 Task: Find connections with filter location Parung with filter topic #branding with filter profile language Potuguese with filter current company Hospitality Careers | Hotel Management Jobs with filter school FM University with filter industry IT System Testing and Evaluation with filter service category Outsourcing with filter keywords title Beautician
Action: Mouse moved to (702, 55)
Screenshot: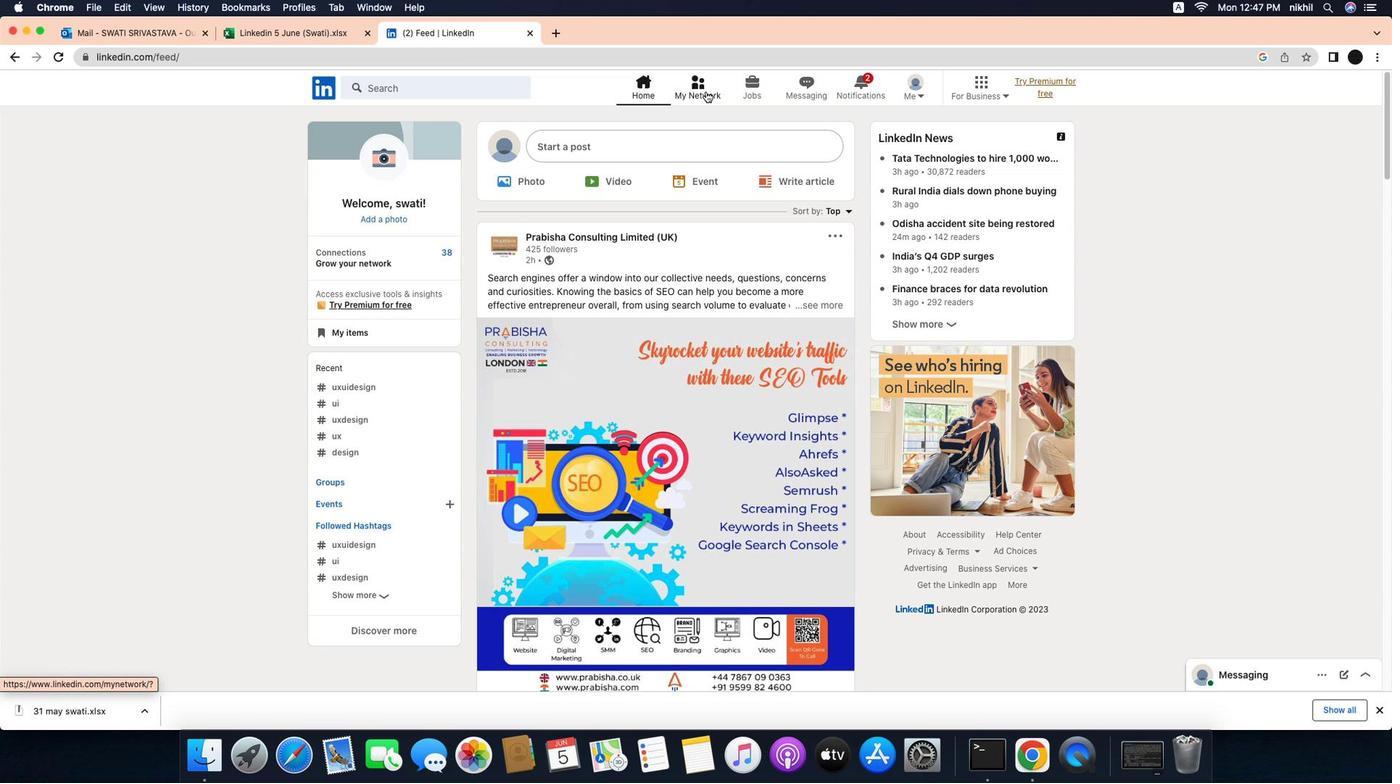 
Action: Mouse pressed left at (702, 55)
Screenshot: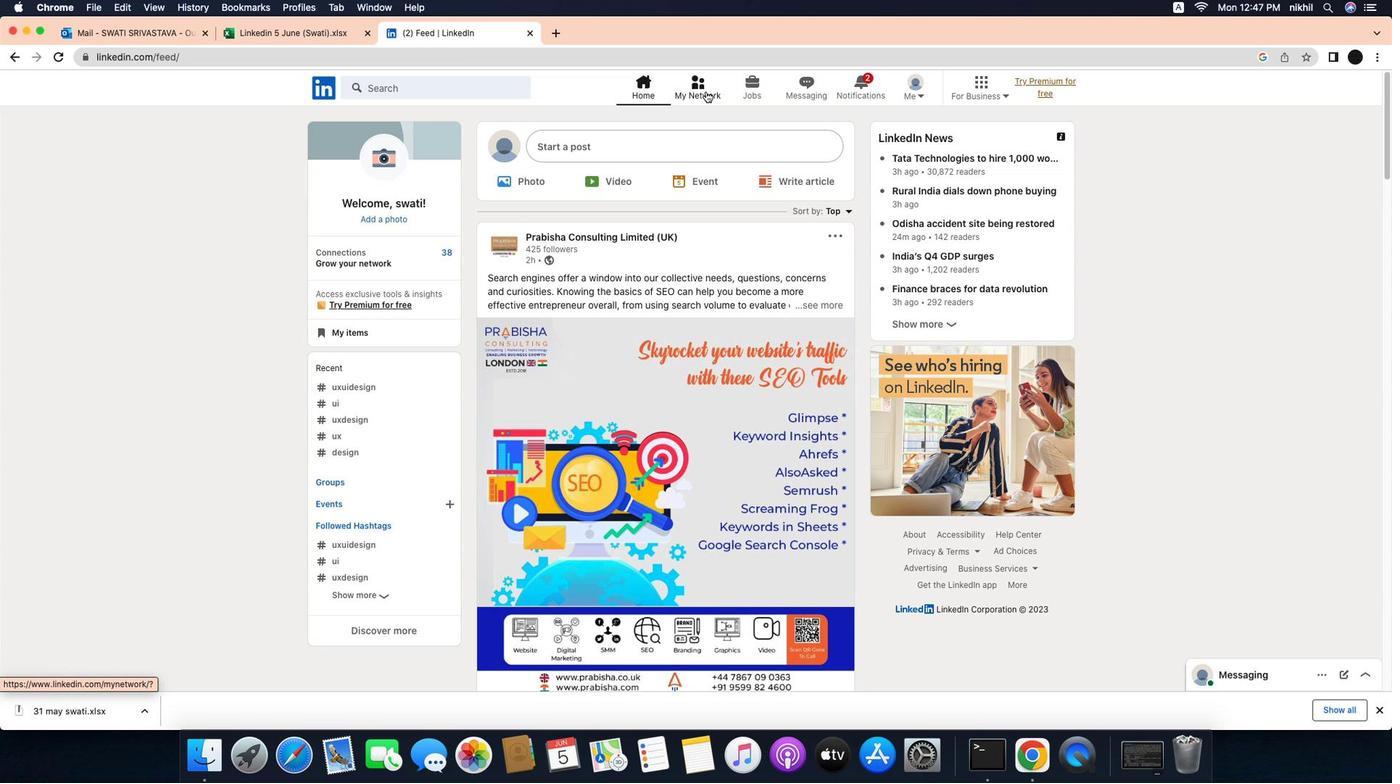 
Action: Mouse moved to (718, 61)
Screenshot: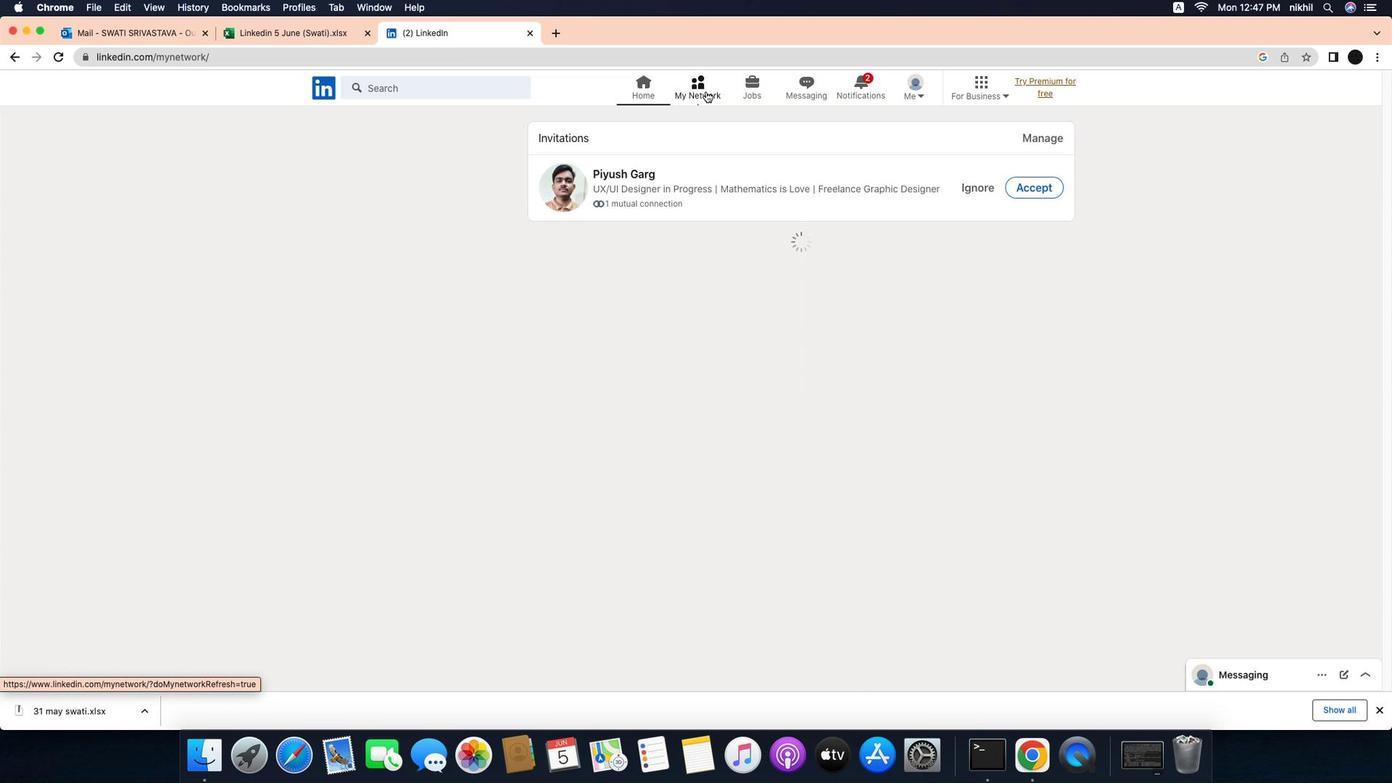 
Action: Mouse pressed left at (718, 61)
Screenshot: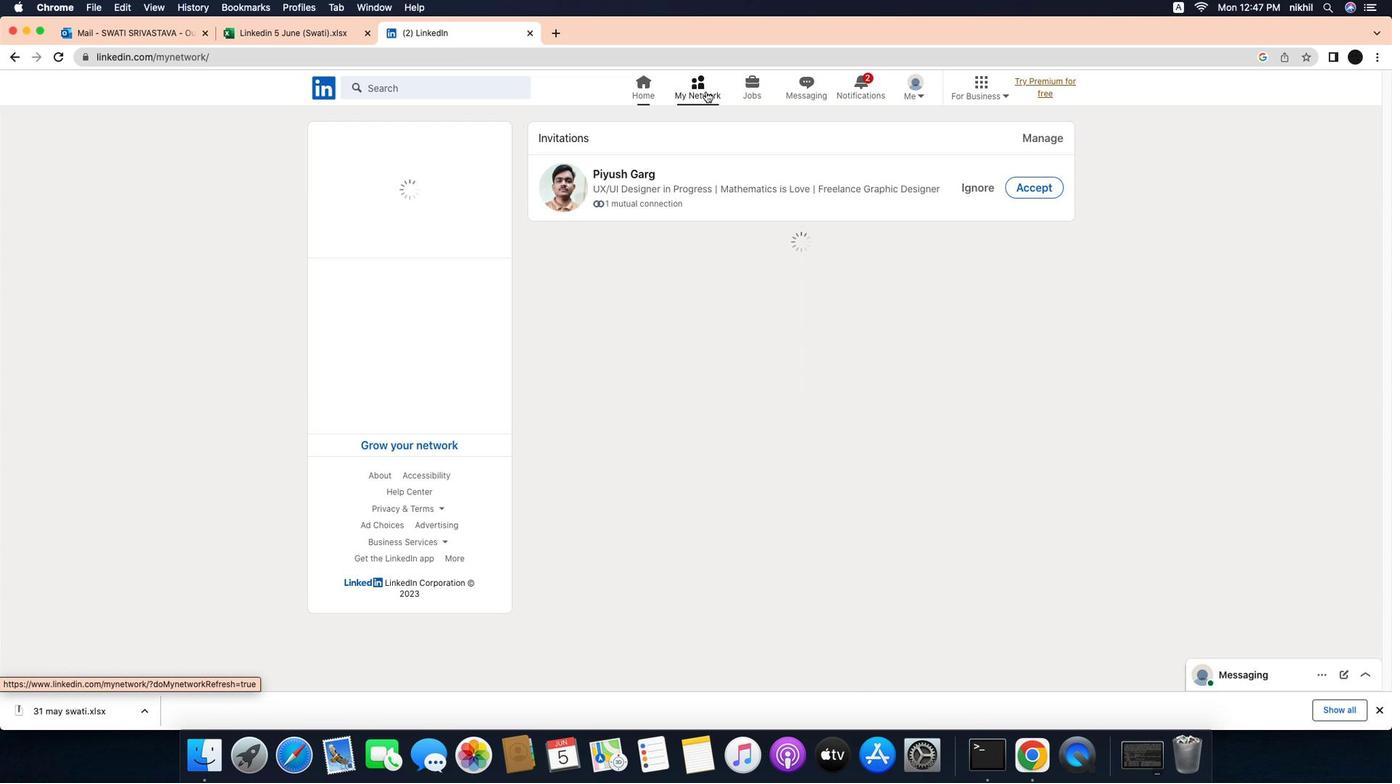
Action: Mouse moved to (460, 139)
Screenshot: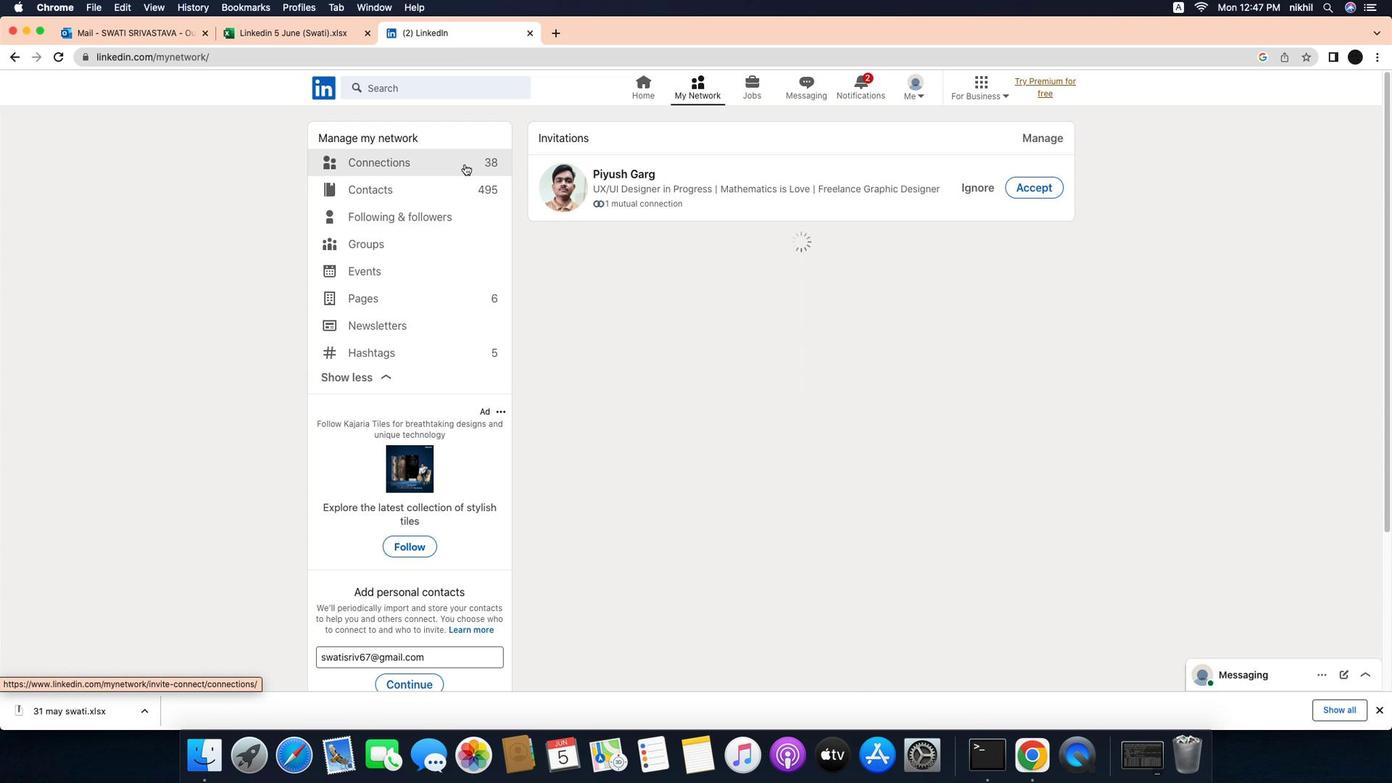 
Action: Mouse pressed left at (460, 139)
Screenshot: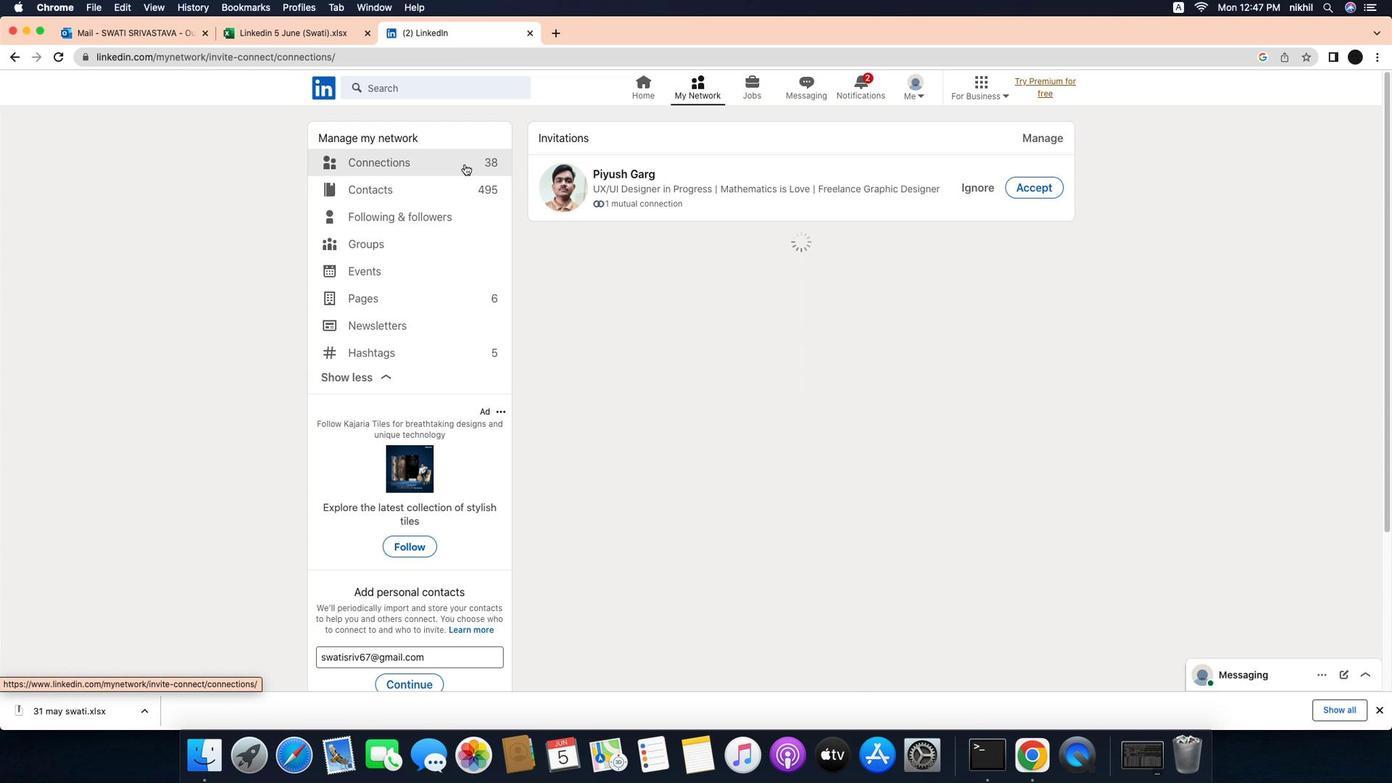 
Action: Mouse moved to (813, 142)
Screenshot: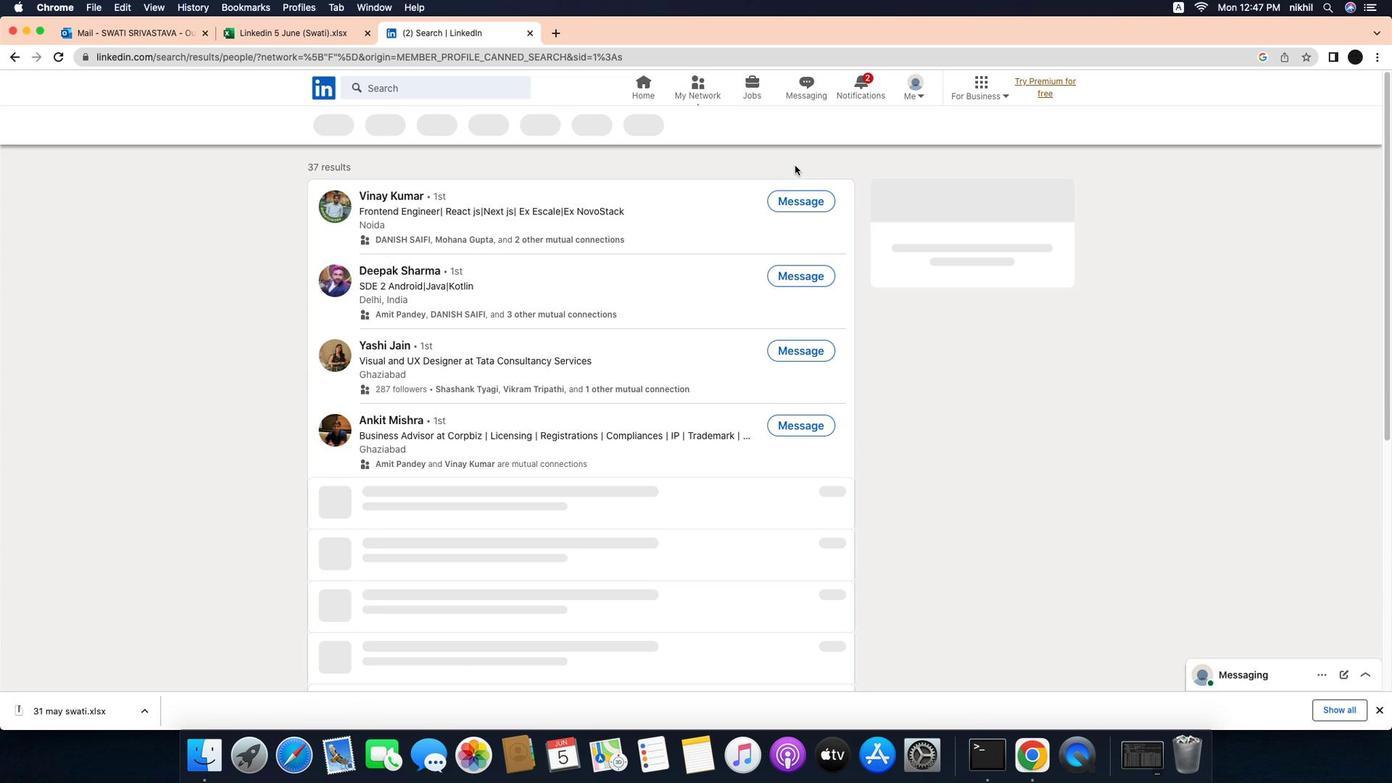 
Action: Mouse pressed left at (813, 142)
Screenshot: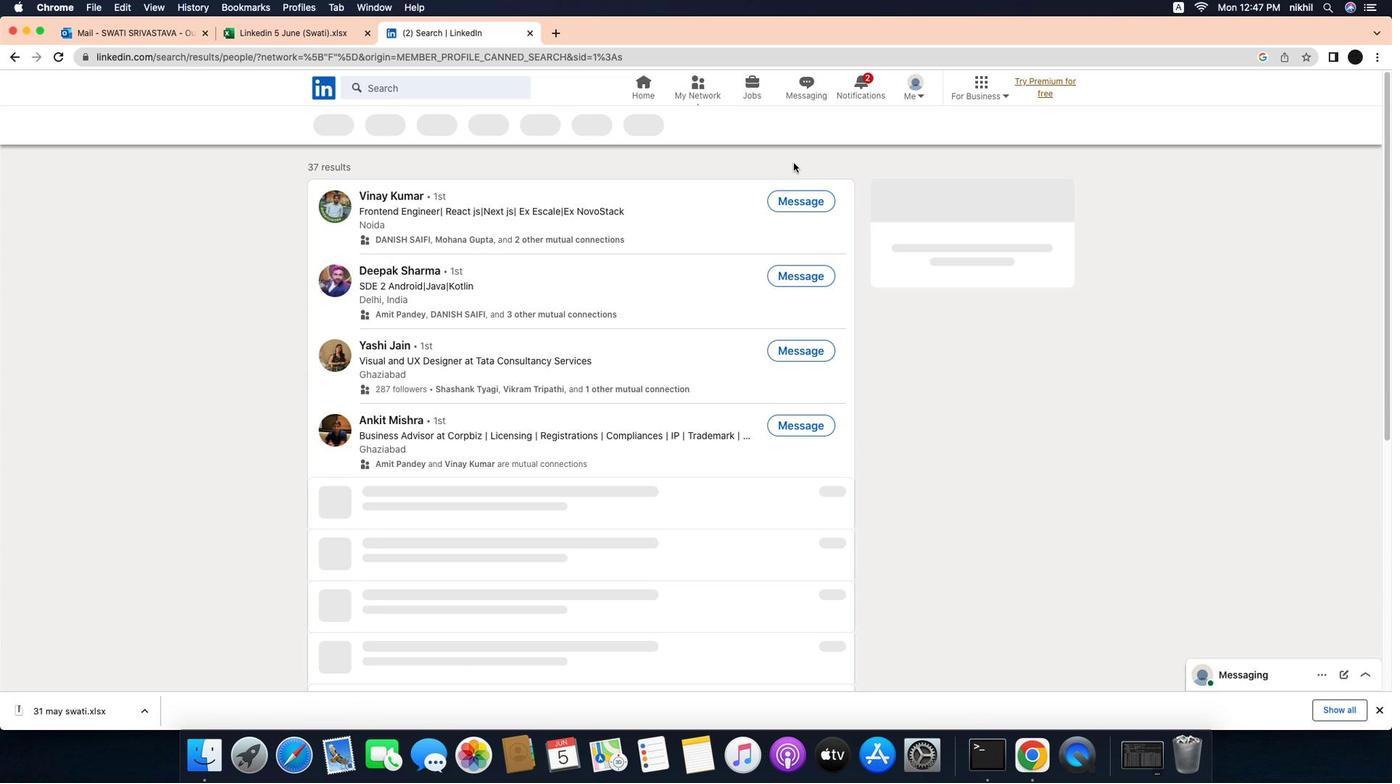 
Action: Mouse moved to (766, 100)
Screenshot: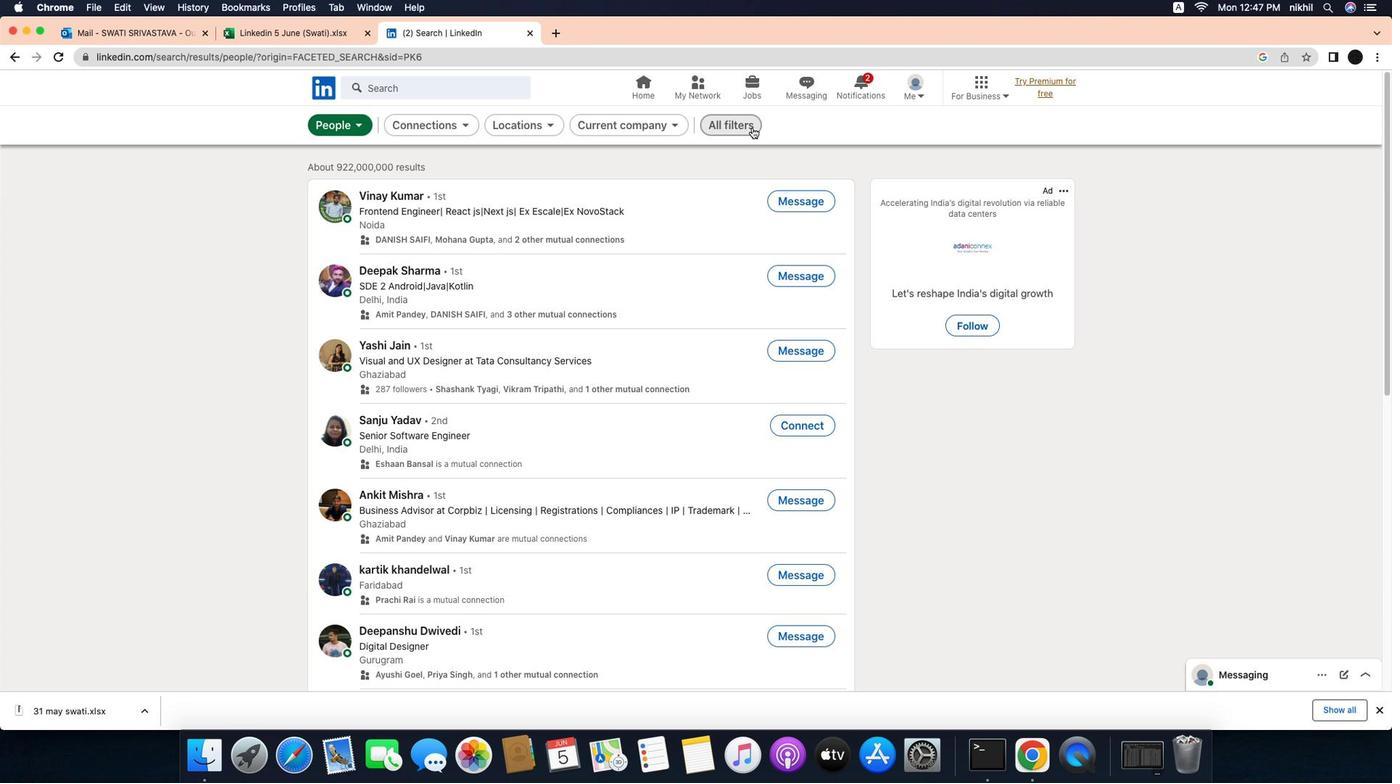 
Action: Mouse pressed left at (766, 100)
Screenshot: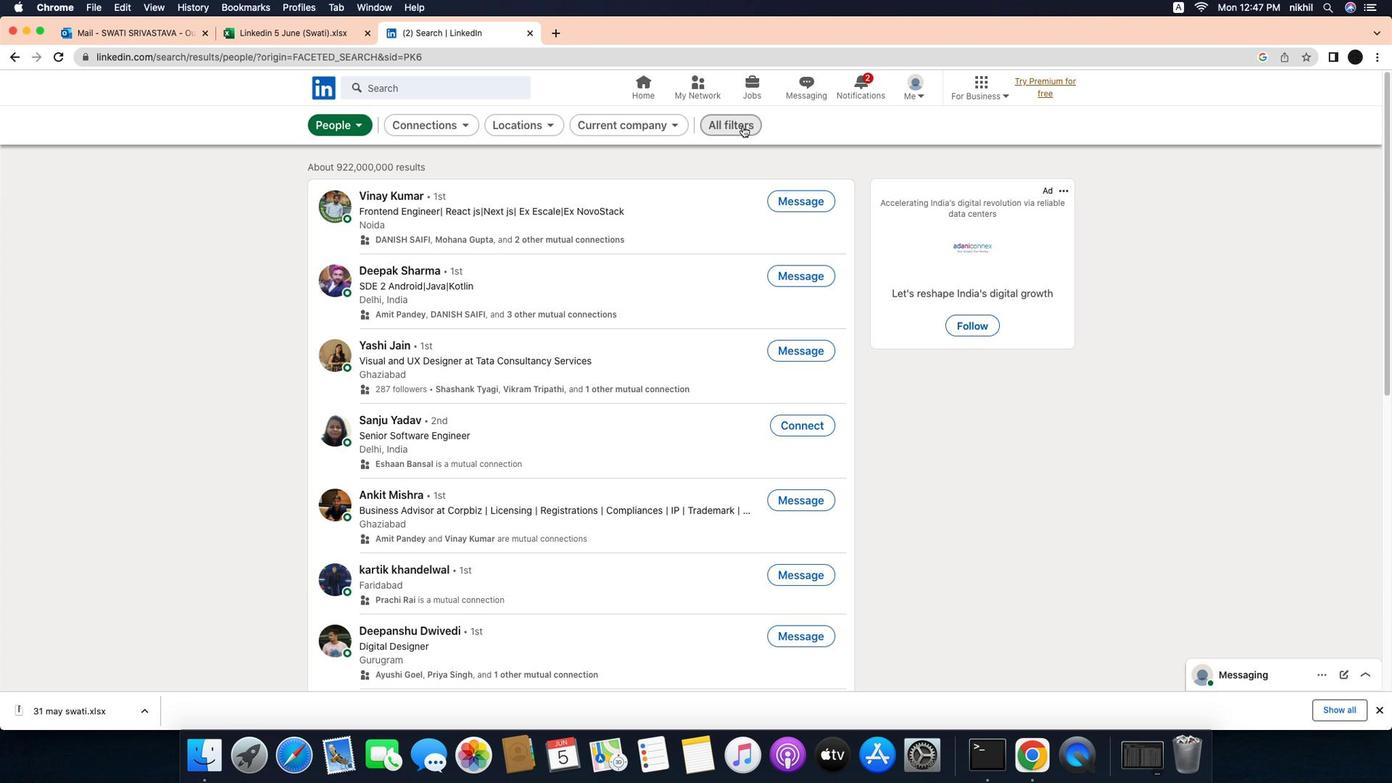 
Action: Mouse moved to (755, 98)
Screenshot: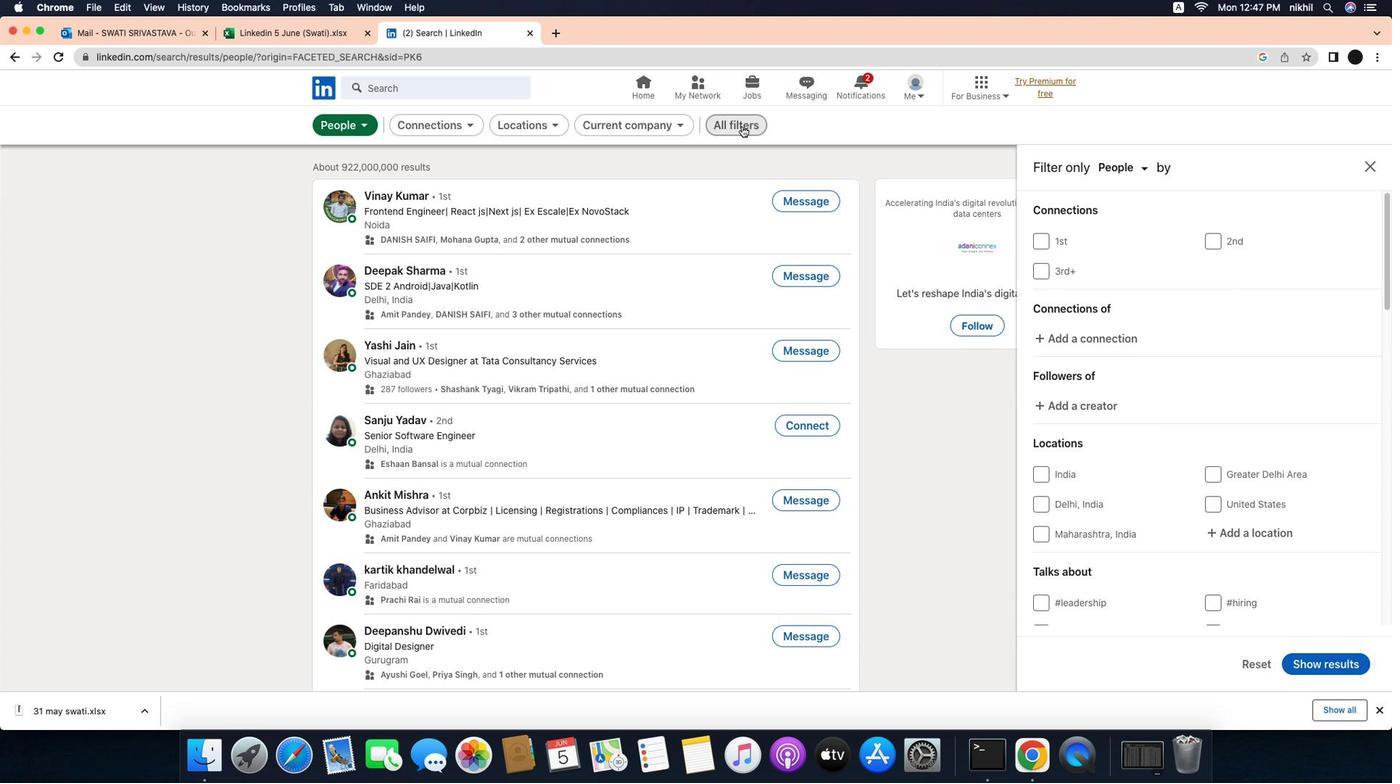 
Action: Mouse pressed left at (755, 98)
Screenshot: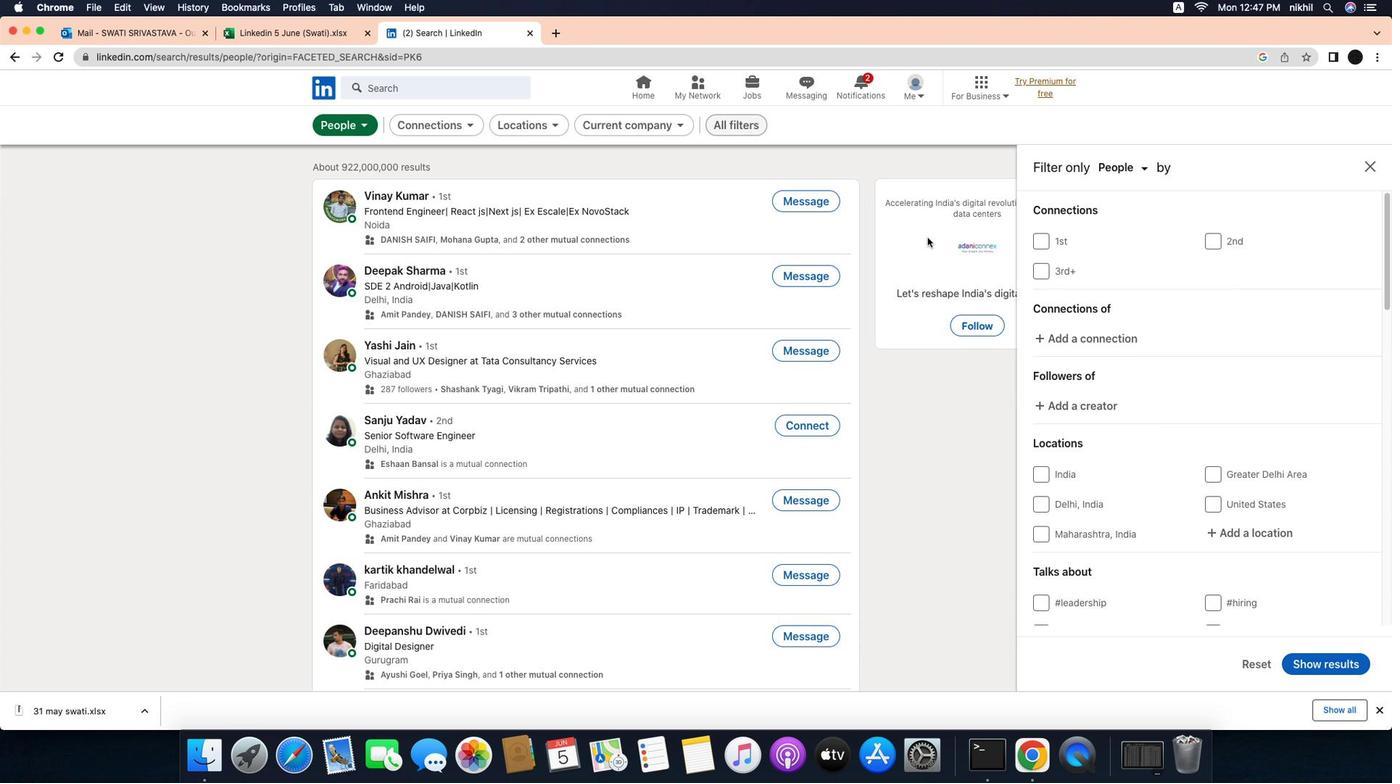 
Action: Mouse moved to (1190, 375)
Screenshot: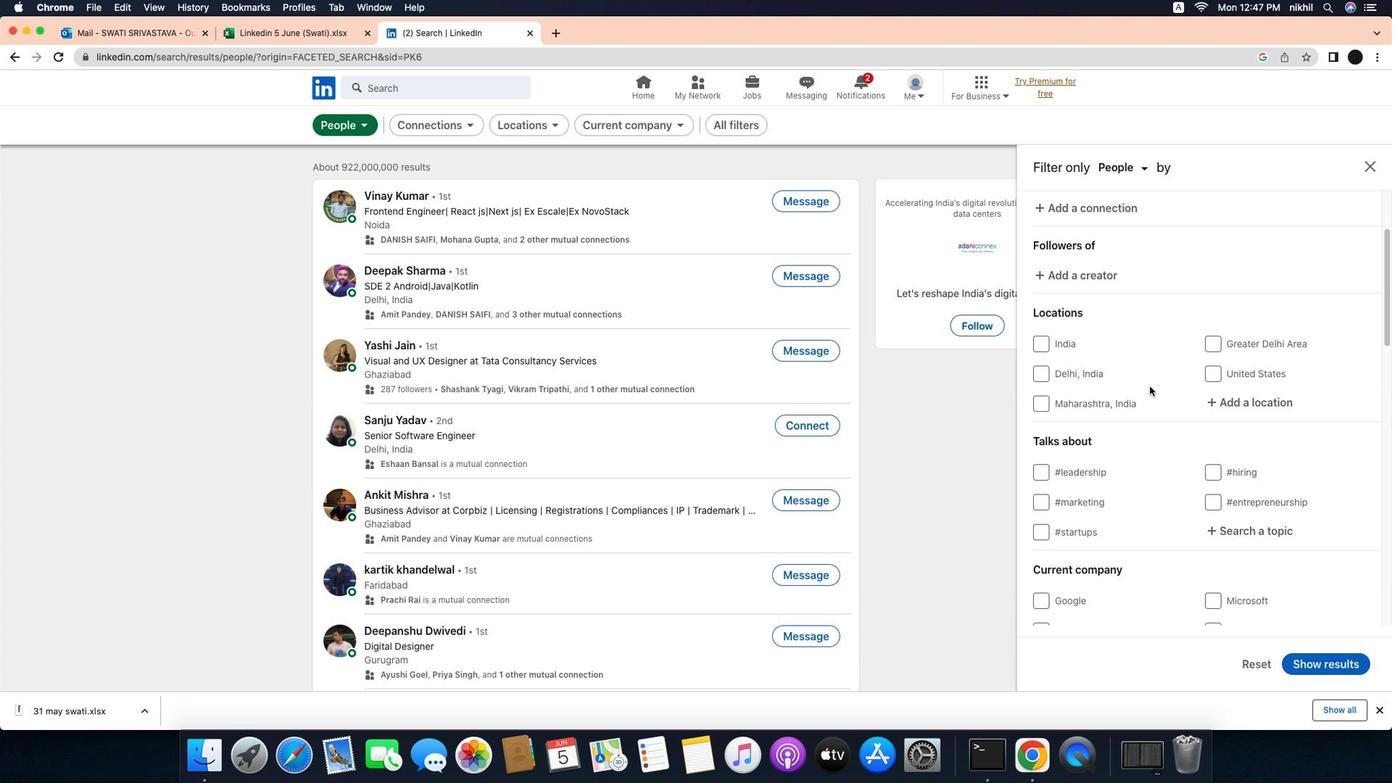 
Action: Mouse scrolled (1190, 375) with delta (-34, -35)
Screenshot: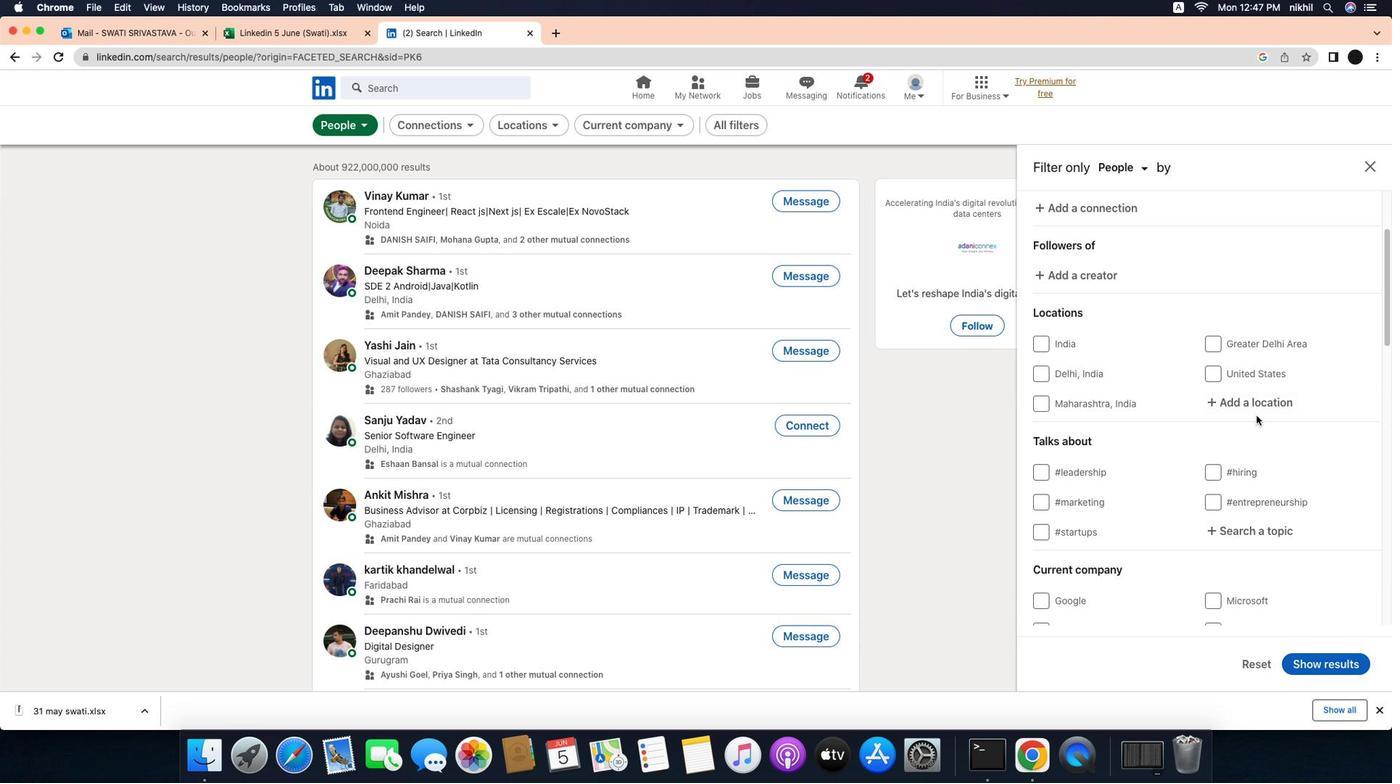 
Action: Mouse scrolled (1190, 375) with delta (-34, -35)
Screenshot: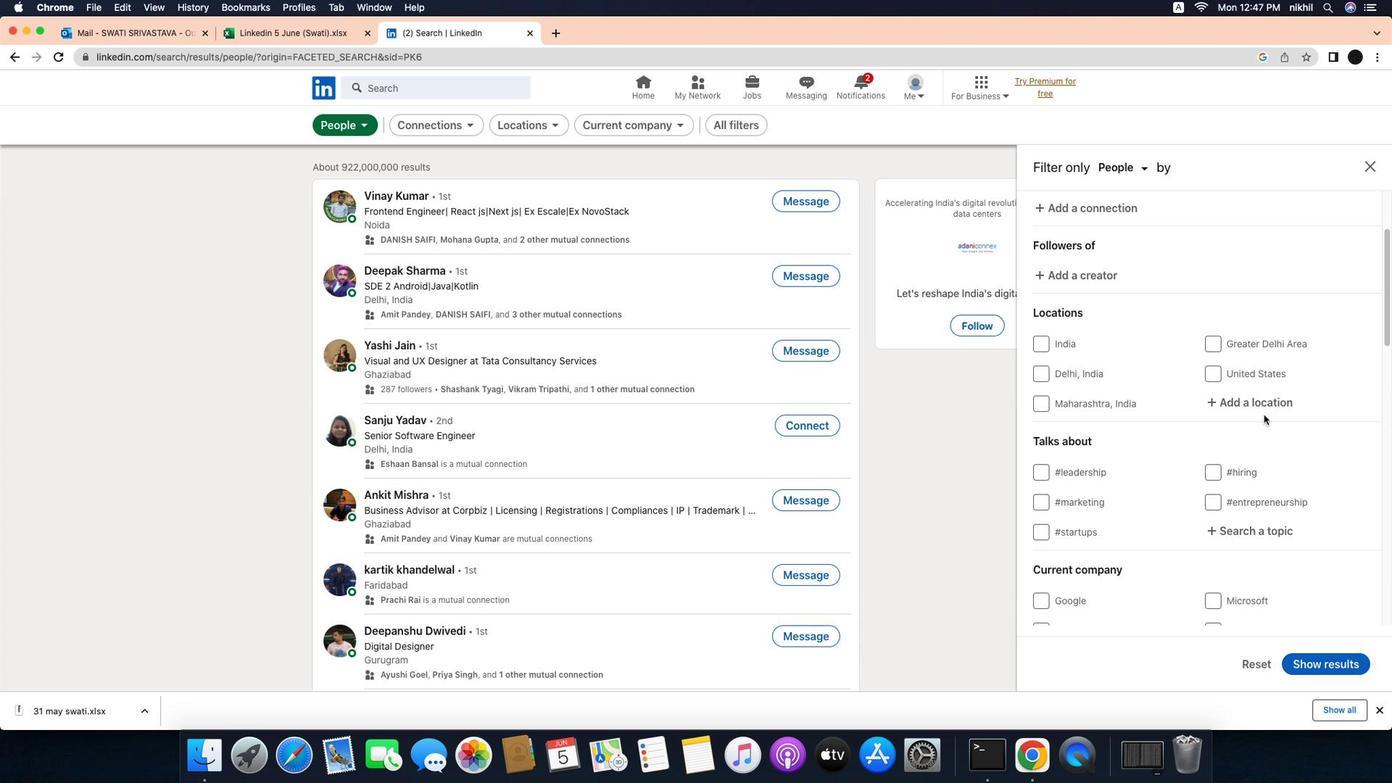 
Action: Mouse scrolled (1190, 375) with delta (-34, -36)
Screenshot: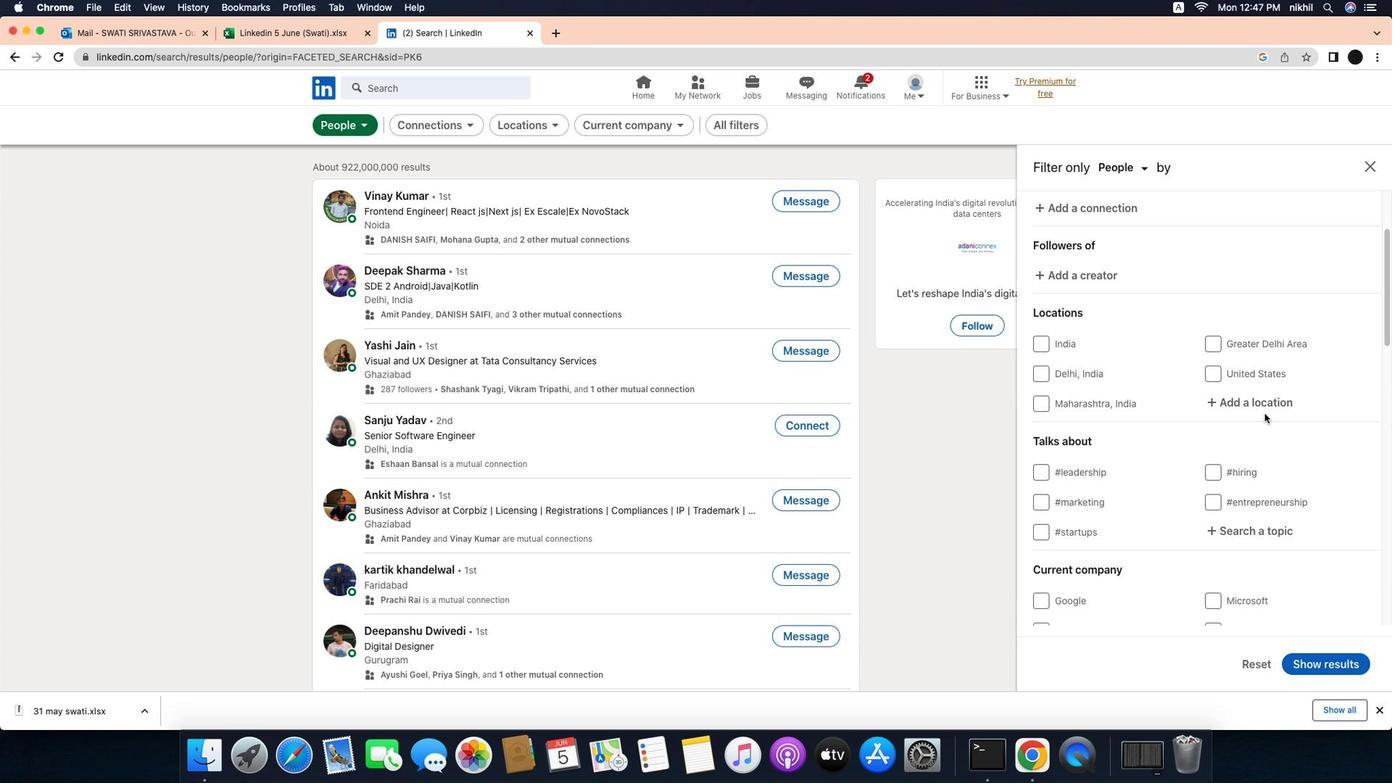 
Action: Mouse moved to (1191, 376)
Screenshot: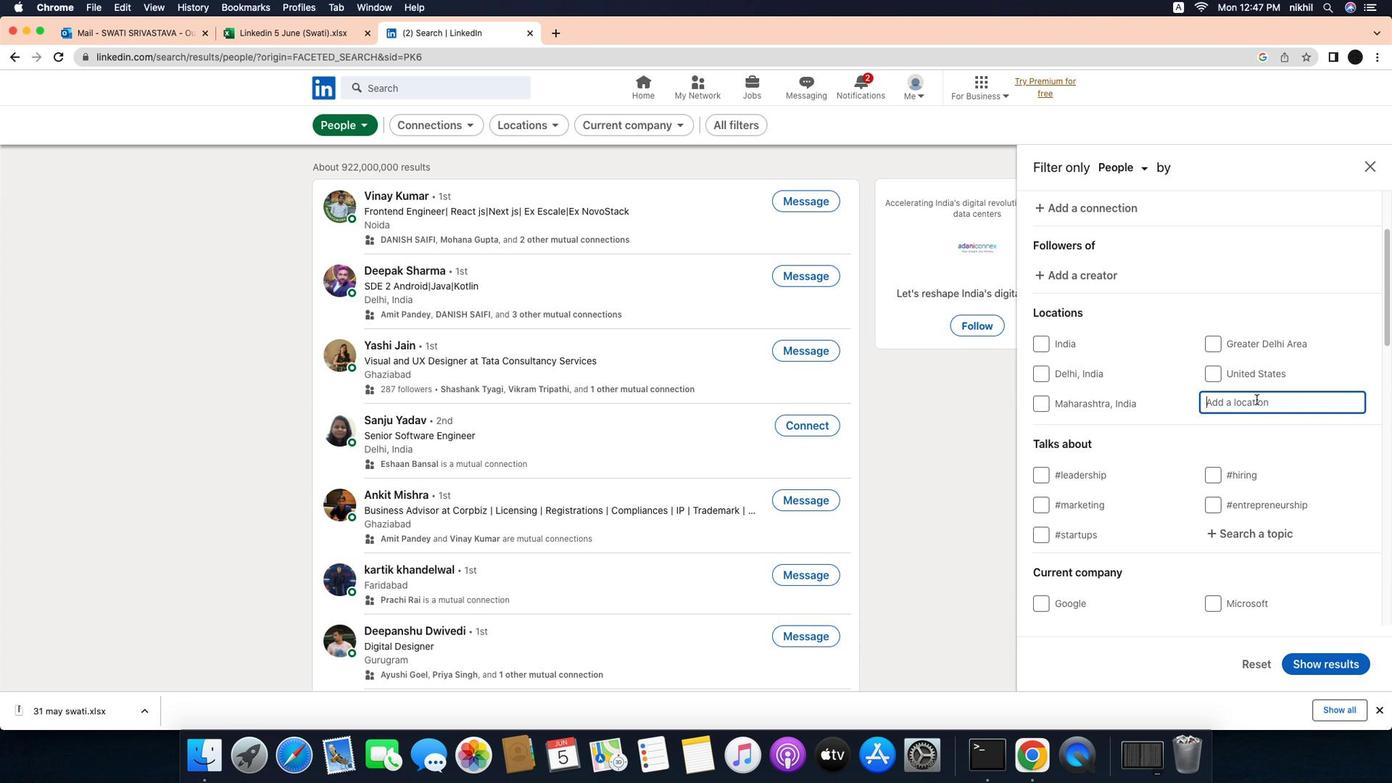 
Action: Mouse scrolled (1191, 376) with delta (-34, -35)
Screenshot: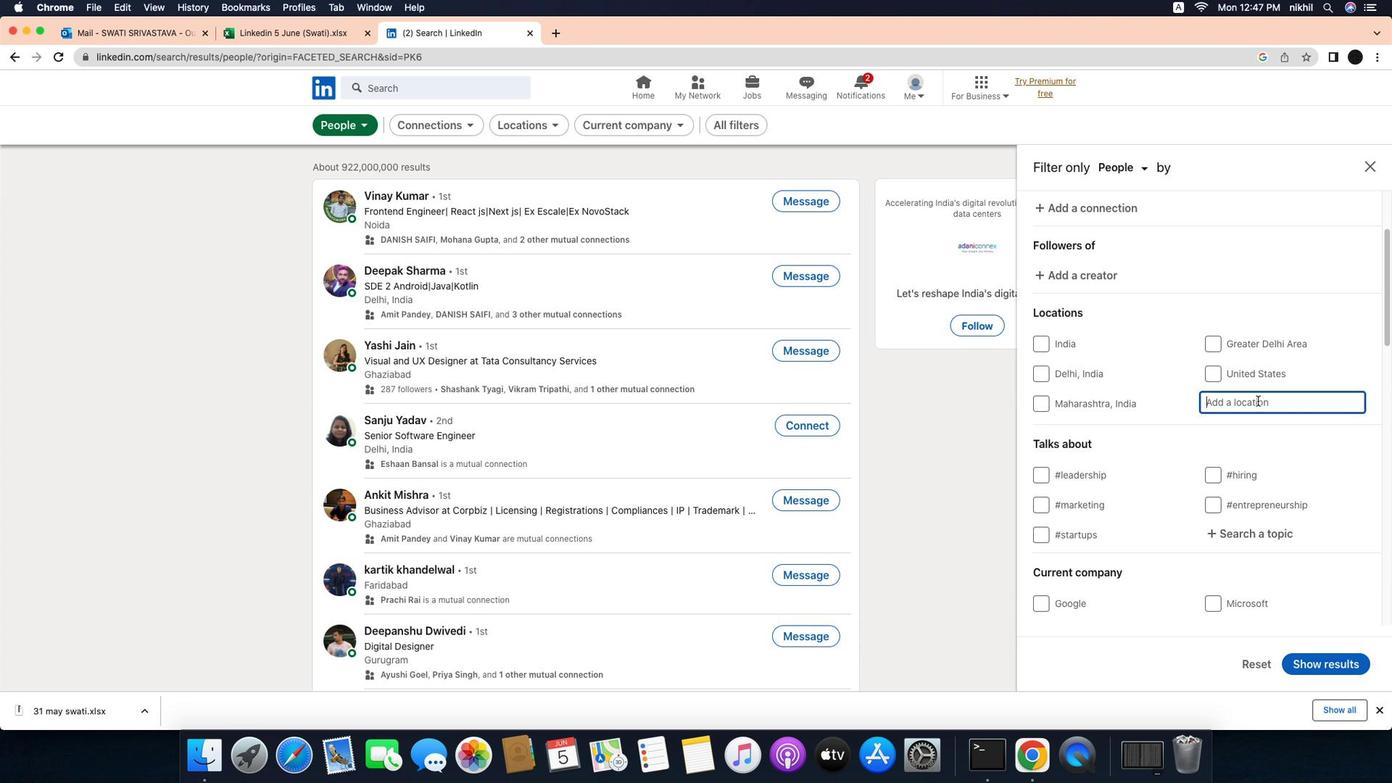 
Action: Mouse scrolled (1191, 376) with delta (-34, -35)
Screenshot: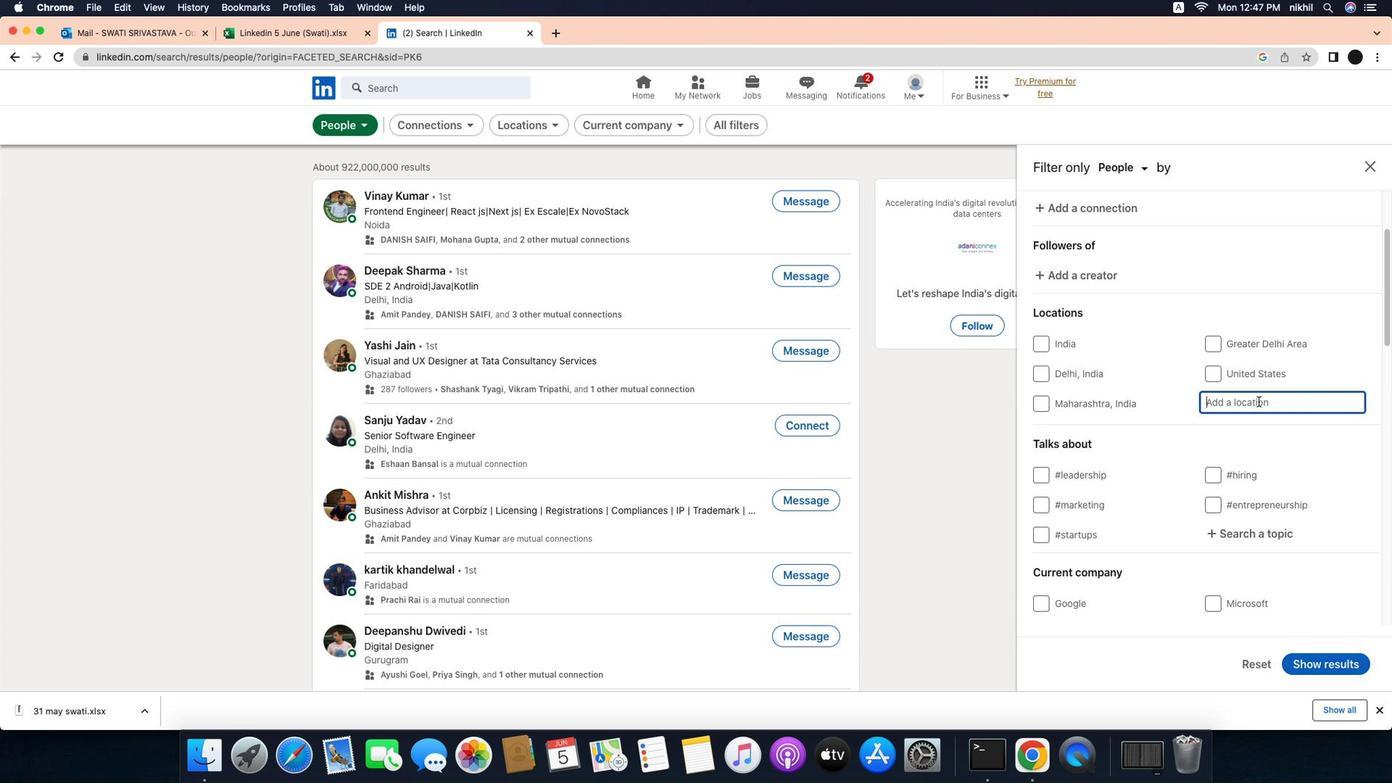 
Action: Mouse moved to (1304, 390)
Screenshot: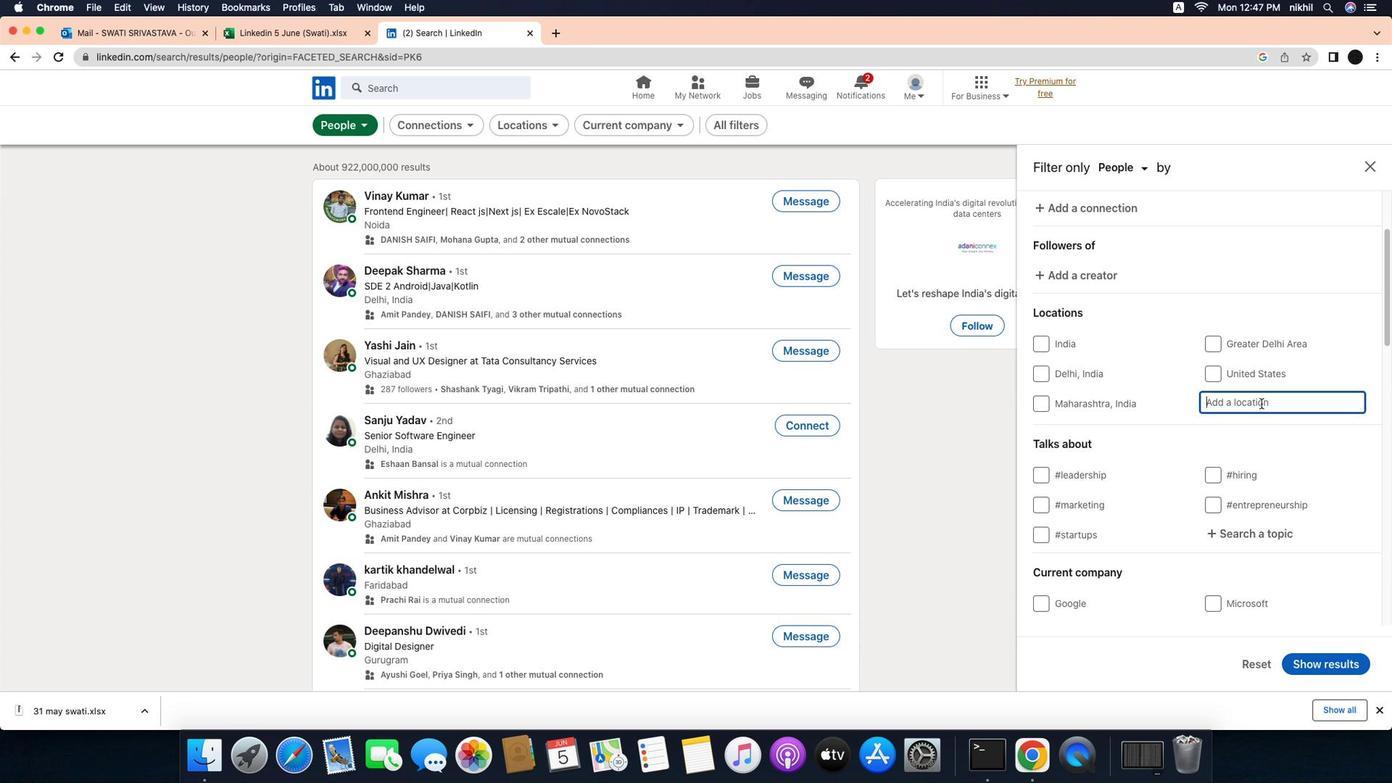 
Action: Mouse pressed left at (1304, 390)
Screenshot: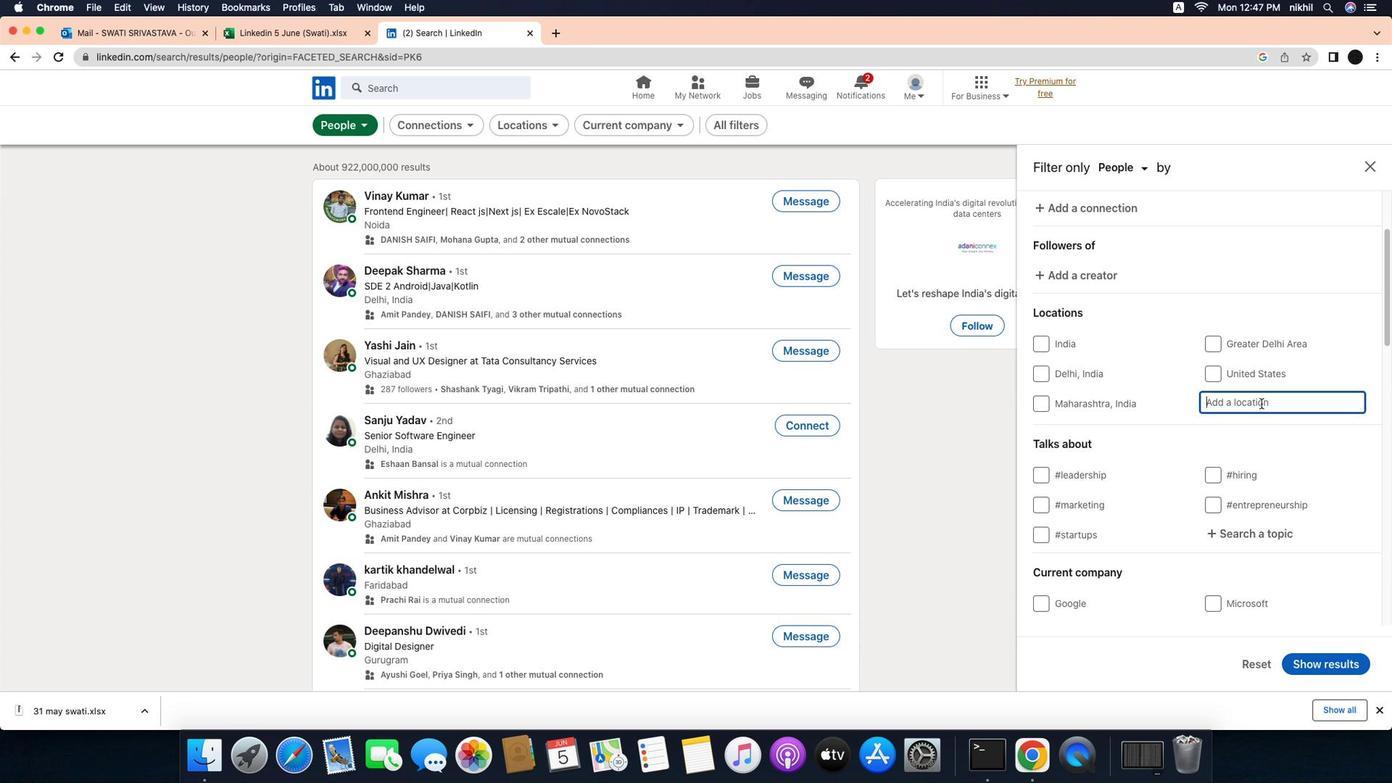 
Action: Mouse moved to (1310, 394)
Screenshot: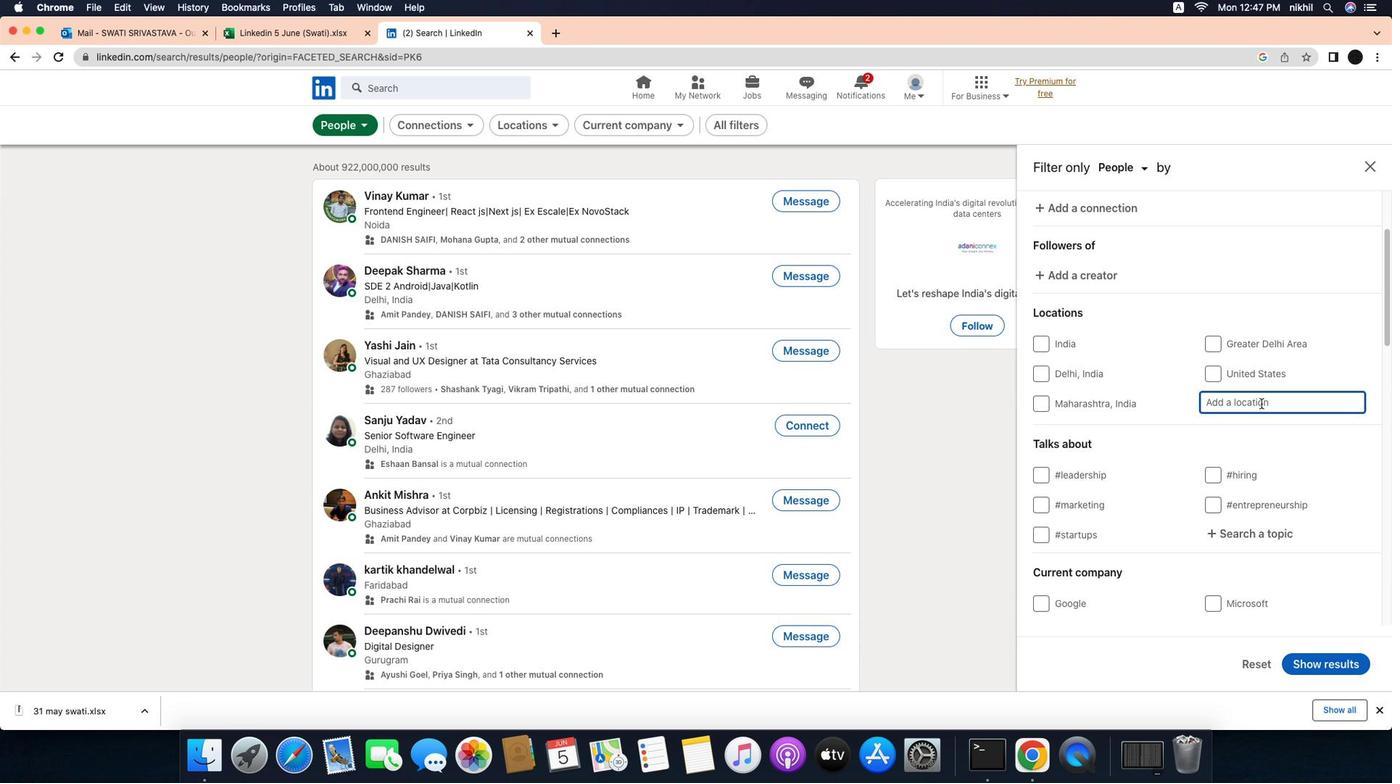 
Action: Mouse pressed left at (1310, 394)
Screenshot: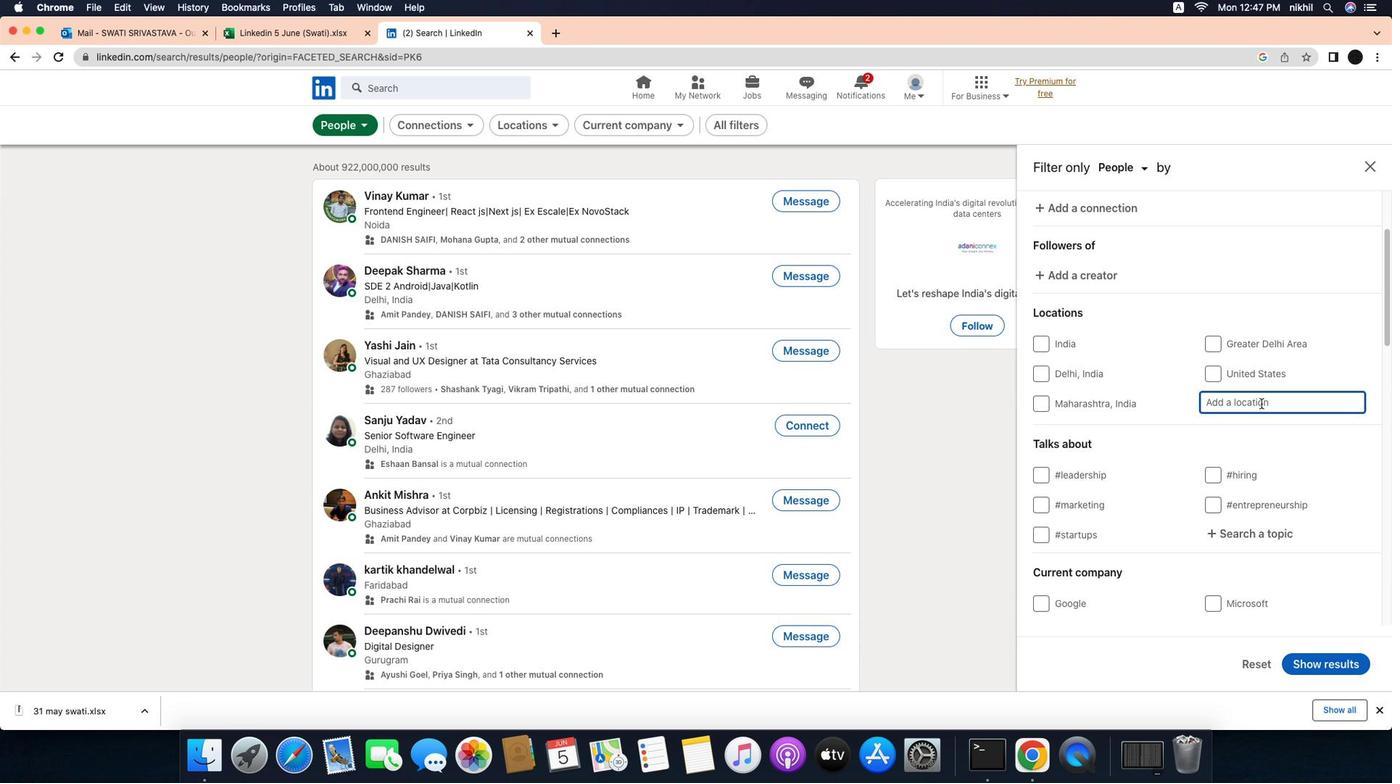 
Action: Mouse moved to (1310, 394)
Screenshot: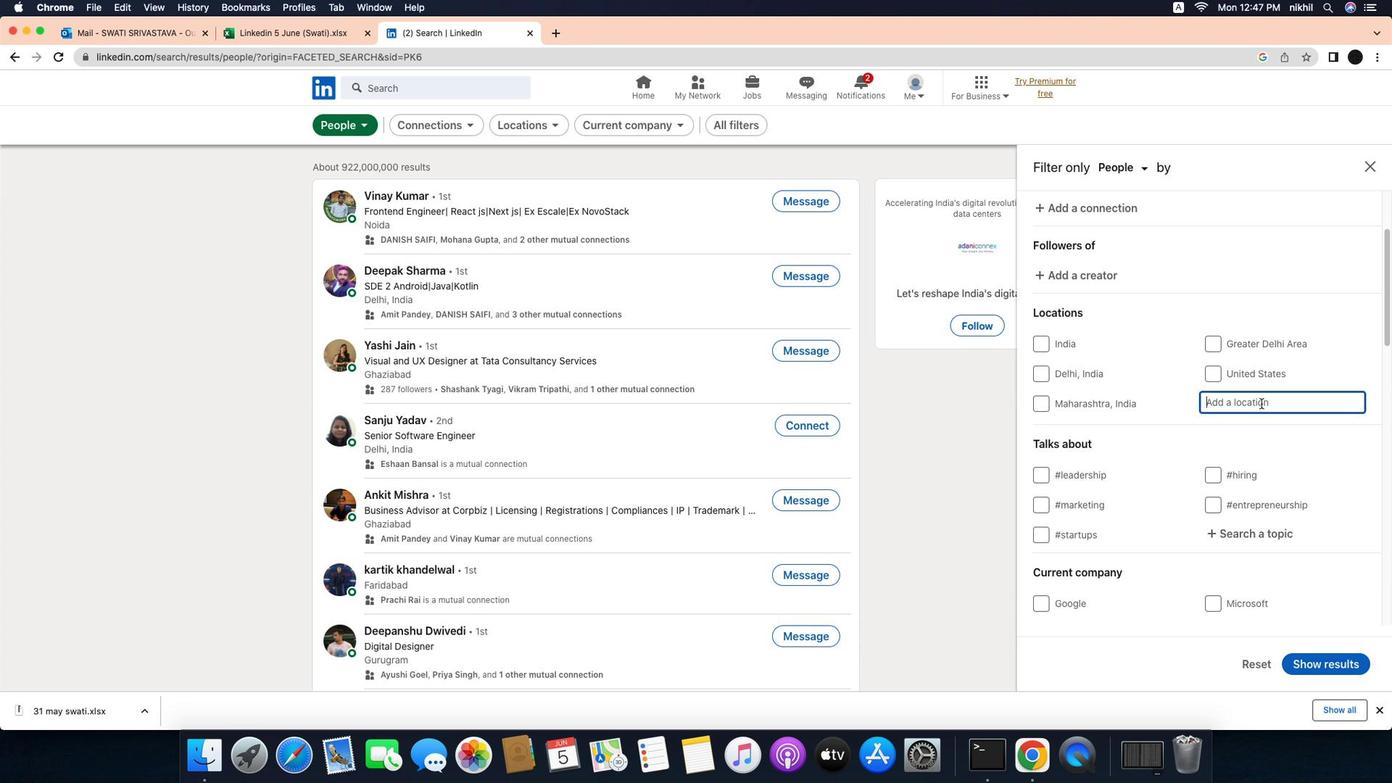 
Action: Key pressed Key.caps_lock'P'Key.caps_lock'a''r''u''n''g'Key.enter
Screenshot: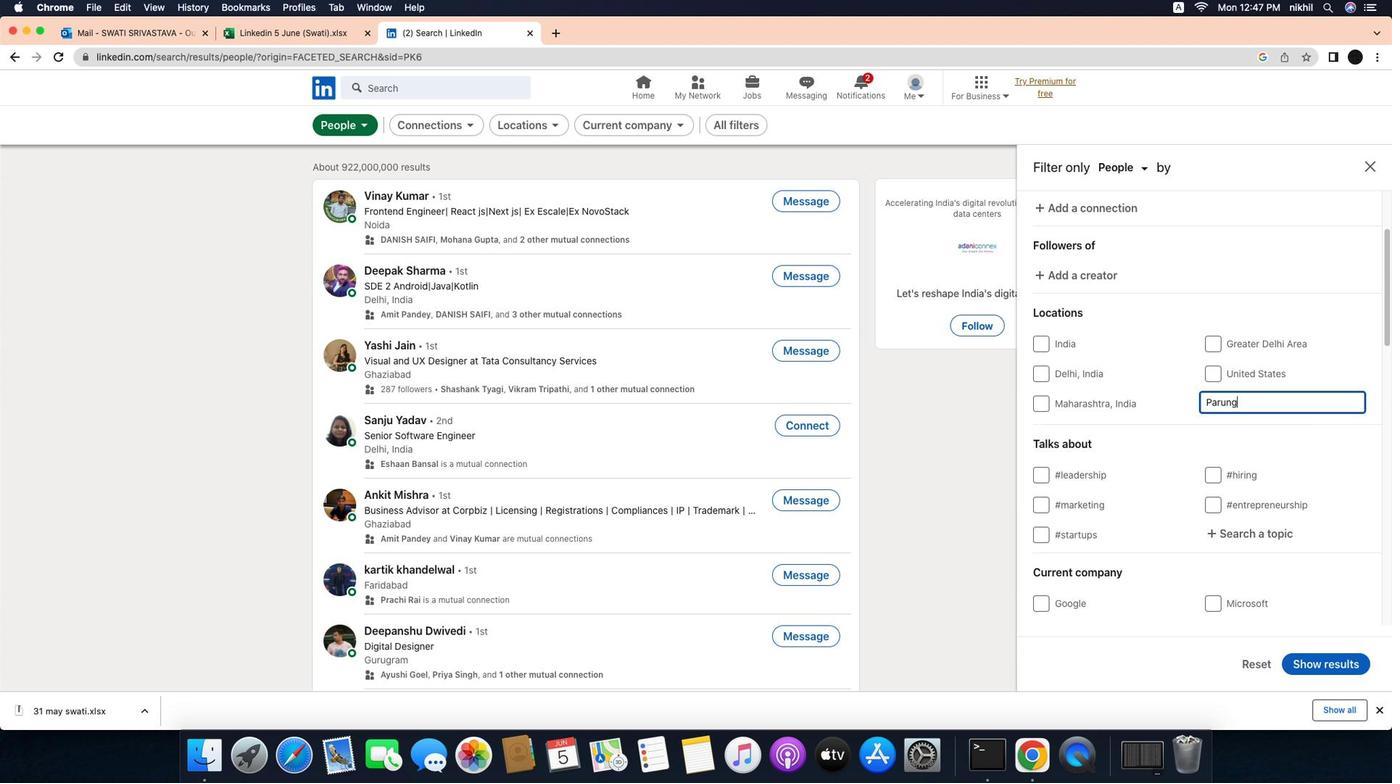 
Action: Mouse moved to (1288, 397)
Screenshot: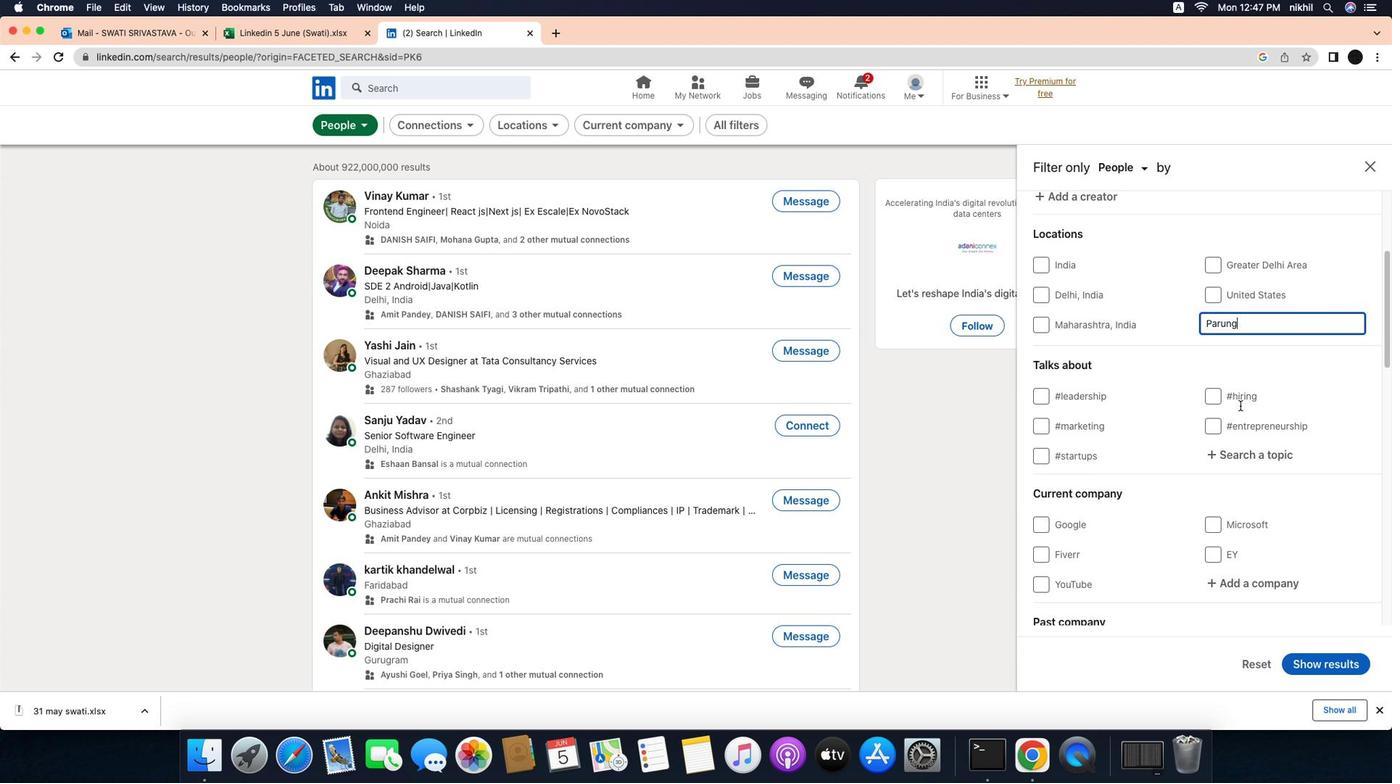 
Action: Mouse scrolled (1288, 397) with delta (-34, -35)
Screenshot: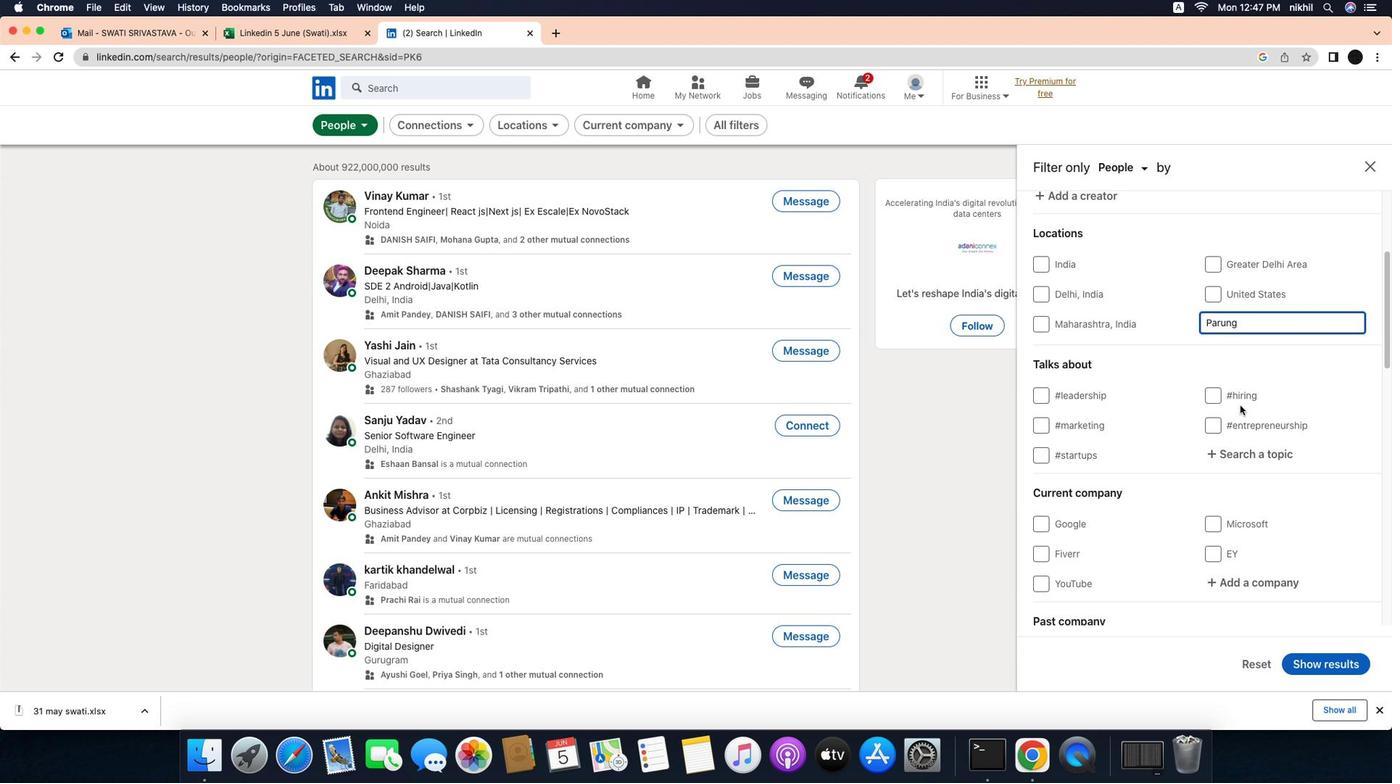 
Action: Mouse scrolled (1288, 397) with delta (-34, -35)
Screenshot: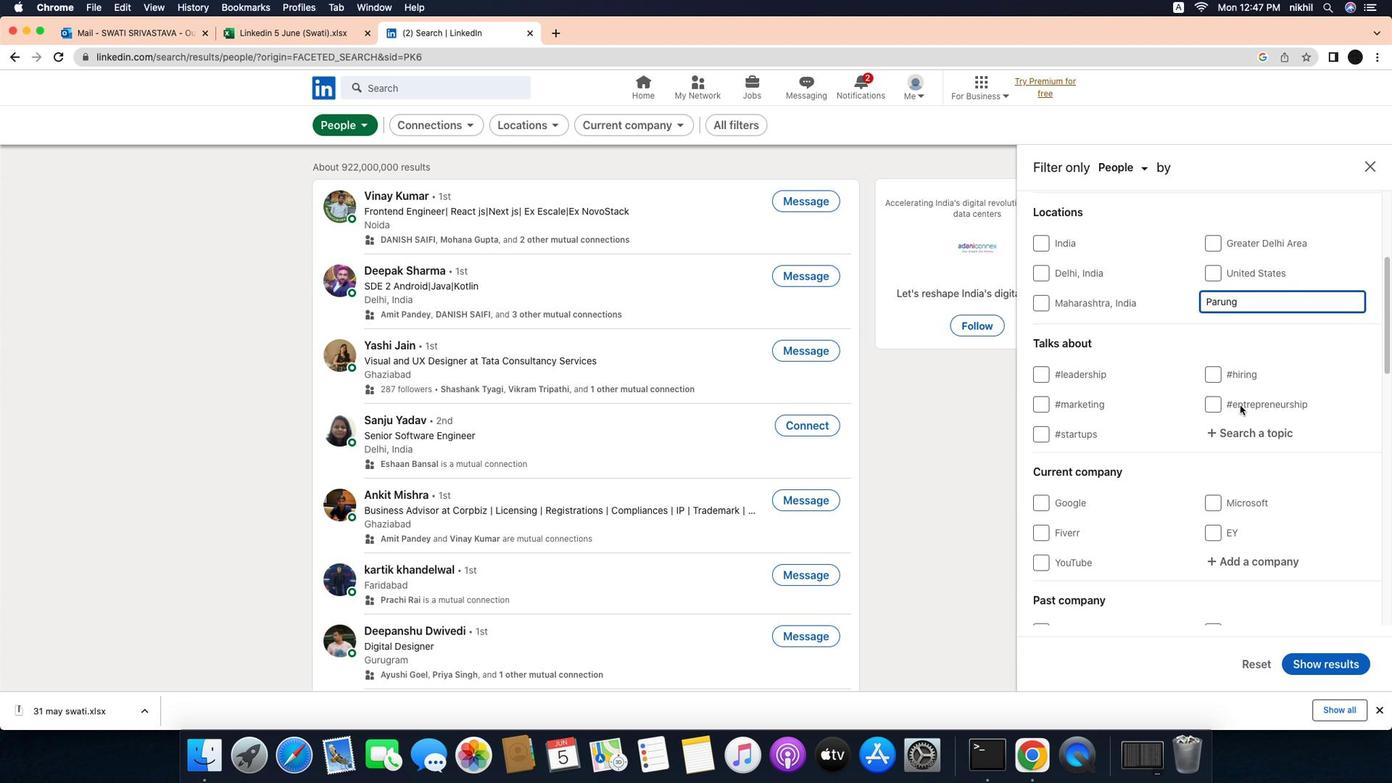 
Action: Mouse scrolled (1288, 397) with delta (-34, -35)
Screenshot: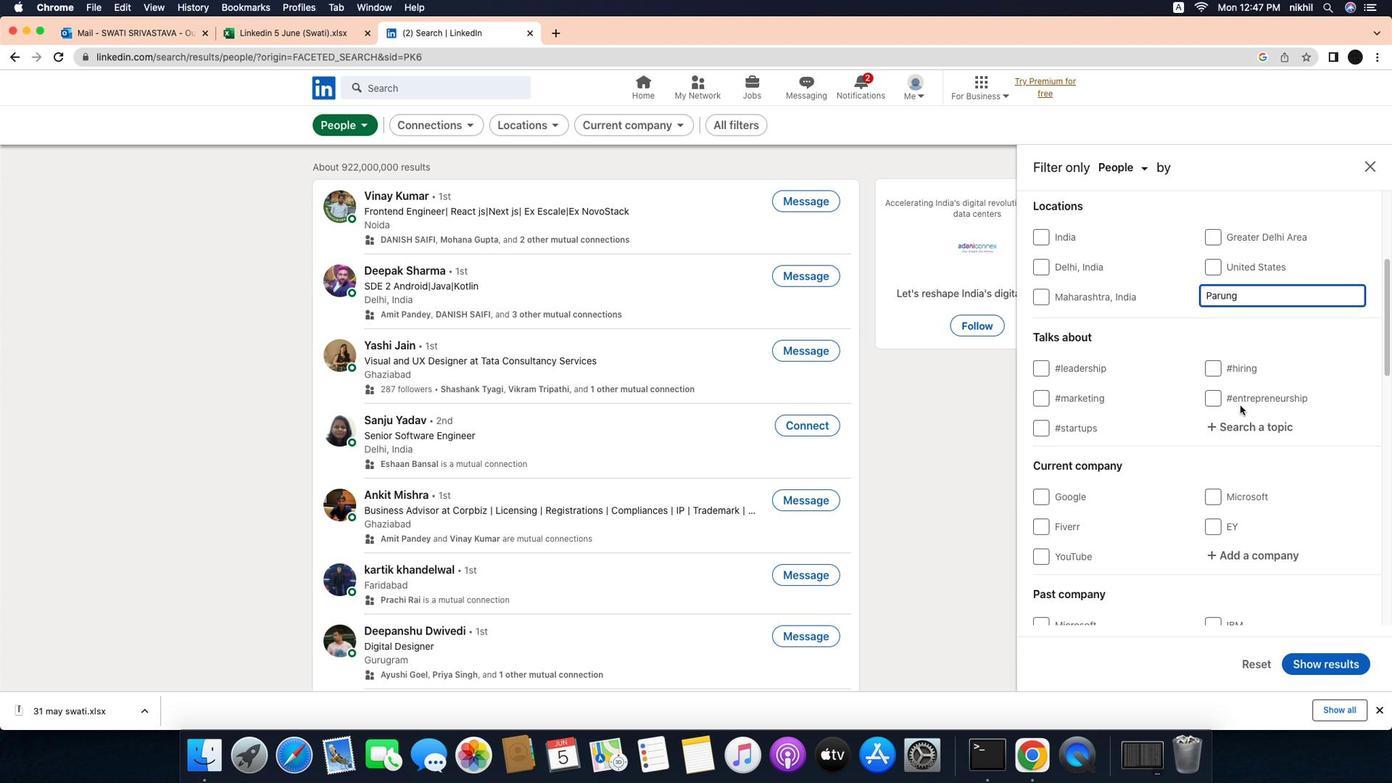 
Action: Mouse scrolled (1288, 397) with delta (-34, -36)
Screenshot: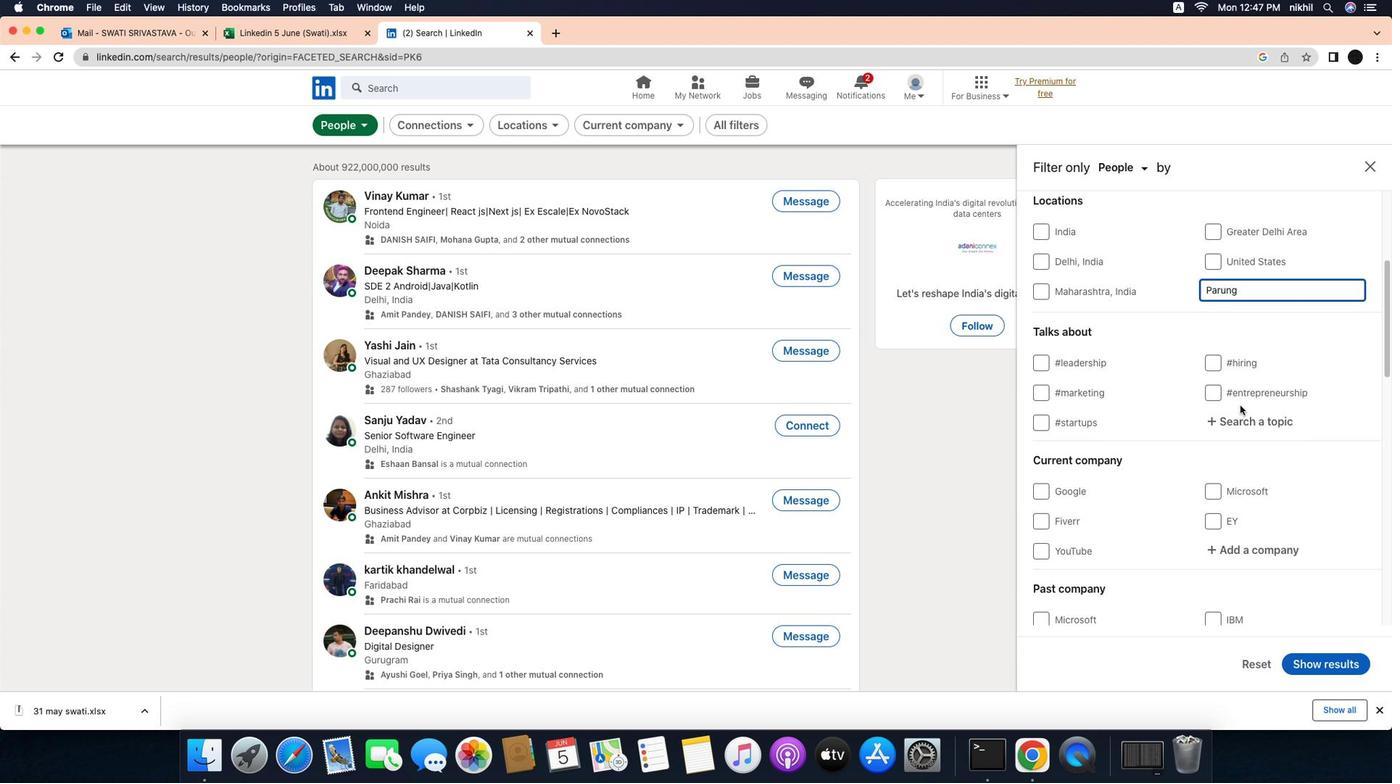 
Action: Mouse scrolled (1288, 397) with delta (-34, -35)
Screenshot: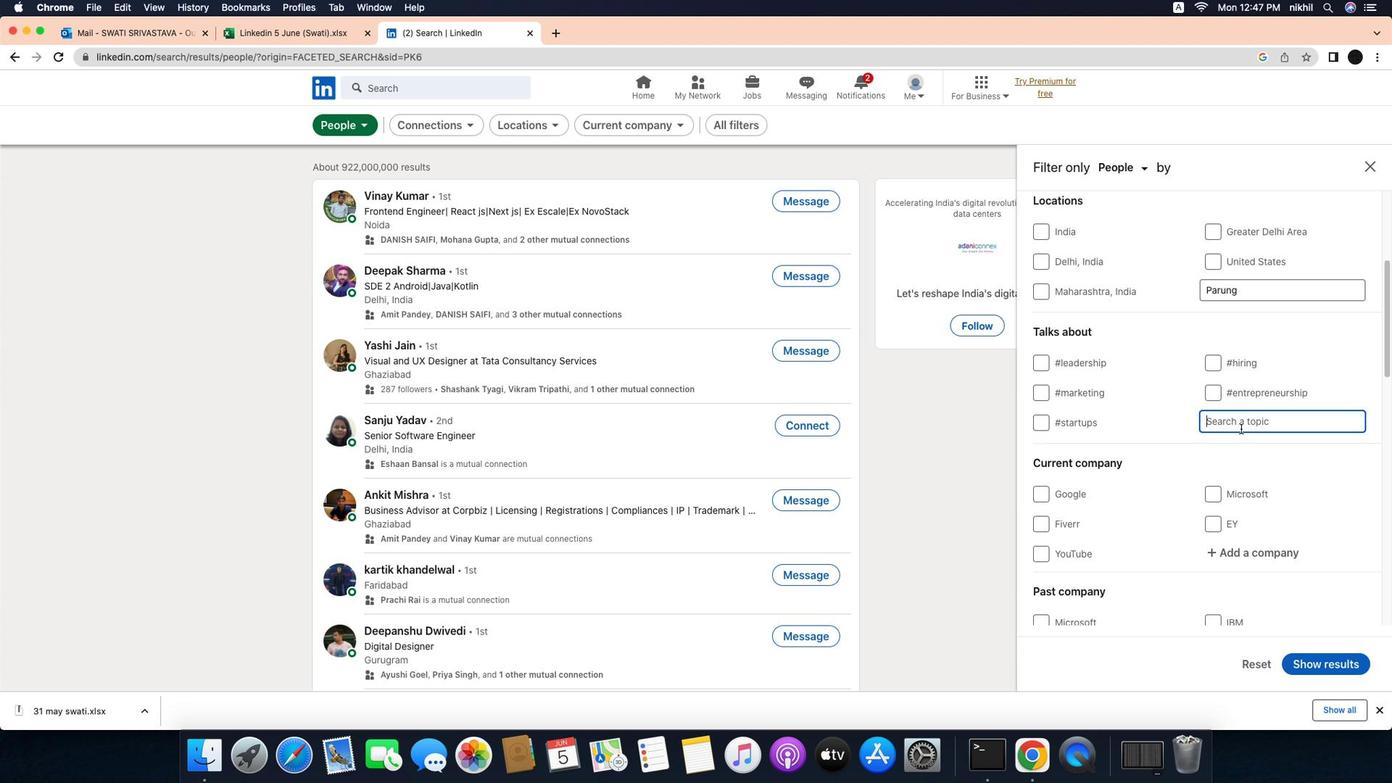 
Action: Mouse scrolled (1288, 397) with delta (-34, -35)
Screenshot: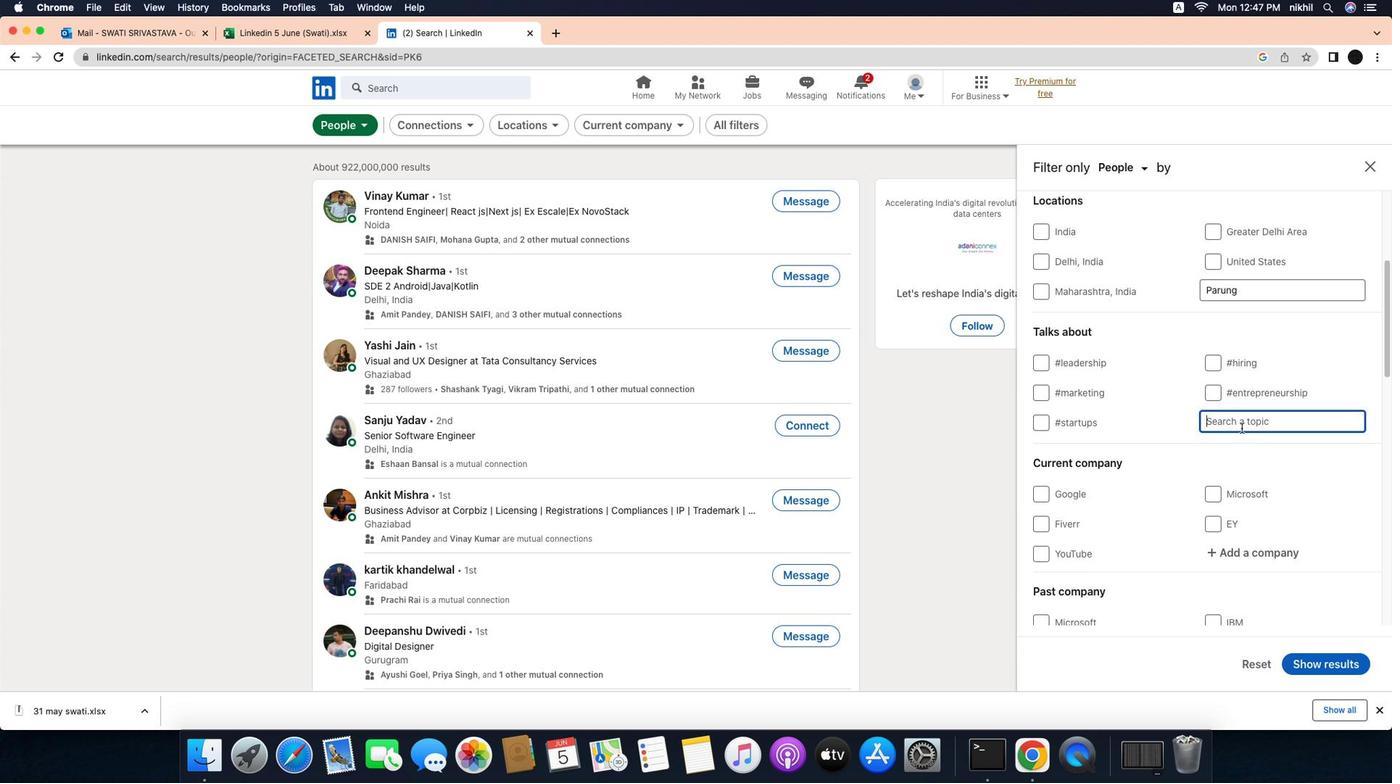 
Action: Mouse scrolled (1288, 397) with delta (-34, -35)
Screenshot: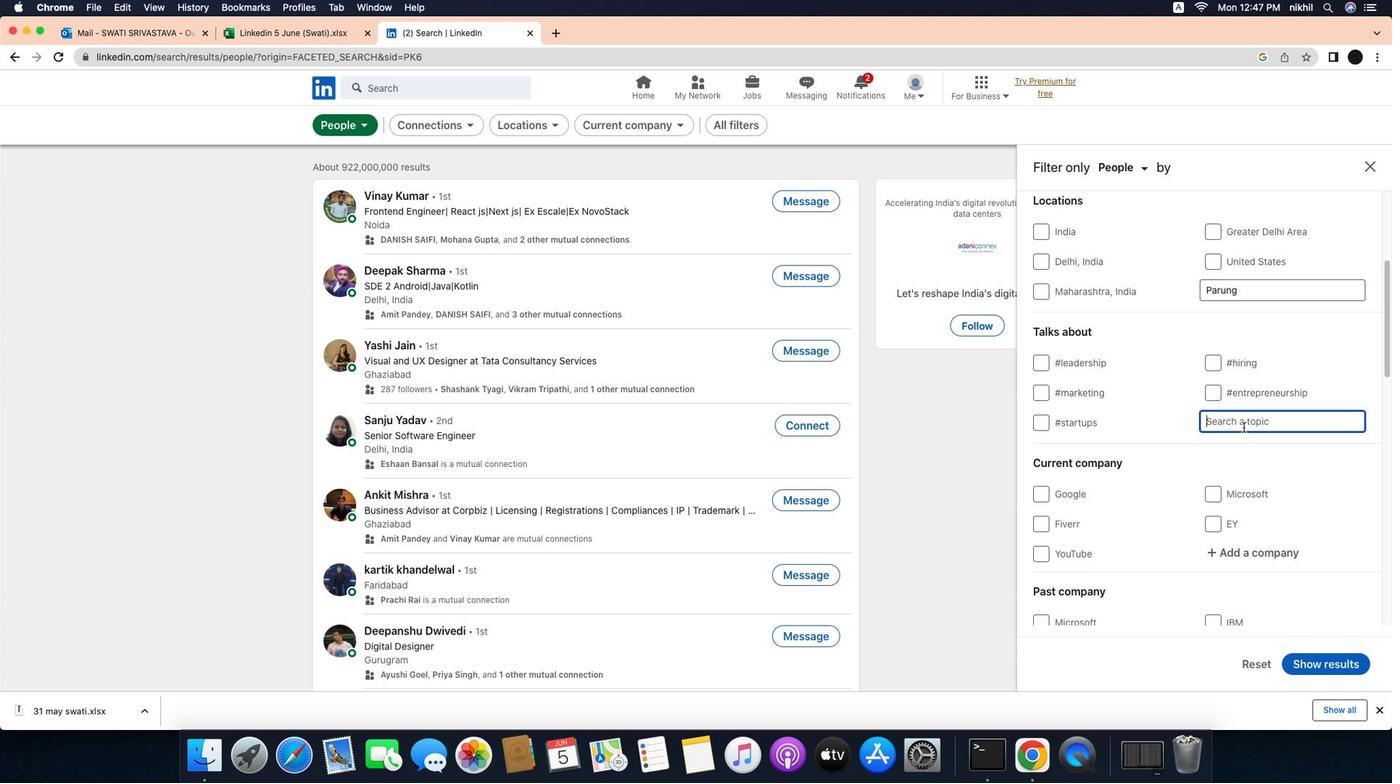 
Action: Mouse moved to (1289, 422)
Screenshot: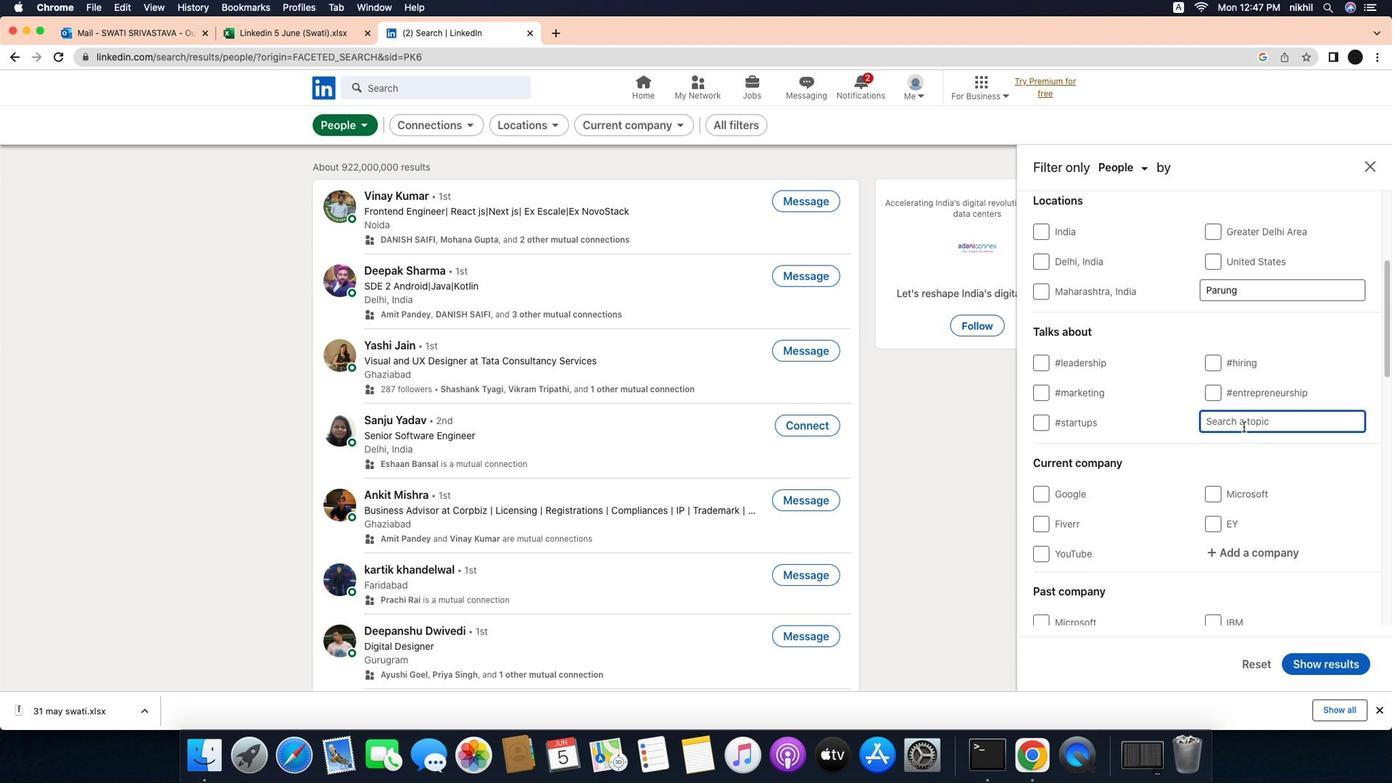 
Action: Mouse pressed left at (1289, 422)
Screenshot: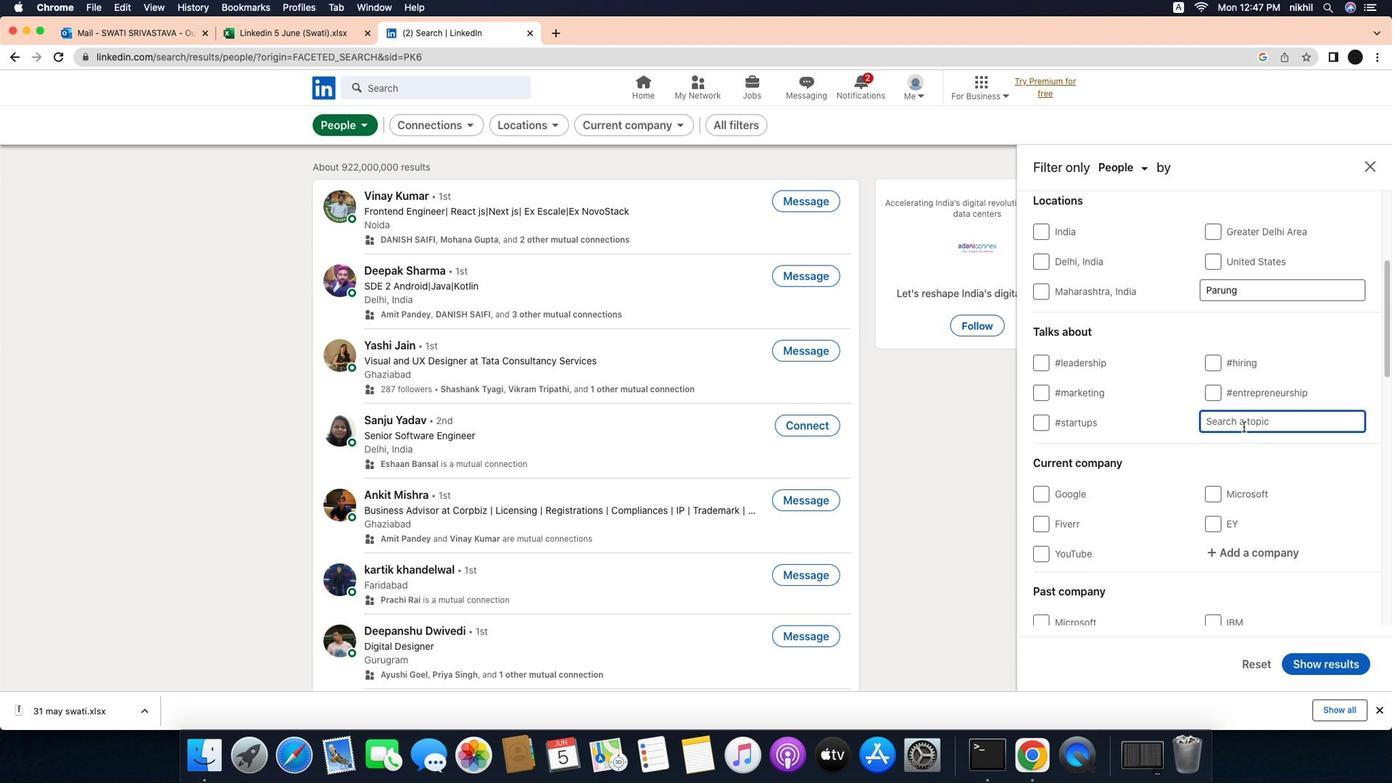 
Action: Mouse moved to (1291, 419)
Screenshot: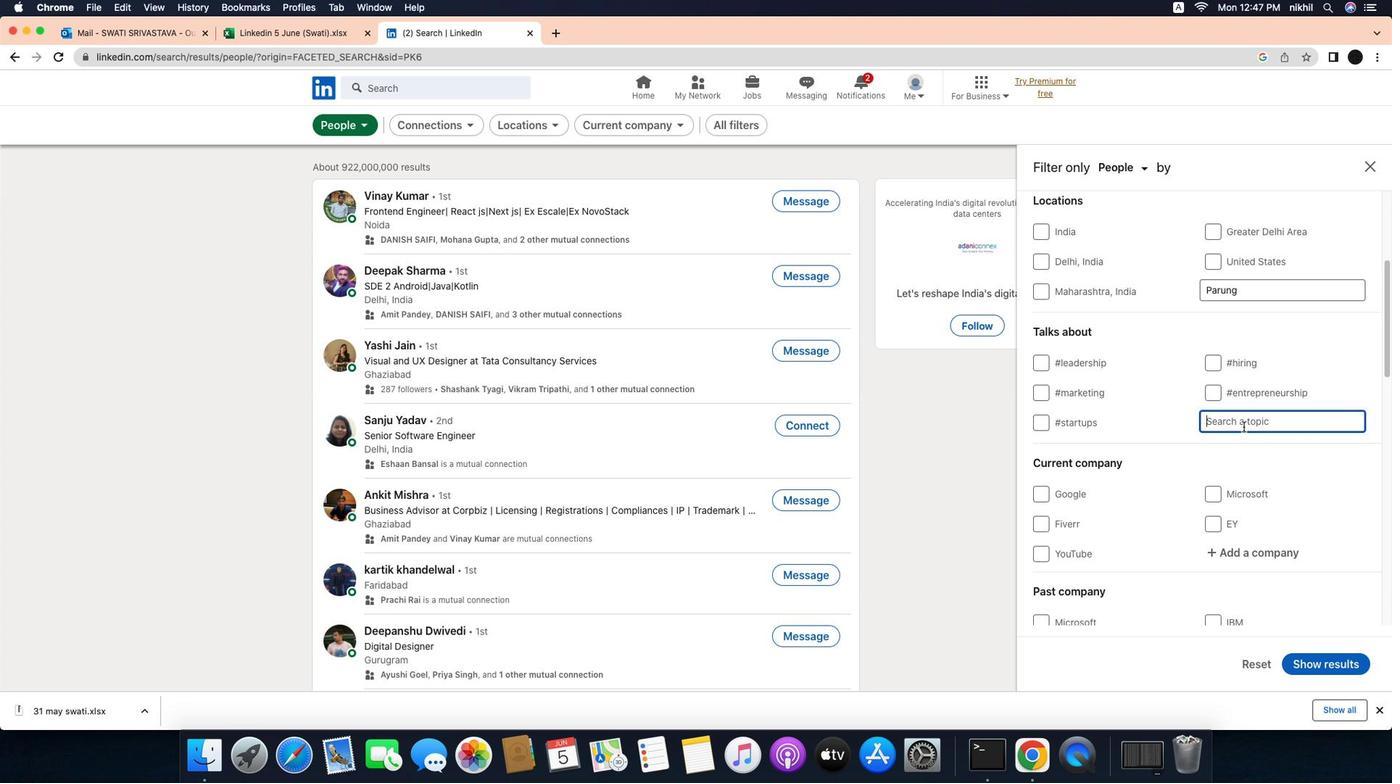 
Action: Mouse pressed left at (1291, 419)
Screenshot: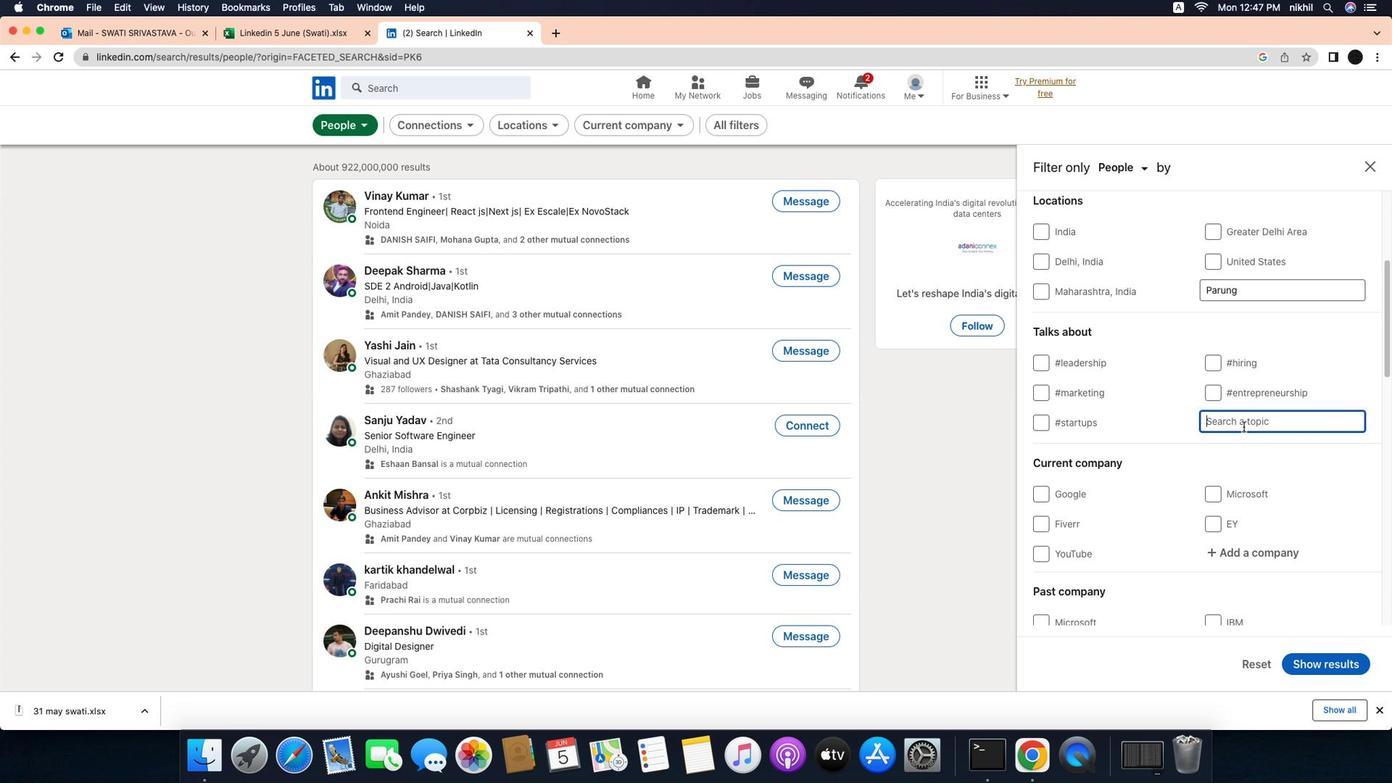 
Action: Key pressed 'b''r''a''n''d''i''n''g'
Screenshot: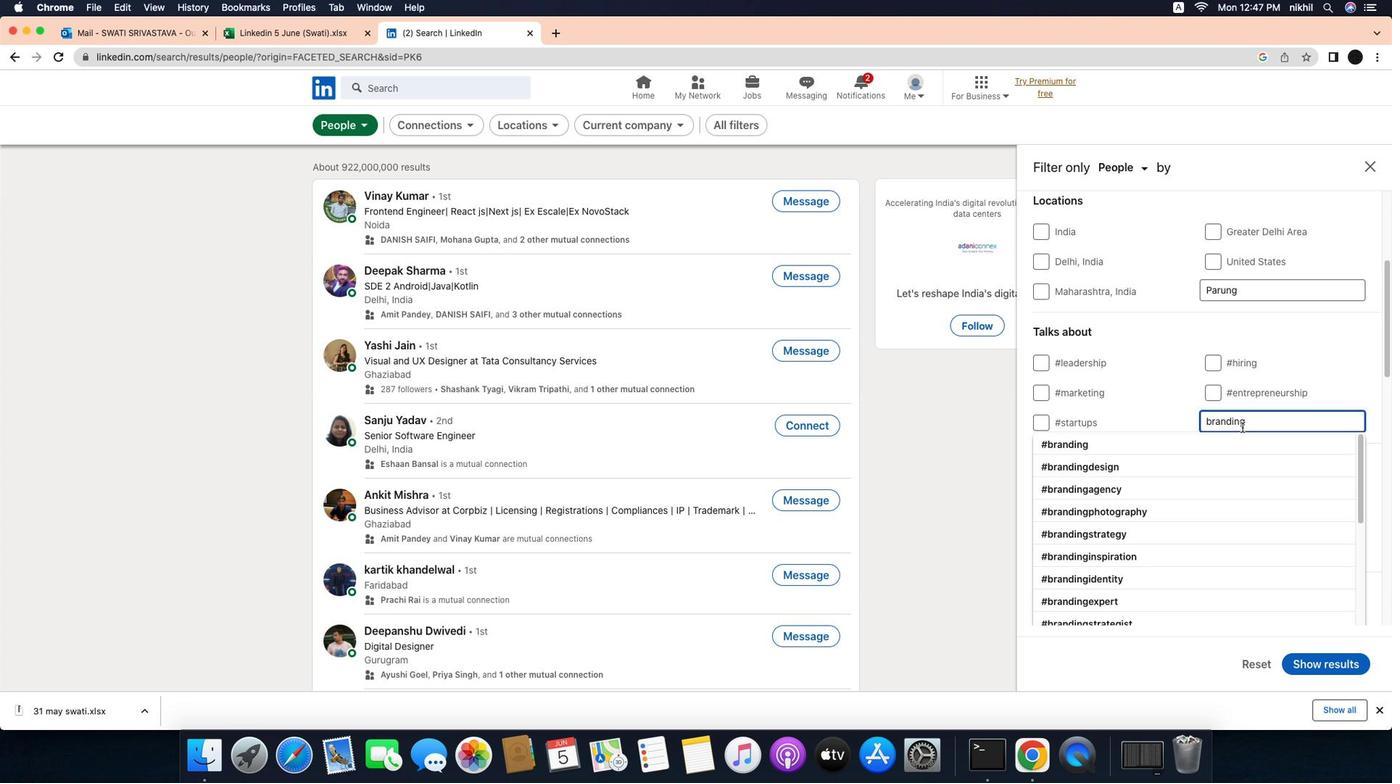 
Action: Mouse moved to (1200, 433)
Screenshot: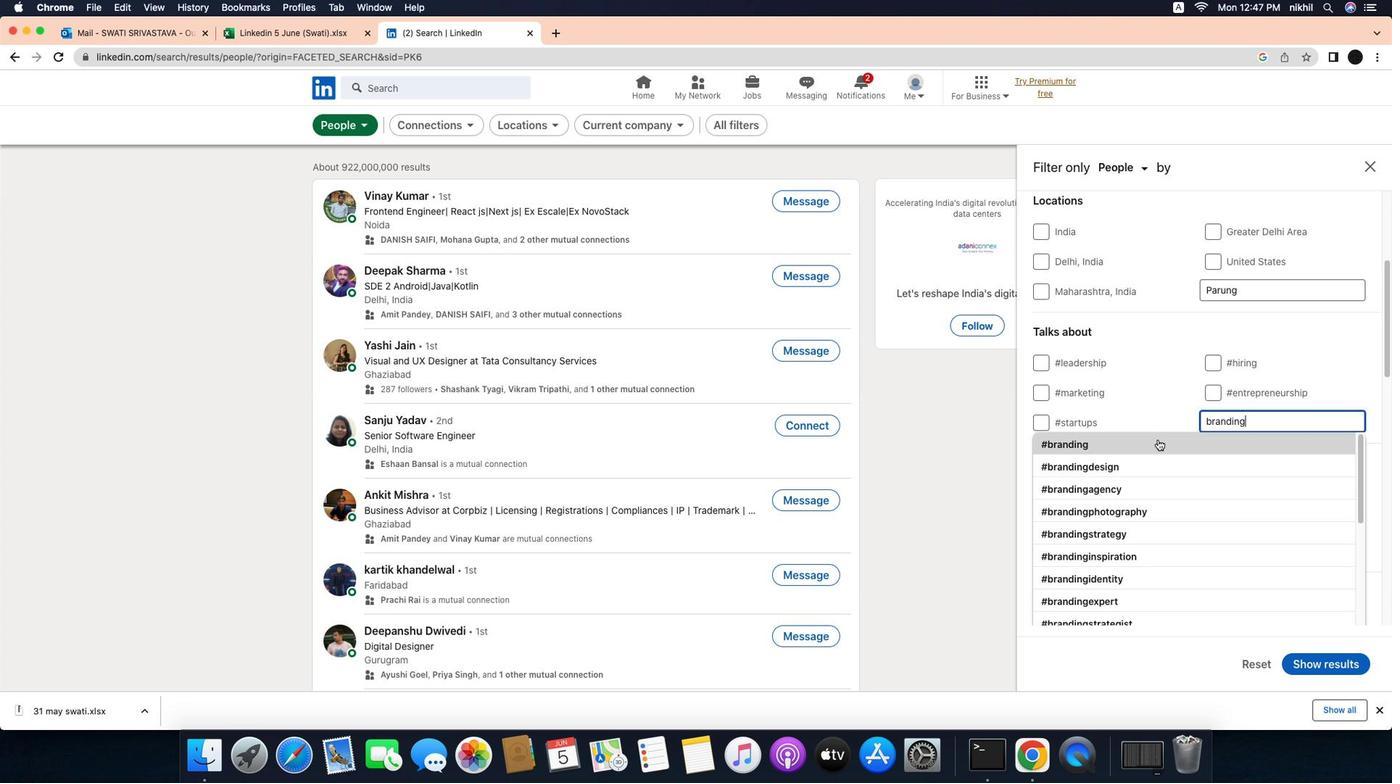 
Action: Mouse pressed left at (1200, 433)
Screenshot: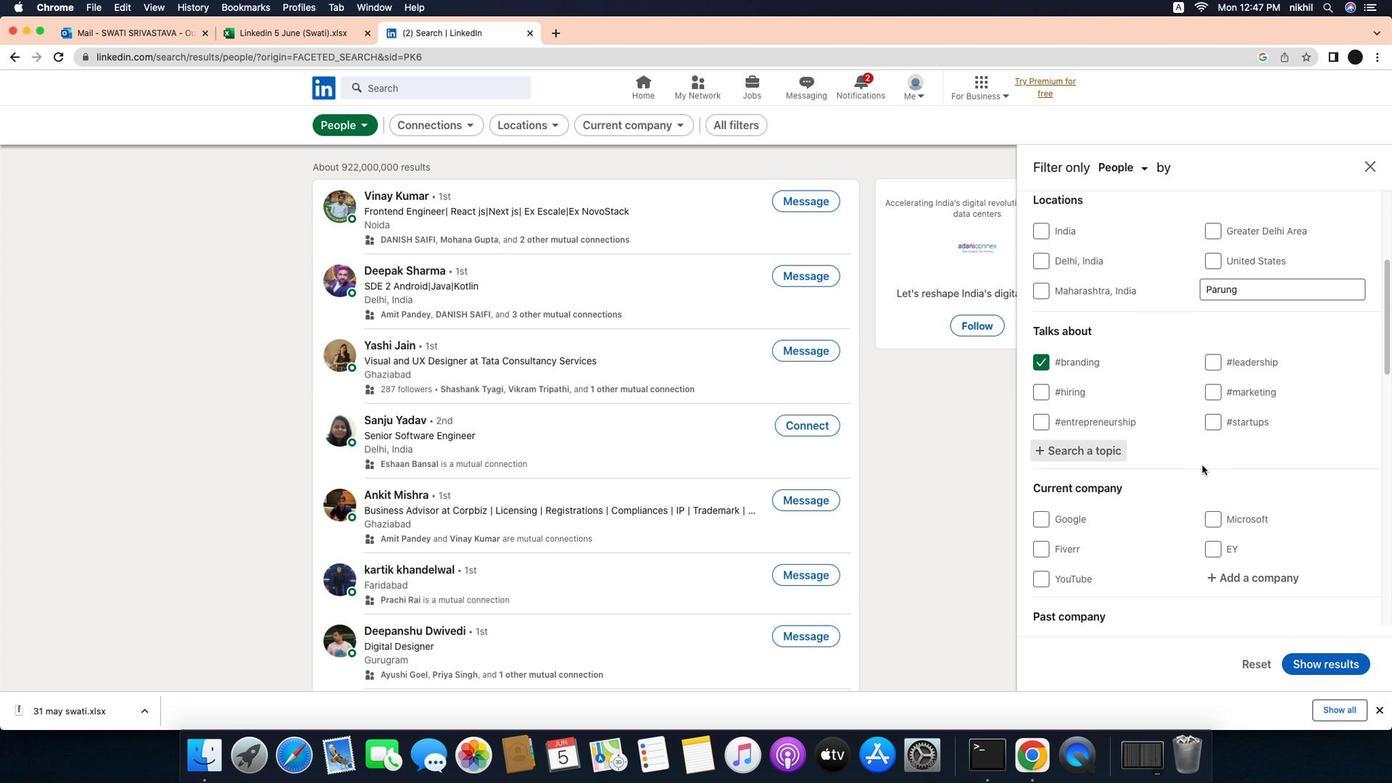 
Action: Mouse moved to (1247, 460)
Screenshot: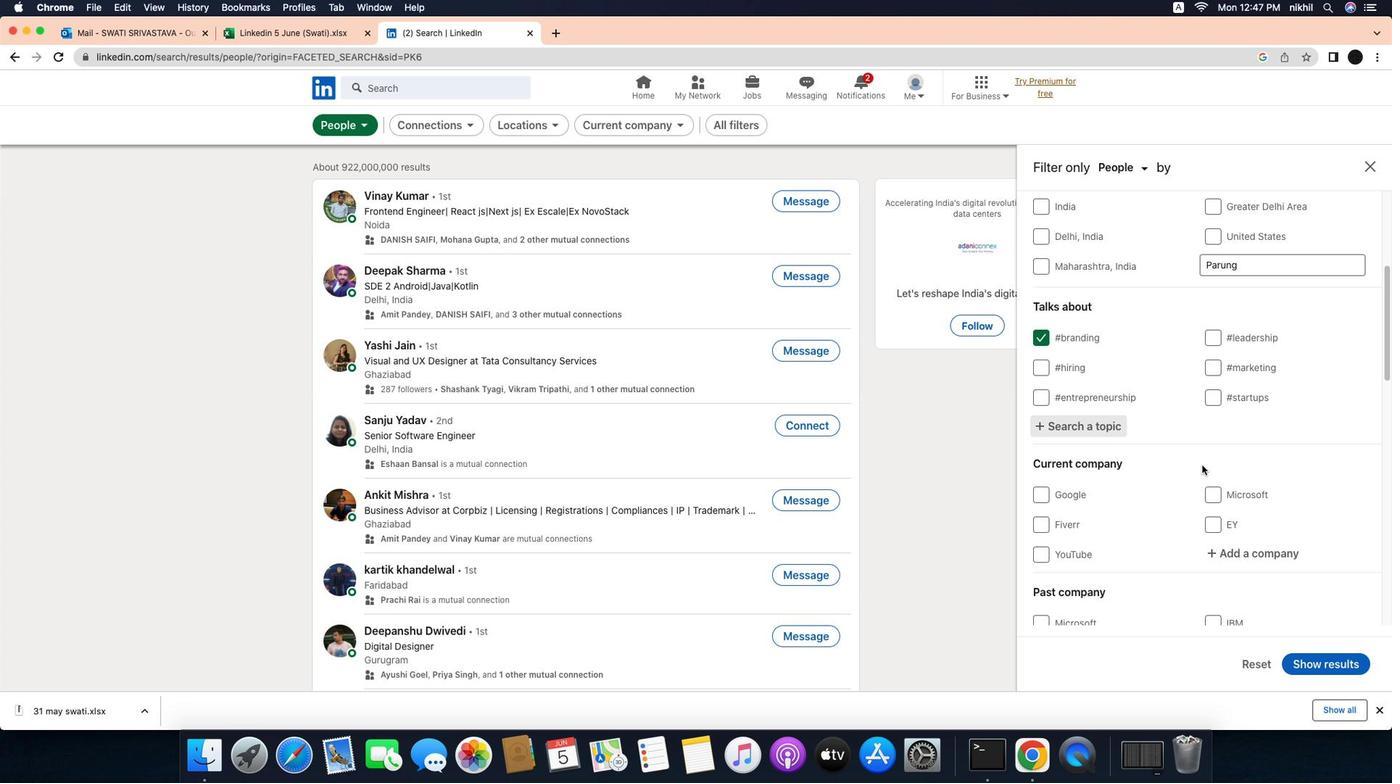 
Action: Mouse scrolled (1247, 460) with delta (-34, -35)
Screenshot: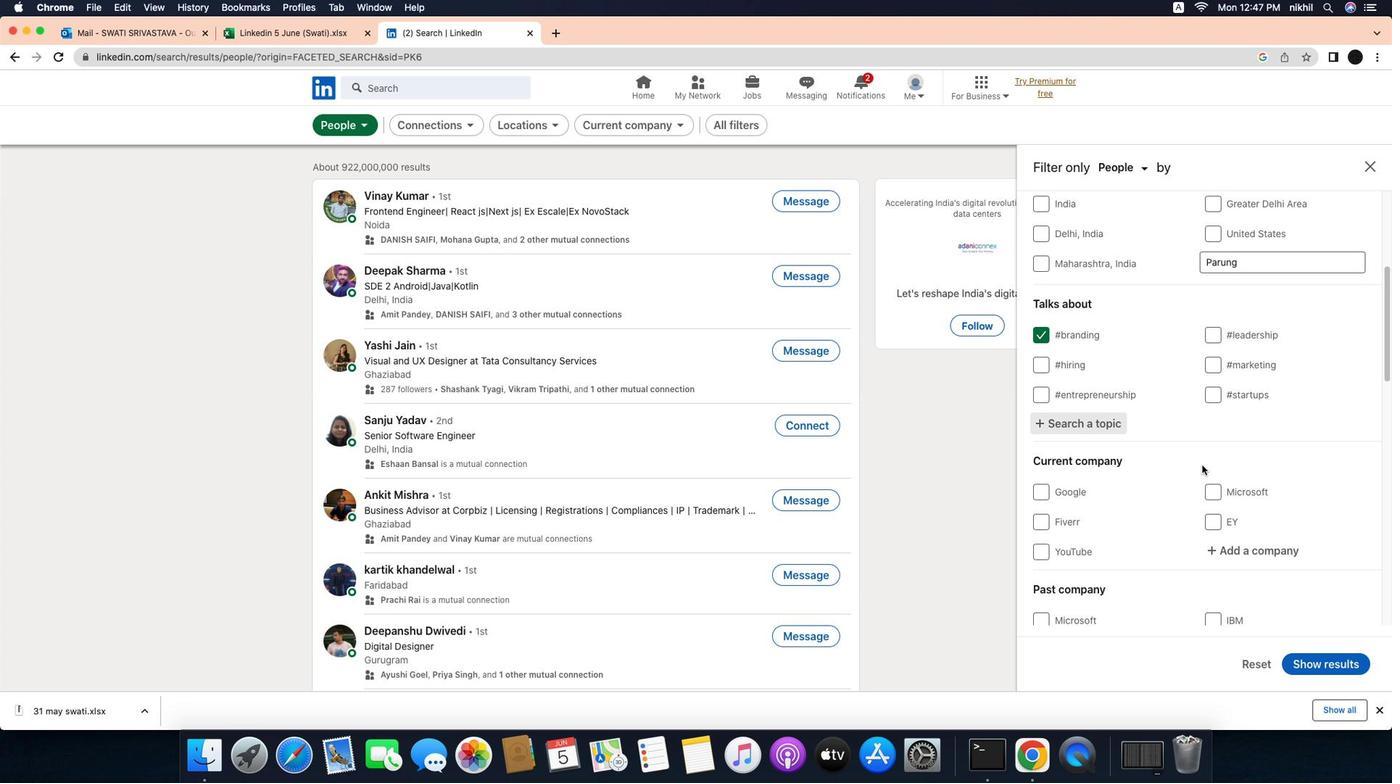 
Action: Mouse scrolled (1247, 460) with delta (-34, -35)
Screenshot: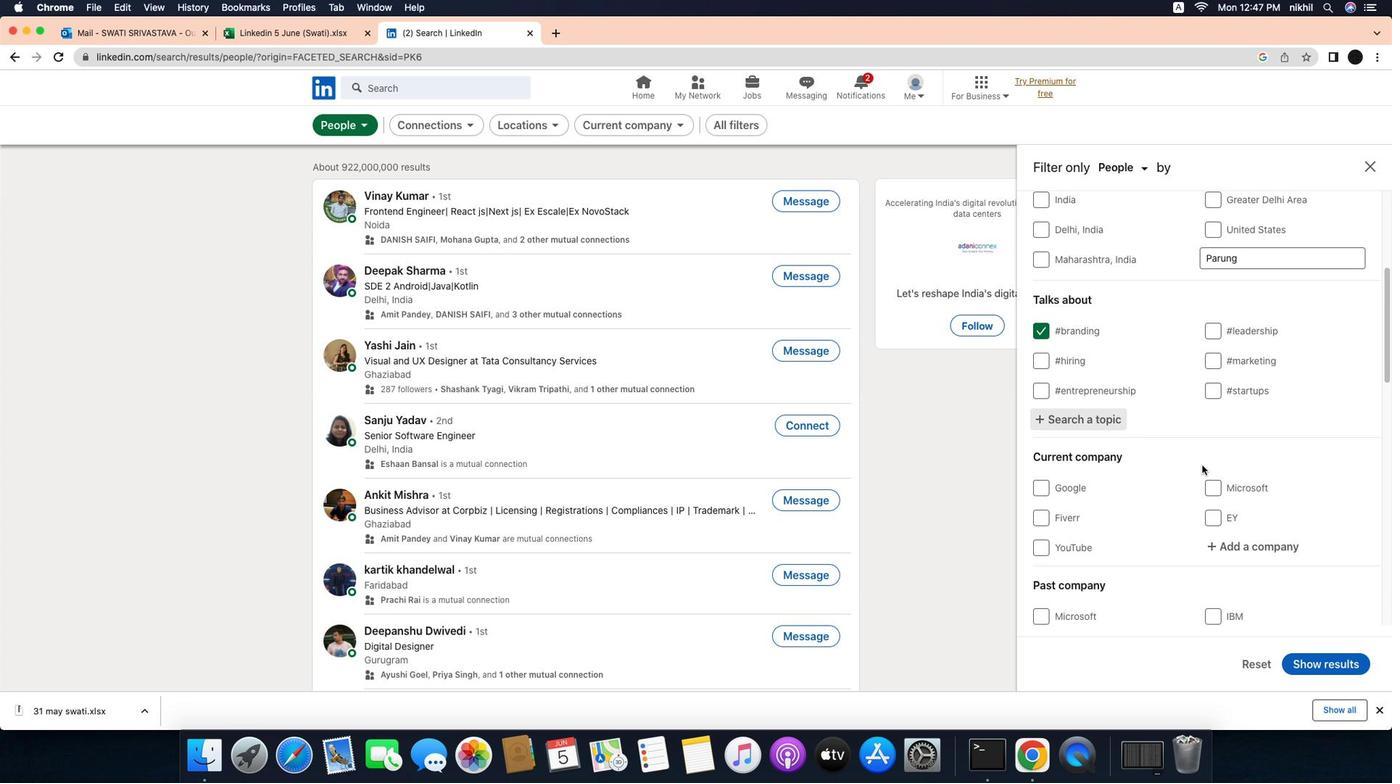
Action: Mouse scrolled (1247, 460) with delta (-34, -35)
Screenshot: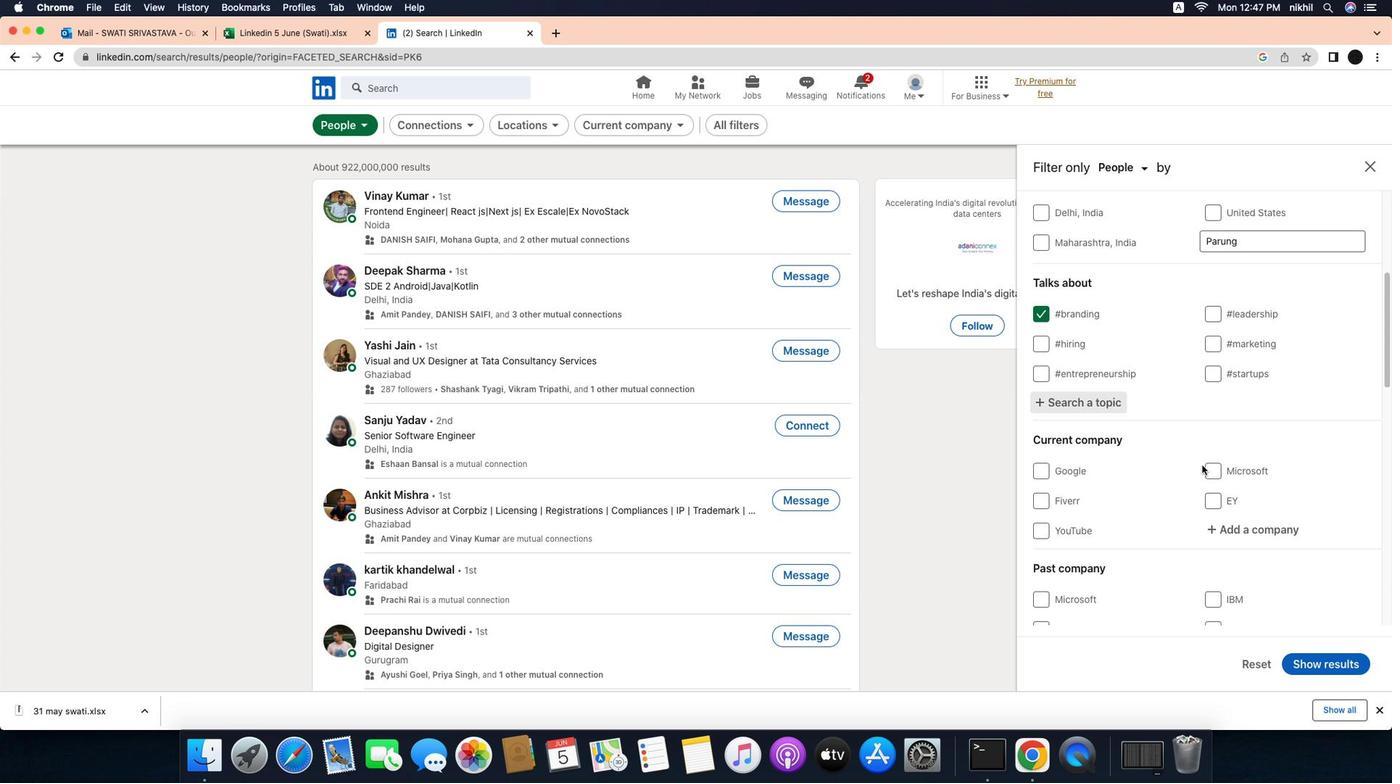 
Action: Mouse scrolled (1247, 460) with delta (-34, -35)
Screenshot: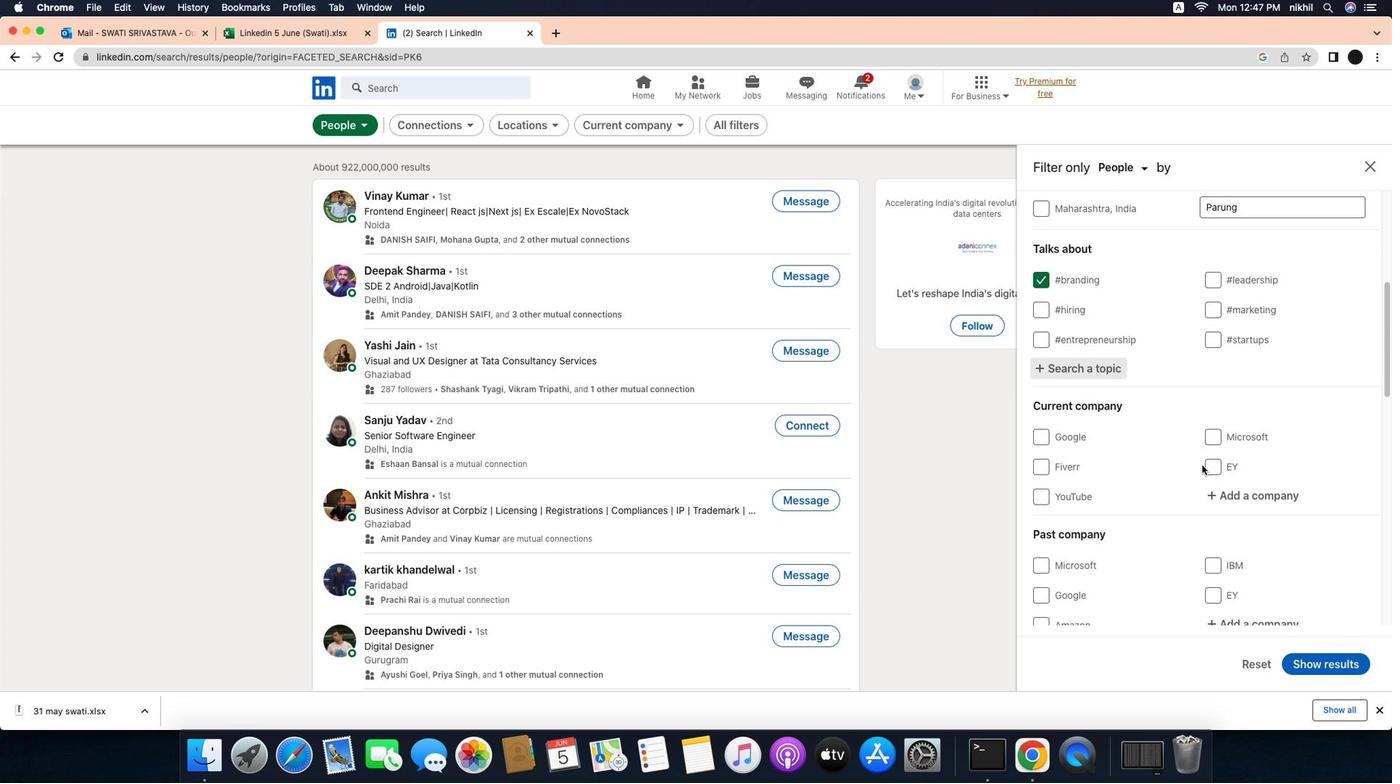 
Action: Mouse scrolled (1247, 460) with delta (-34, -35)
Screenshot: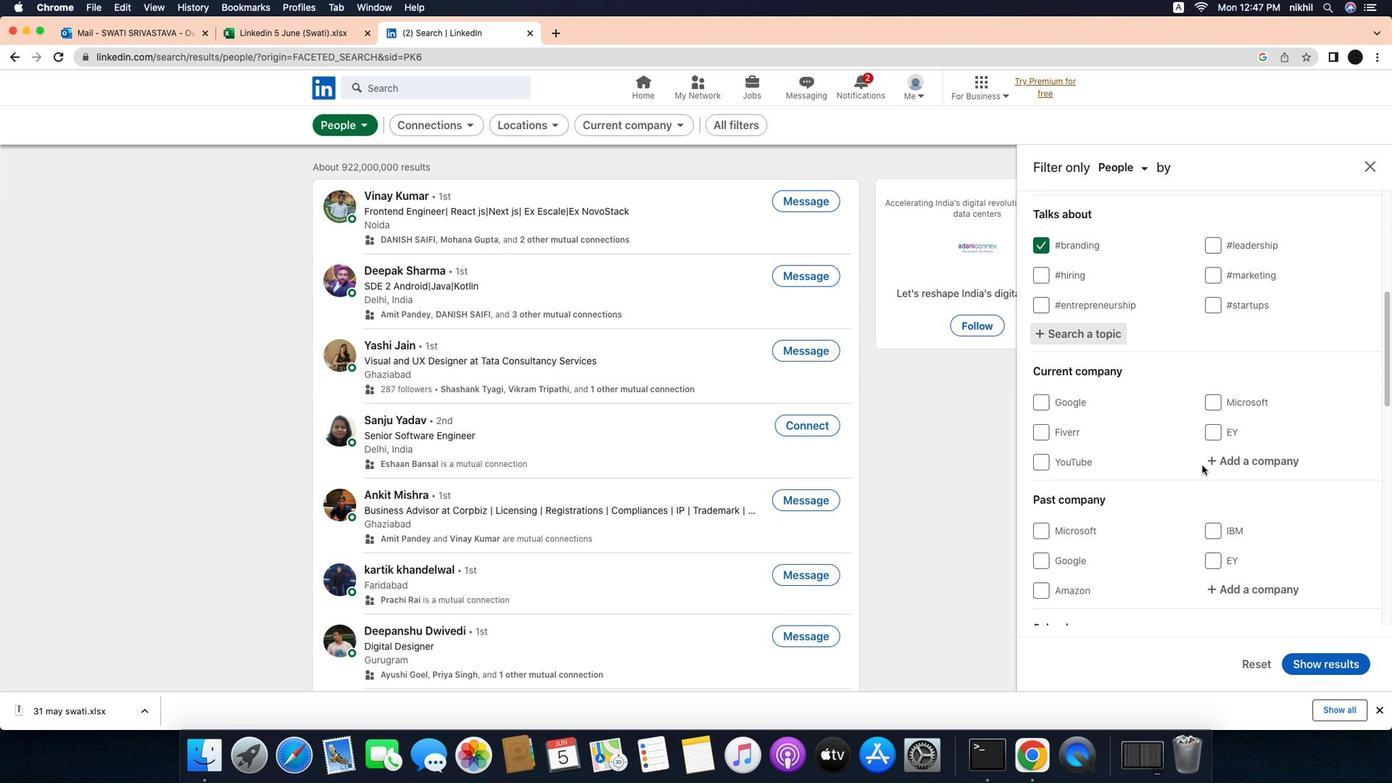 
Action: Mouse scrolled (1247, 460) with delta (-34, -35)
Screenshot: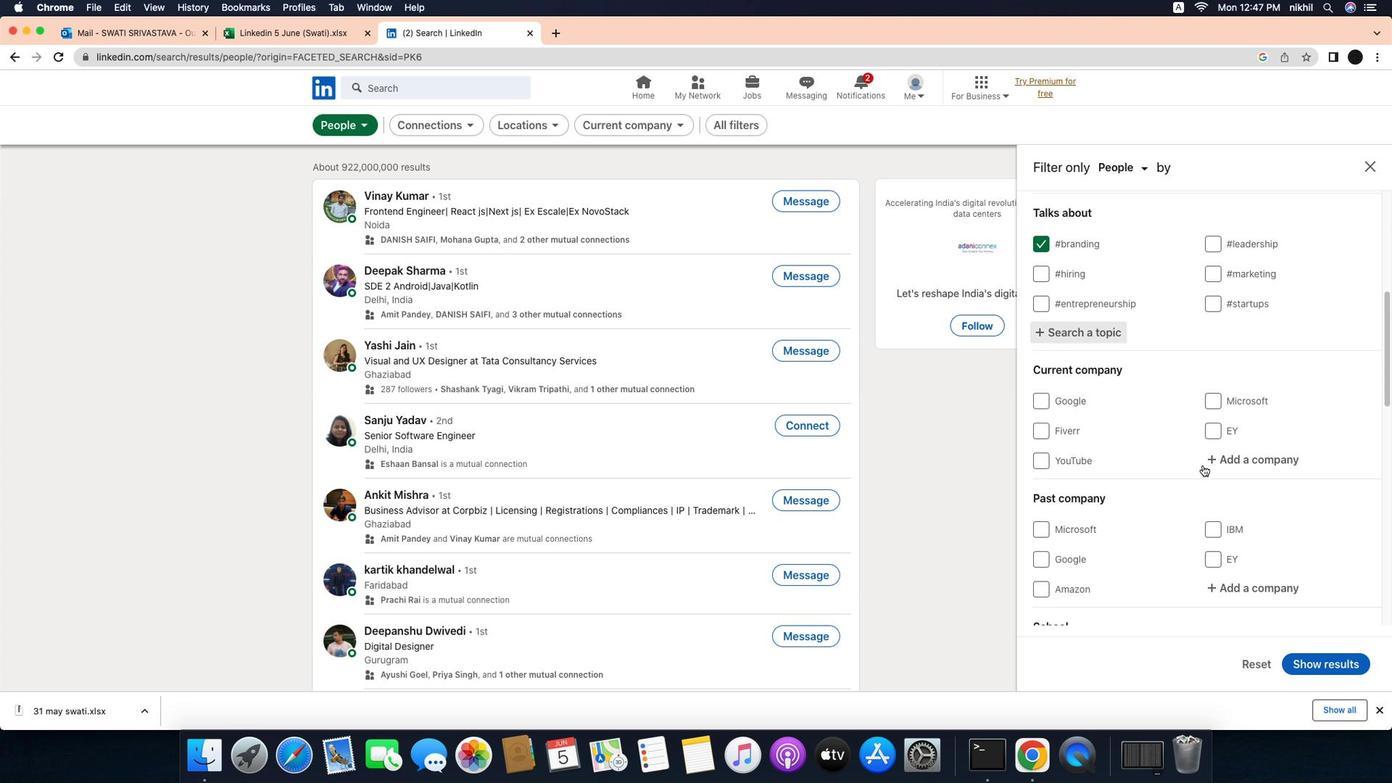
Action: Mouse scrolled (1247, 460) with delta (-34, -35)
Screenshot: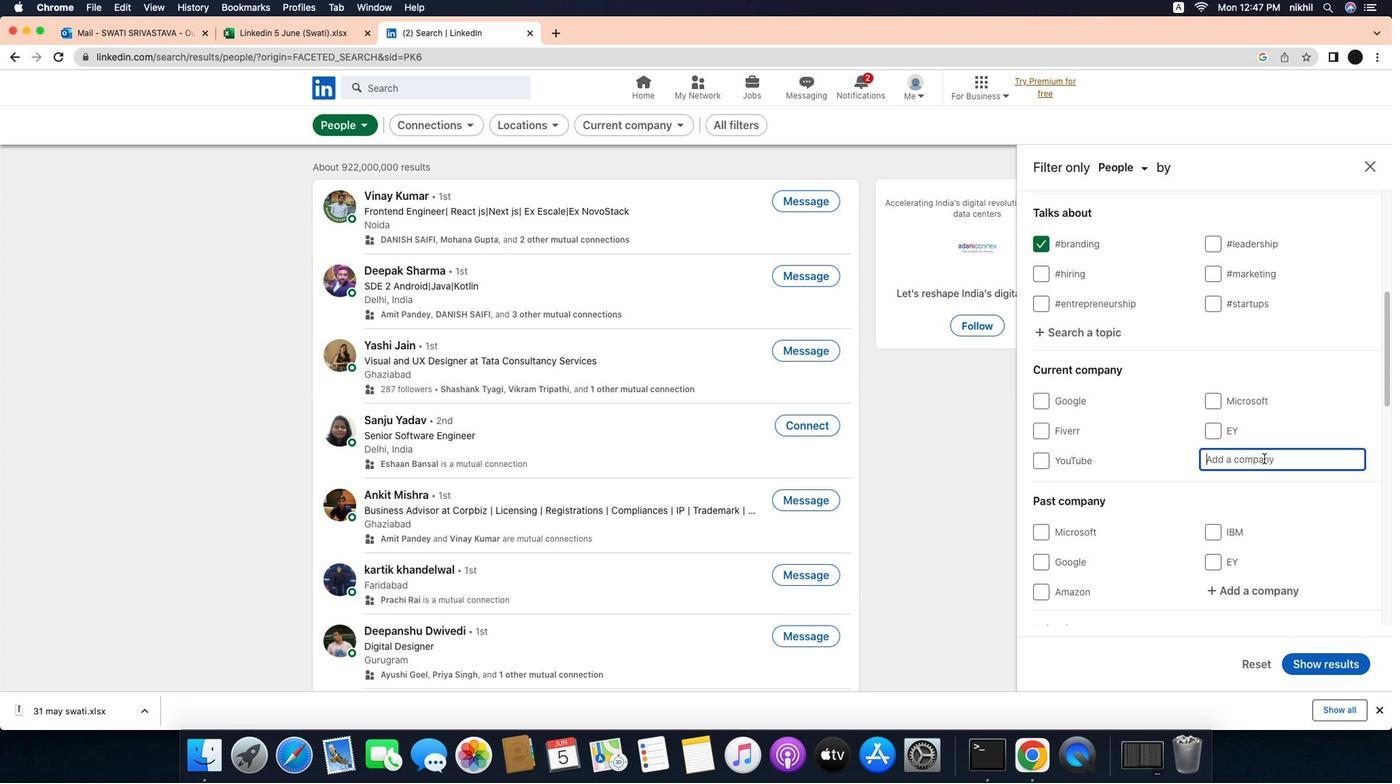 
Action: Mouse scrolled (1247, 460) with delta (-34, -35)
Screenshot: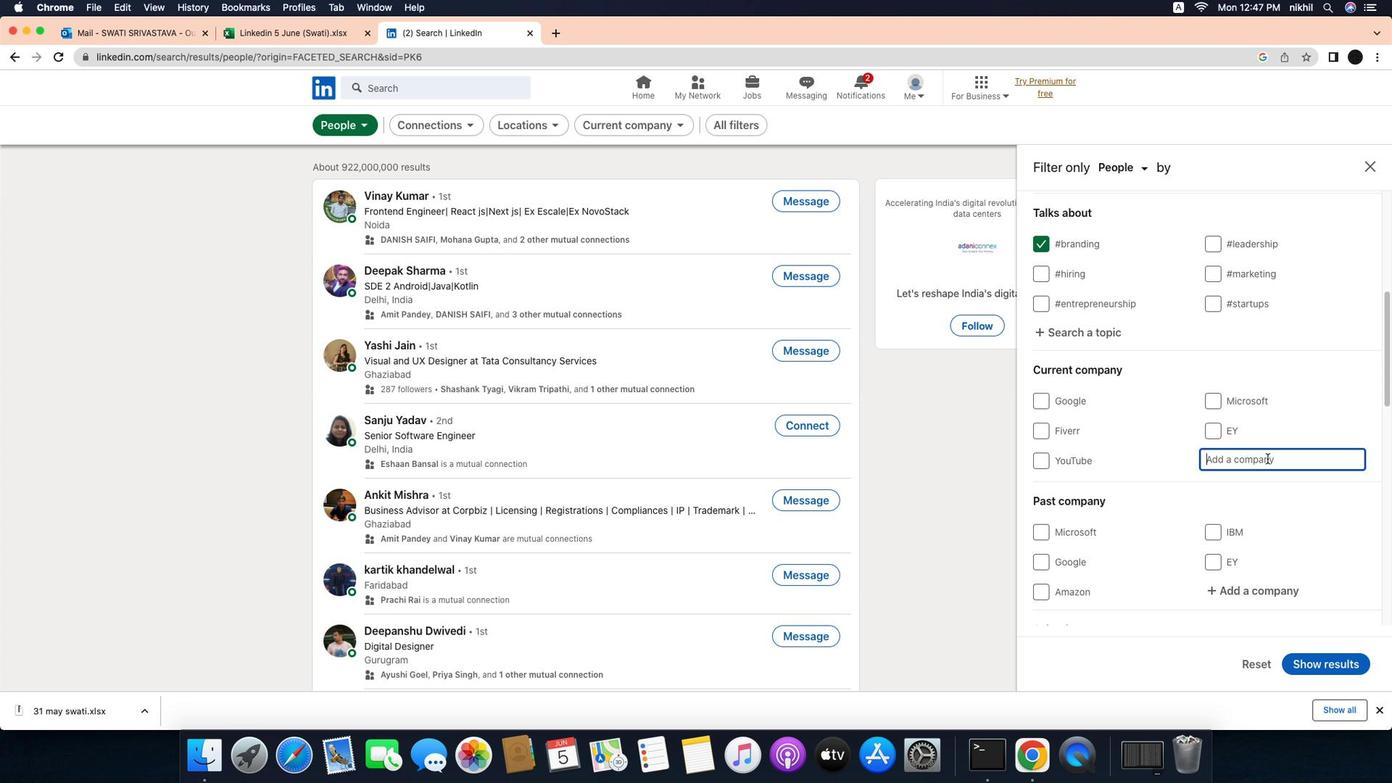 
Action: Mouse scrolled (1247, 460) with delta (-34, -35)
Screenshot: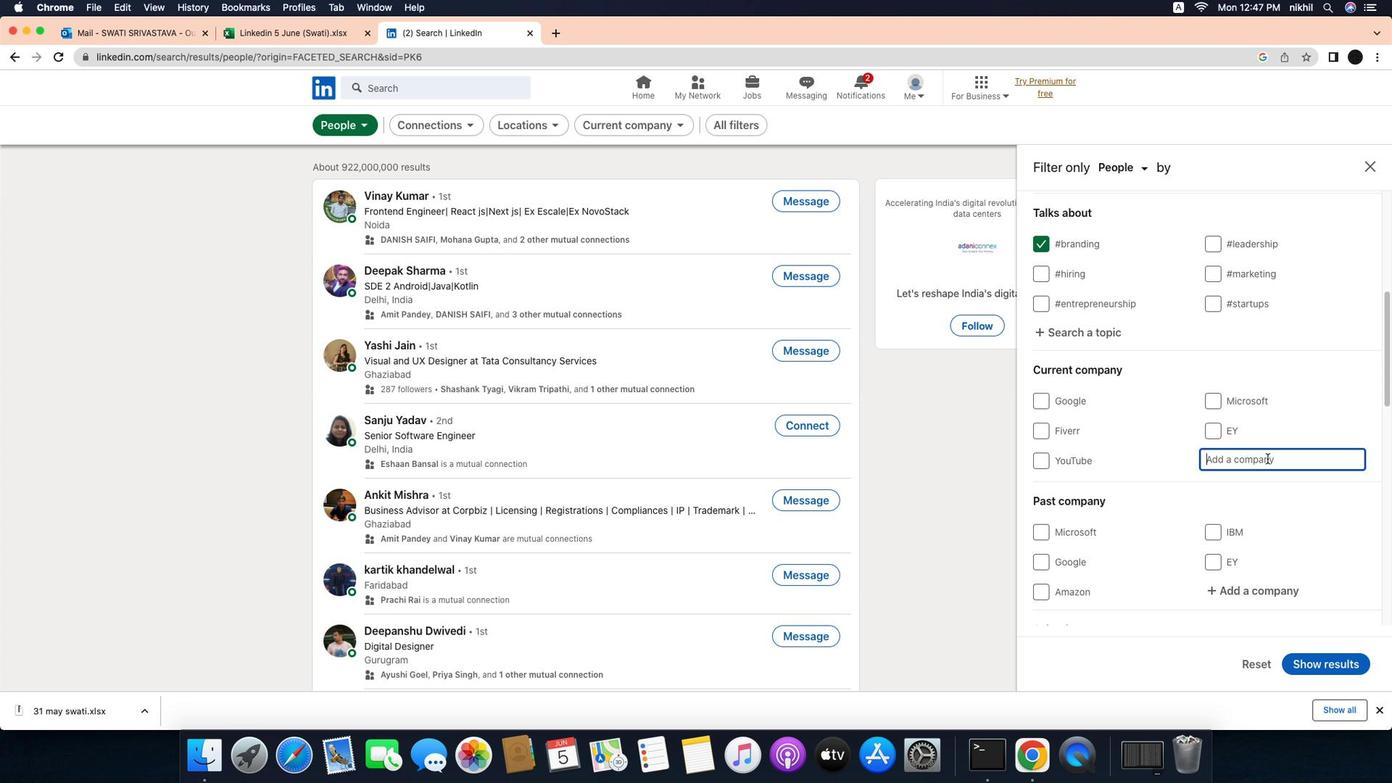 
Action: Mouse moved to (1304, 454)
Screenshot: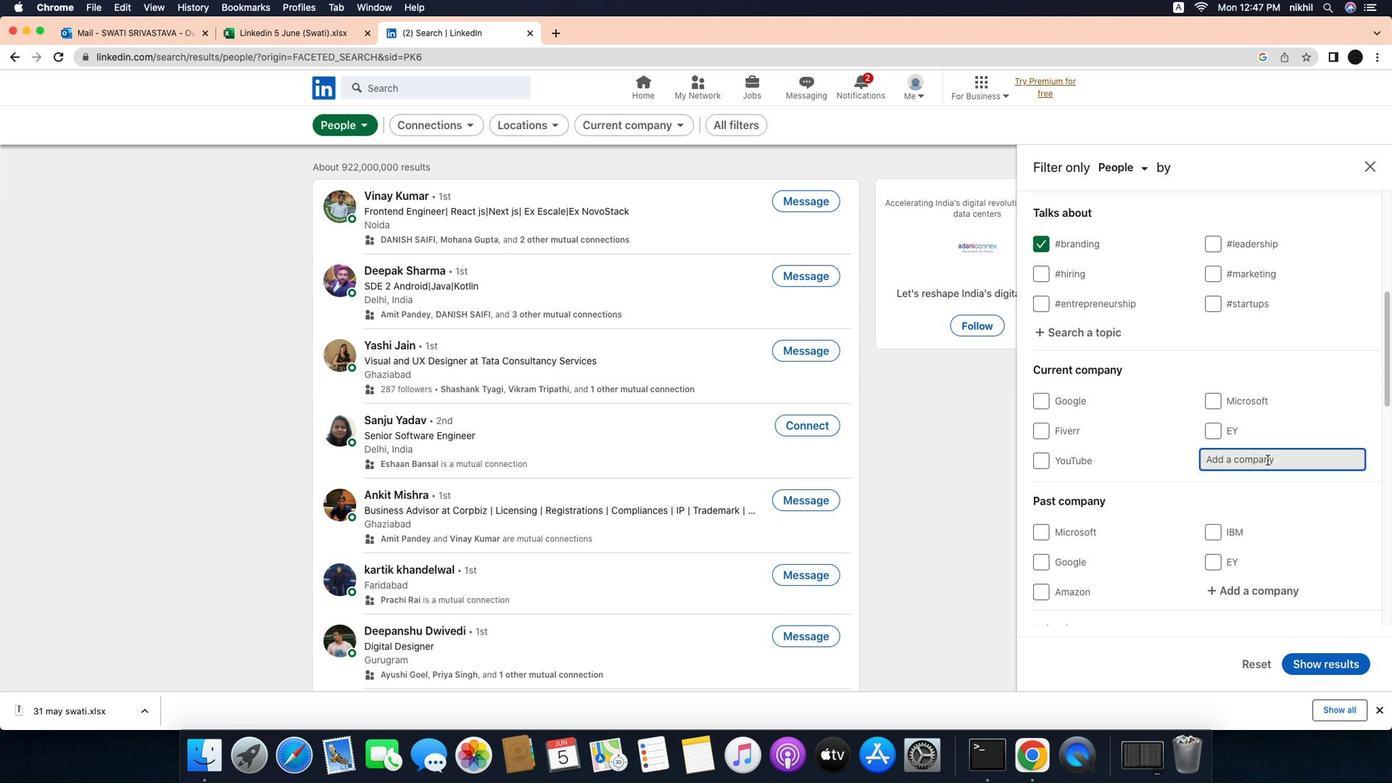 
Action: Mouse pressed left at (1304, 454)
Screenshot: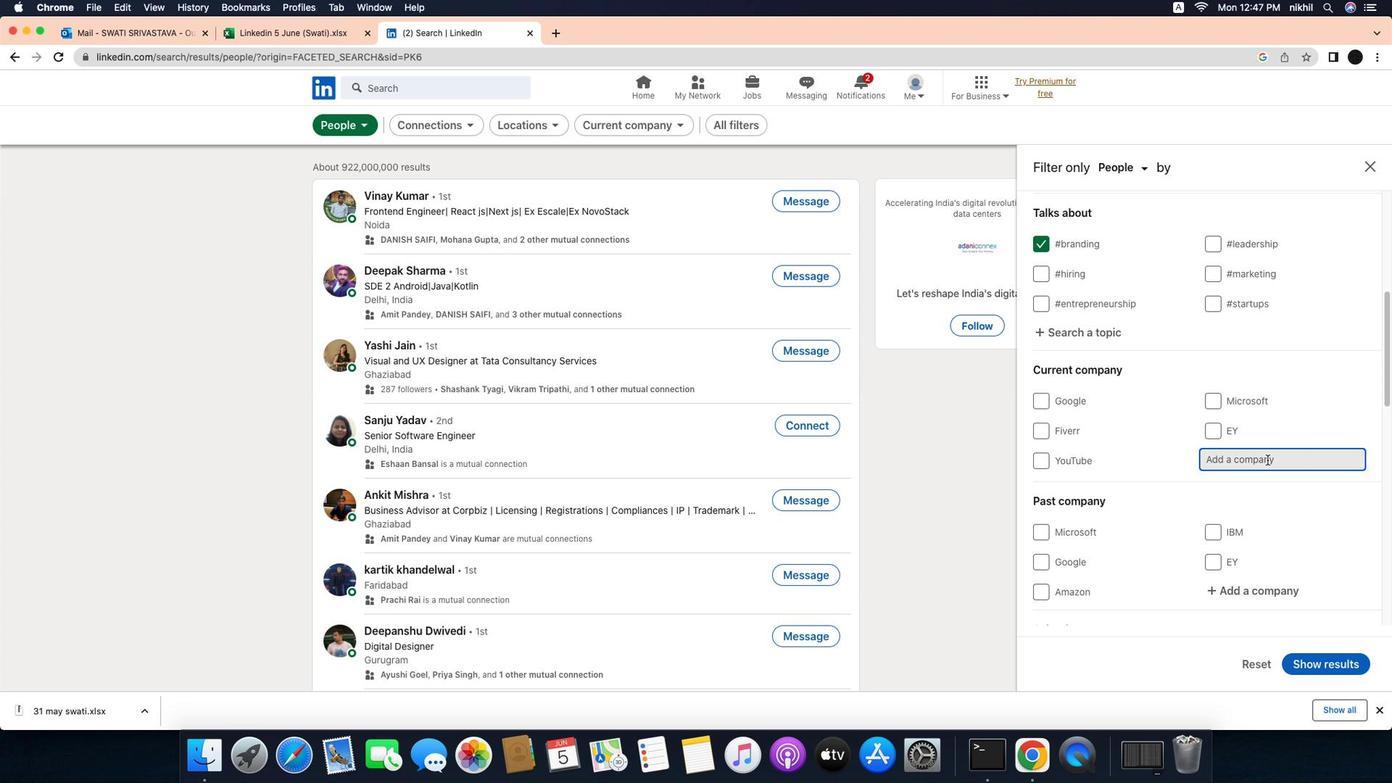 
Action: Mouse moved to (1316, 454)
Screenshot: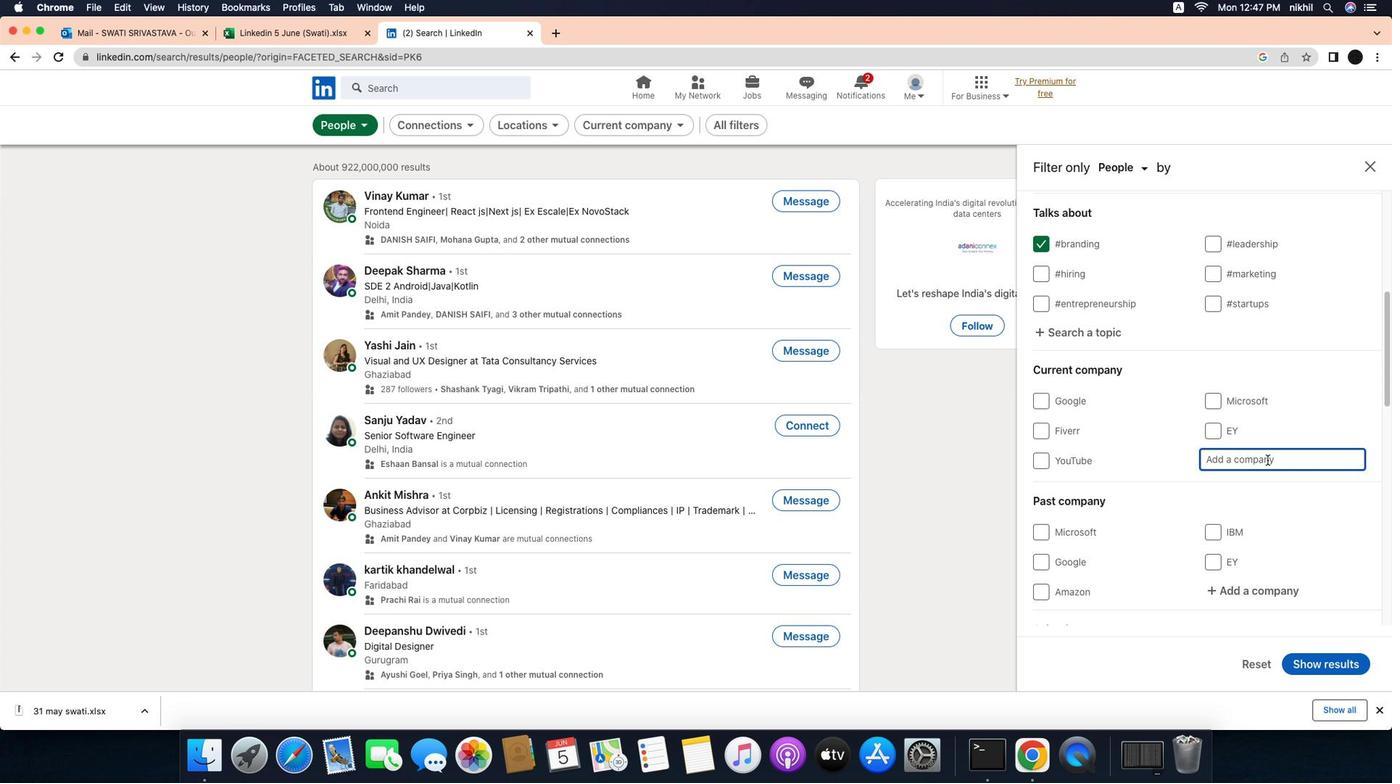 
Action: Mouse pressed left at (1316, 454)
Screenshot: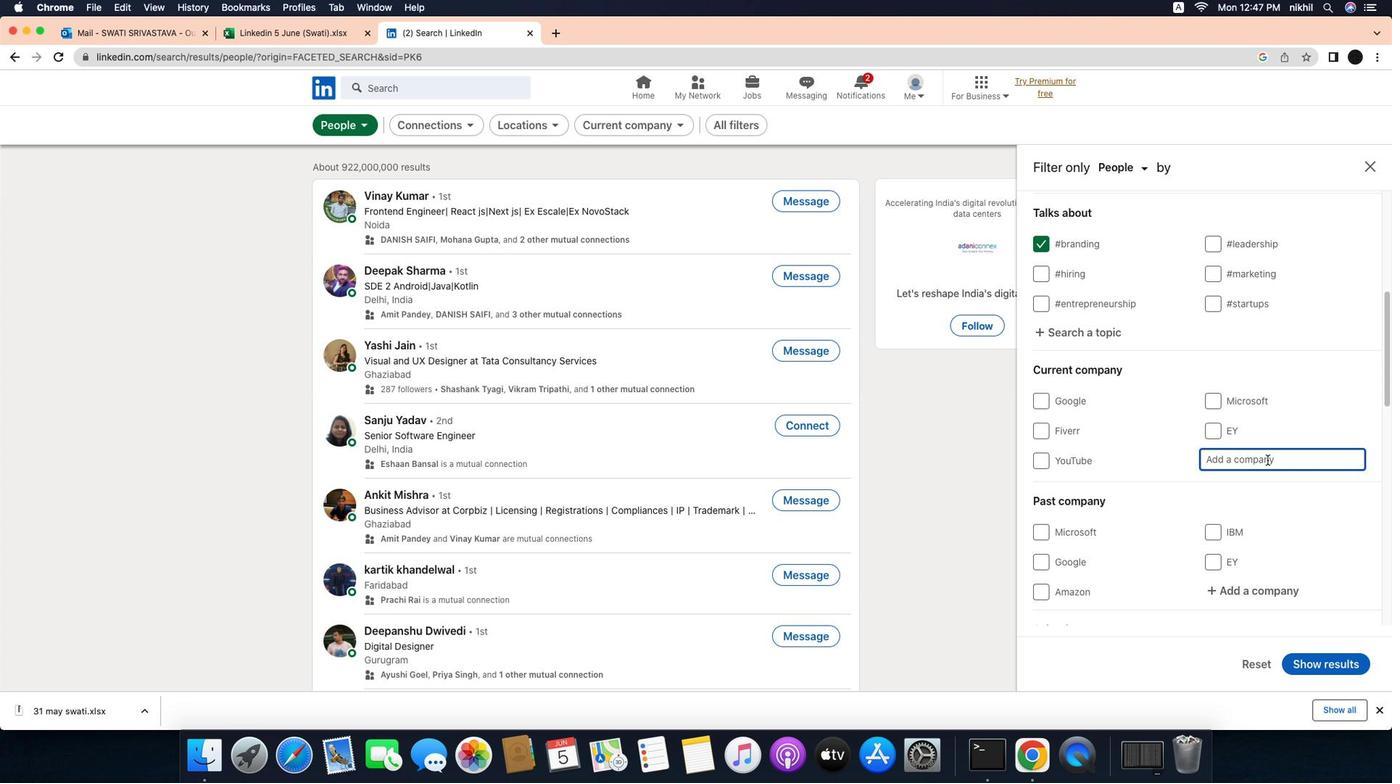 
Action: Key pressed Key.caps_lock'H'Key.caps_lock'o''s''p''i''t''a''l''i''t''y'Key.spaceKey.caps_lock'C'Key.caps_lock'a''r''e''e''r''s'
Screenshot: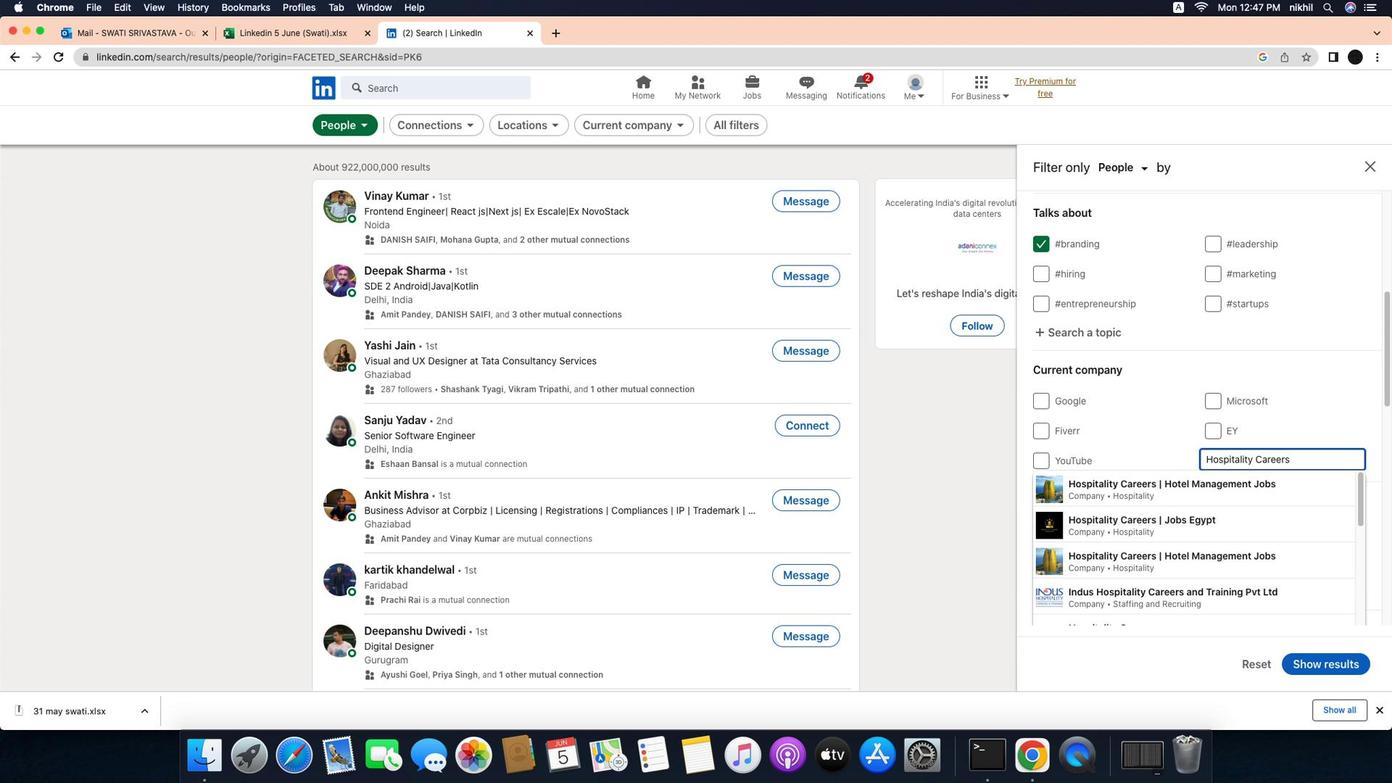 
Action: Mouse moved to (1289, 487)
Screenshot: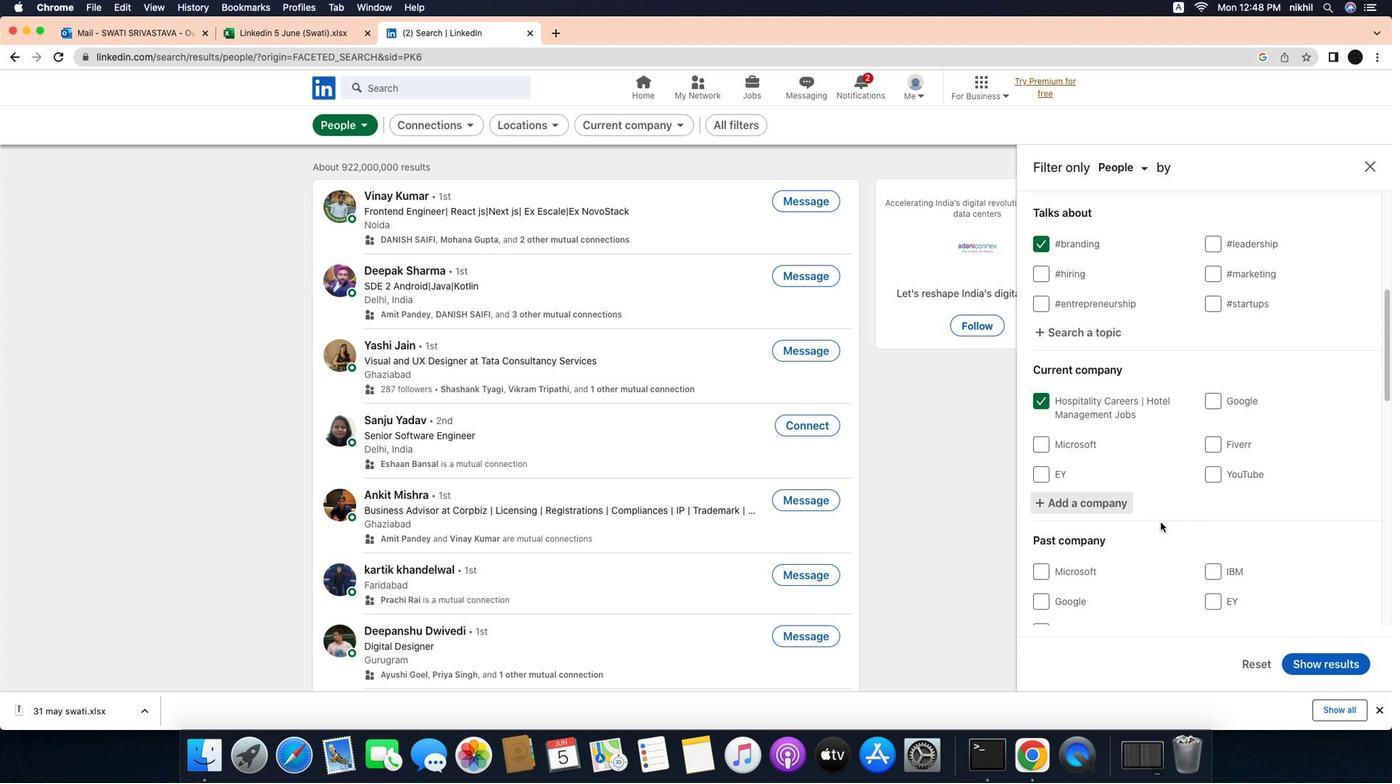 
Action: Mouse pressed left at (1289, 487)
Screenshot: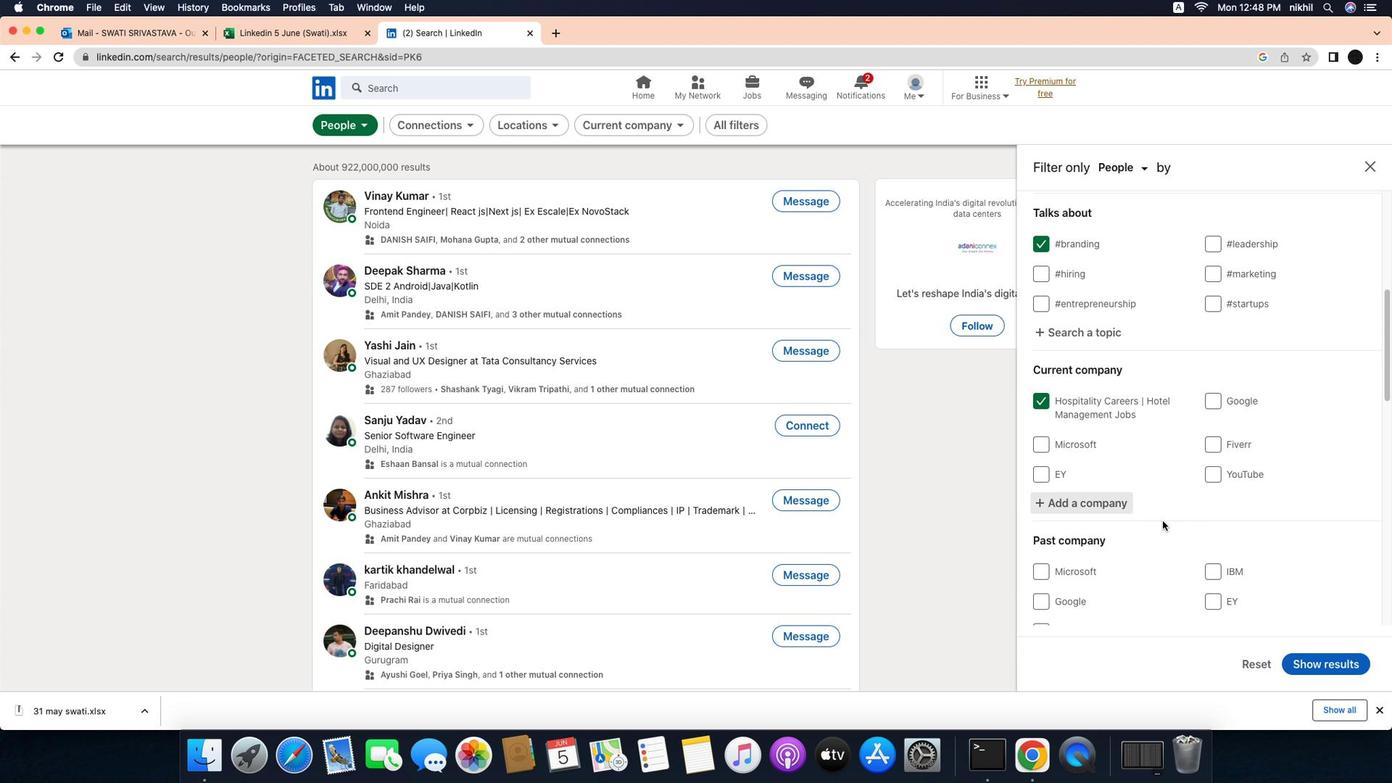 
Action: Mouse moved to (1205, 520)
Screenshot: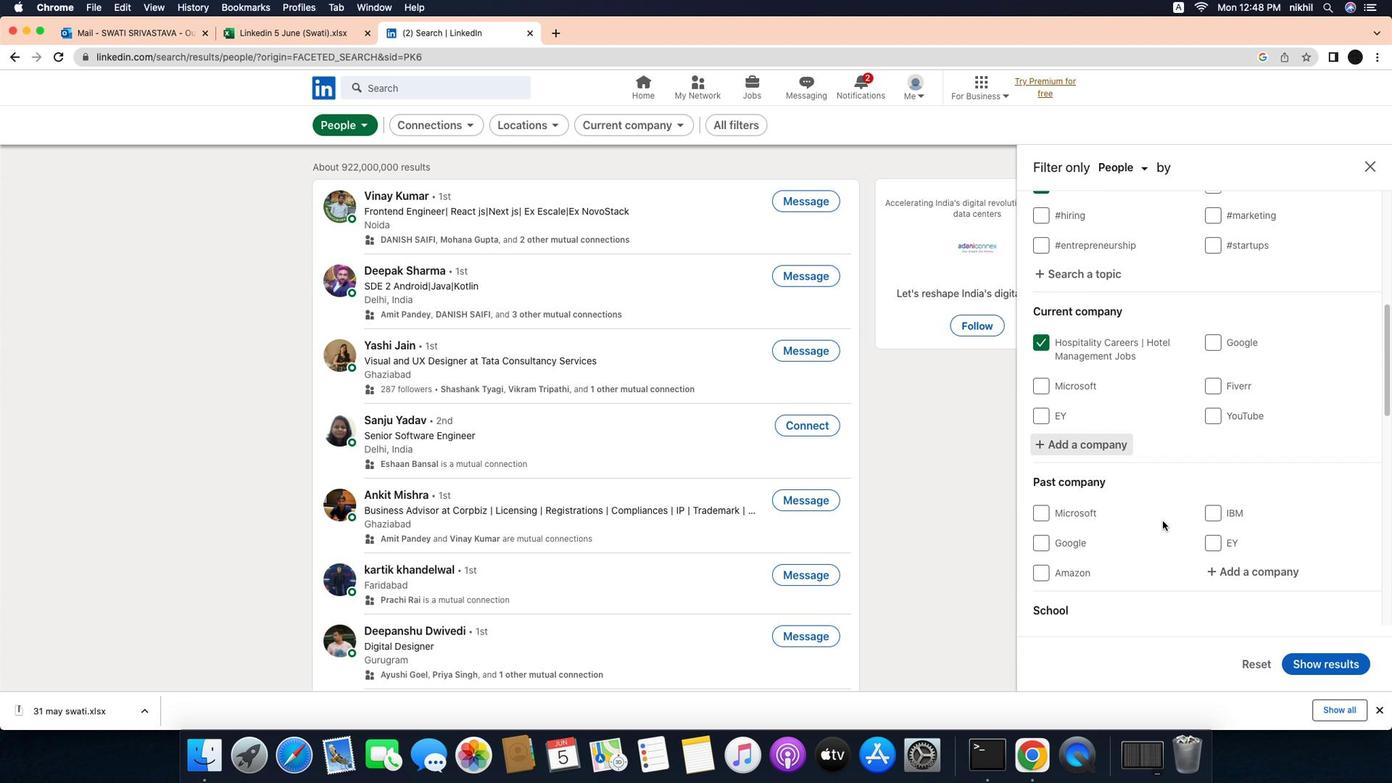 
Action: Mouse scrolled (1205, 520) with delta (-34, -35)
Screenshot: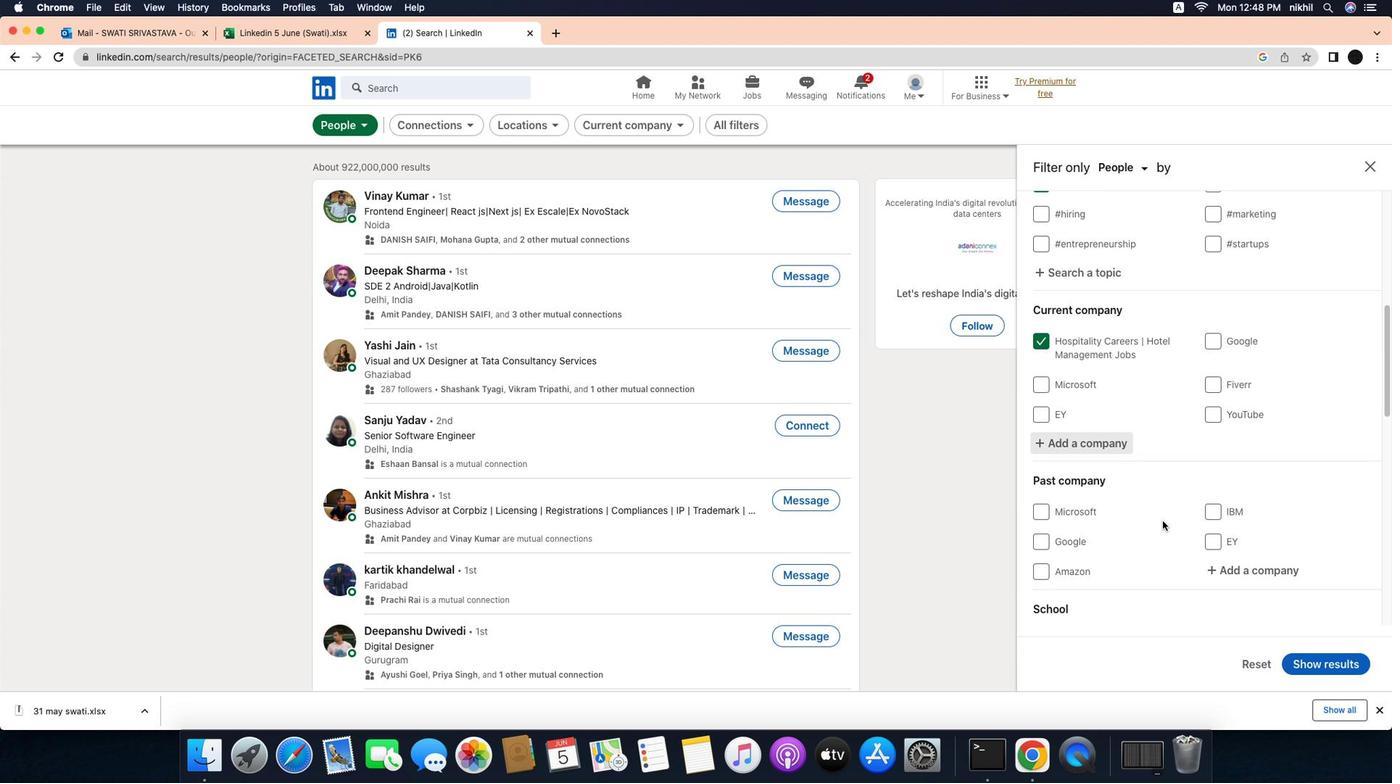 
Action: Mouse scrolled (1205, 520) with delta (-34, -35)
Screenshot: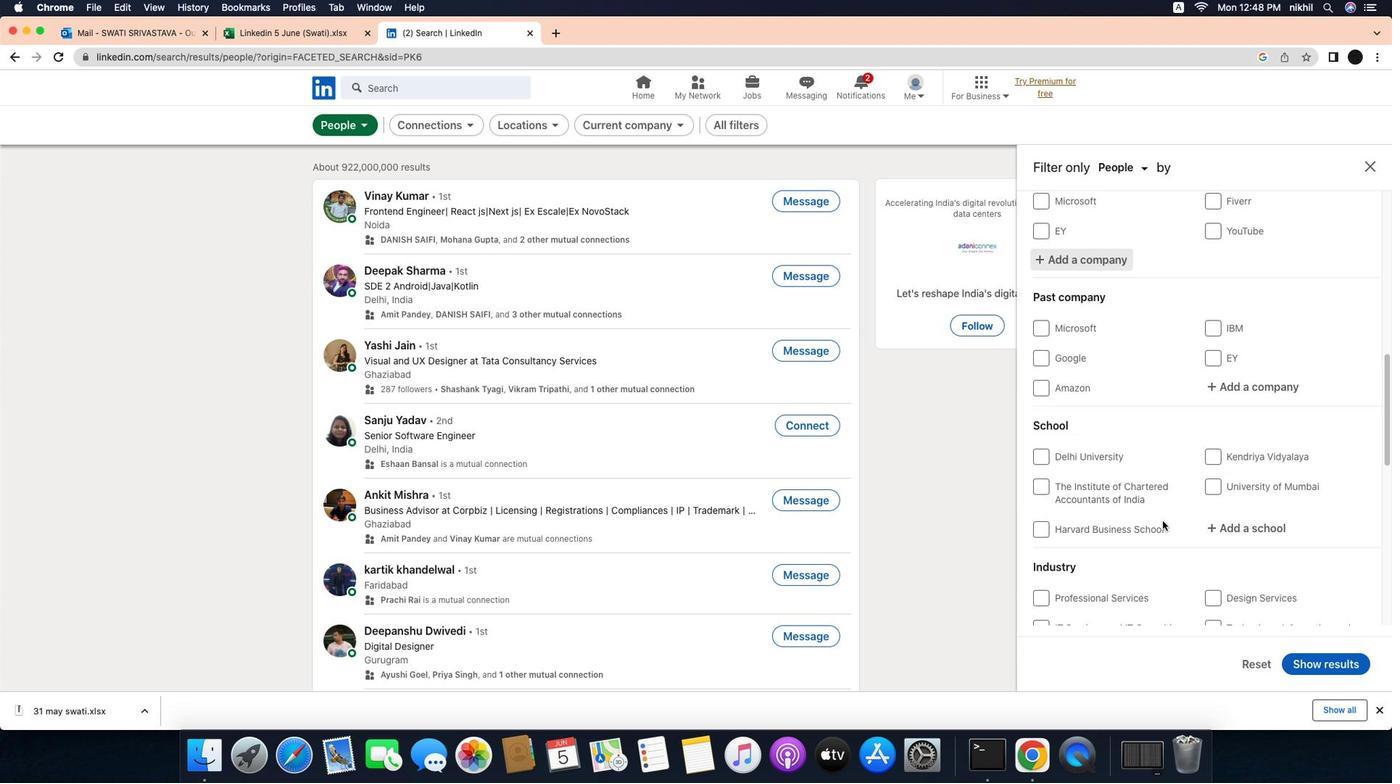 
Action: Mouse scrolled (1205, 520) with delta (-34, -35)
Screenshot: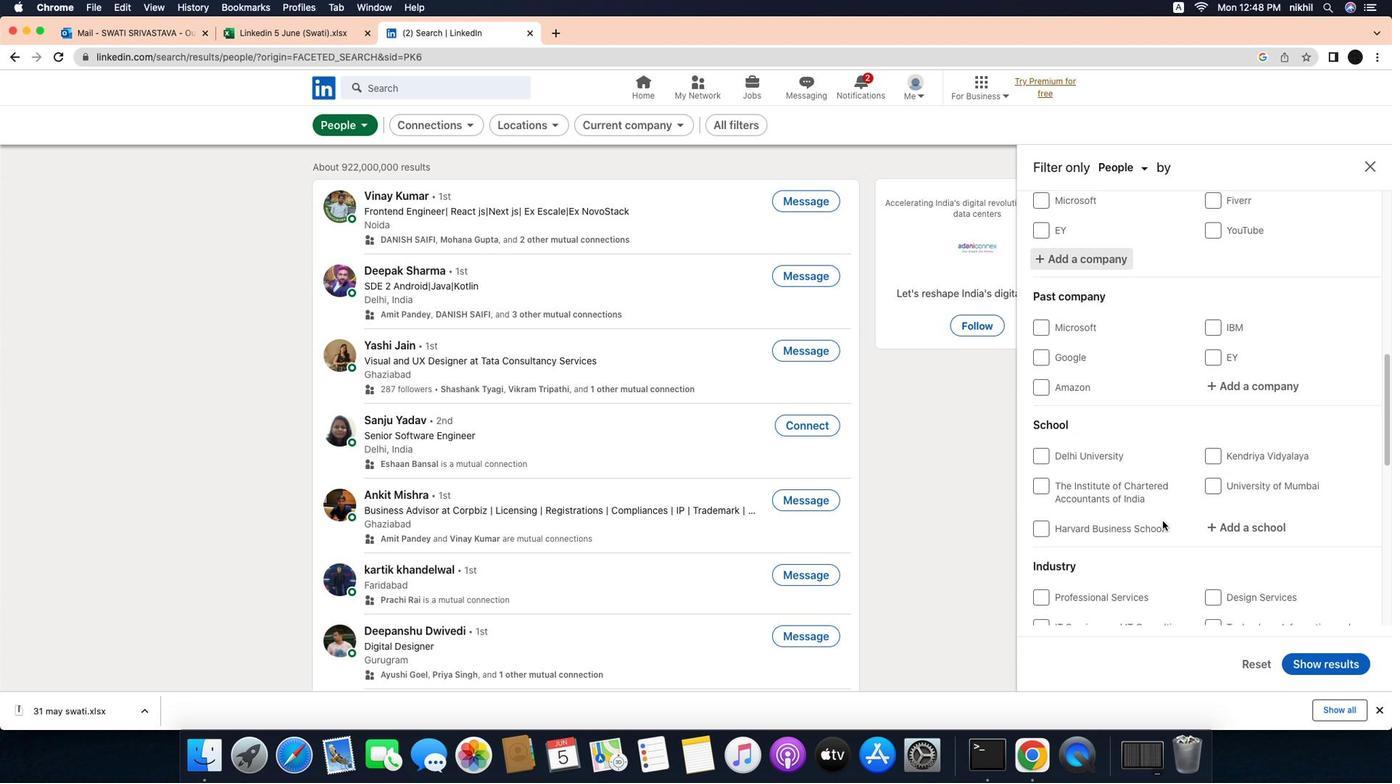 
Action: Mouse scrolled (1205, 520) with delta (-34, -35)
Screenshot: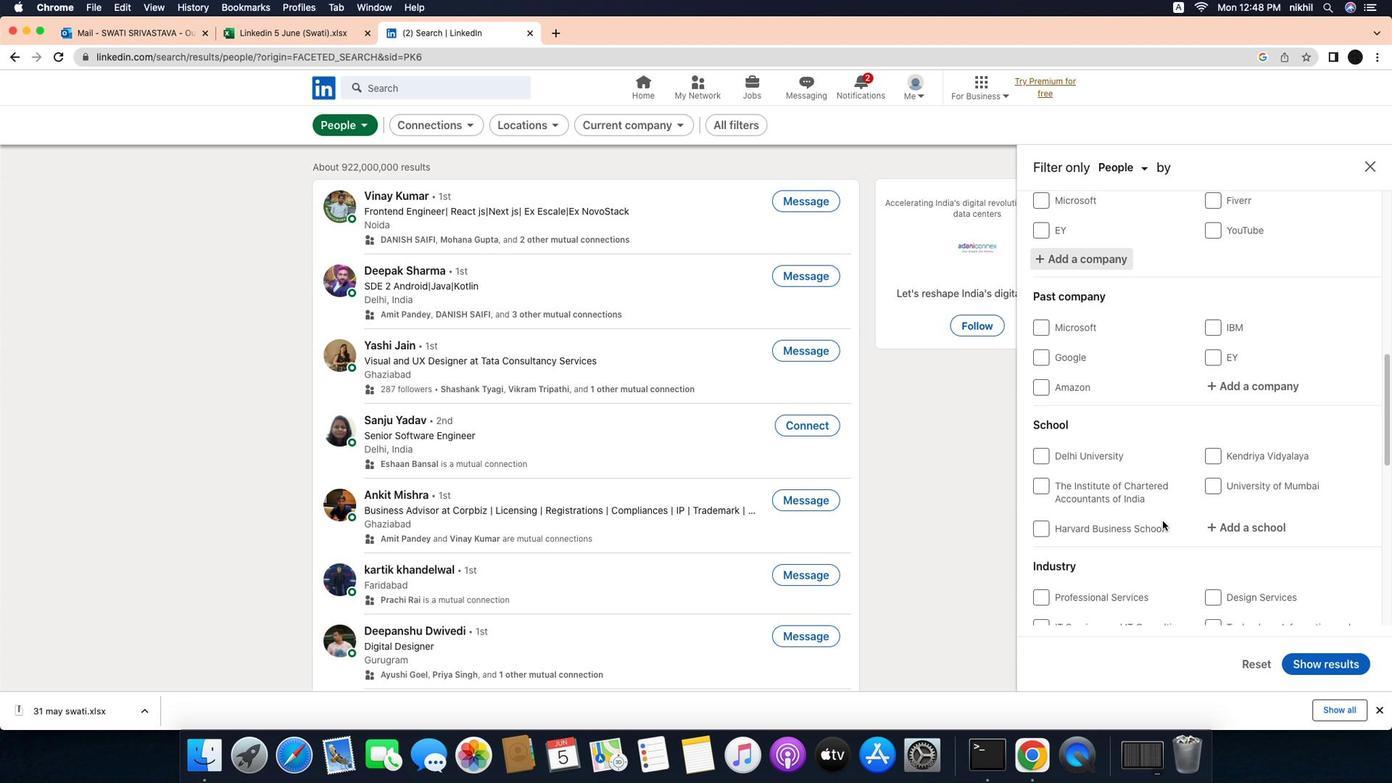 
Action: Mouse scrolled (1205, 520) with delta (-34, -35)
Screenshot: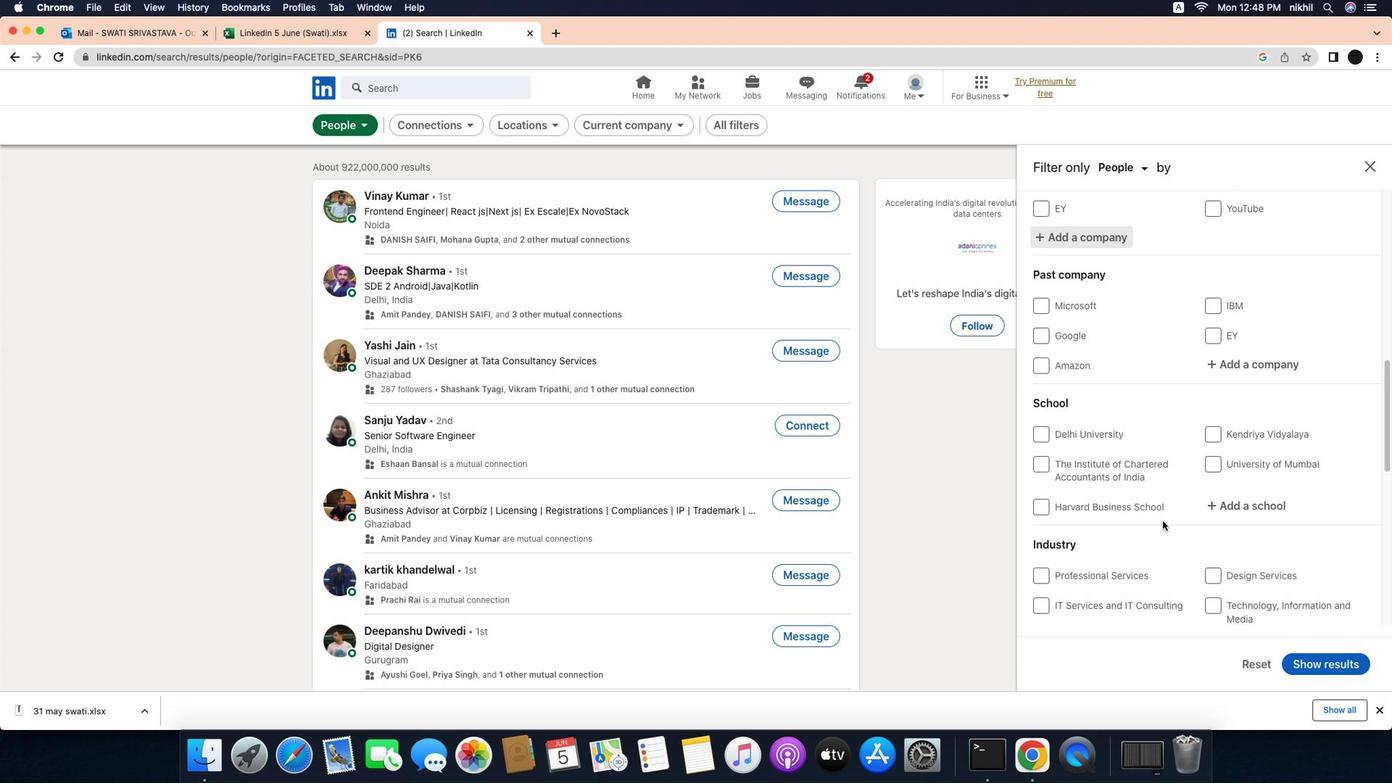 
Action: Mouse scrolled (1205, 520) with delta (-34, -35)
Screenshot: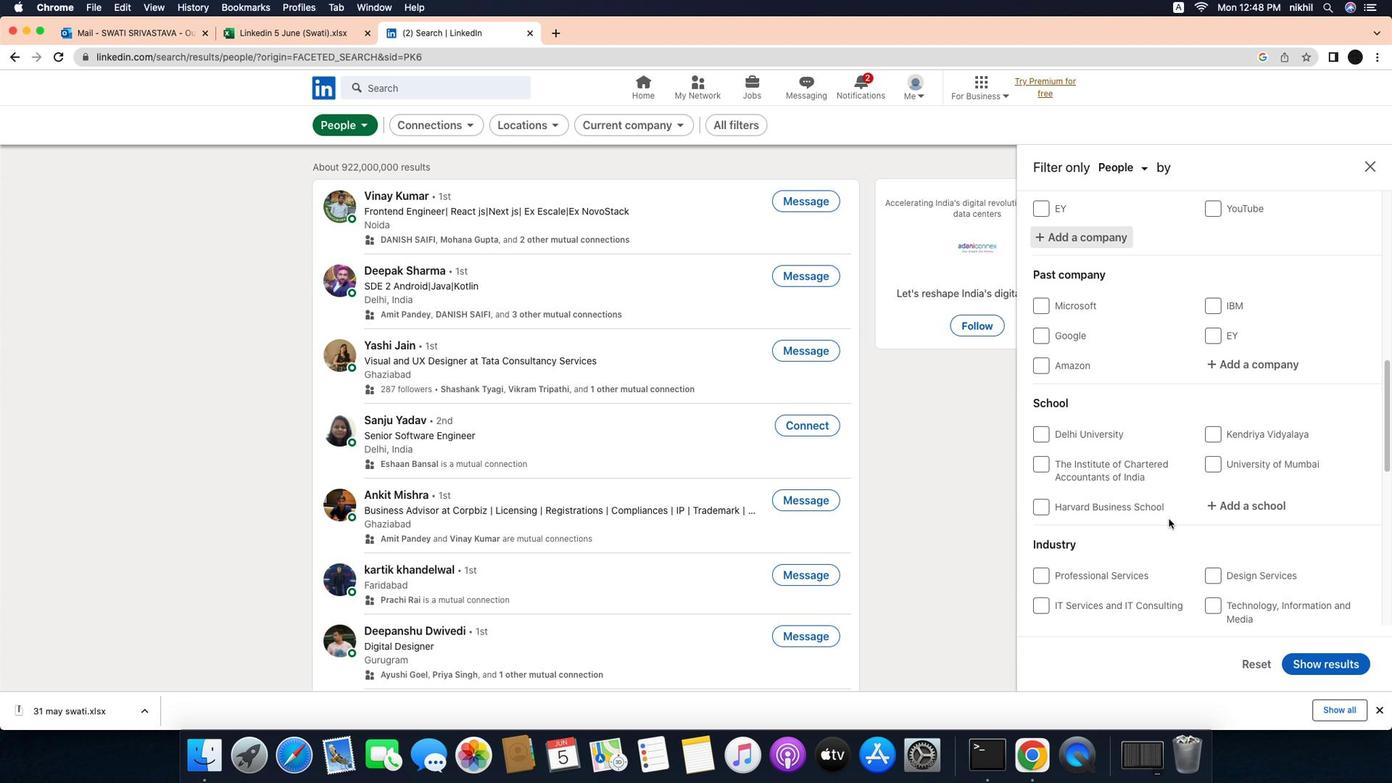 
Action: Mouse scrolled (1205, 520) with delta (-34, -36)
Screenshot: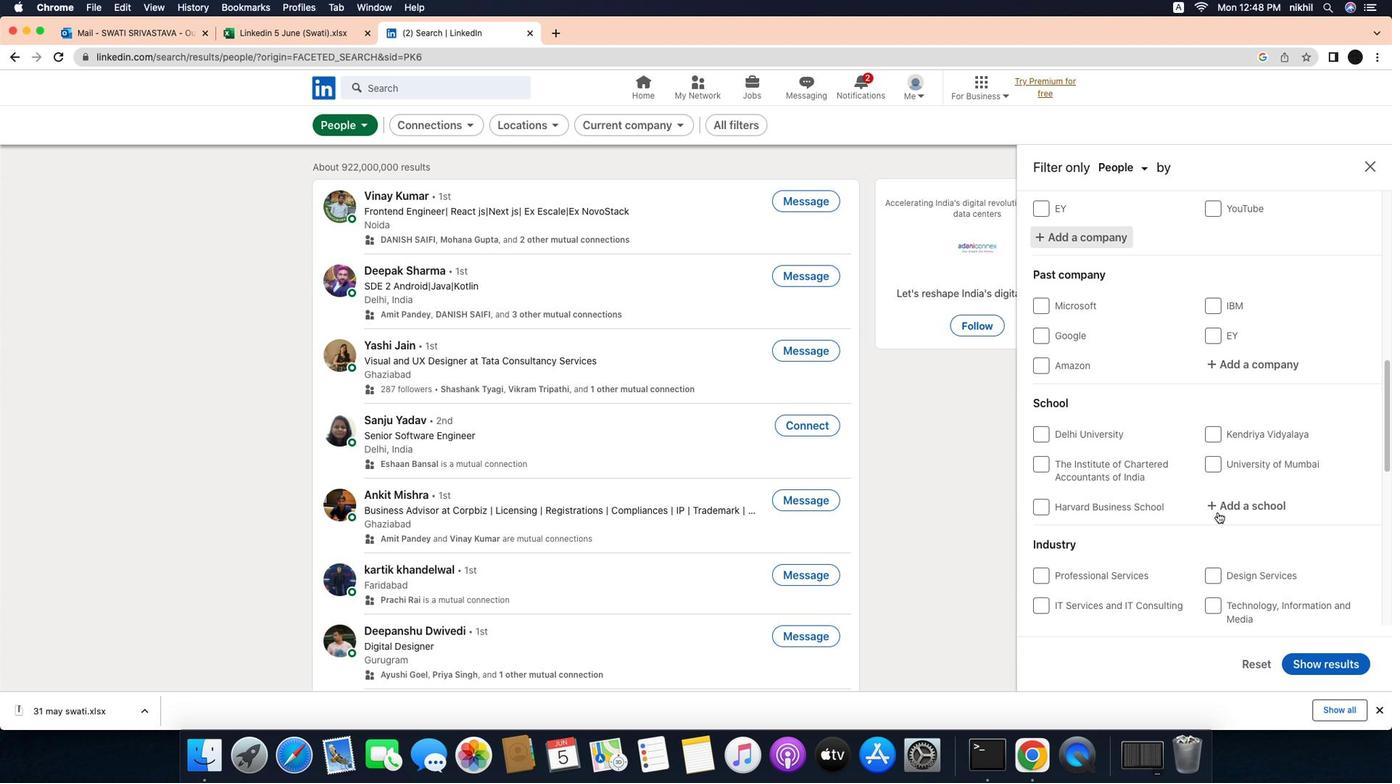 
Action: Mouse scrolled (1205, 520) with delta (-34, -36)
Screenshot: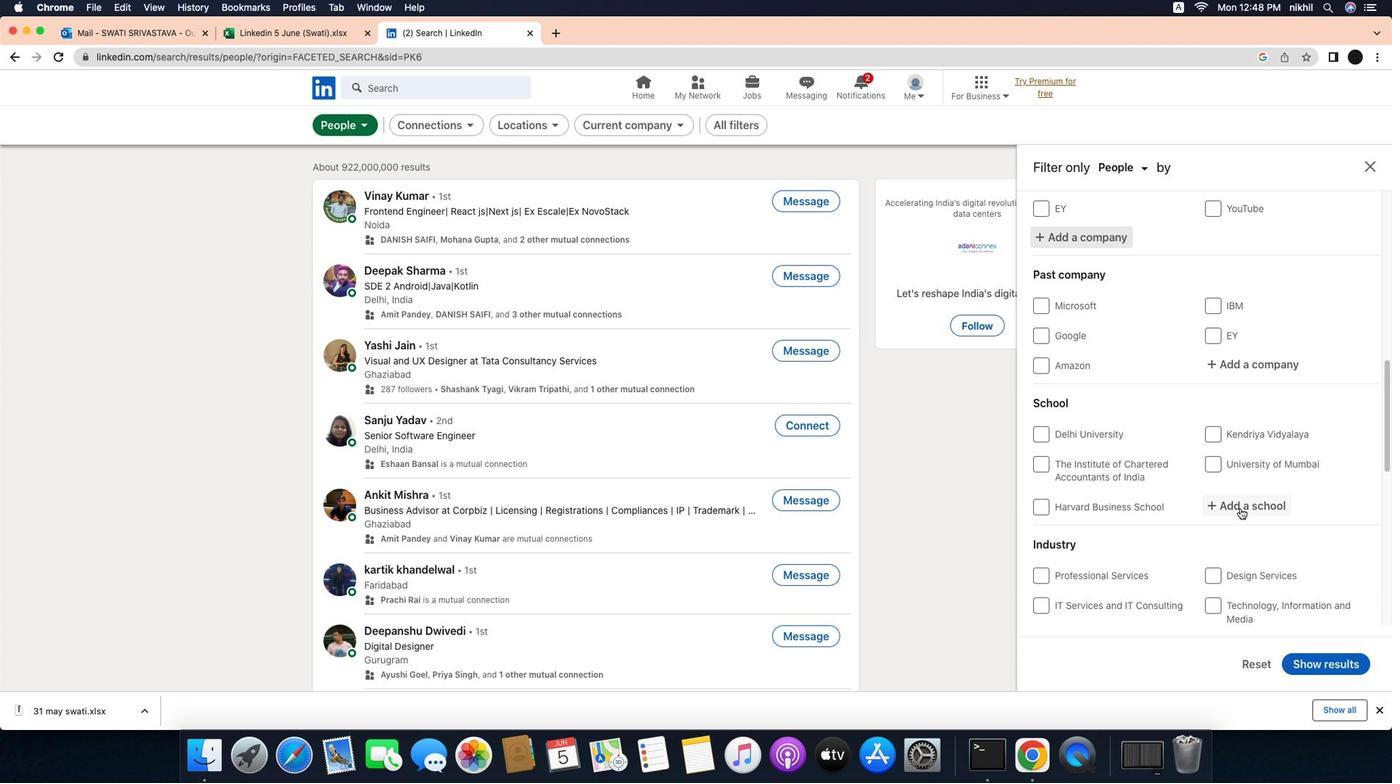 
Action: Mouse scrolled (1205, 520) with delta (-34, -35)
Screenshot: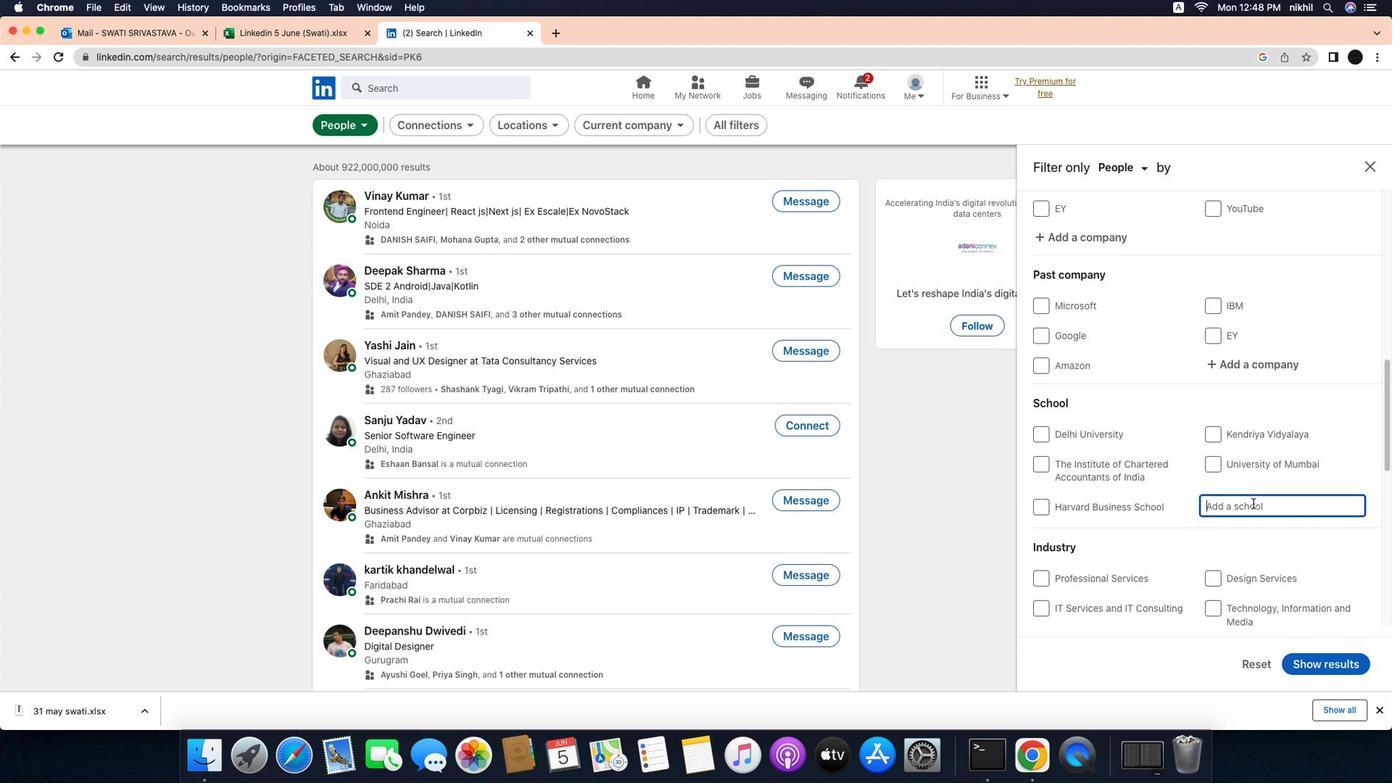 
Action: Mouse scrolled (1205, 520) with delta (-34, -35)
Screenshot: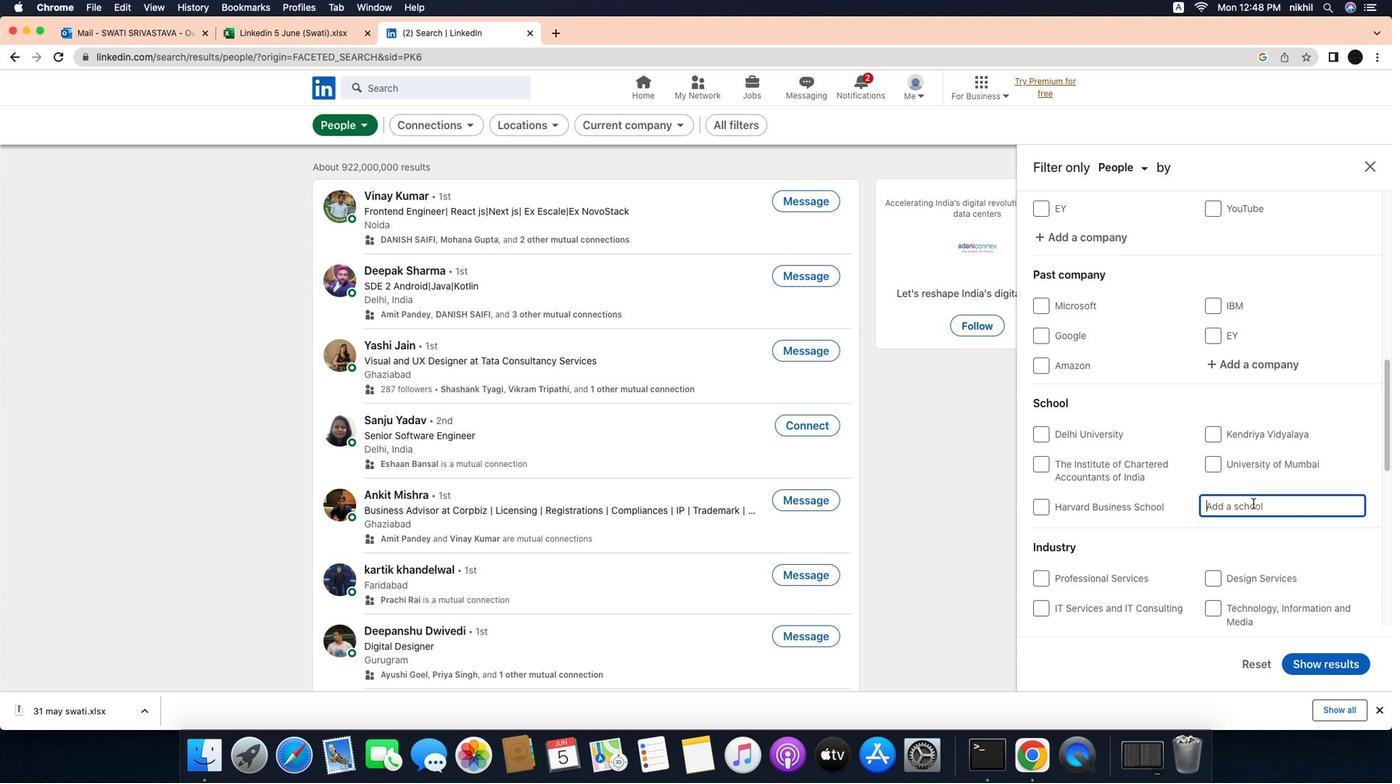 
Action: Mouse moved to (1302, 501)
Screenshot: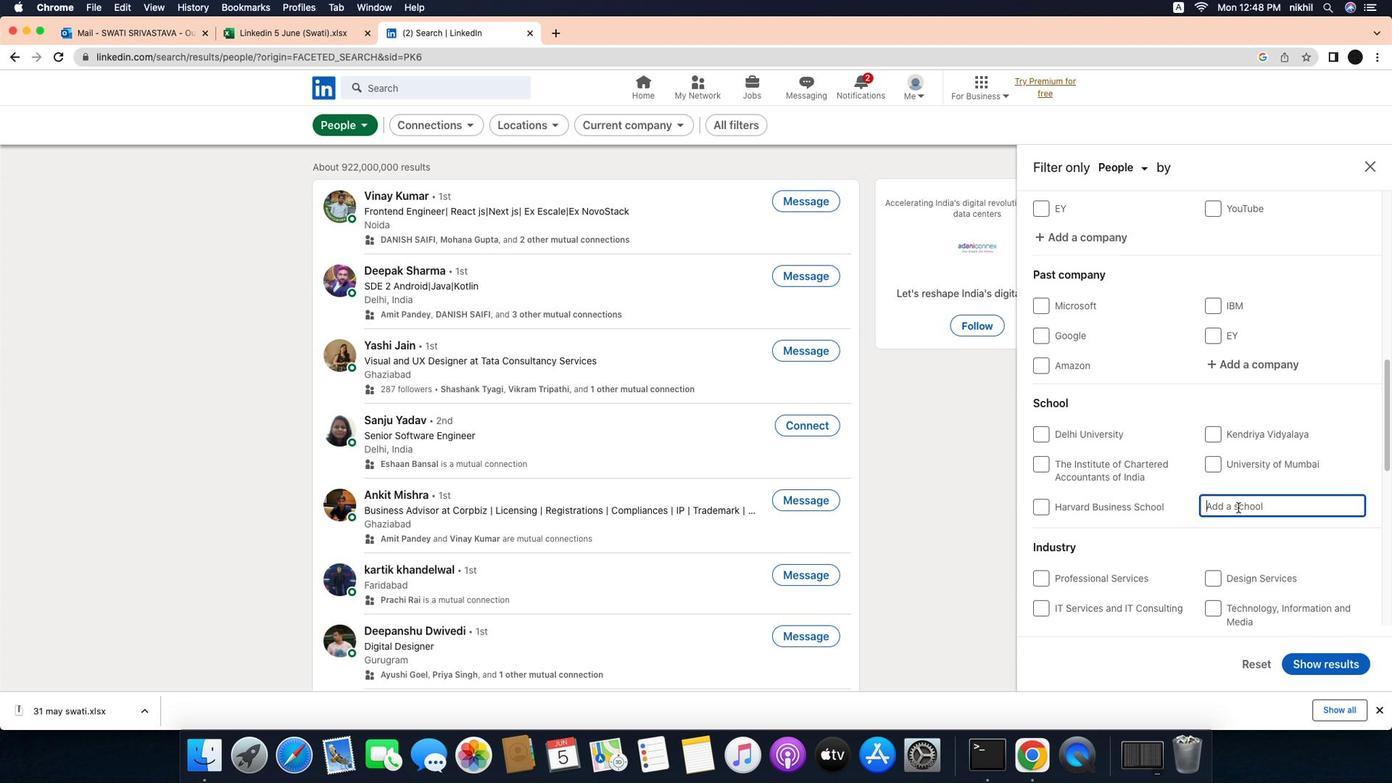 
Action: Mouse pressed left at (1302, 501)
Screenshot: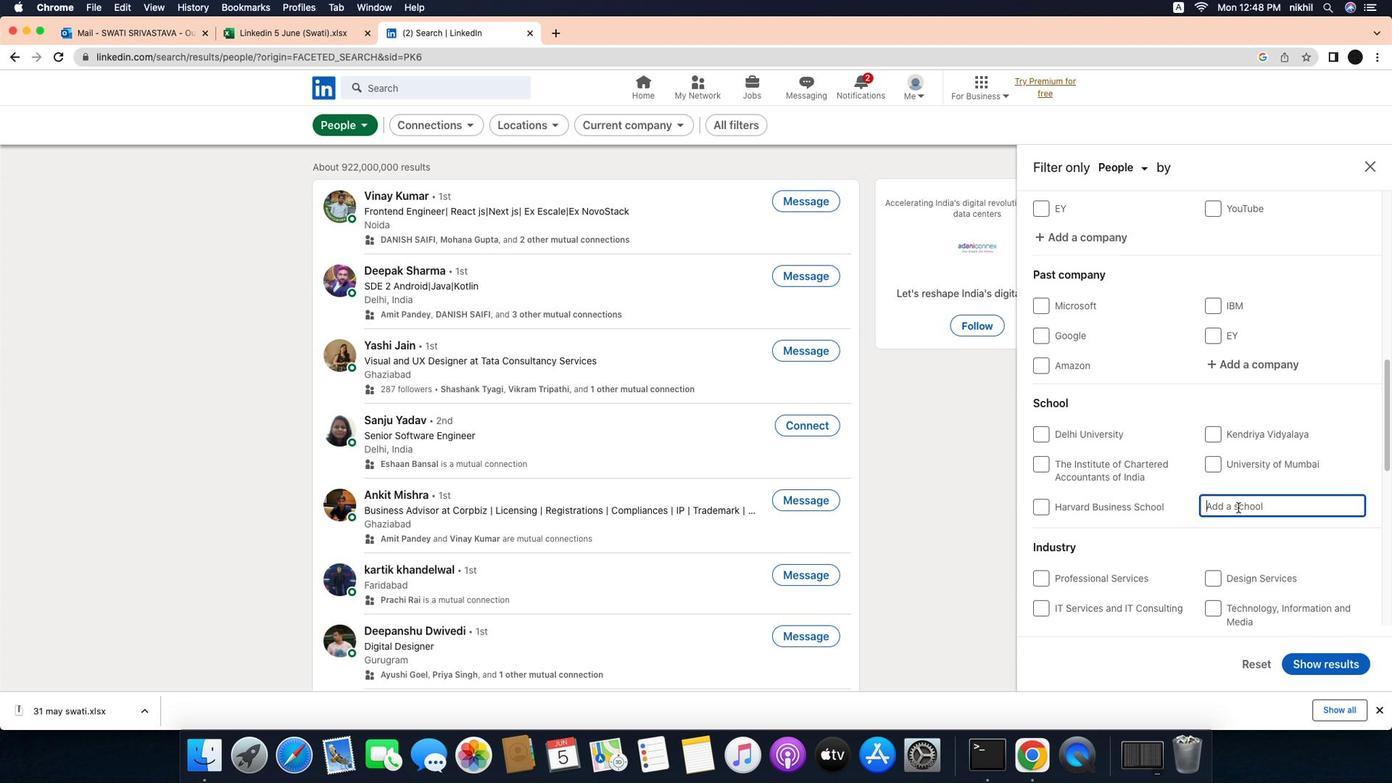
Action: Mouse moved to (1286, 506)
Screenshot: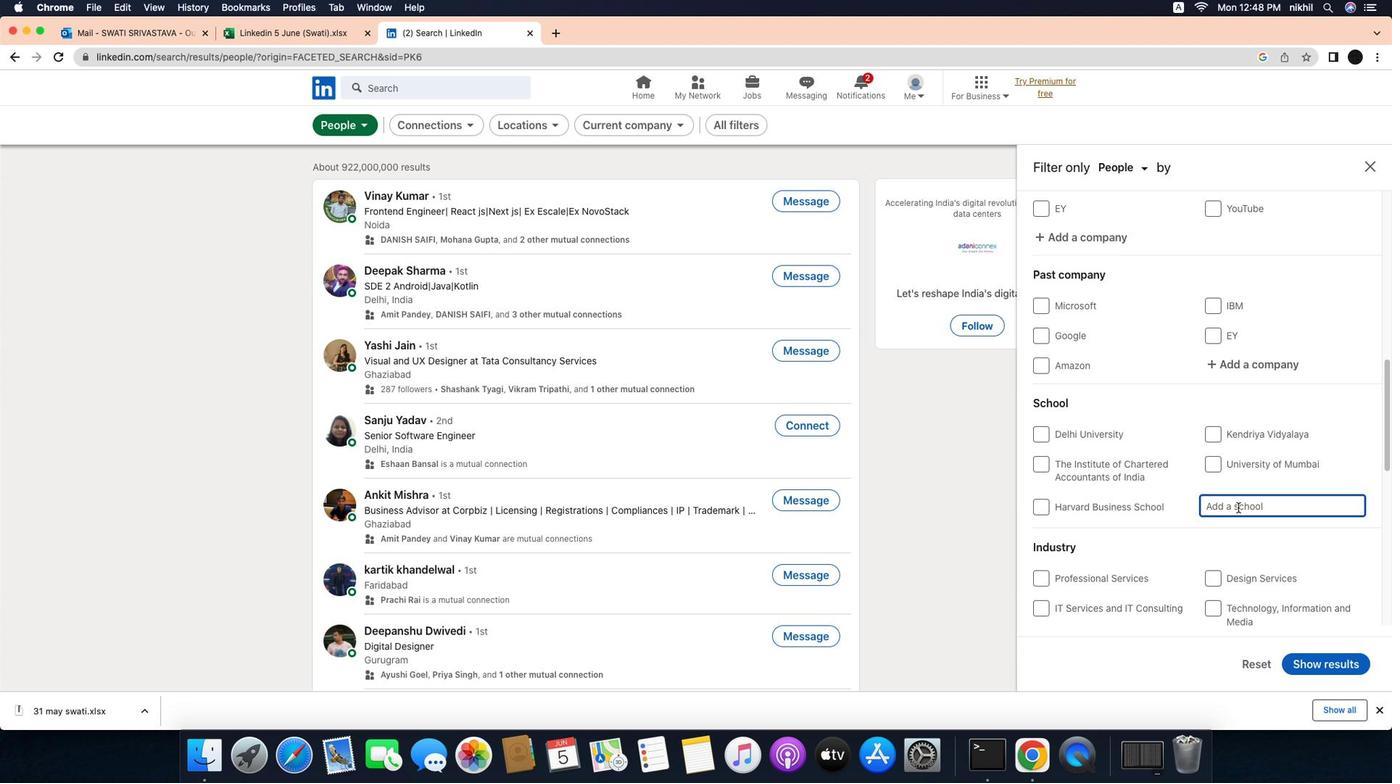 
Action: Mouse pressed left at (1286, 506)
Screenshot: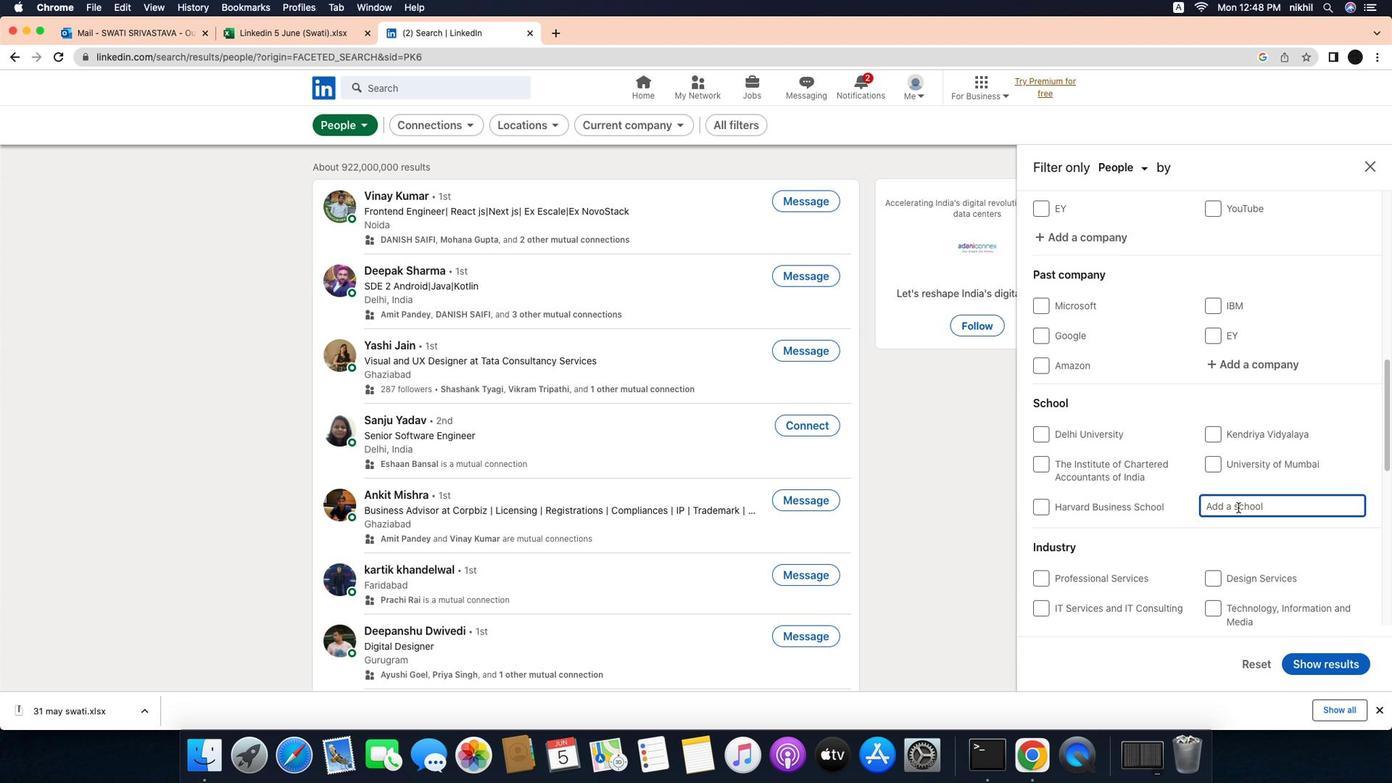 
Action: Key pressed Key.caps_lock'F''M'Key.space'U'Key.caps_lock'n''i''v''e''r''s''i''t''y'
Screenshot: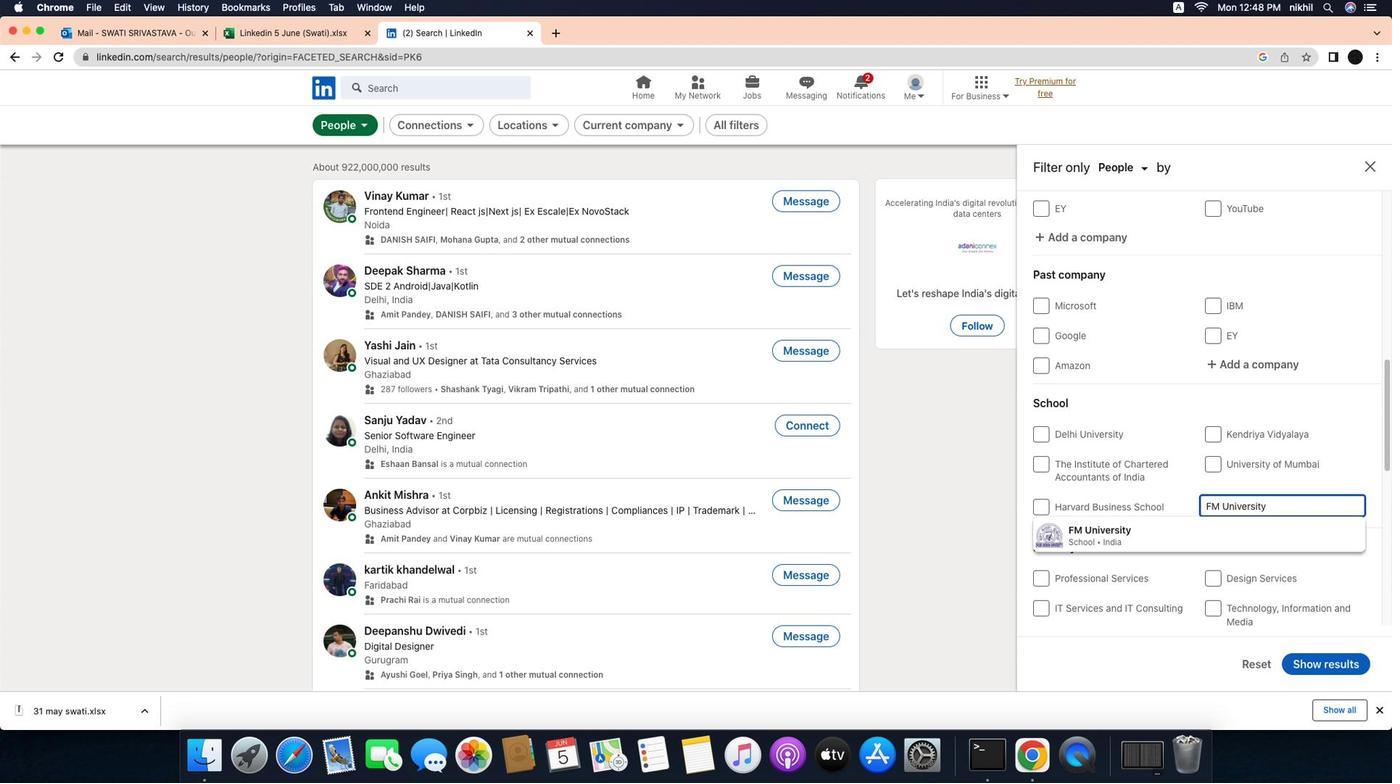 
Action: Mouse moved to (1235, 528)
Screenshot: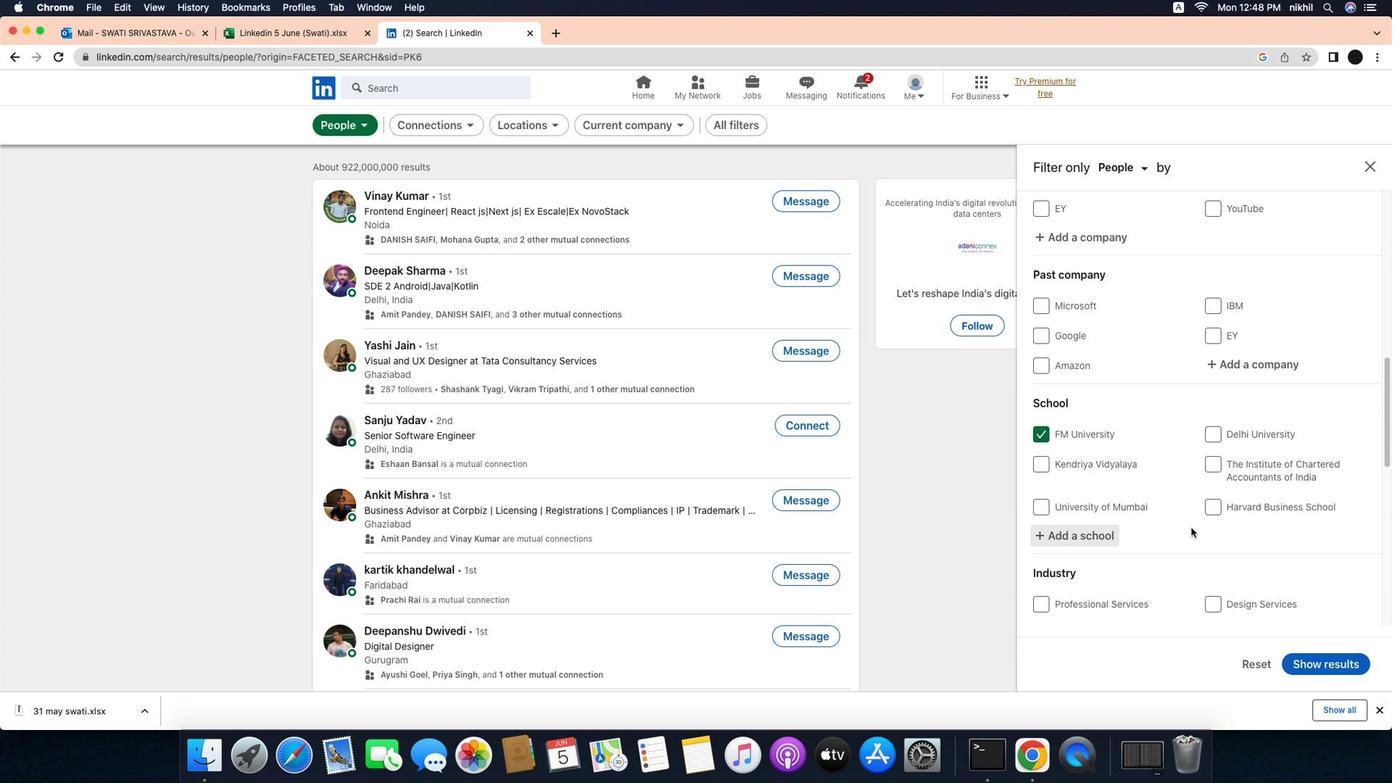 
Action: Mouse pressed left at (1235, 528)
Screenshot: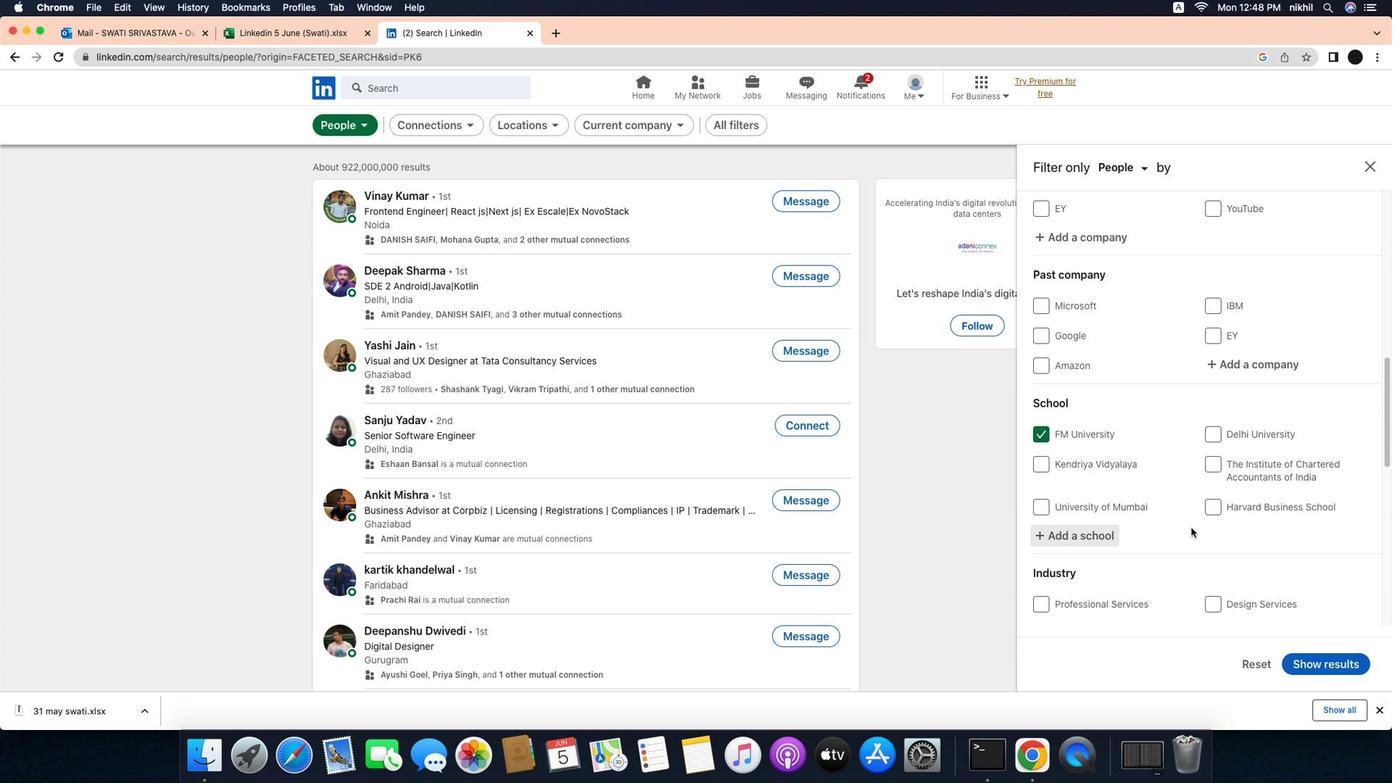 
Action: Mouse moved to (1220, 517)
Screenshot: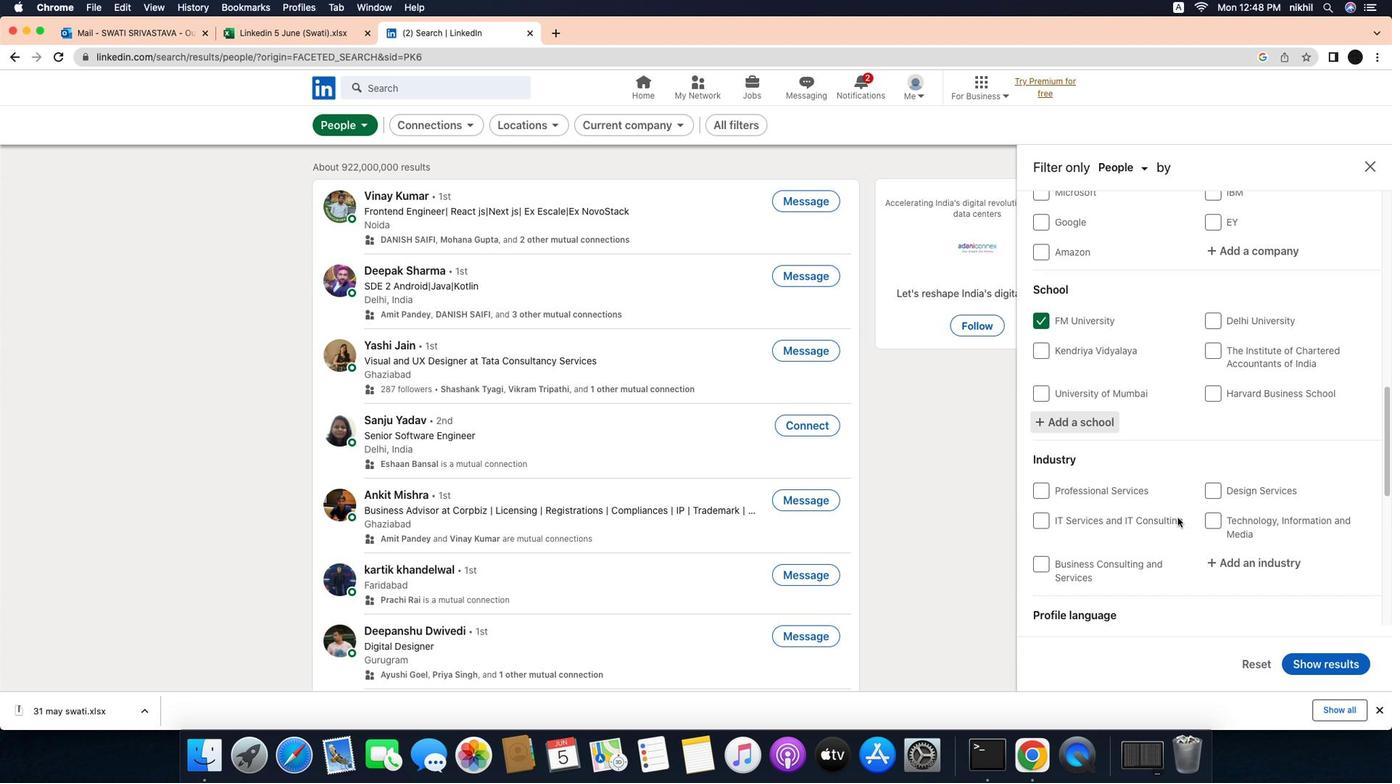 
Action: Mouse scrolled (1220, 517) with delta (-34, -35)
Screenshot: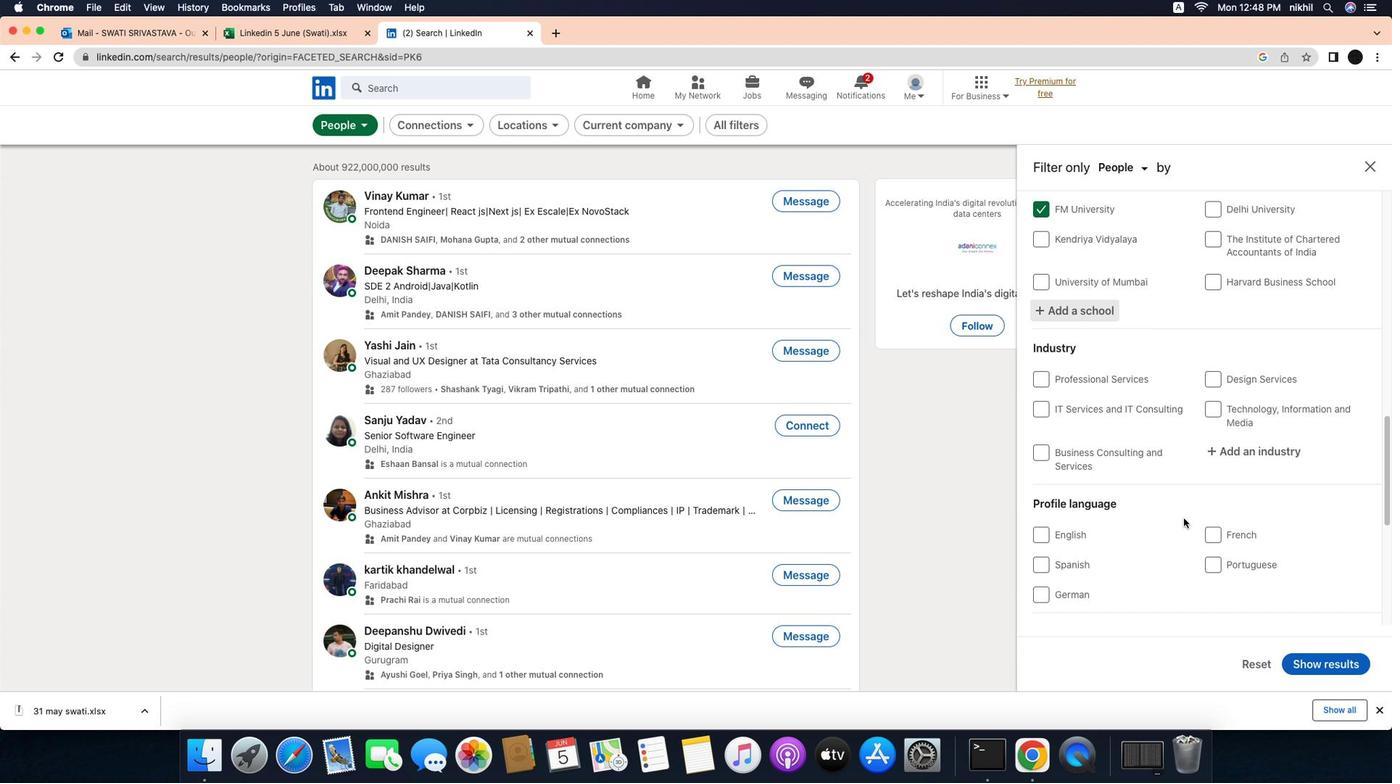 
Action: Mouse scrolled (1220, 517) with delta (-34, -35)
Screenshot: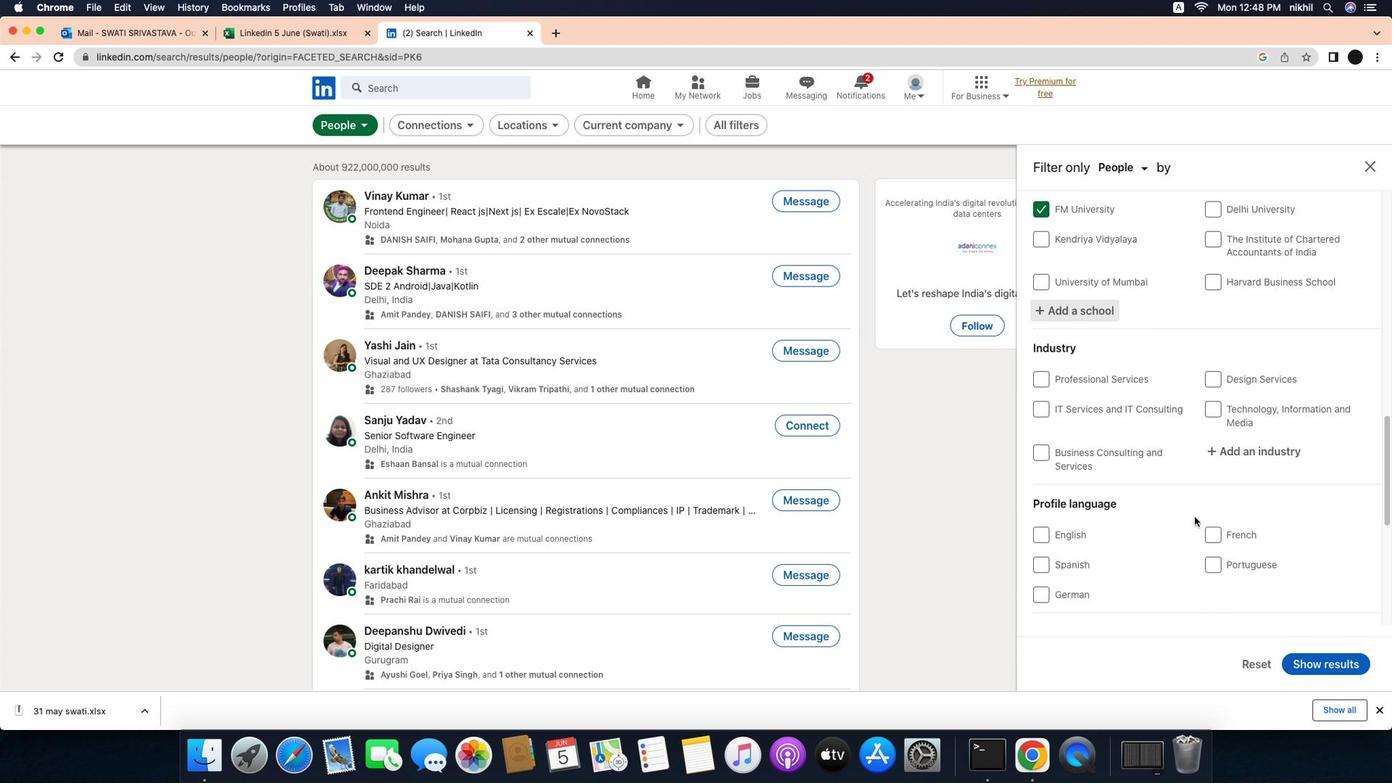 
Action: Mouse scrolled (1220, 517) with delta (-34, -35)
Screenshot: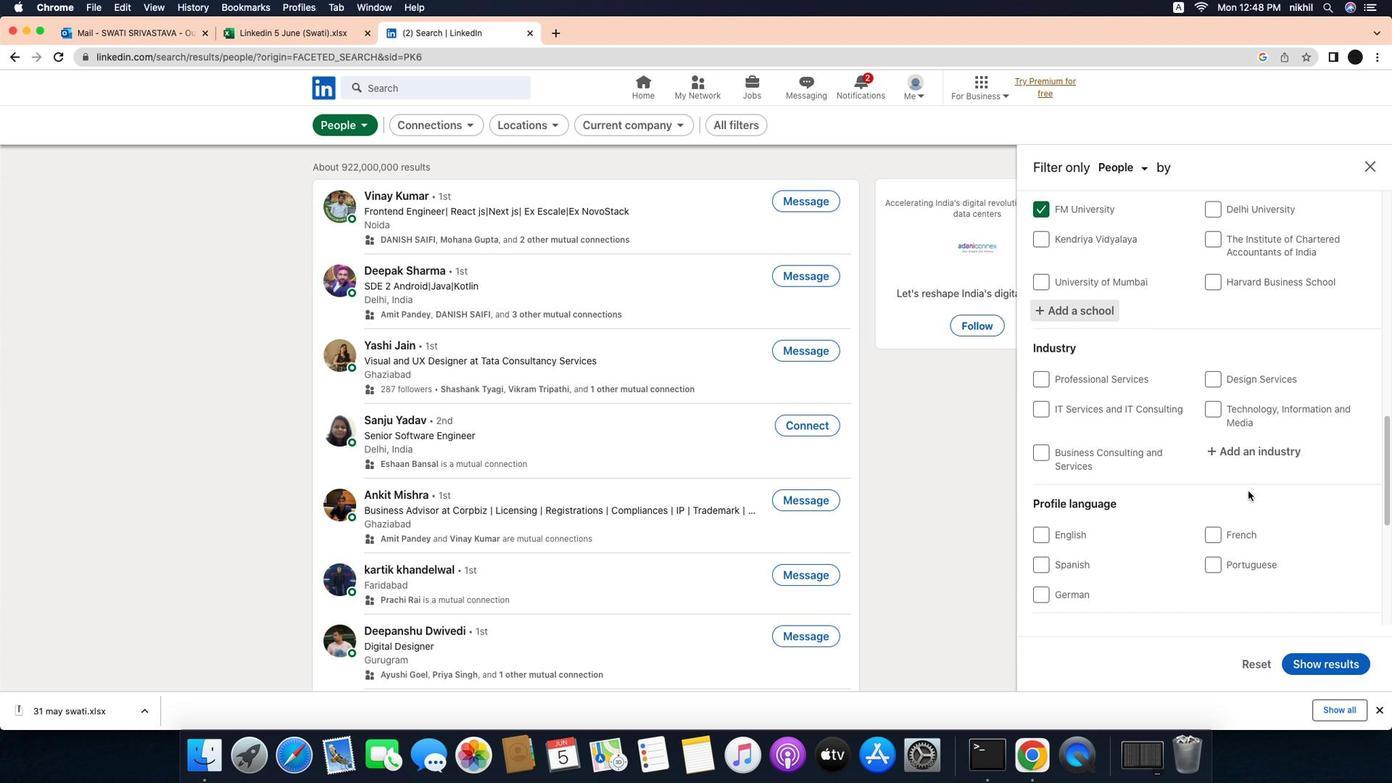 
Action: Mouse scrolled (1220, 517) with delta (-34, -35)
Screenshot: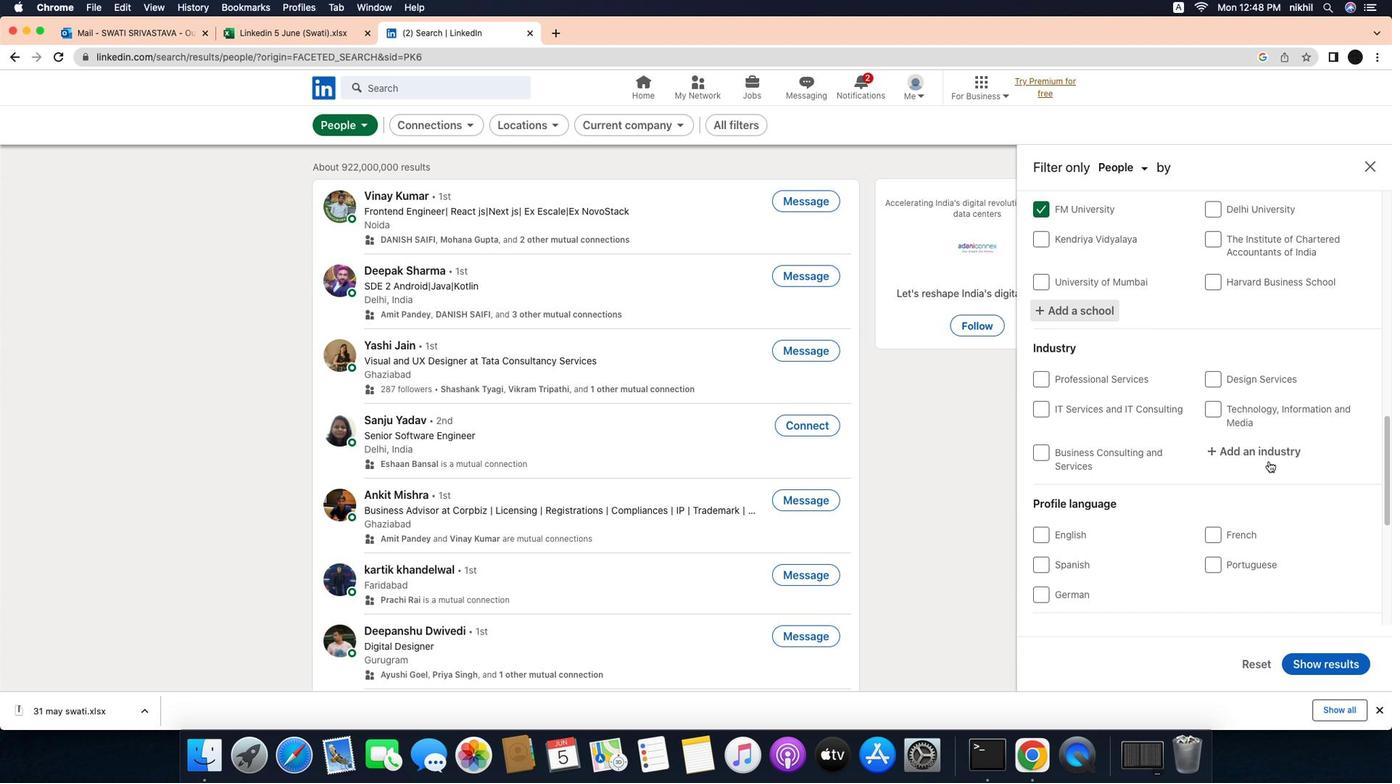 
Action: Mouse scrolled (1220, 517) with delta (-34, -35)
Screenshot: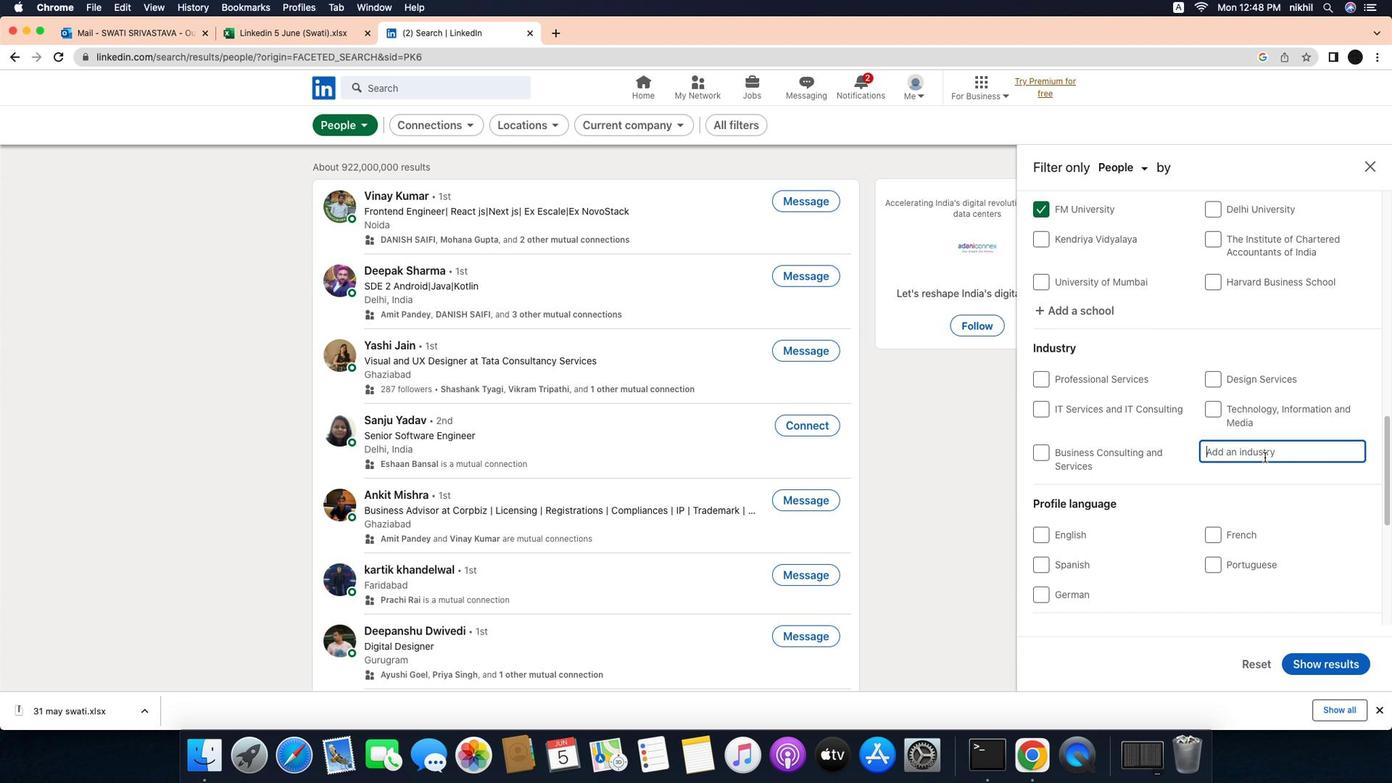 
Action: Mouse scrolled (1220, 517) with delta (-34, -35)
Screenshot: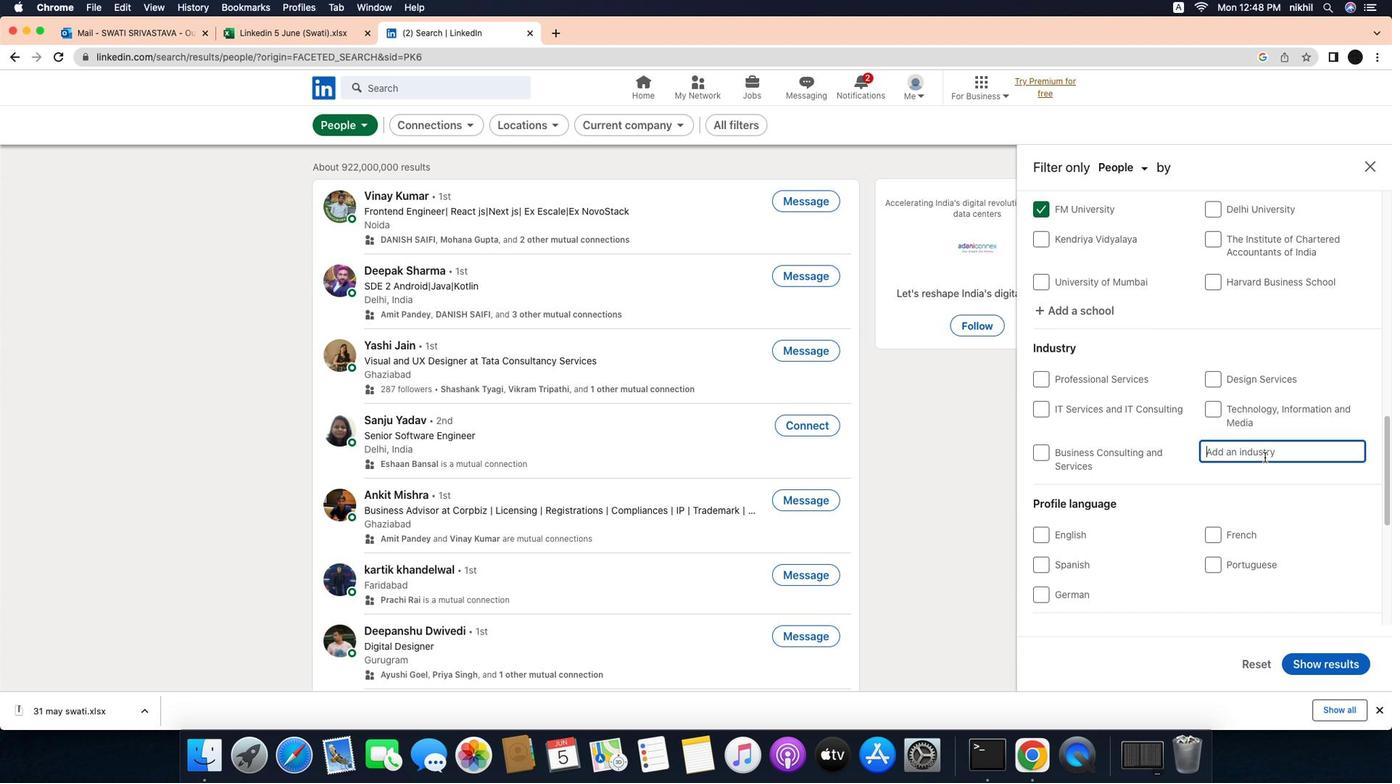 
Action: Mouse scrolled (1220, 517) with delta (-34, -36)
Screenshot: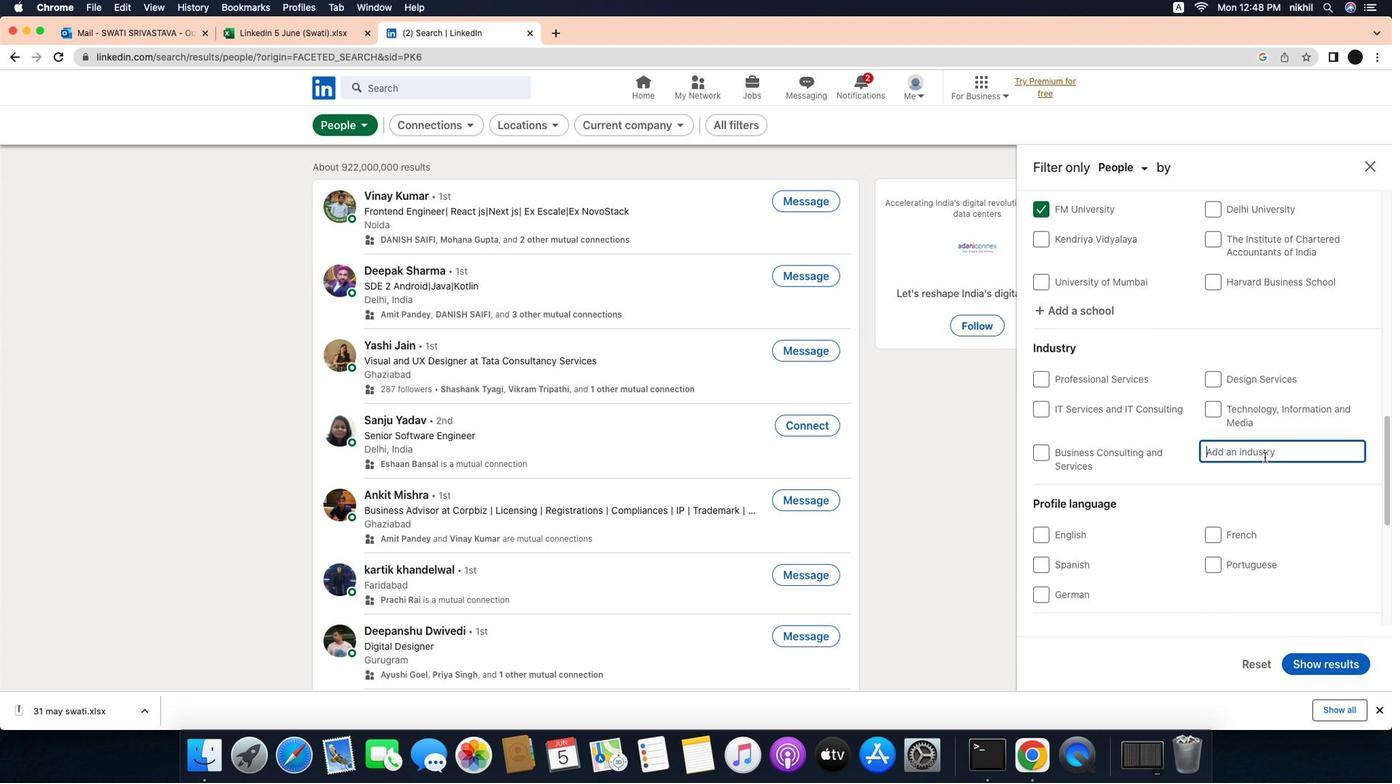 
Action: Mouse moved to (1313, 452)
Screenshot: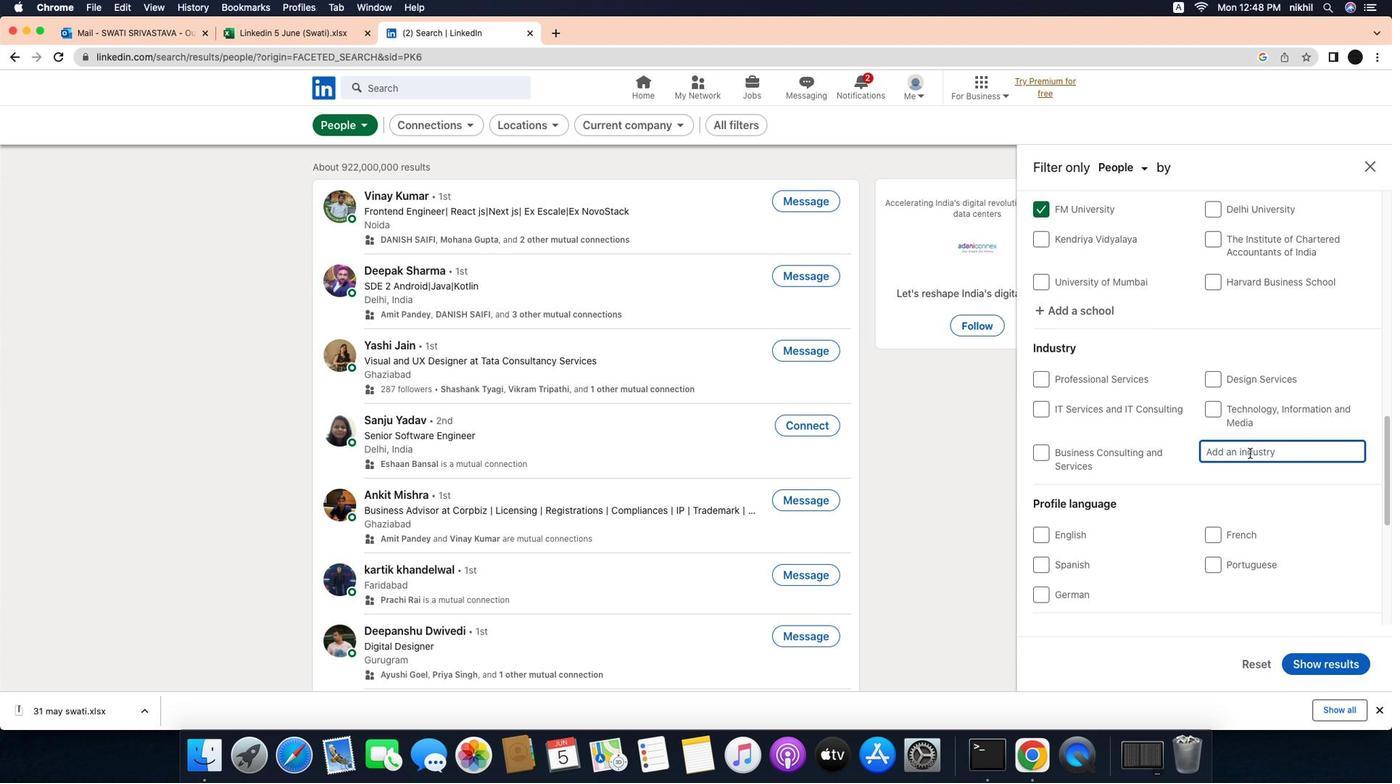 
Action: Mouse pressed left at (1313, 452)
Screenshot: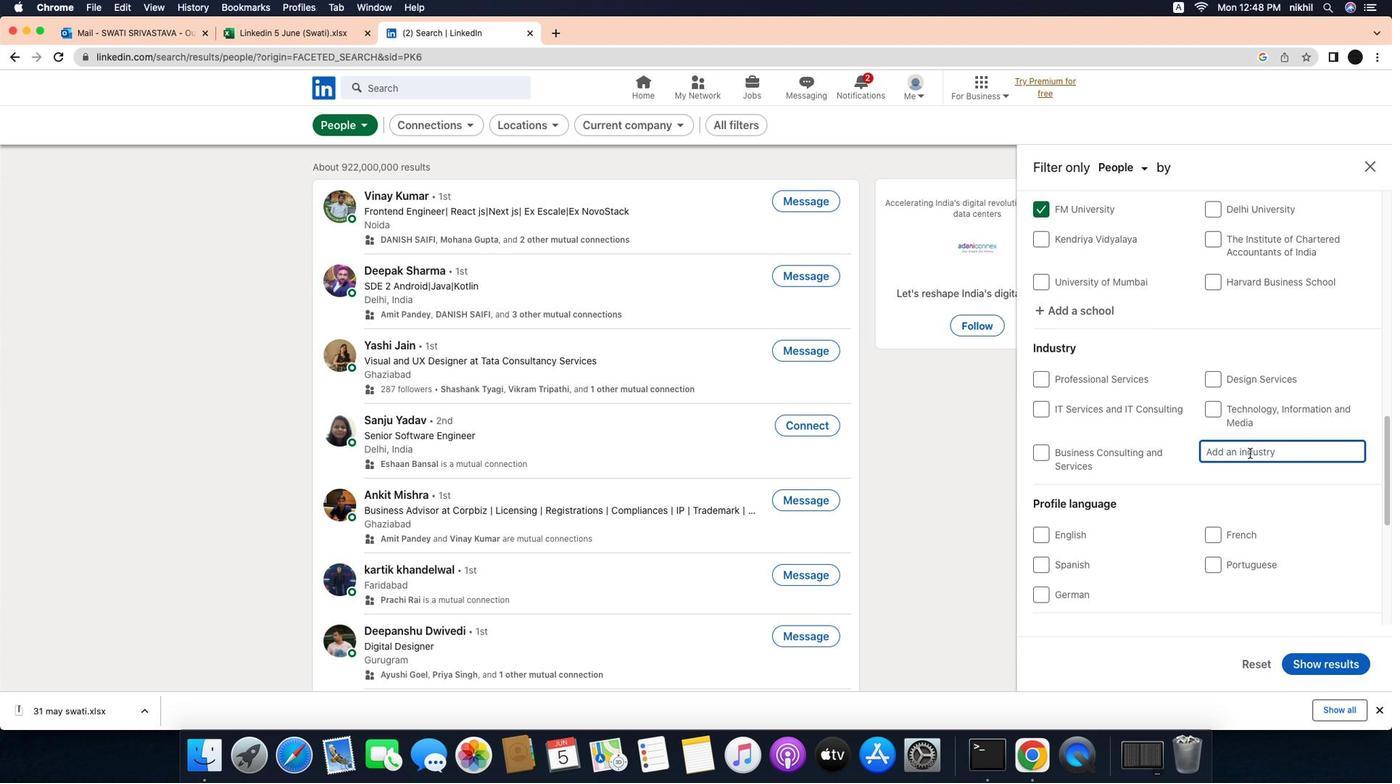 
Action: Mouse moved to (1298, 448)
Screenshot: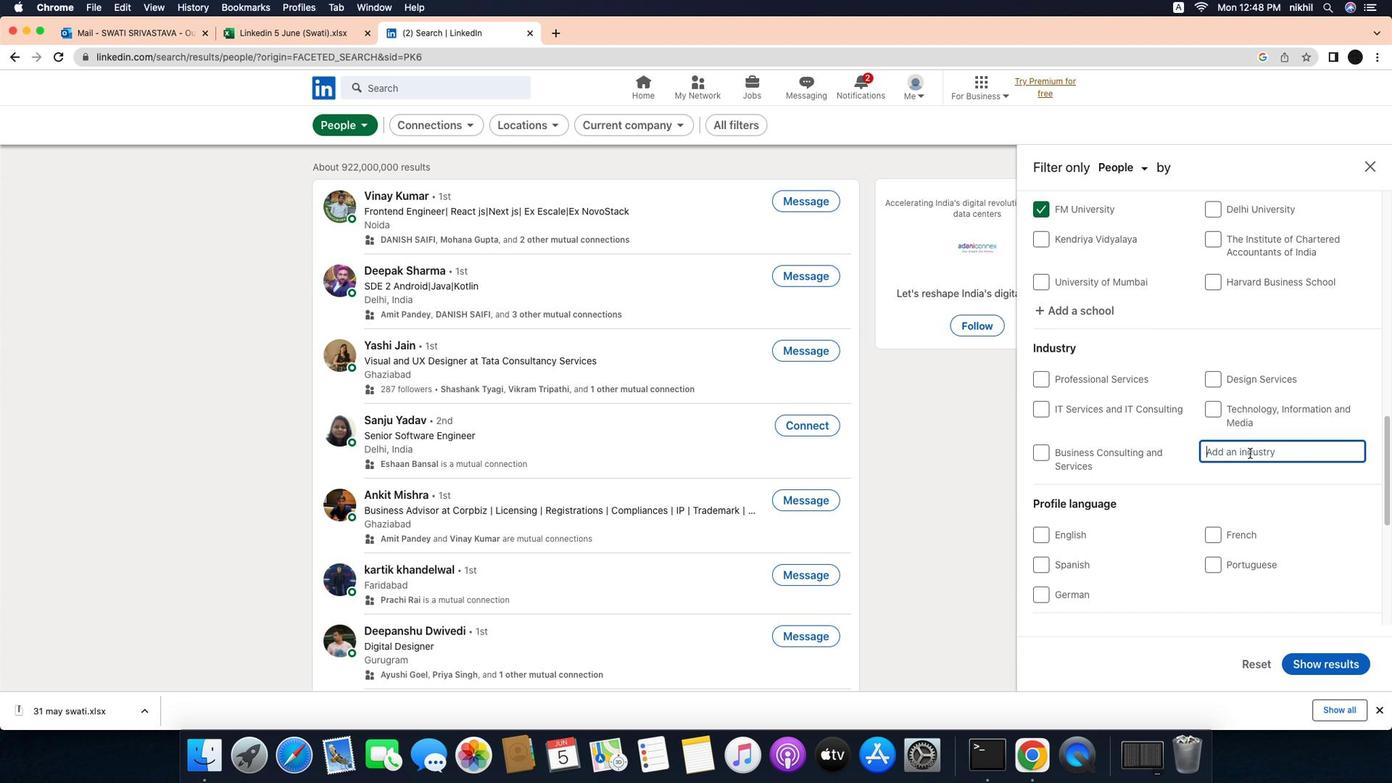 
Action: Mouse pressed left at (1298, 448)
Screenshot: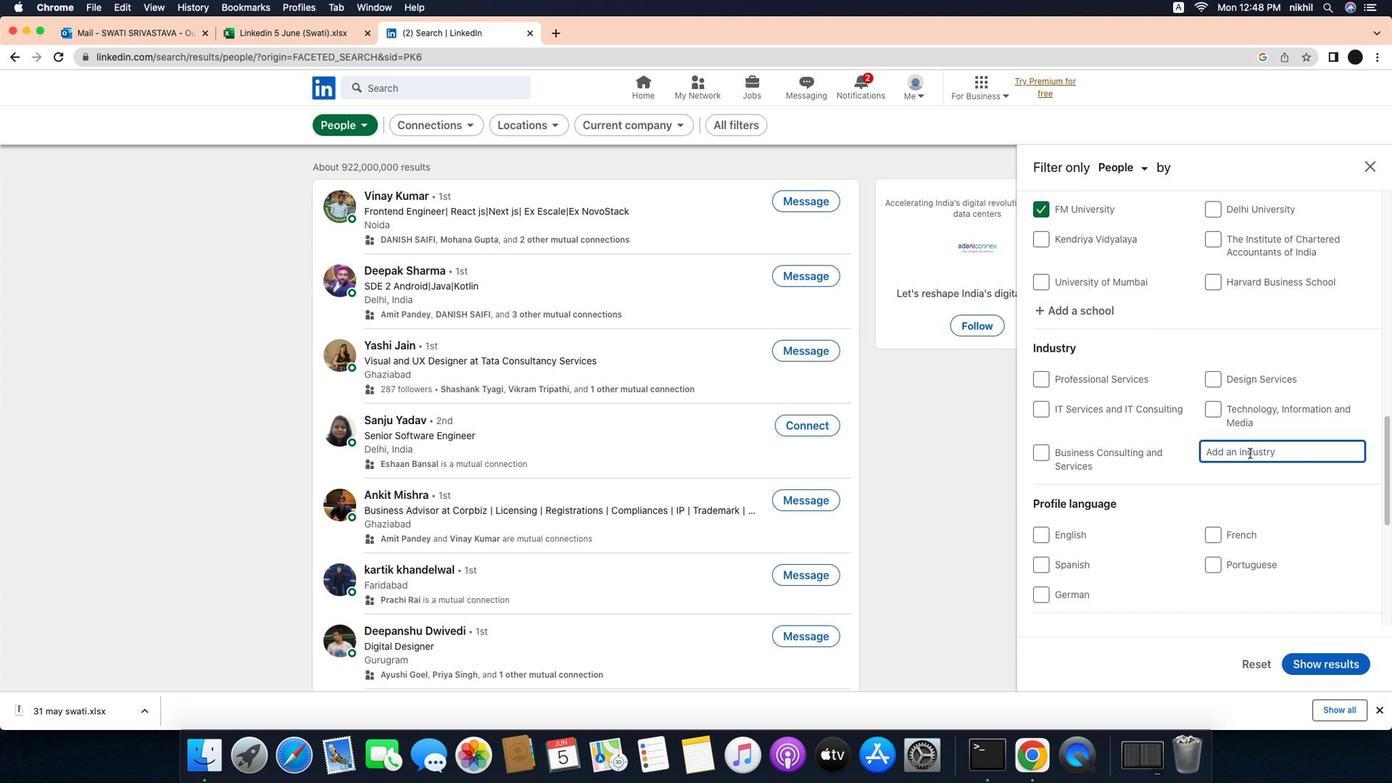 
Action: Key pressed Key.caps_lock'I''T'Key.space'S'Key.caps_lock'y''s''t''e''m'Key.spaceKey.caps_lock'T'Key.caps_lock'e''s''t''i''n''g'Key.space'a''n''d'Key.spaceKey.caps_lock'E'Key.caps_lock'v''a''l''u''a''t''i''o''n'
Screenshot: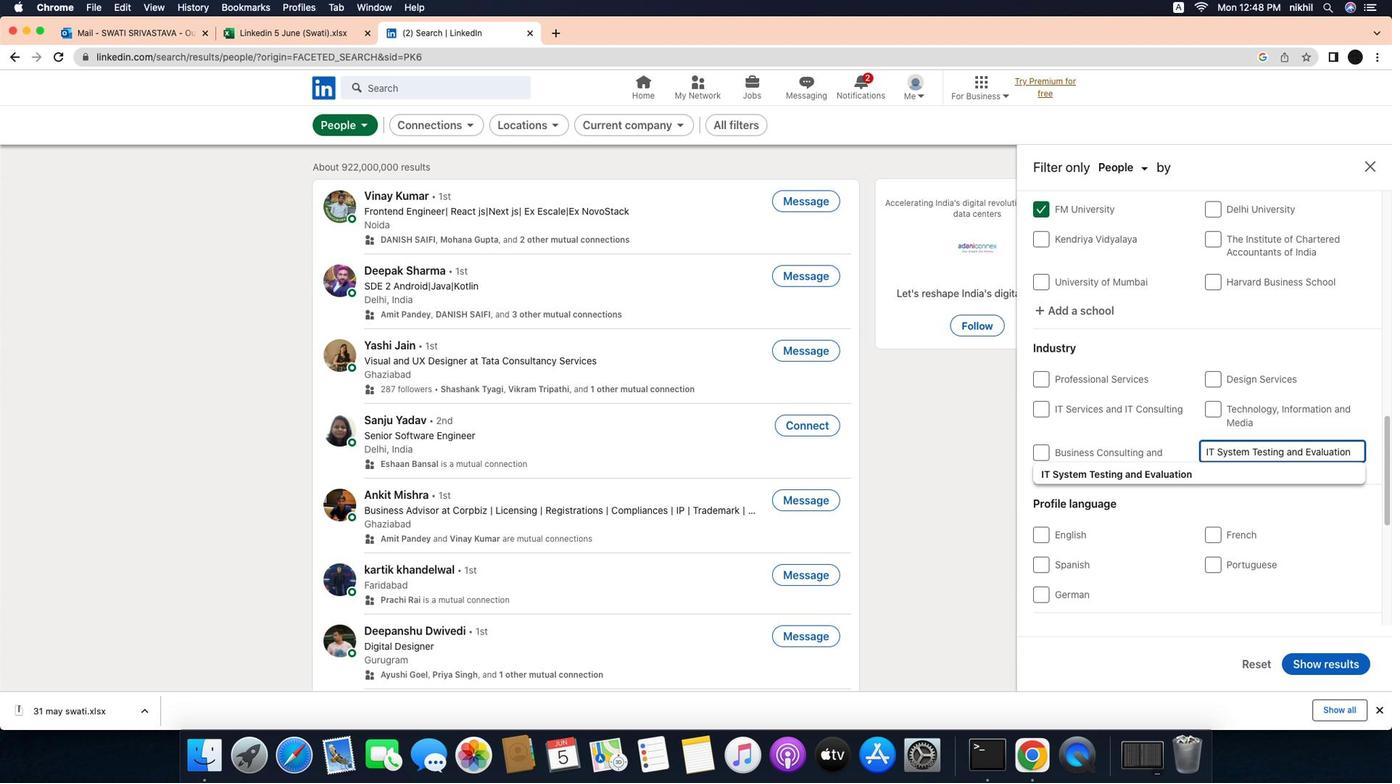 
Action: Mouse moved to (1278, 470)
Screenshot: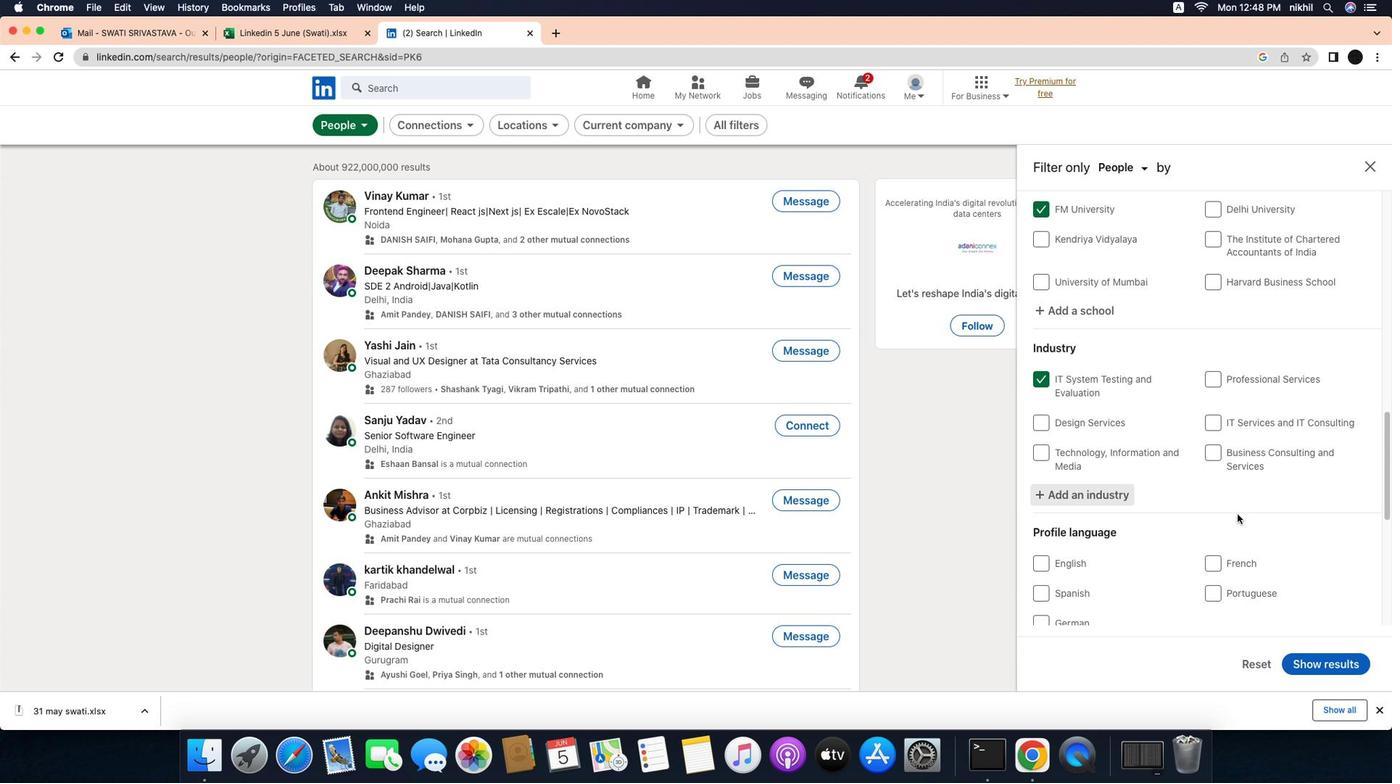 
Action: Mouse pressed left at (1278, 470)
Screenshot: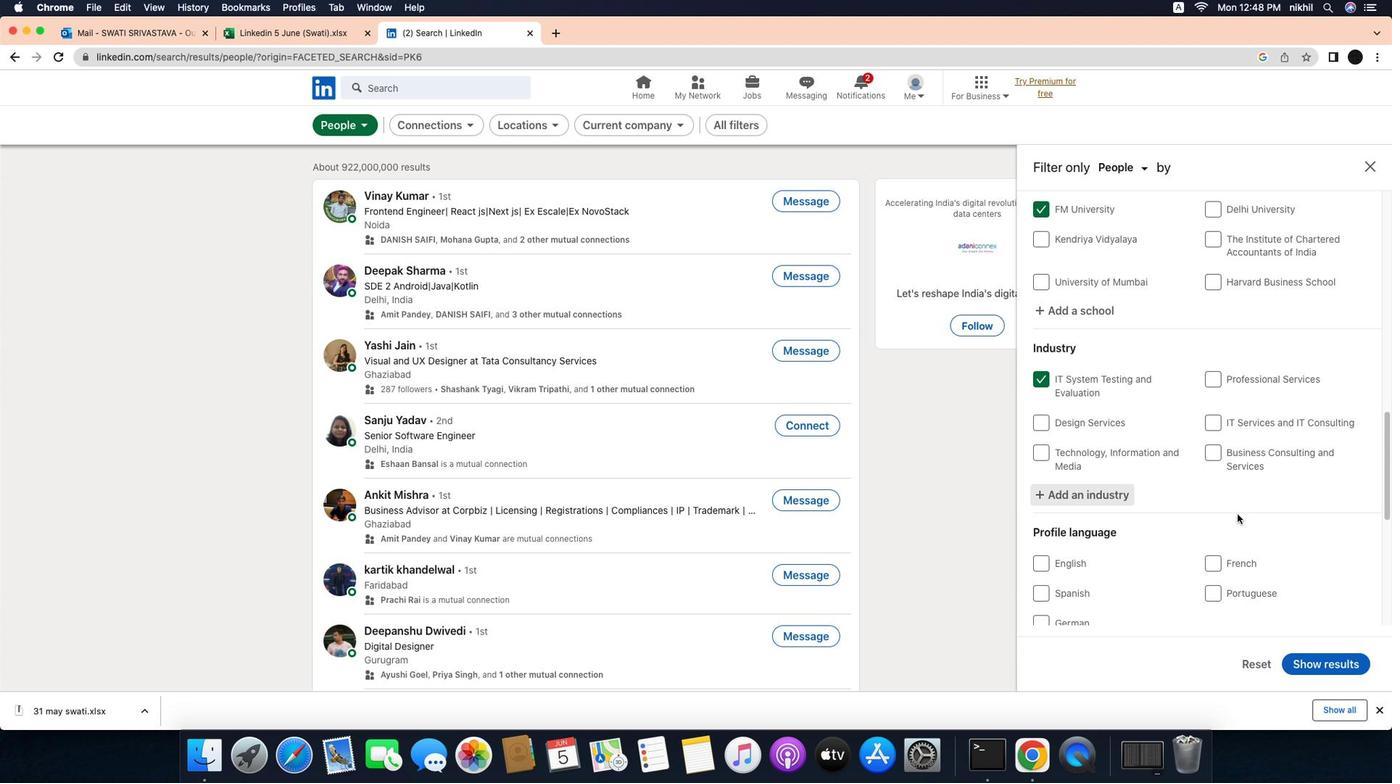 
Action: Mouse moved to (1285, 513)
Screenshot: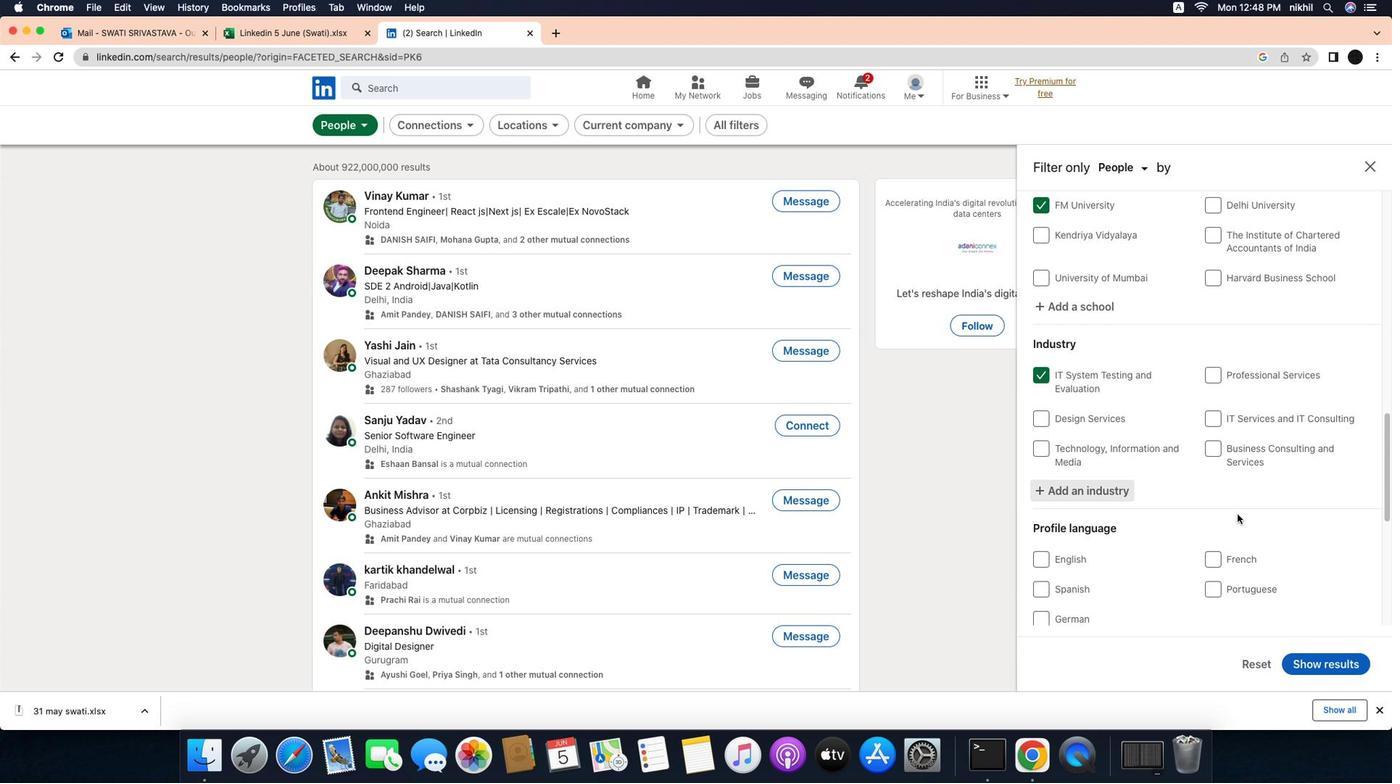 
Action: Mouse scrolled (1285, 513) with delta (-34, -35)
Screenshot: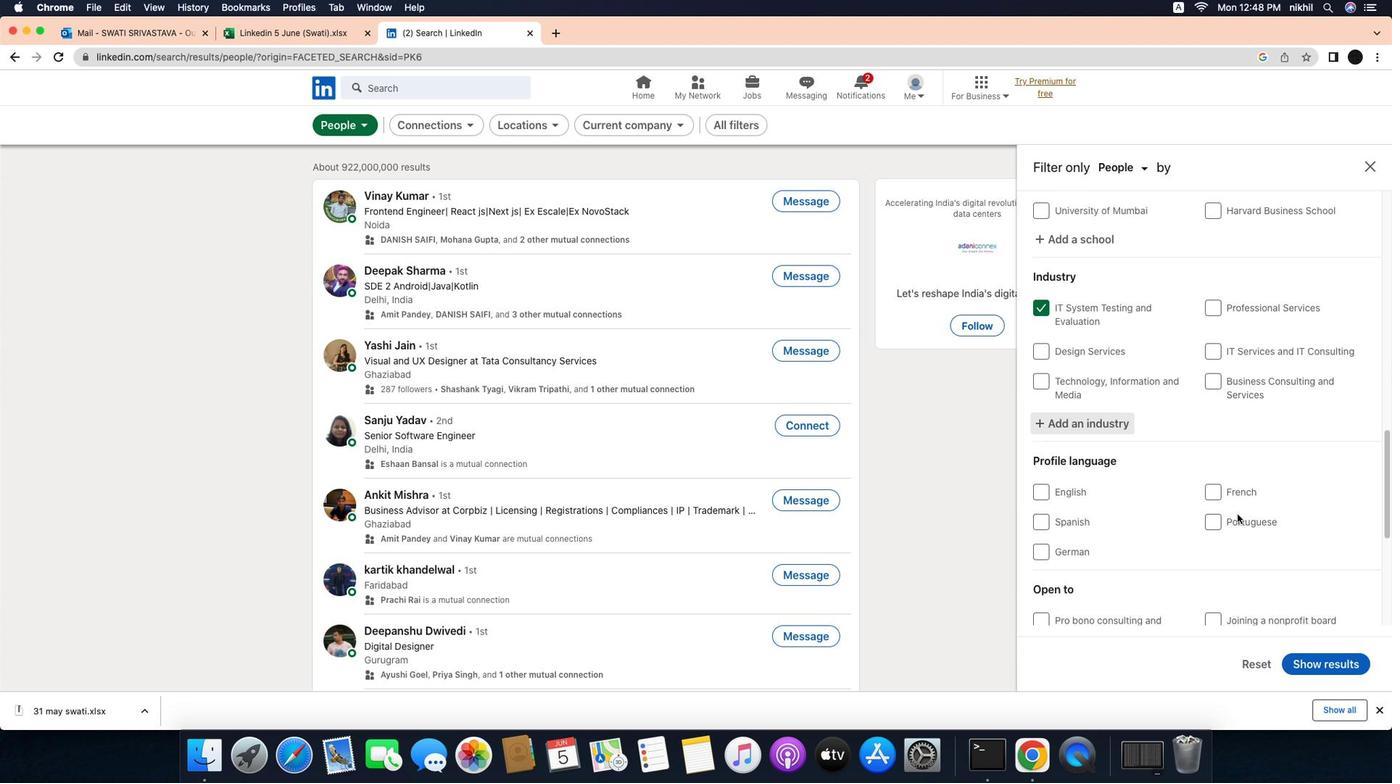 
Action: Mouse scrolled (1285, 513) with delta (-34, -35)
Screenshot: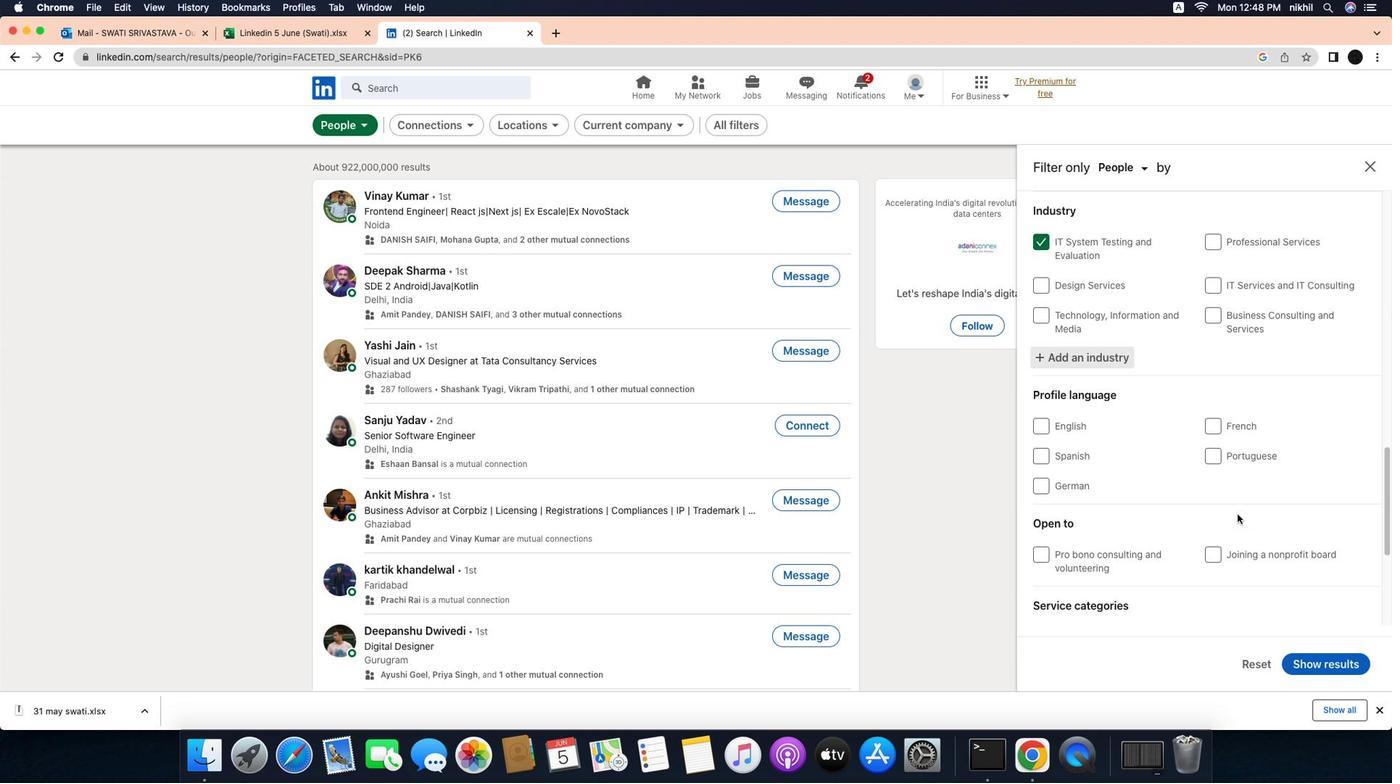 
Action: Mouse scrolled (1285, 513) with delta (-34, -35)
Screenshot: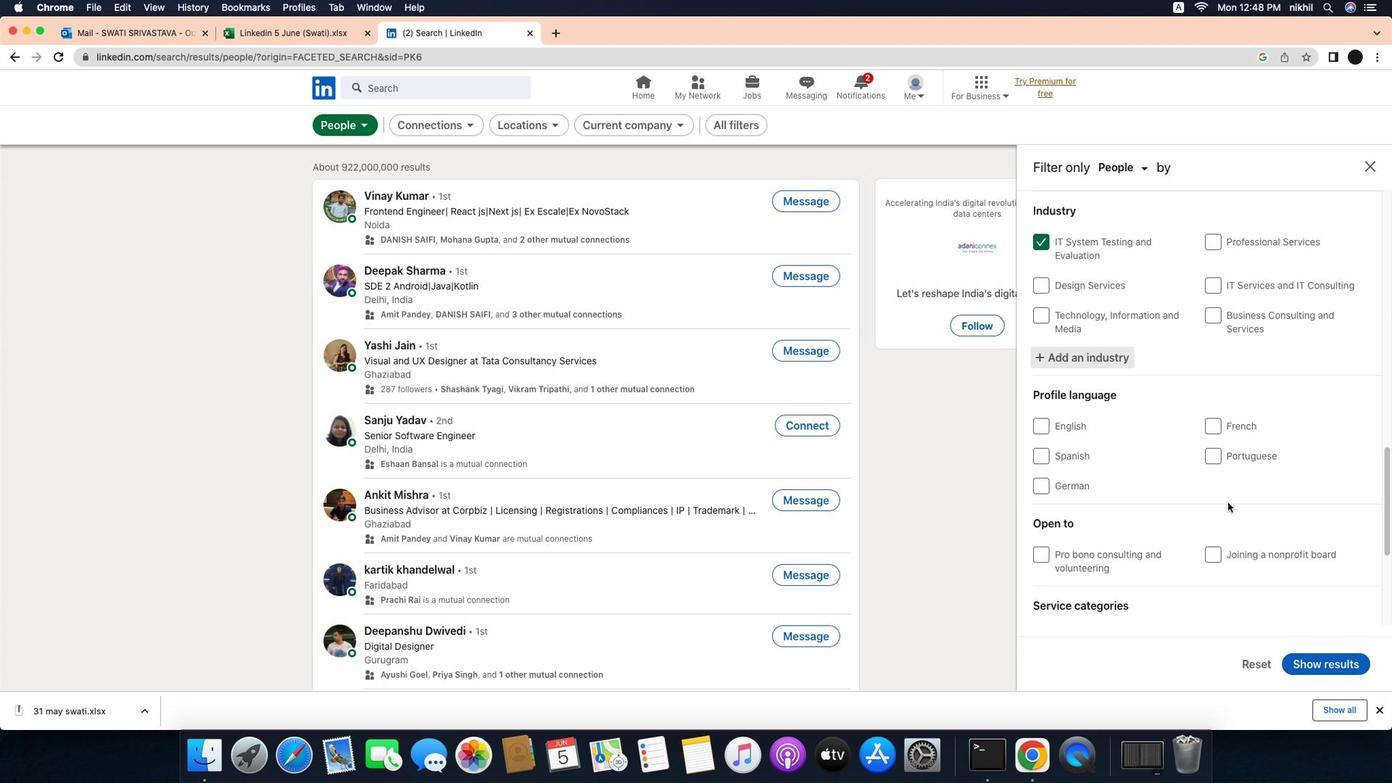 
Action: Mouse scrolled (1285, 513) with delta (-34, -35)
Screenshot: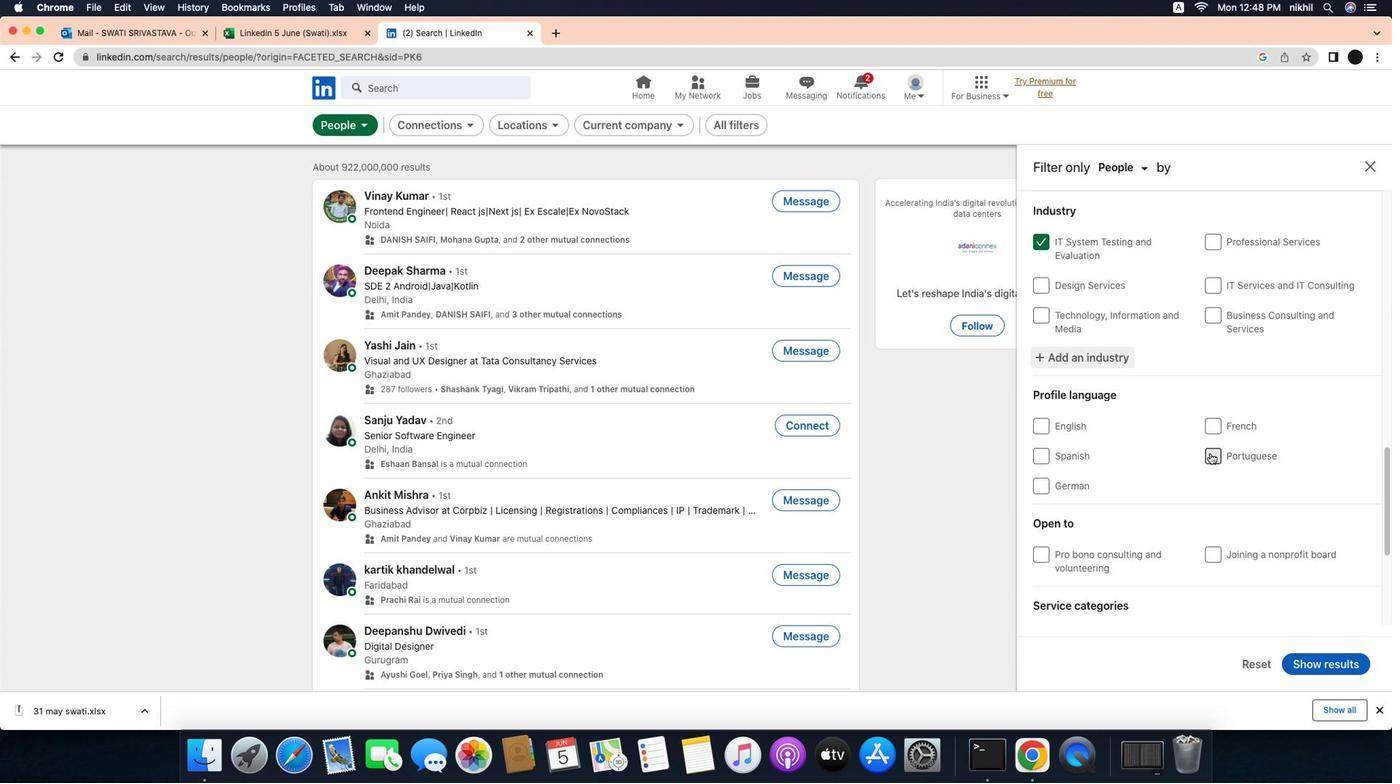 
Action: Mouse scrolled (1285, 513) with delta (-34, -35)
Screenshot: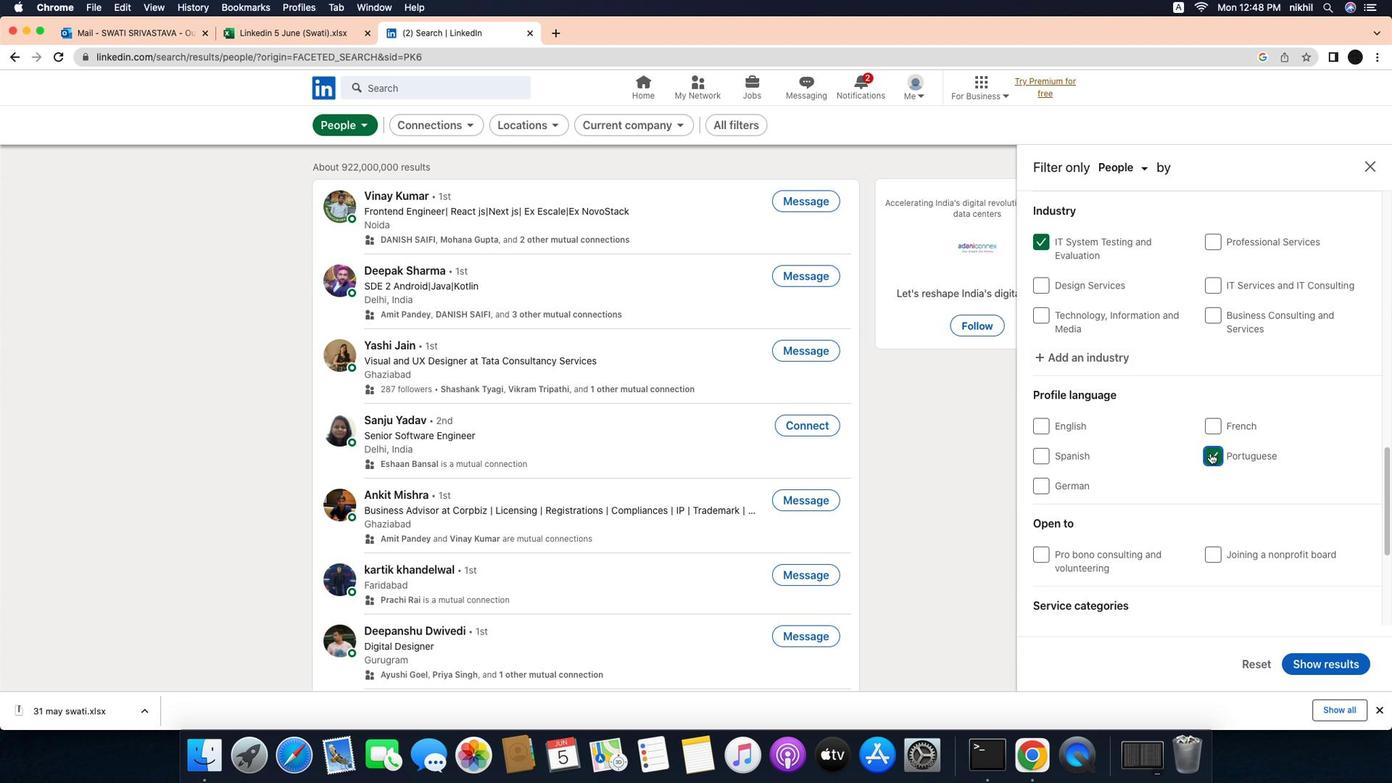 
Action: Mouse scrolled (1285, 513) with delta (-34, -35)
Screenshot: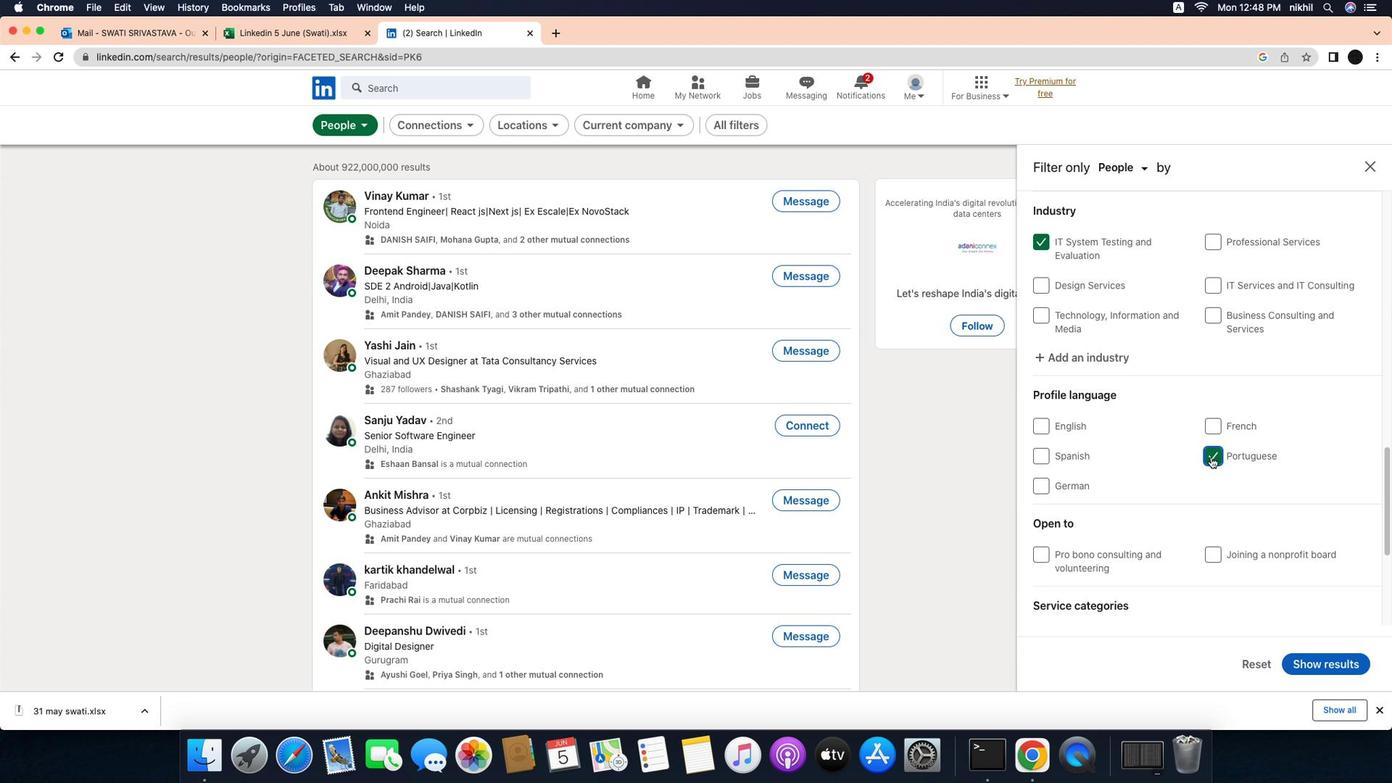 
Action: Mouse scrolled (1285, 513) with delta (-34, -36)
Screenshot: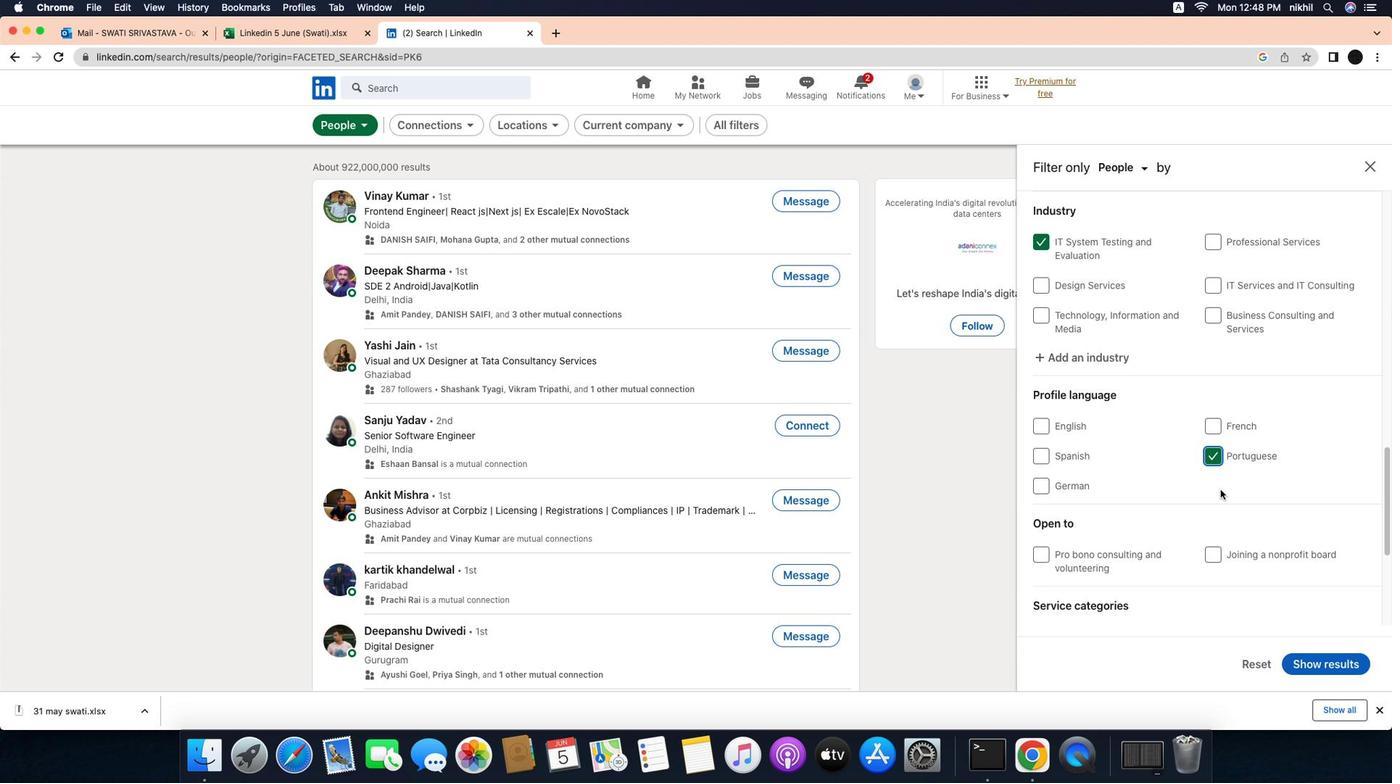 
Action: Mouse moved to (1256, 447)
Screenshot: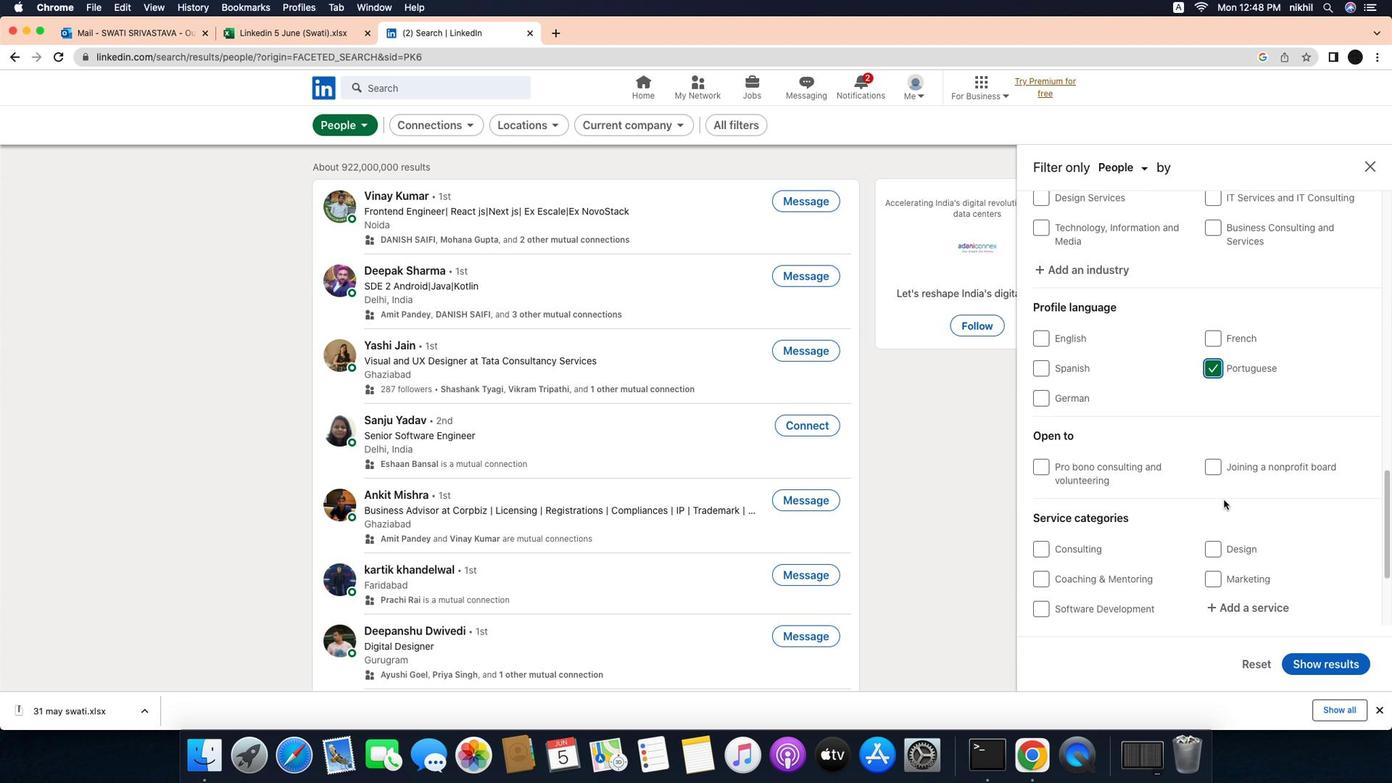 
Action: Mouse pressed left at (1256, 447)
Screenshot: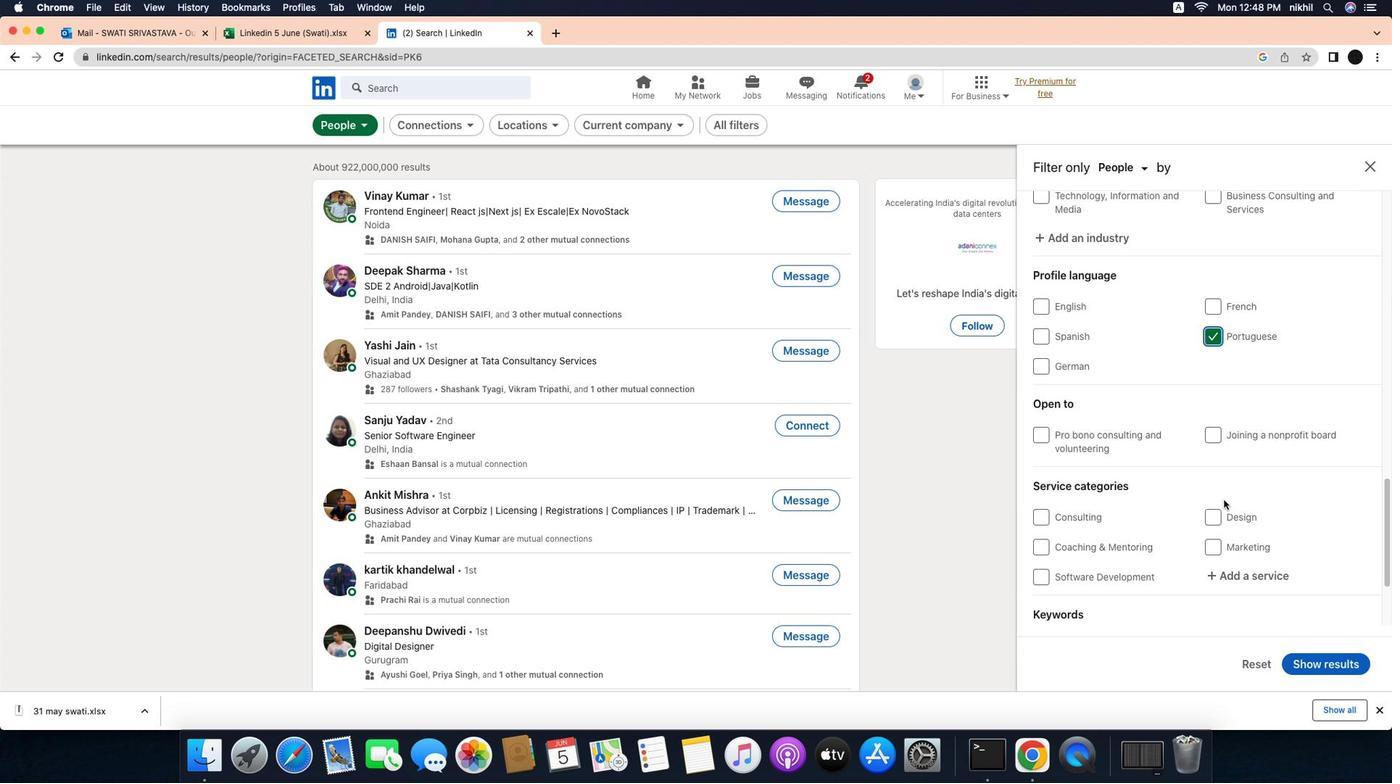 
Action: Mouse moved to (1270, 498)
Screenshot: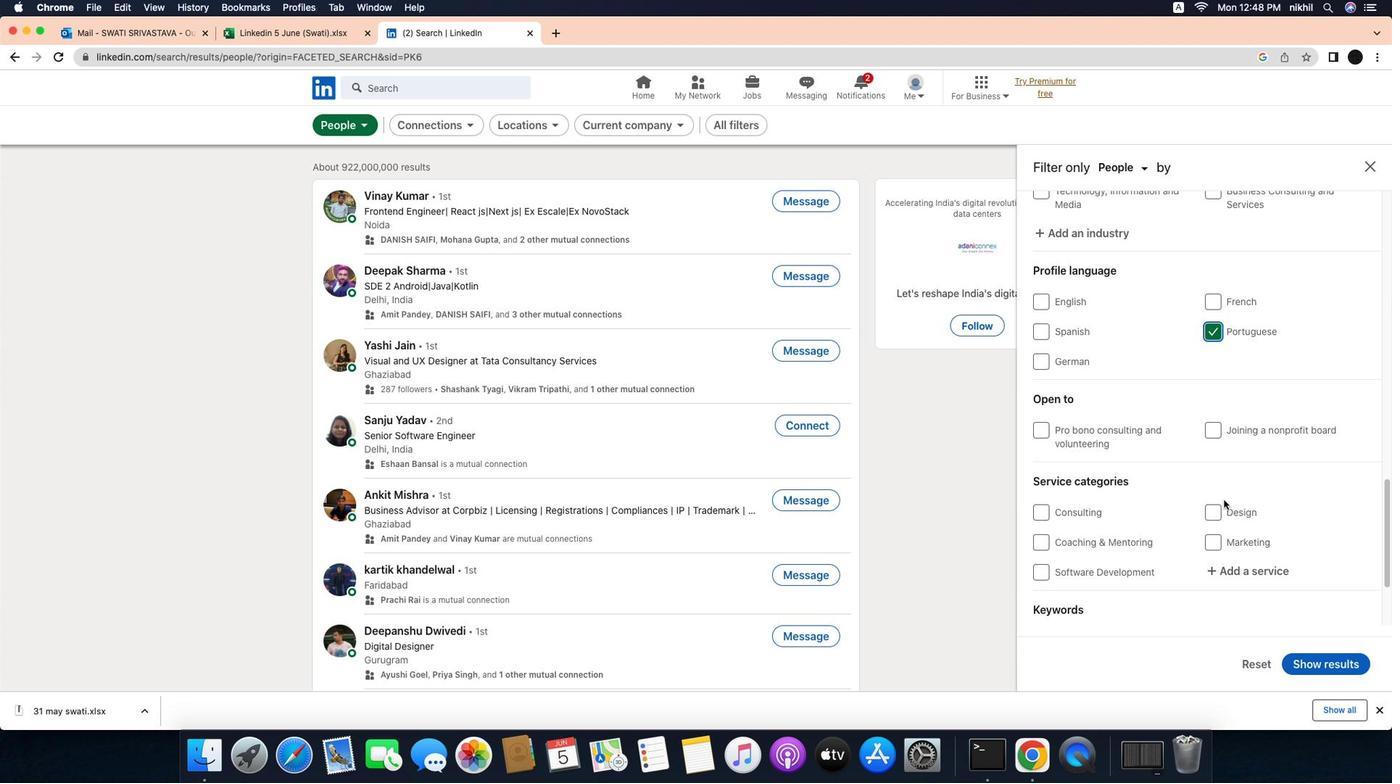
Action: Mouse scrolled (1270, 498) with delta (-34, -35)
Screenshot: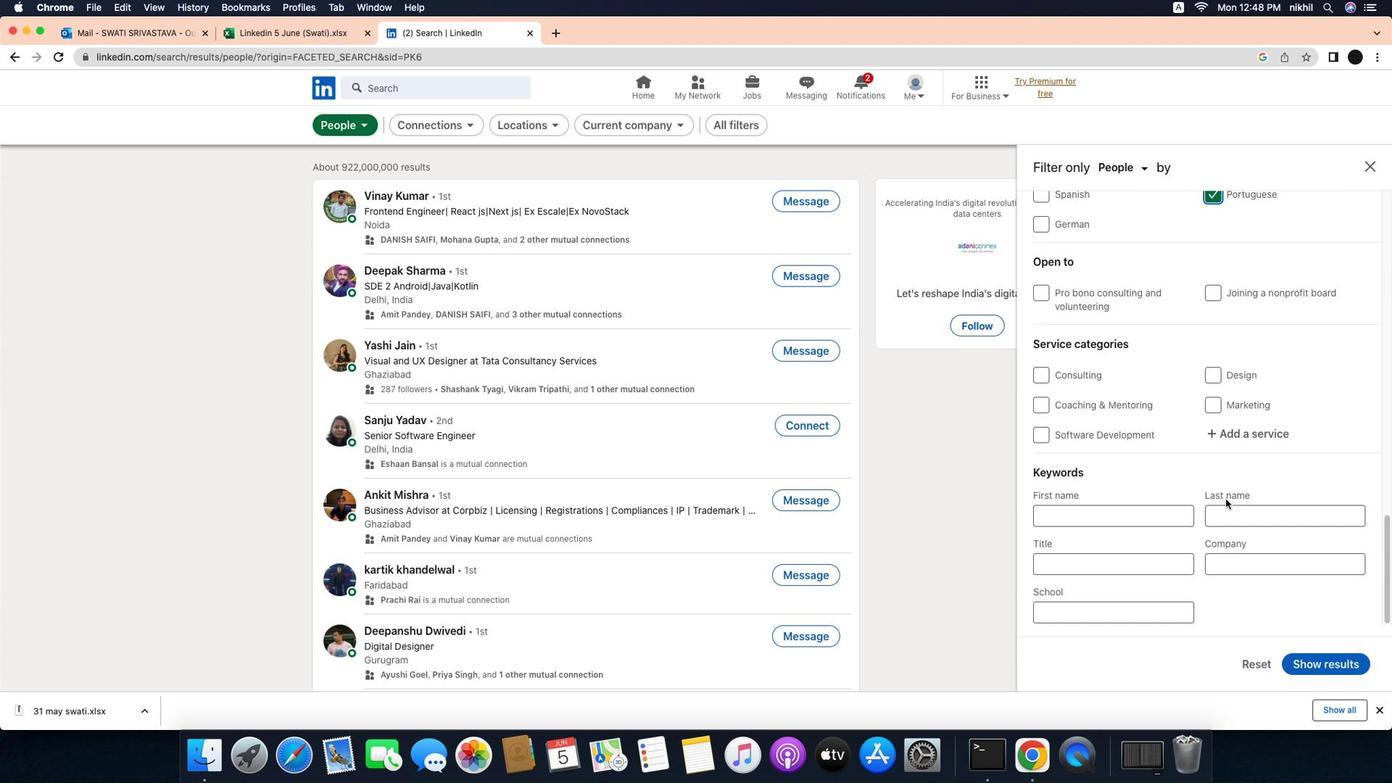
Action: Mouse scrolled (1270, 498) with delta (-34, -35)
Screenshot: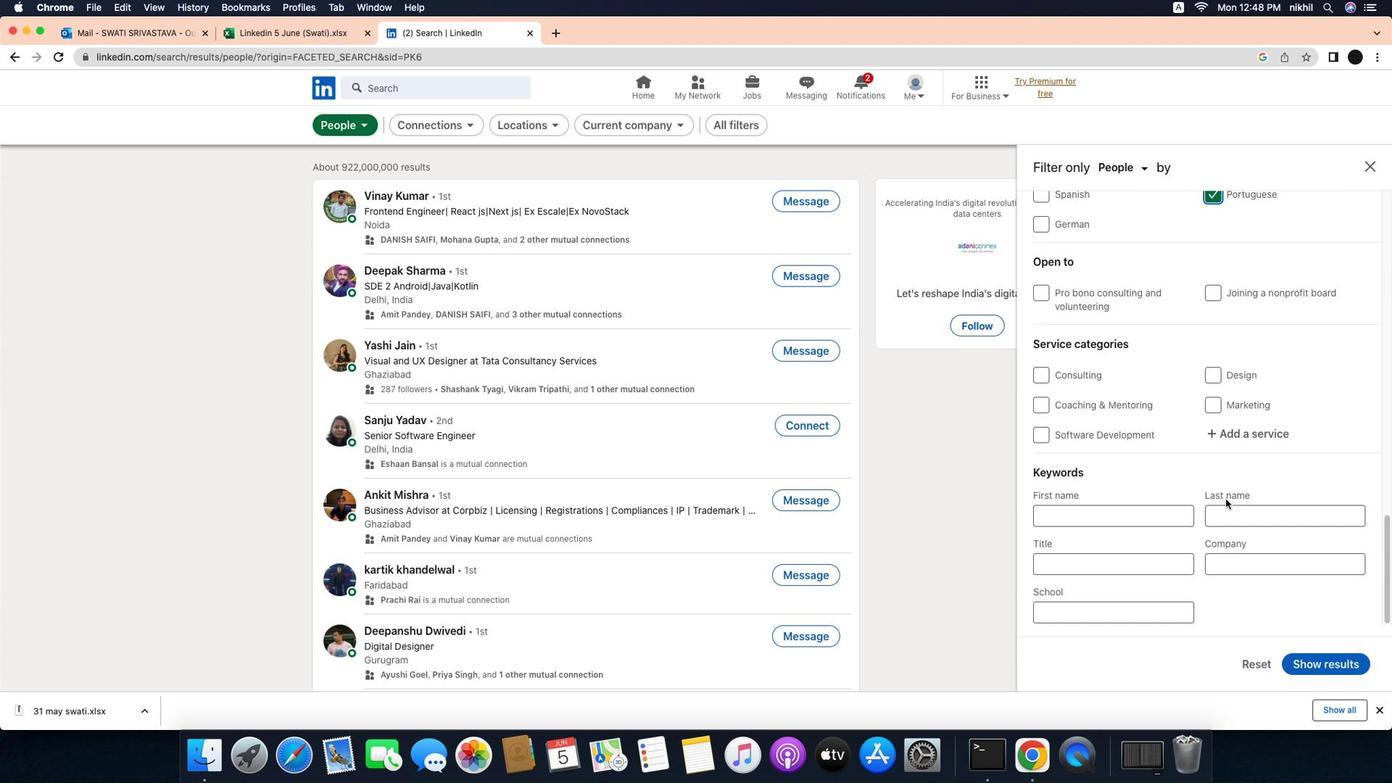 
Action: Mouse scrolled (1270, 498) with delta (-34, -36)
Screenshot: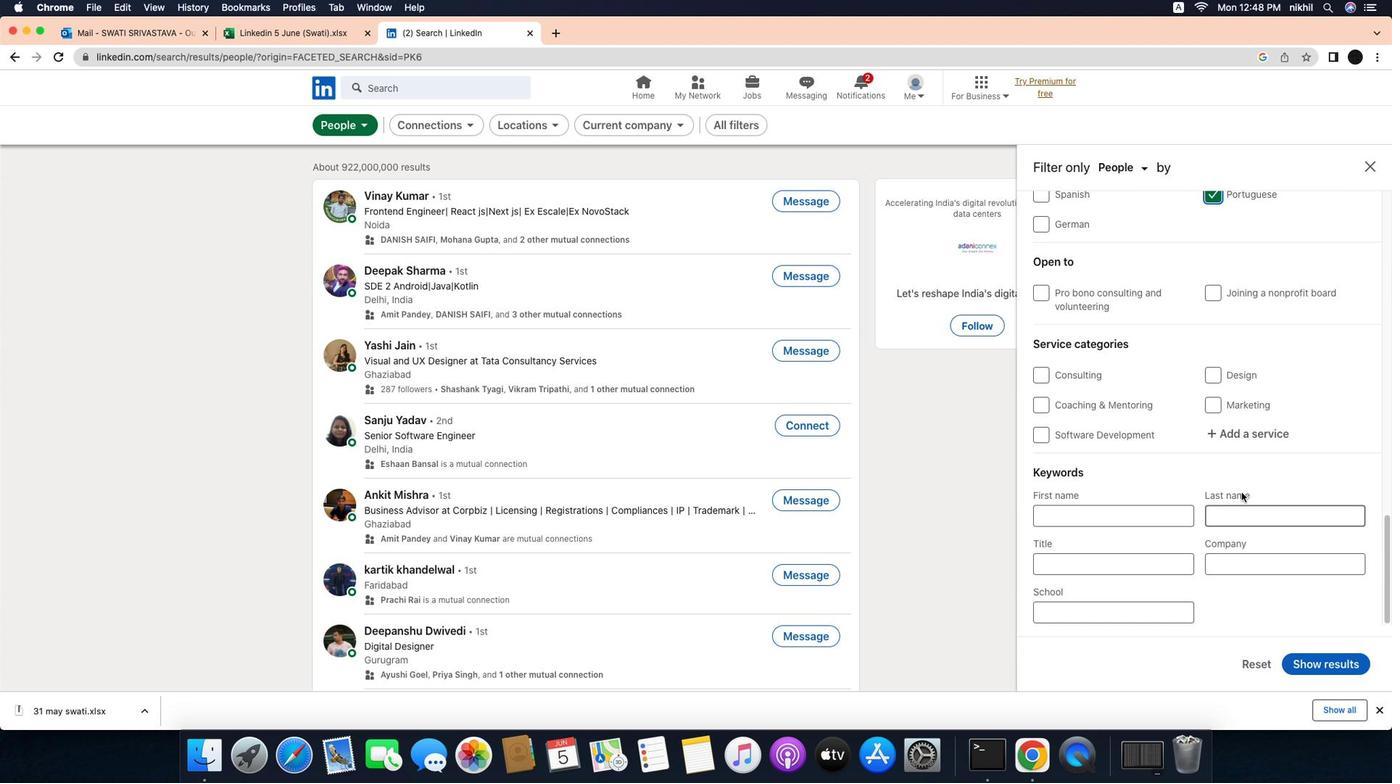 
Action: Mouse scrolled (1270, 498) with delta (-34, -35)
Screenshot: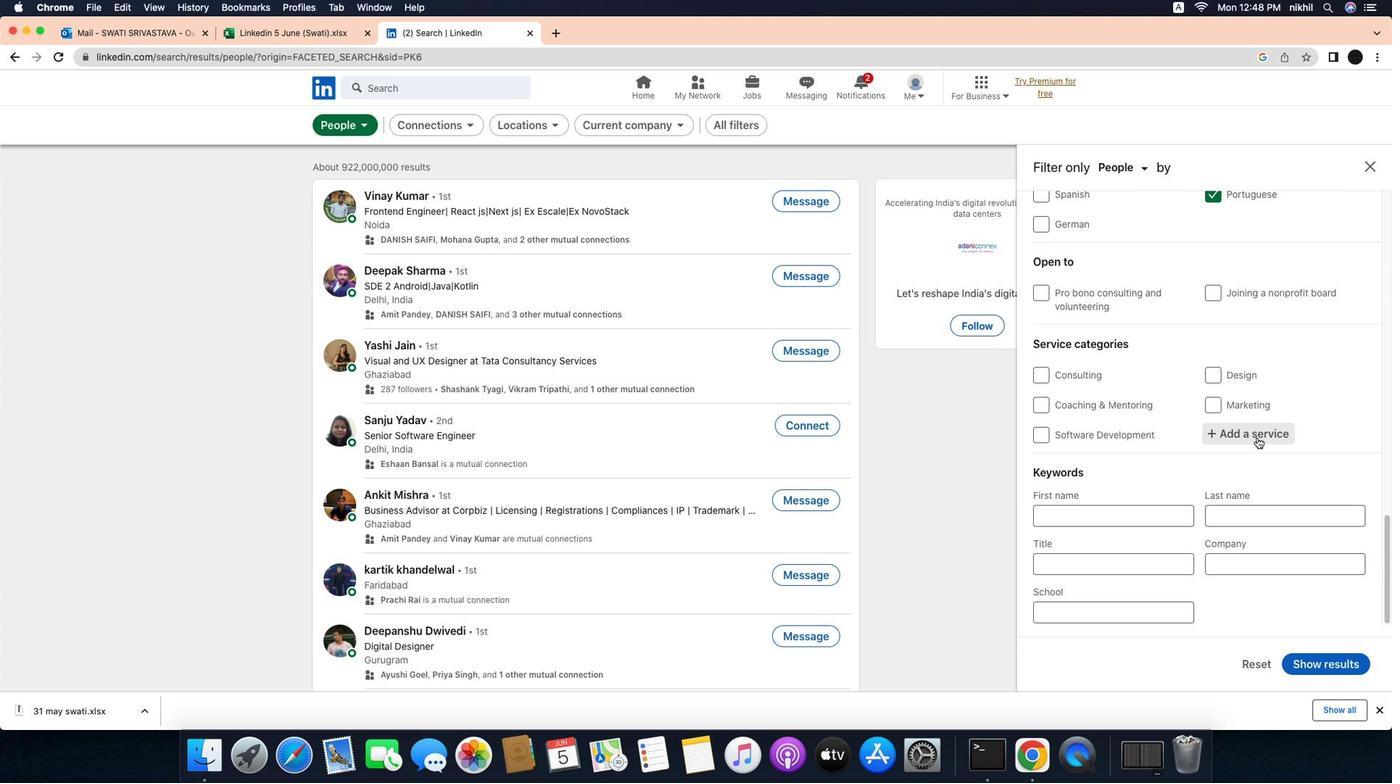 
Action: Mouse scrolled (1270, 498) with delta (-34, -35)
Screenshot: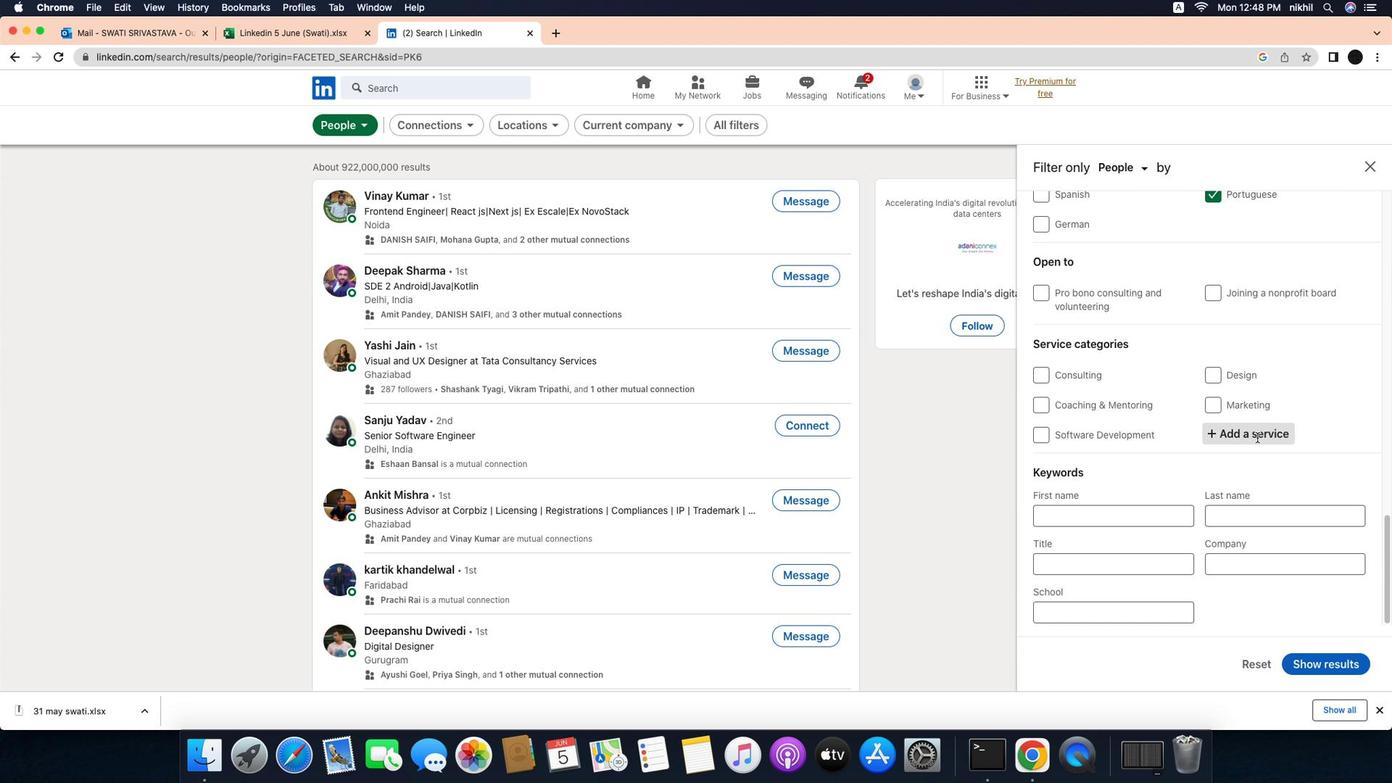 
Action: Mouse scrolled (1270, 498) with delta (-34, -36)
Screenshot: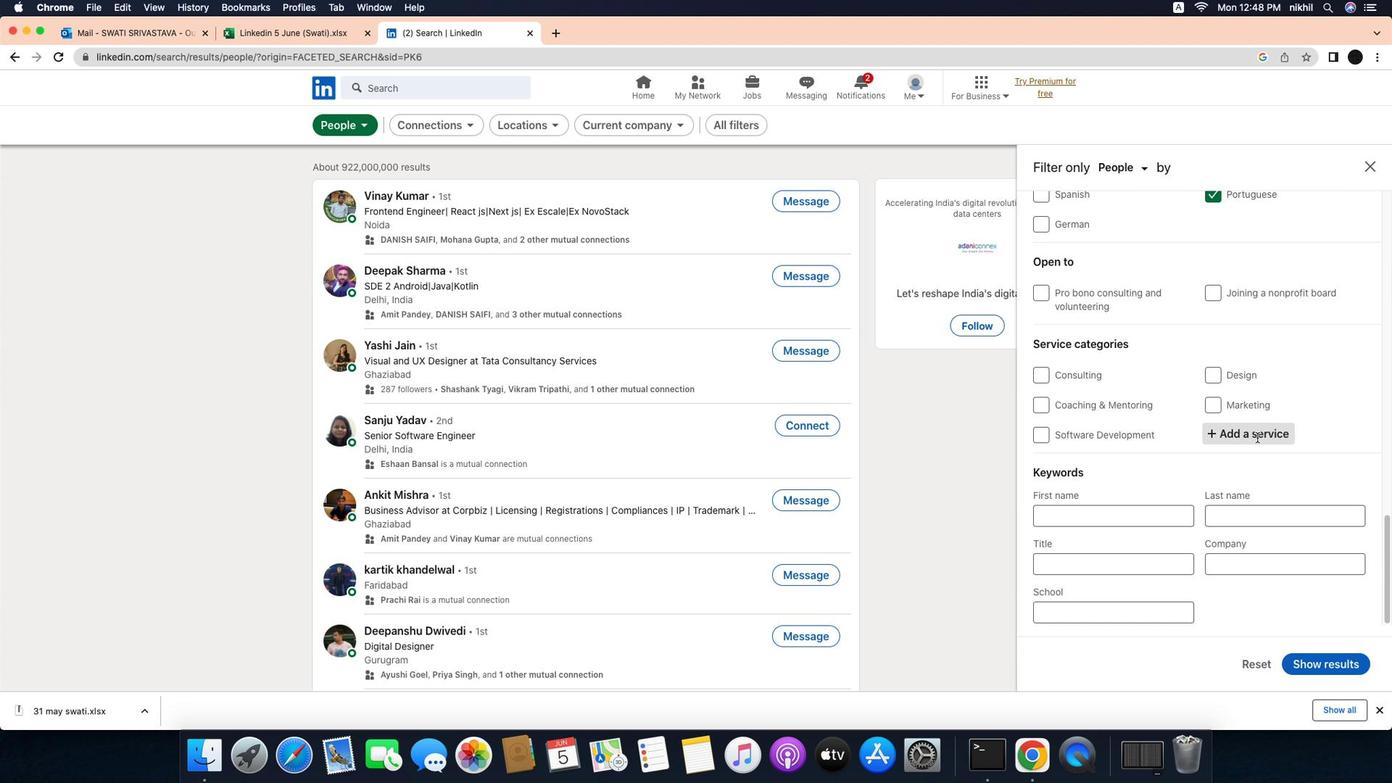 
Action: Mouse scrolled (1270, 498) with delta (-34, -37)
Screenshot: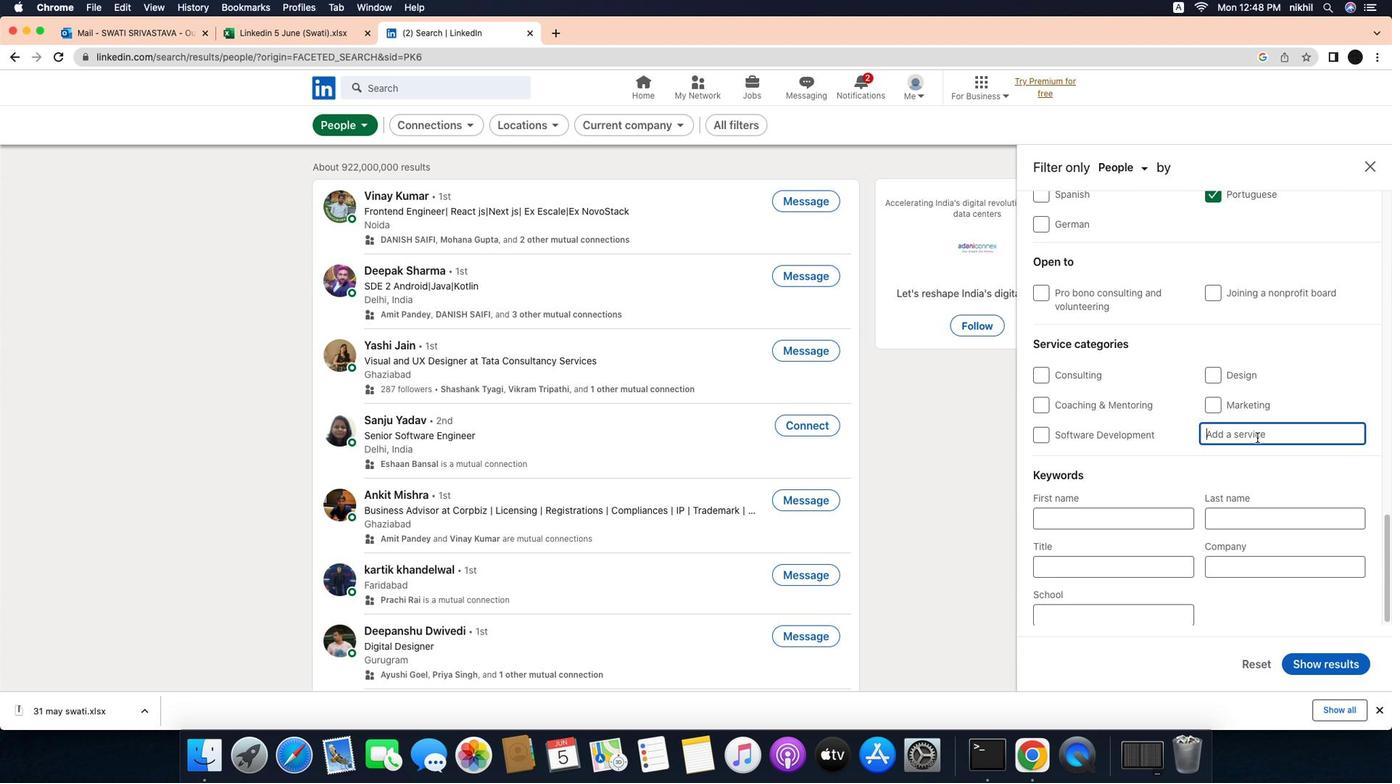 
Action: Mouse moved to (1306, 431)
Screenshot: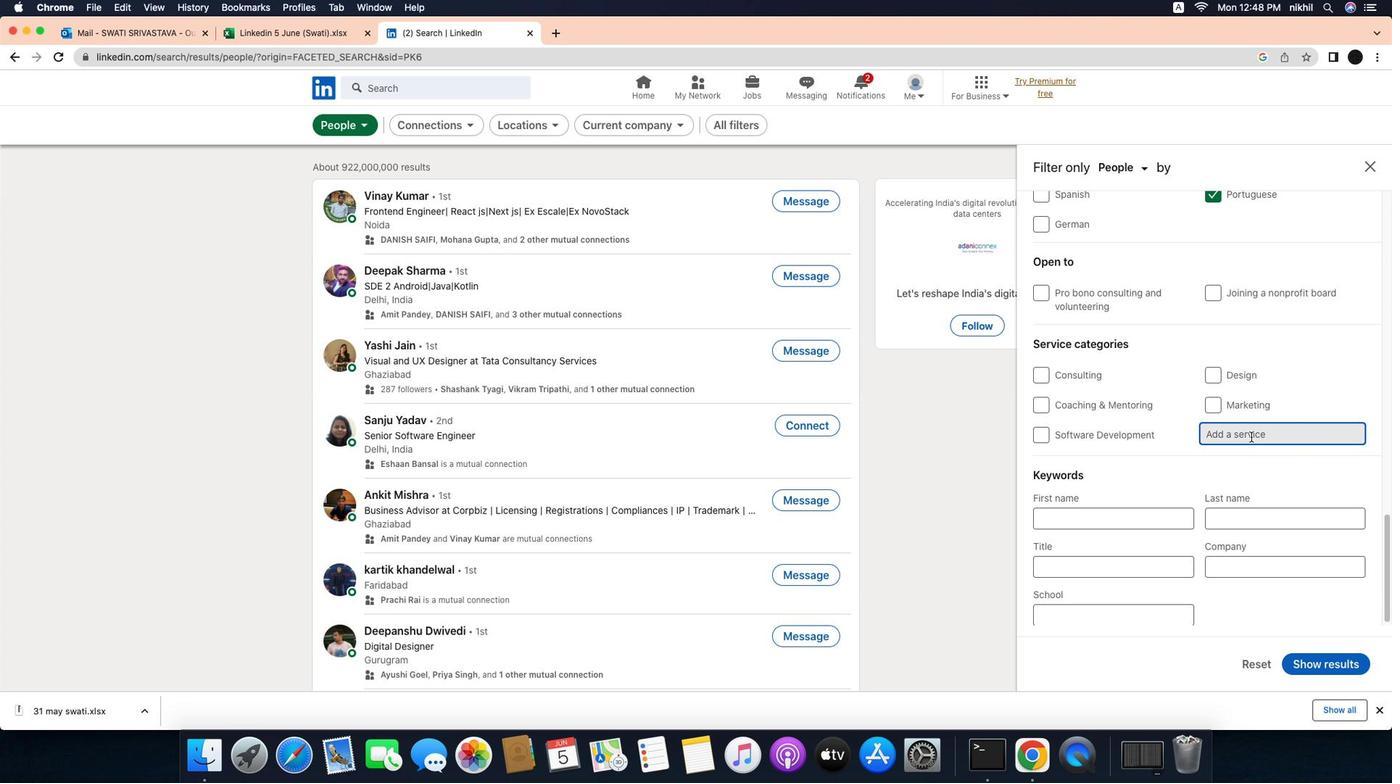 
Action: Mouse pressed left at (1306, 431)
Screenshot: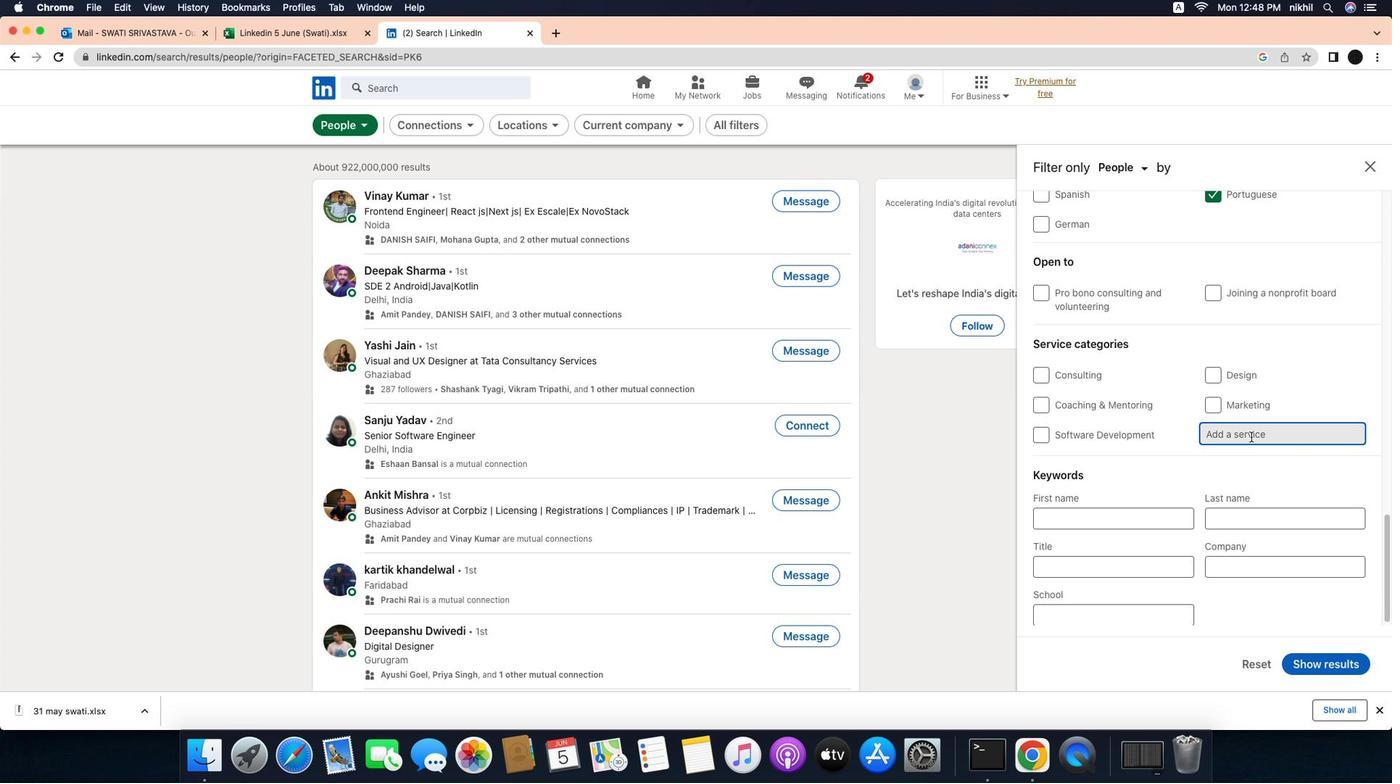 
Action: Mouse moved to (1299, 430)
Screenshot: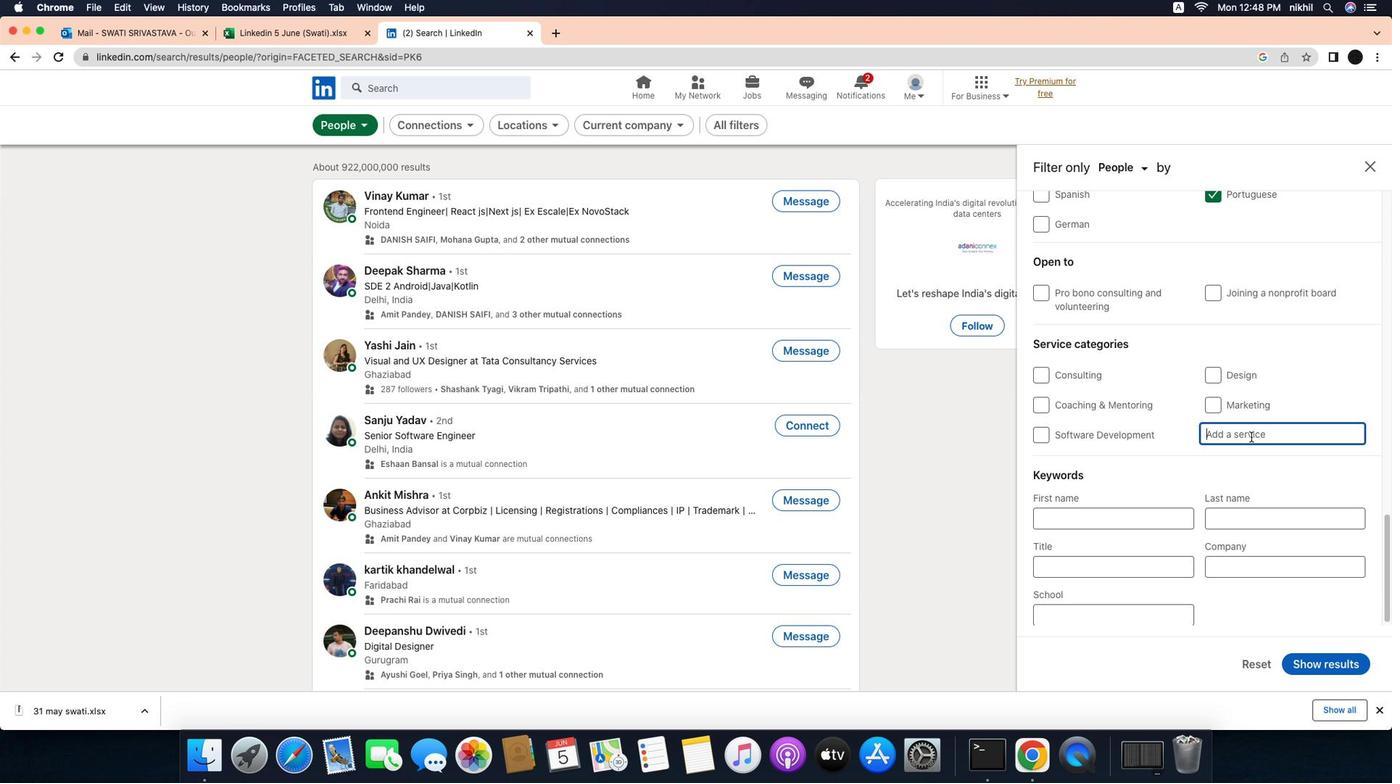 
Action: Mouse pressed left at (1299, 430)
Screenshot: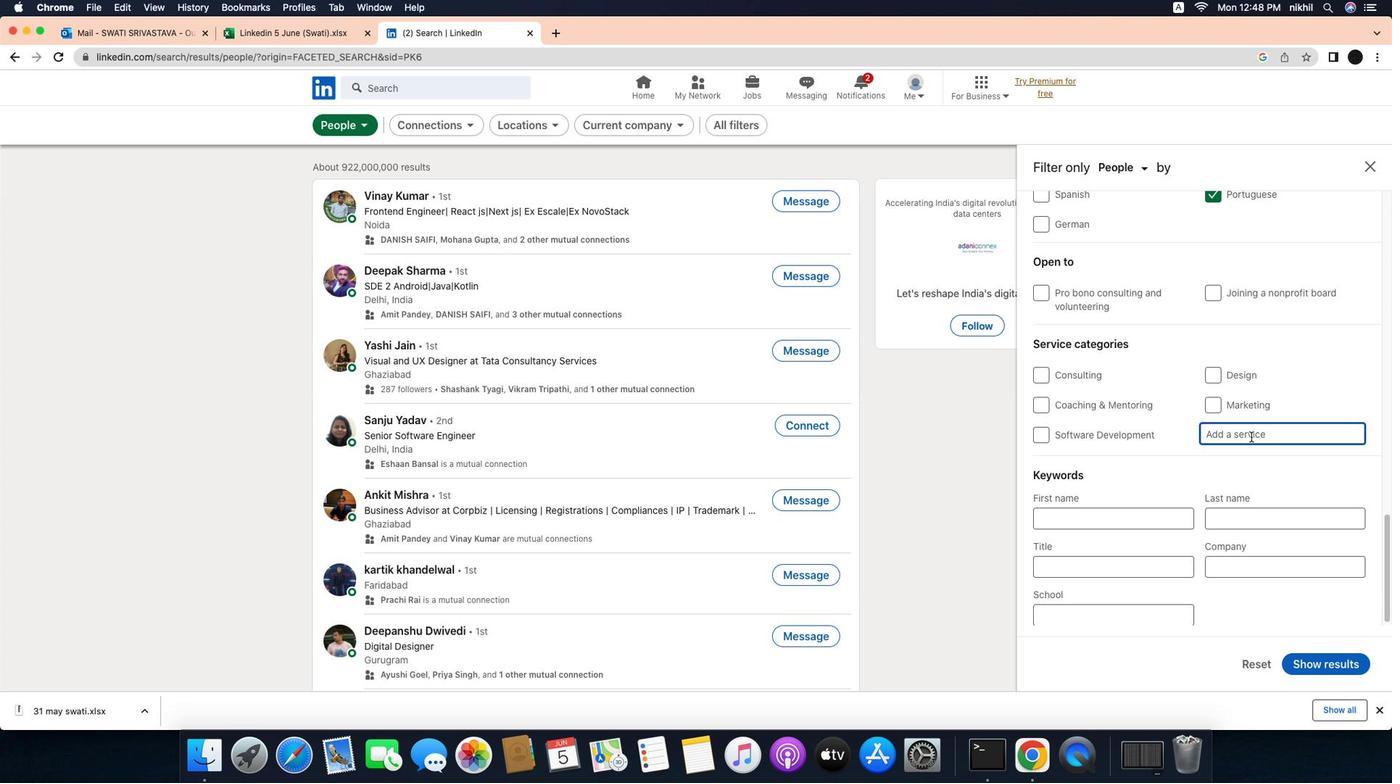 
Action: Key pressed Key.caps_lock'O'Key.caps_lock'u''t''s''o''u''c''r''i''n''g'
Screenshot: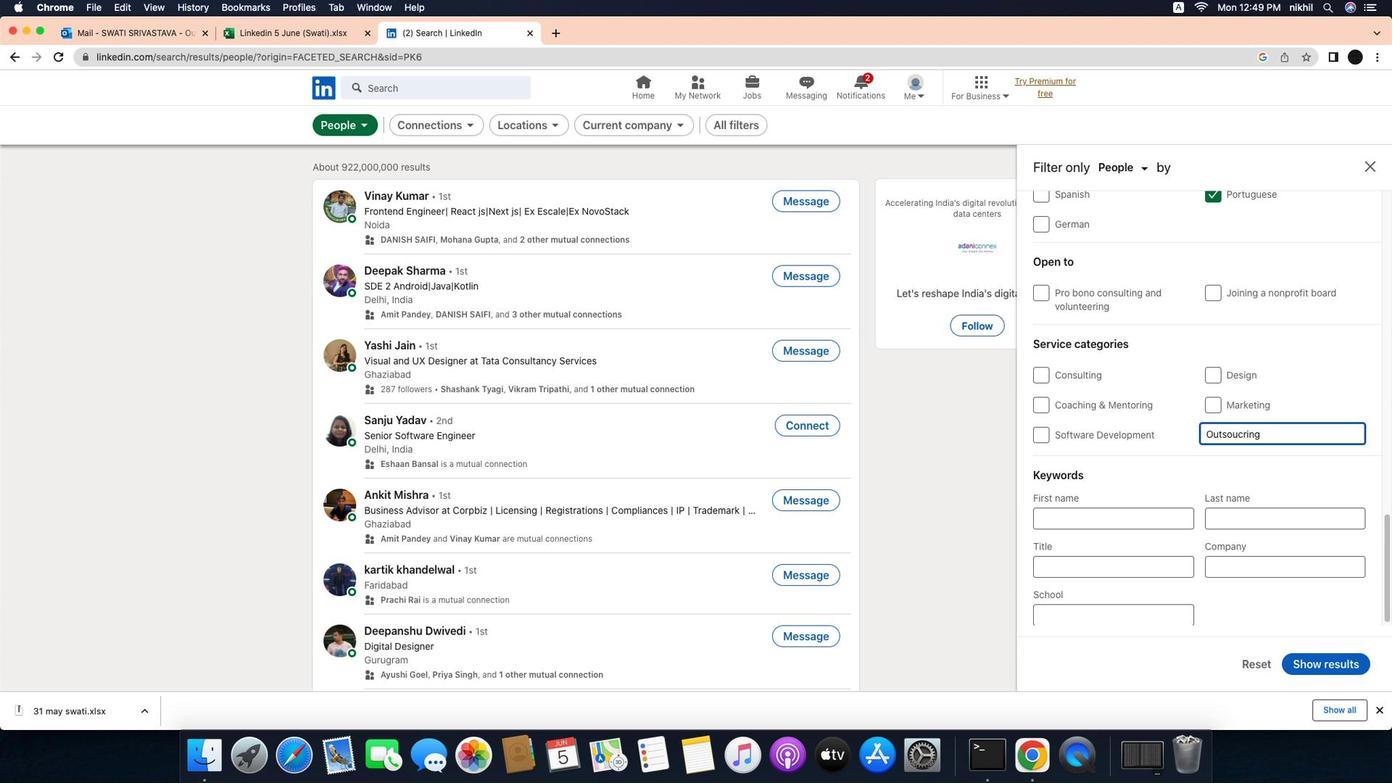 
Action: Mouse moved to (1326, 427)
Screenshot: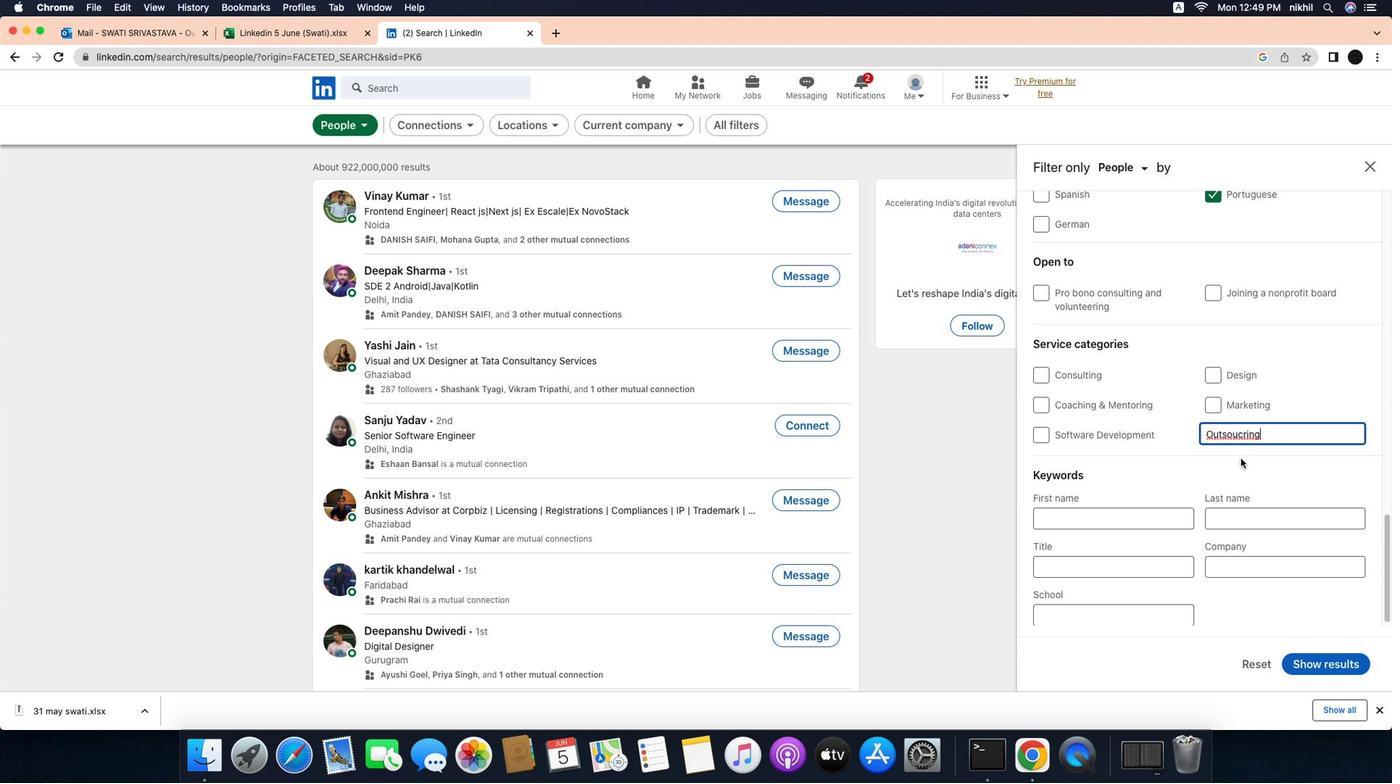 
Action: Mouse pressed left at (1326, 427)
Screenshot: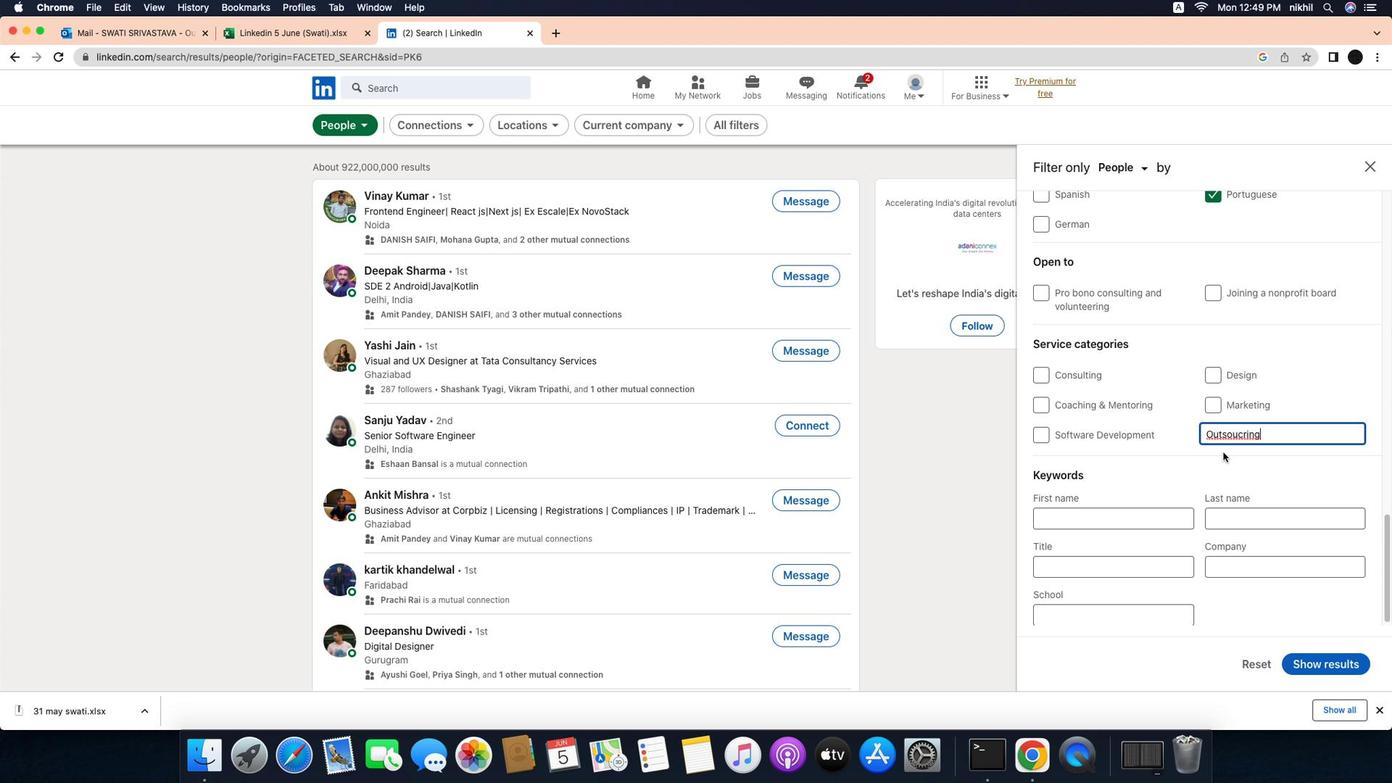 
Action: Mouse moved to (1273, 455)
Screenshot: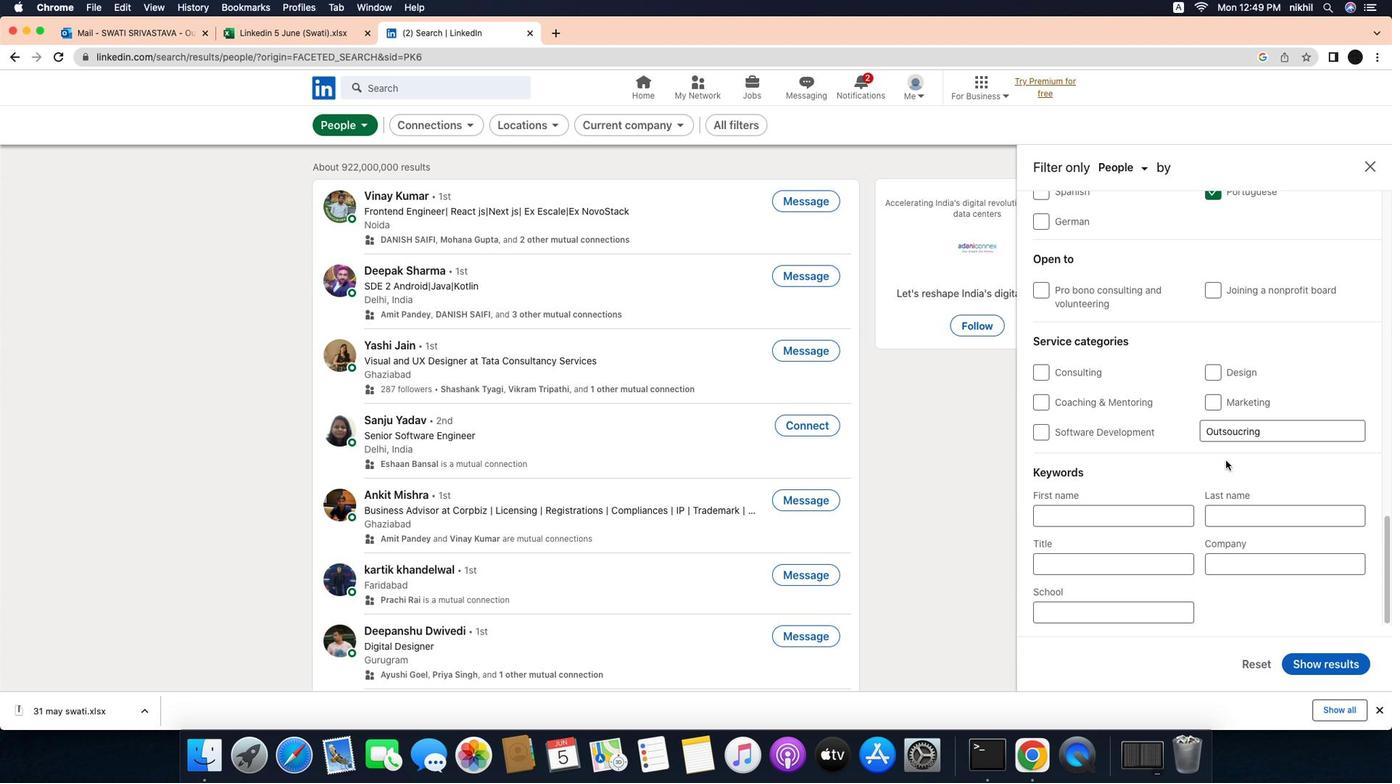 
Action: Mouse pressed left at (1273, 455)
Screenshot: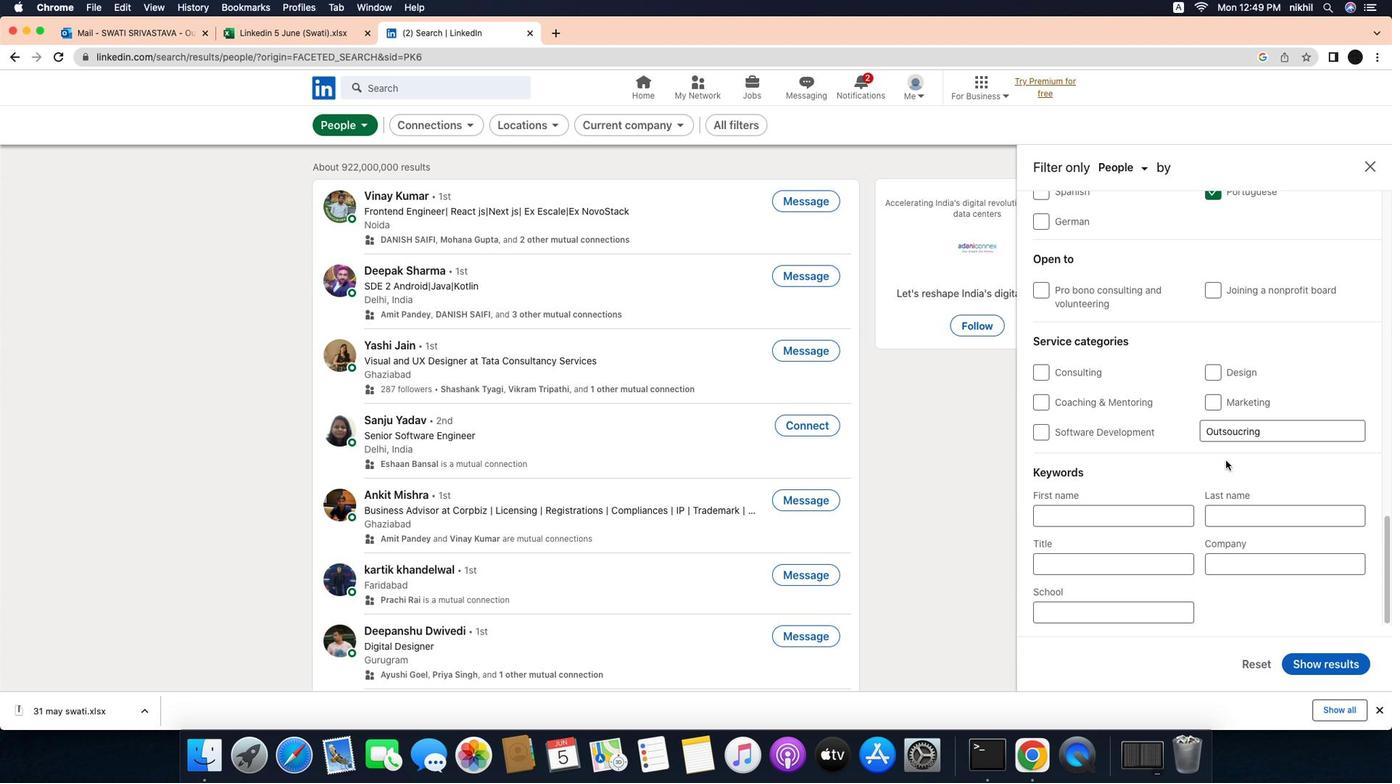 
Action: Mouse moved to (1273, 455)
Screenshot: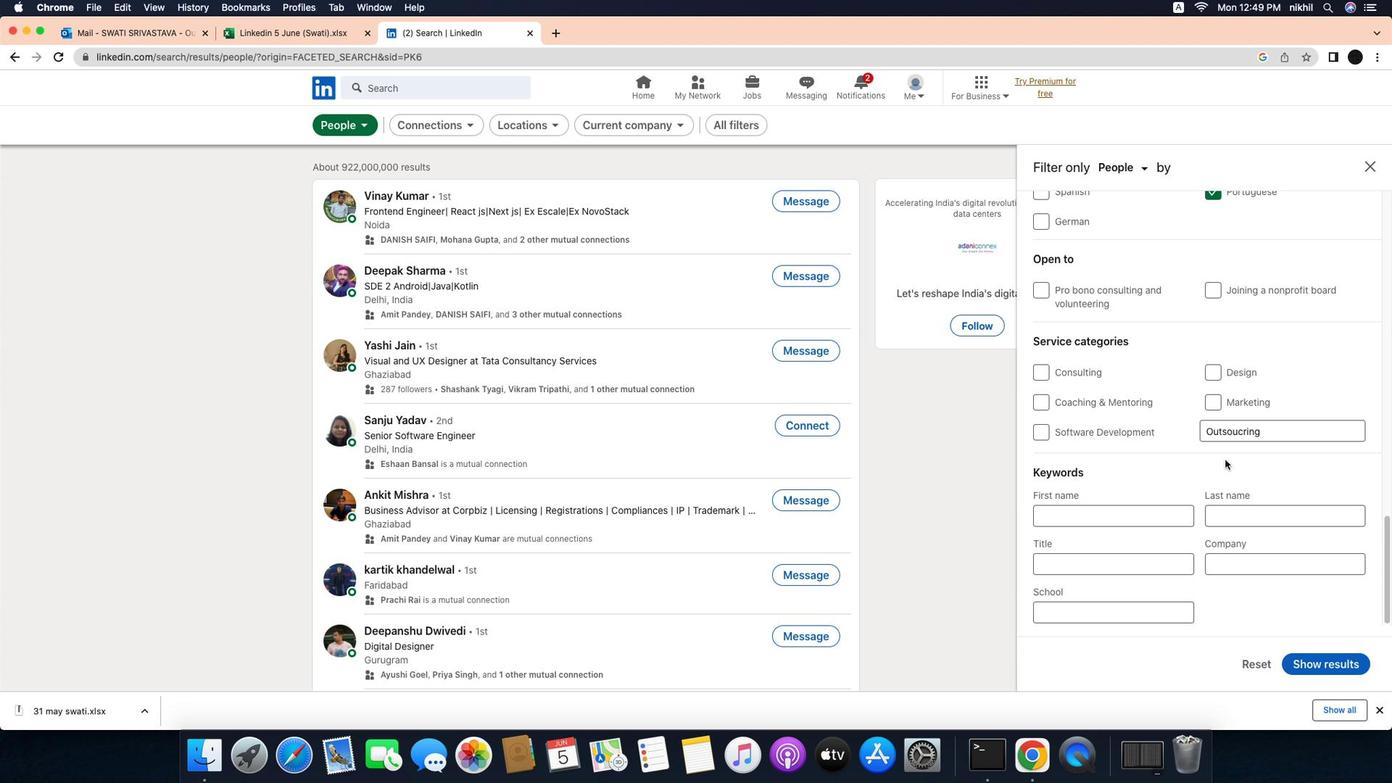 
Action: Mouse scrolled (1273, 455) with delta (-34, -35)
Screenshot: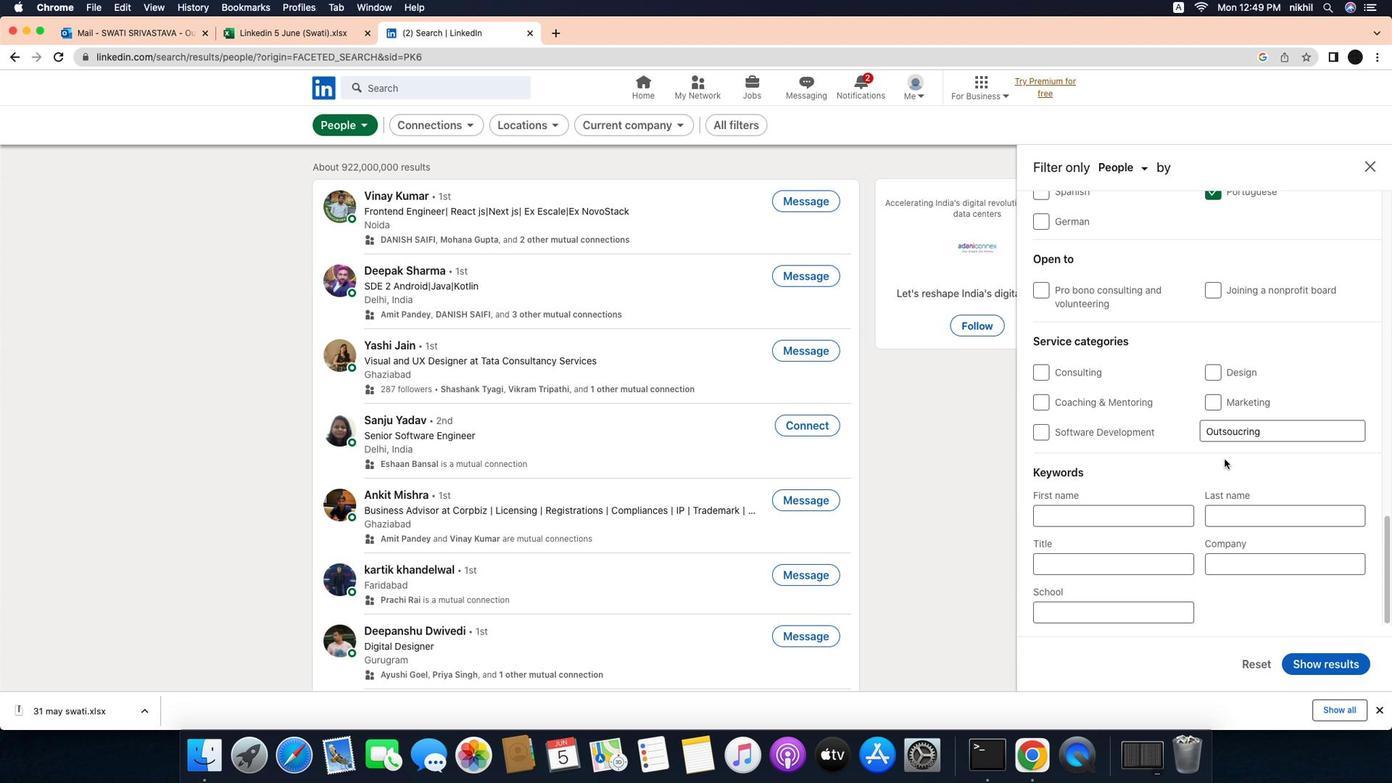 
Action: Mouse scrolled (1273, 455) with delta (-34, -35)
Screenshot: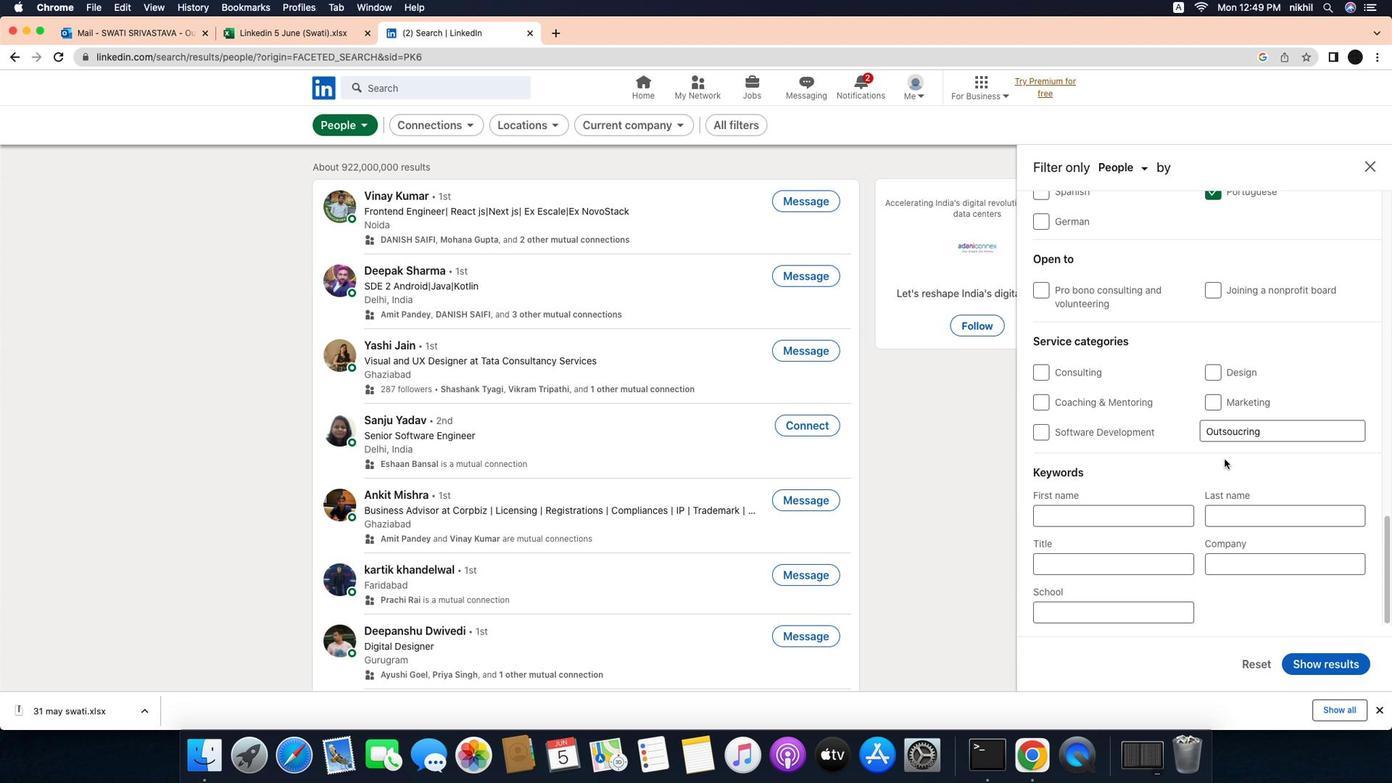 
Action: Mouse scrolled (1273, 455) with delta (-34, -36)
Screenshot: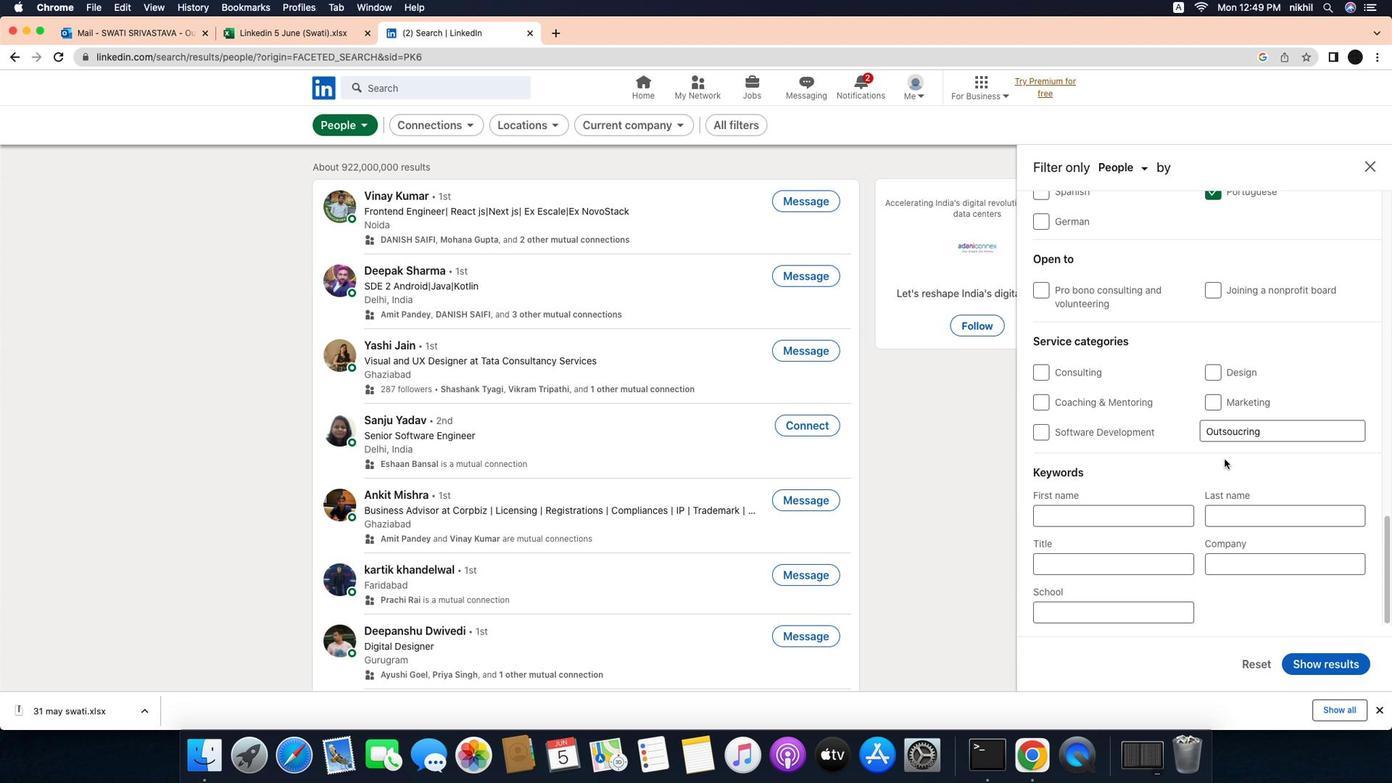 
Action: Mouse scrolled (1273, 455) with delta (-34, -35)
Screenshot: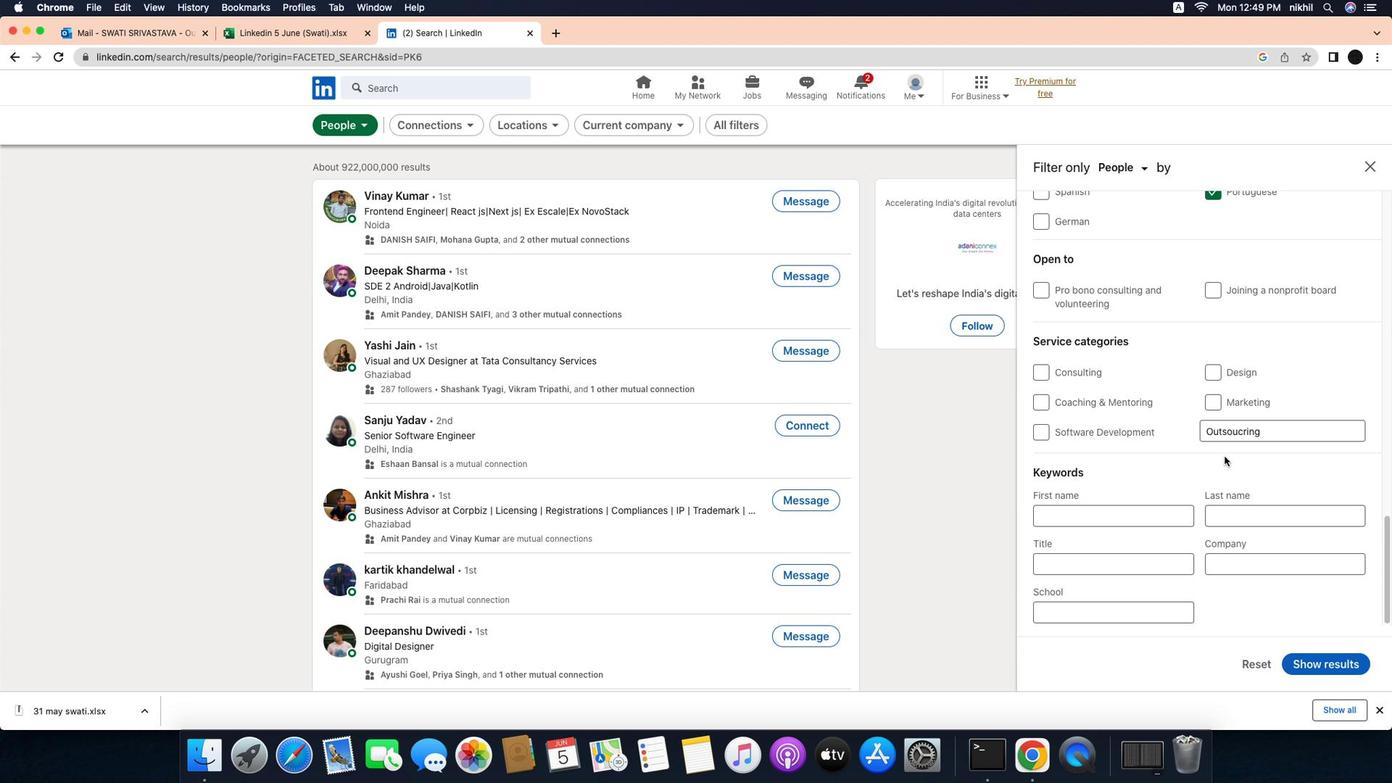 
Action: Mouse moved to (1272, 454)
Screenshot: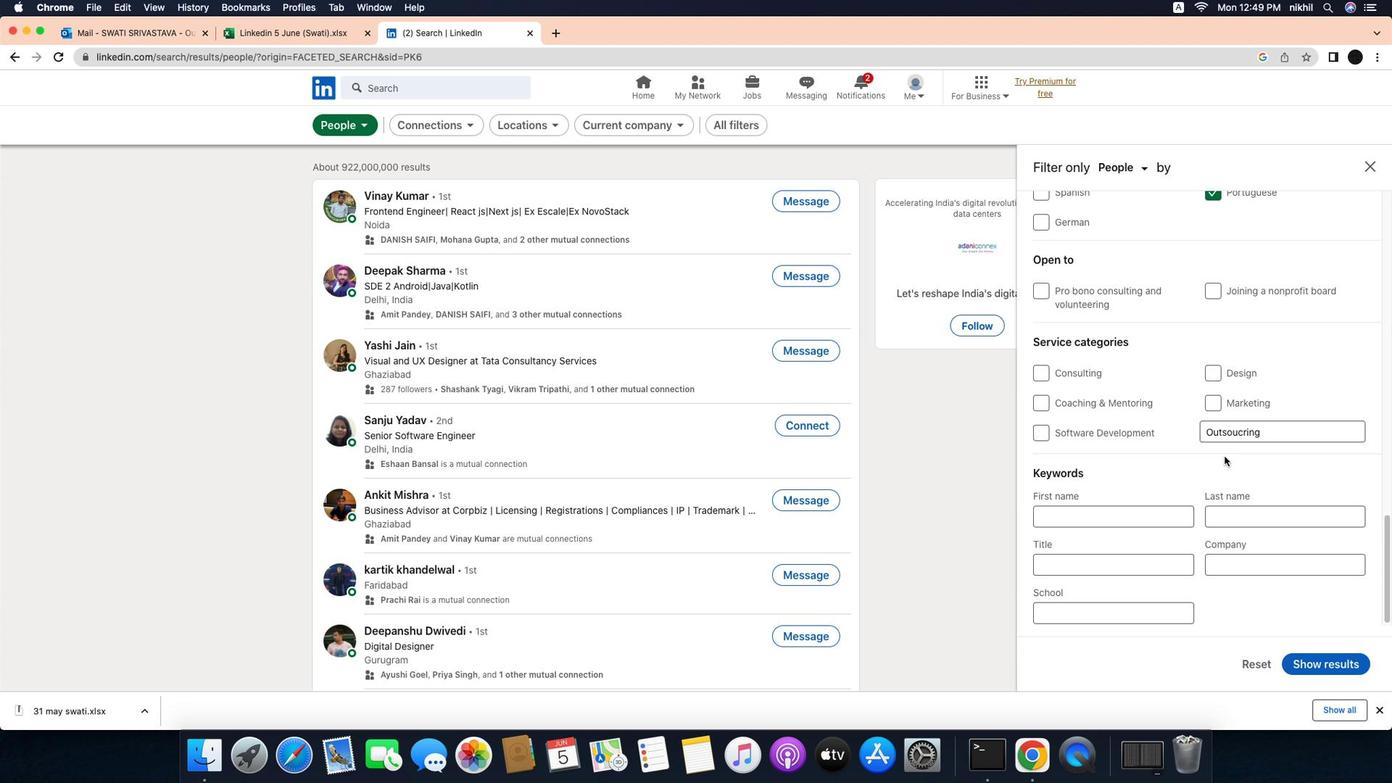
Action: Mouse scrolled (1272, 454) with delta (-34, -35)
Screenshot: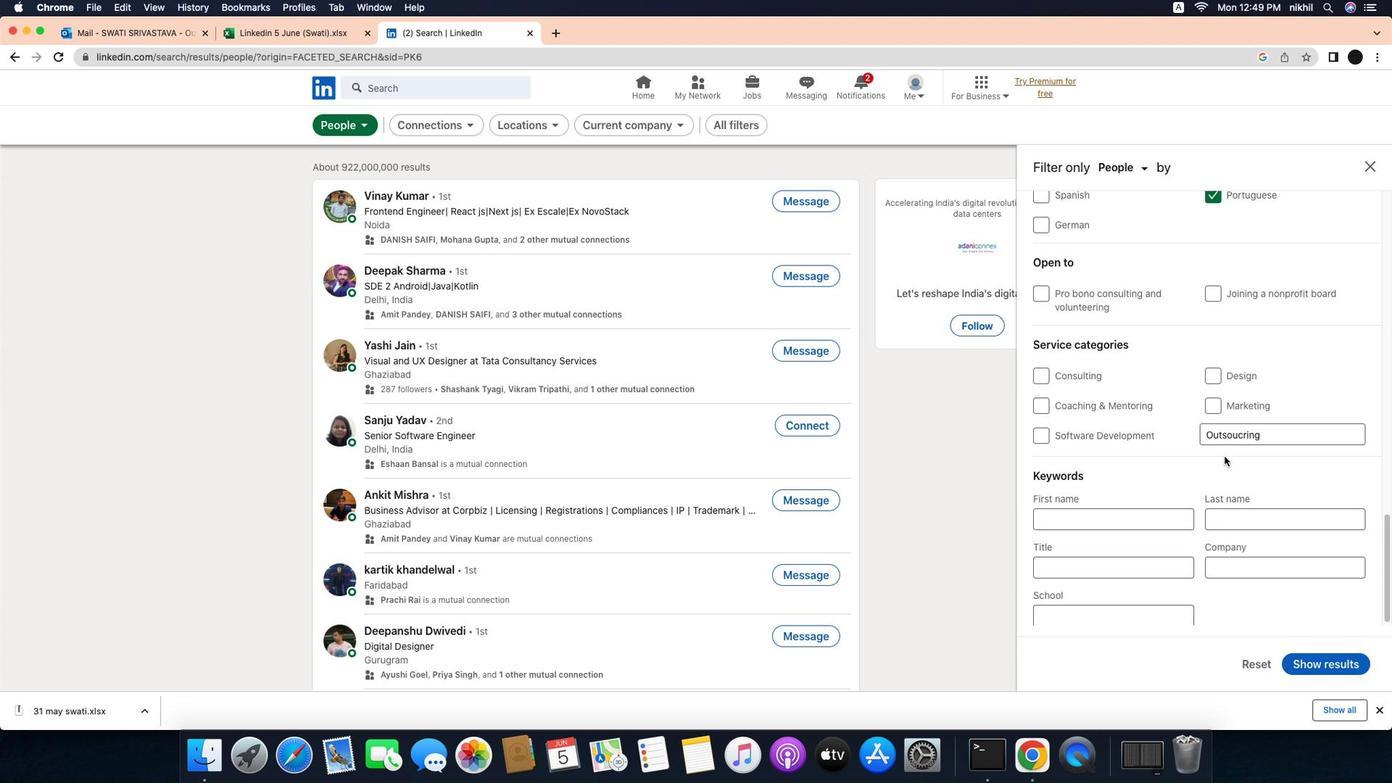 
Action: Mouse moved to (1271, 454)
Screenshot: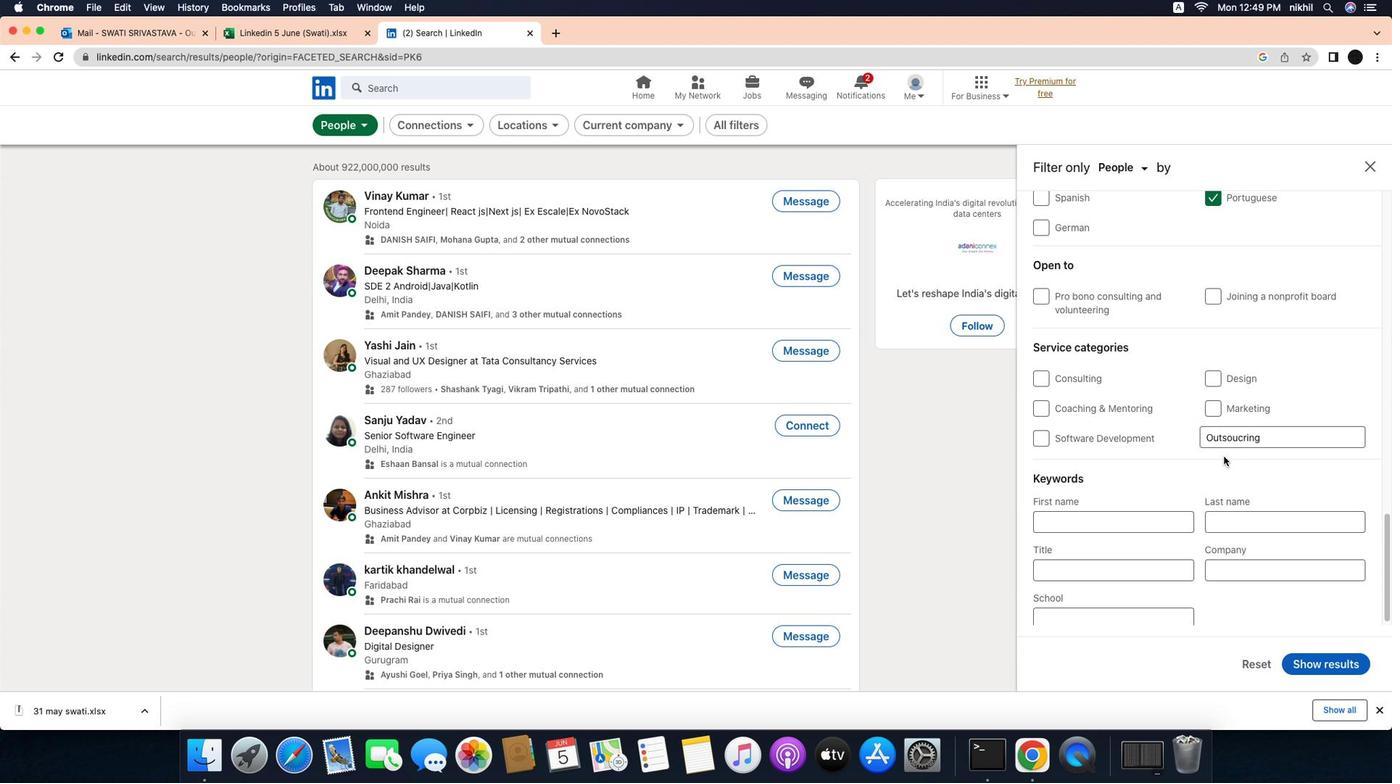 
Action: Mouse scrolled (1271, 454) with delta (-34, -35)
Screenshot: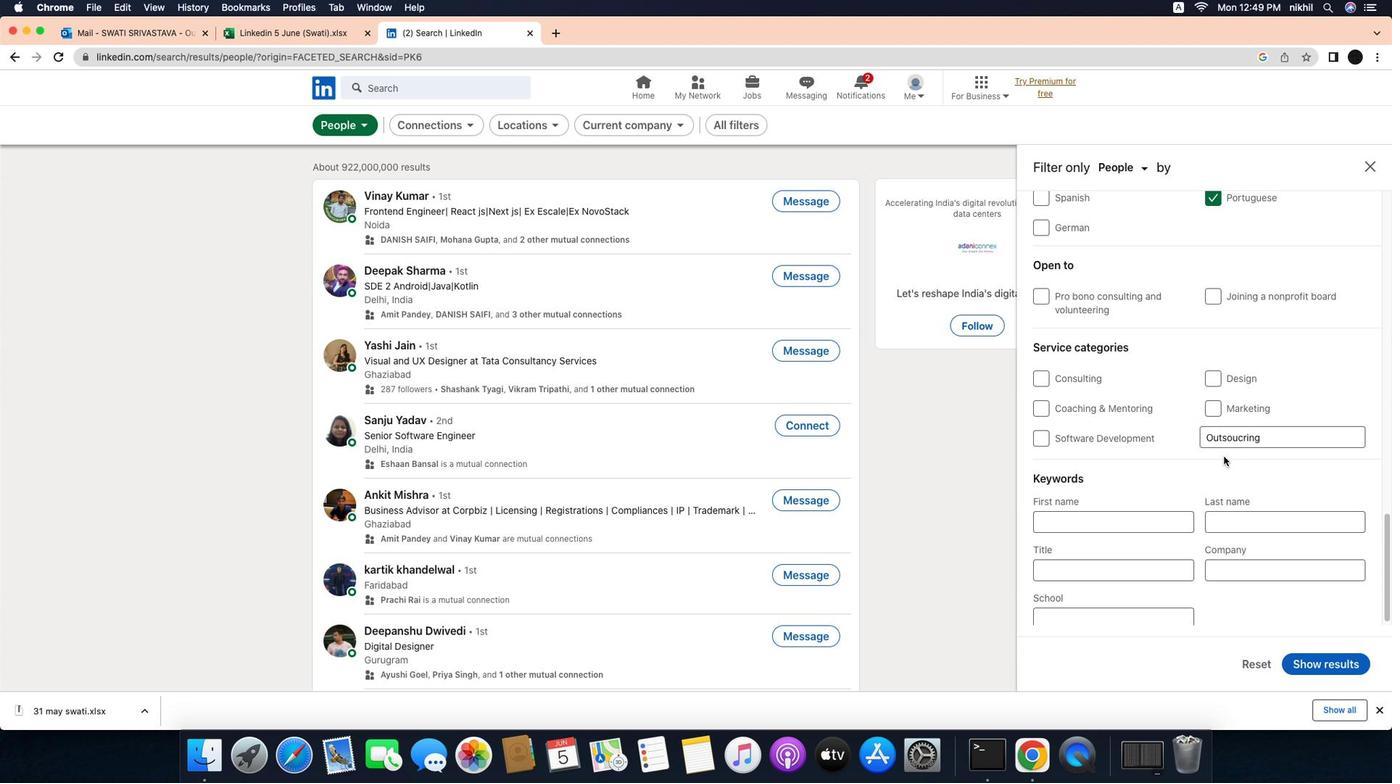 
Action: Mouse moved to (1271, 454)
Screenshot: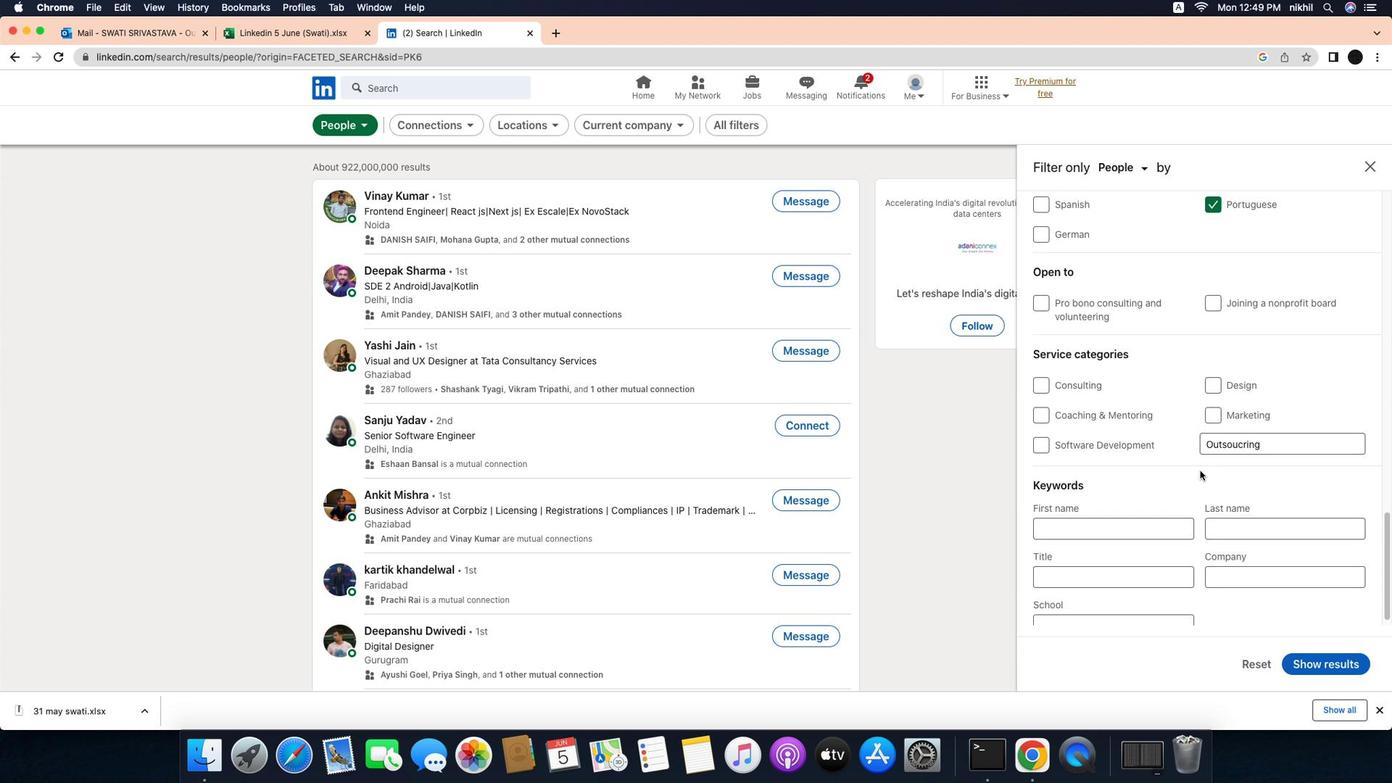 
Action: Mouse scrolled (1271, 454) with delta (-34, -36)
Screenshot: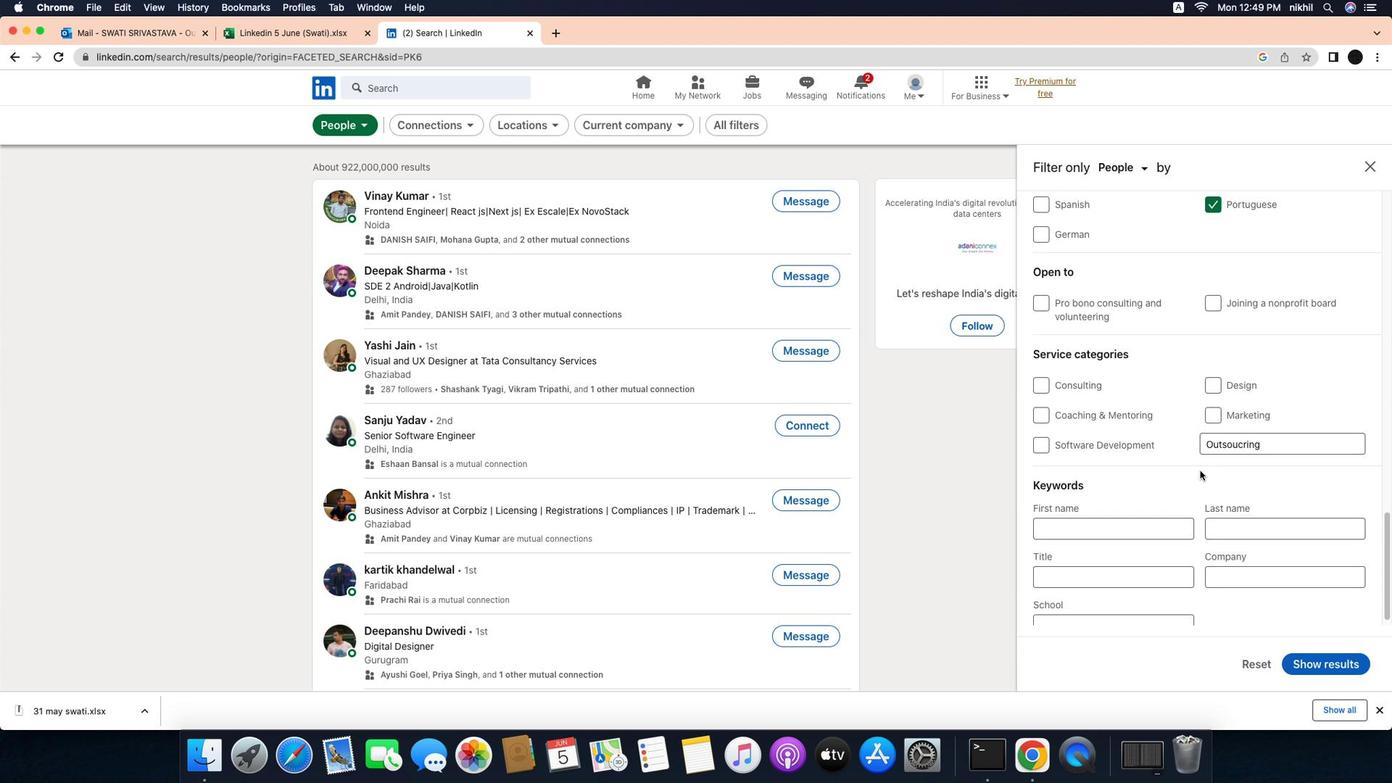 
Action: Mouse moved to (1271, 454)
Screenshot: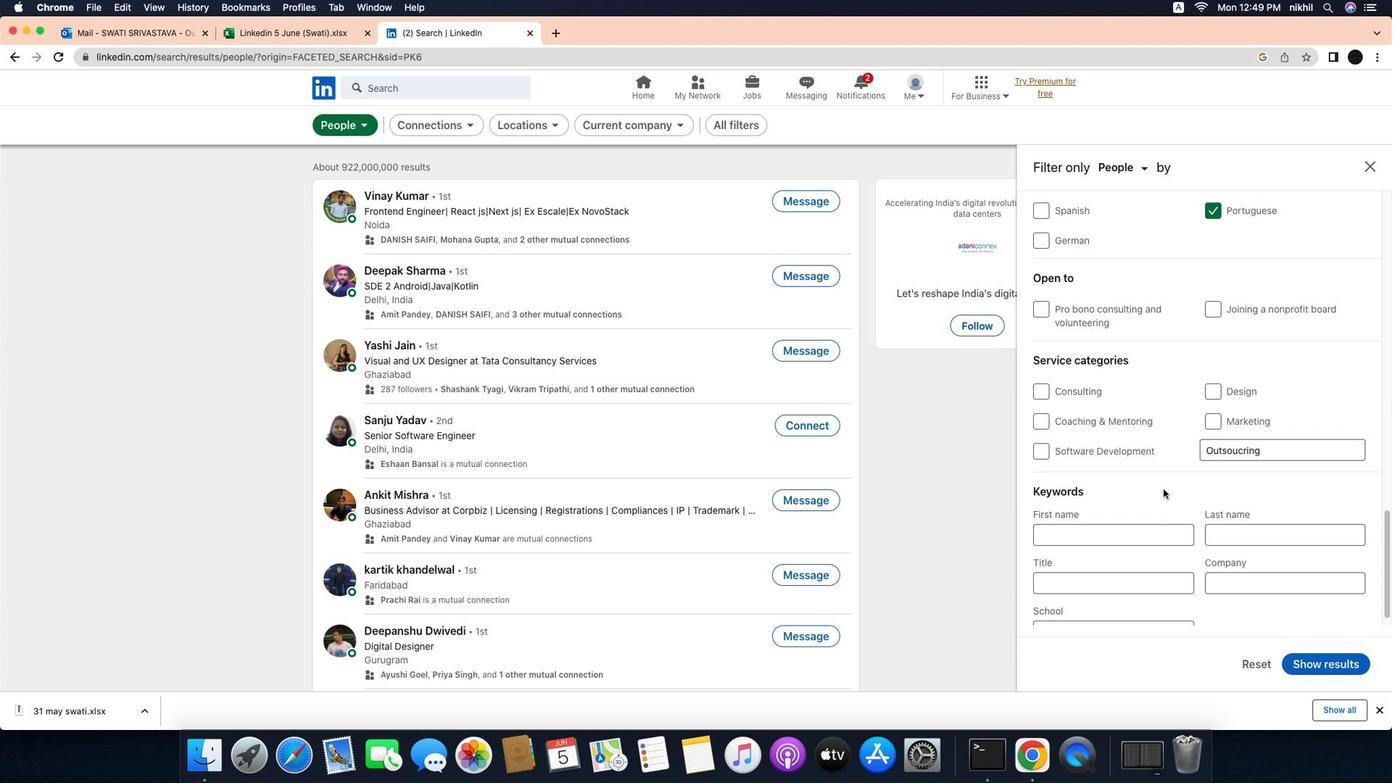 
Action: Mouse scrolled (1271, 454) with delta (-34, -37)
Screenshot: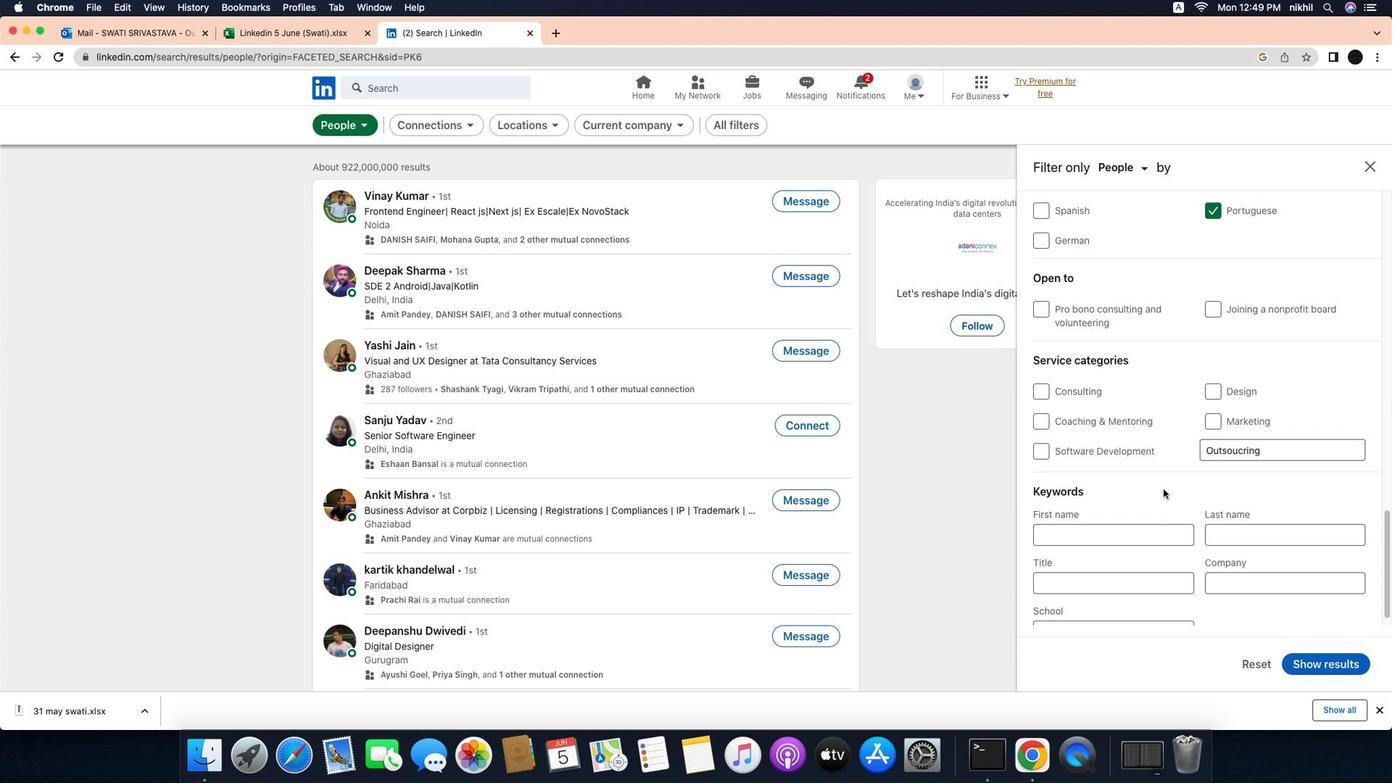 
Action: Mouse moved to (1270, 451)
Screenshot: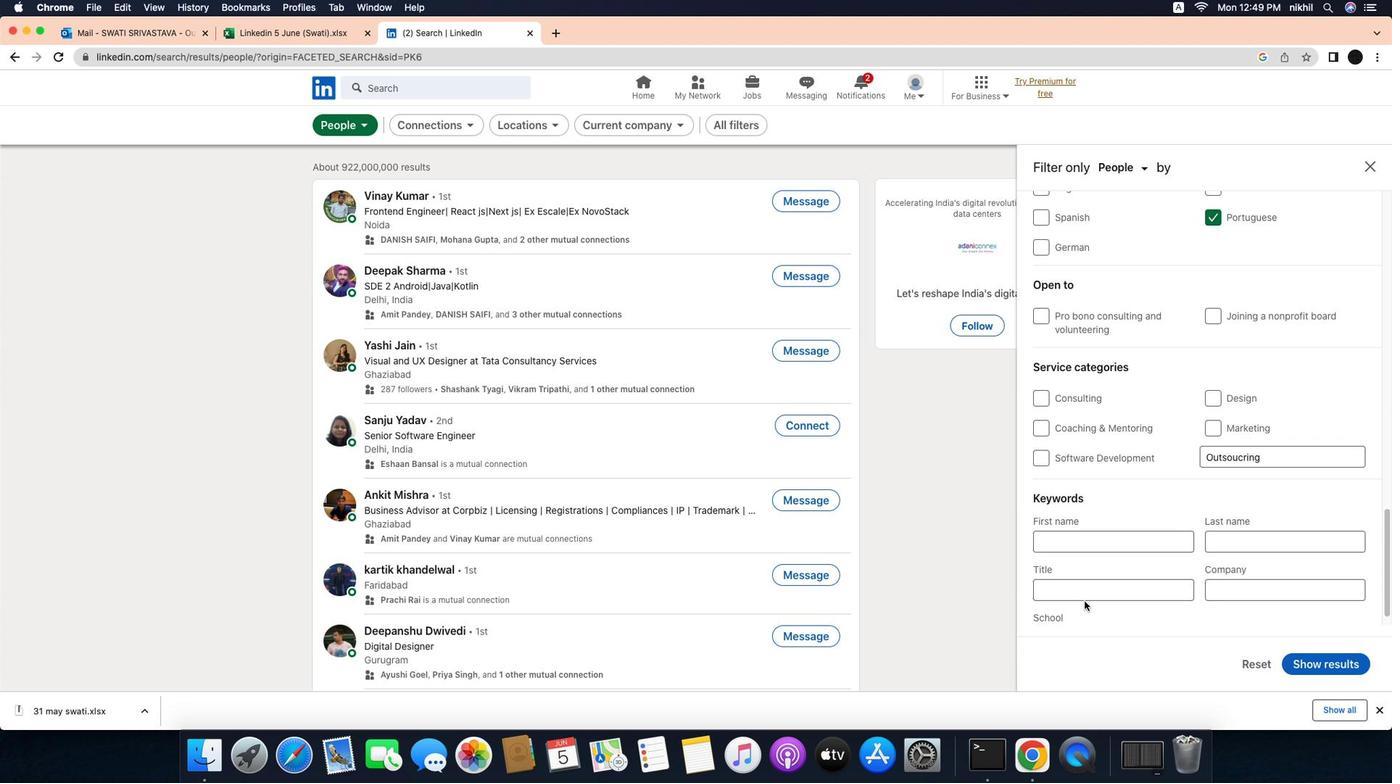 
Action: Mouse scrolled (1270, 451) with delta (-34, -35)
Screenshot: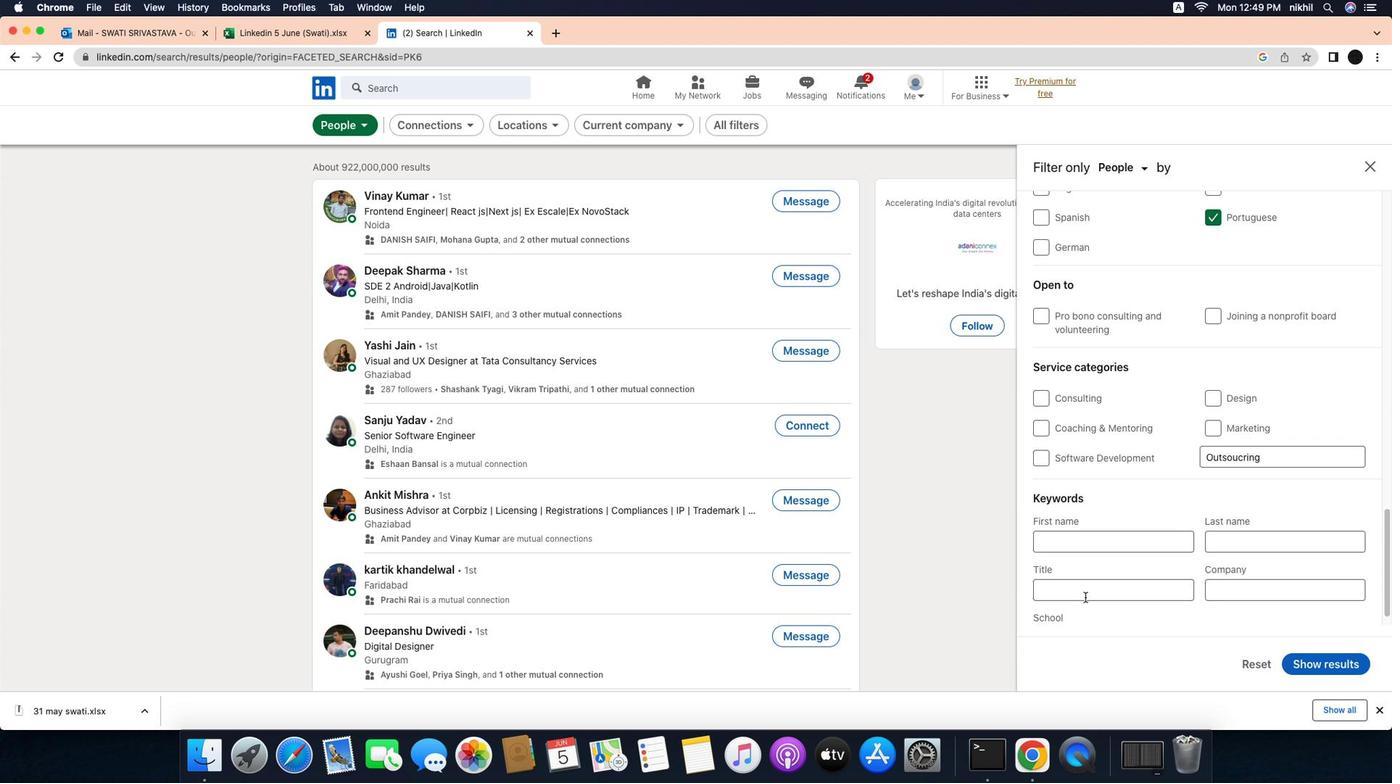
Action: Mouse moved to (1270, 451)
Screenshot: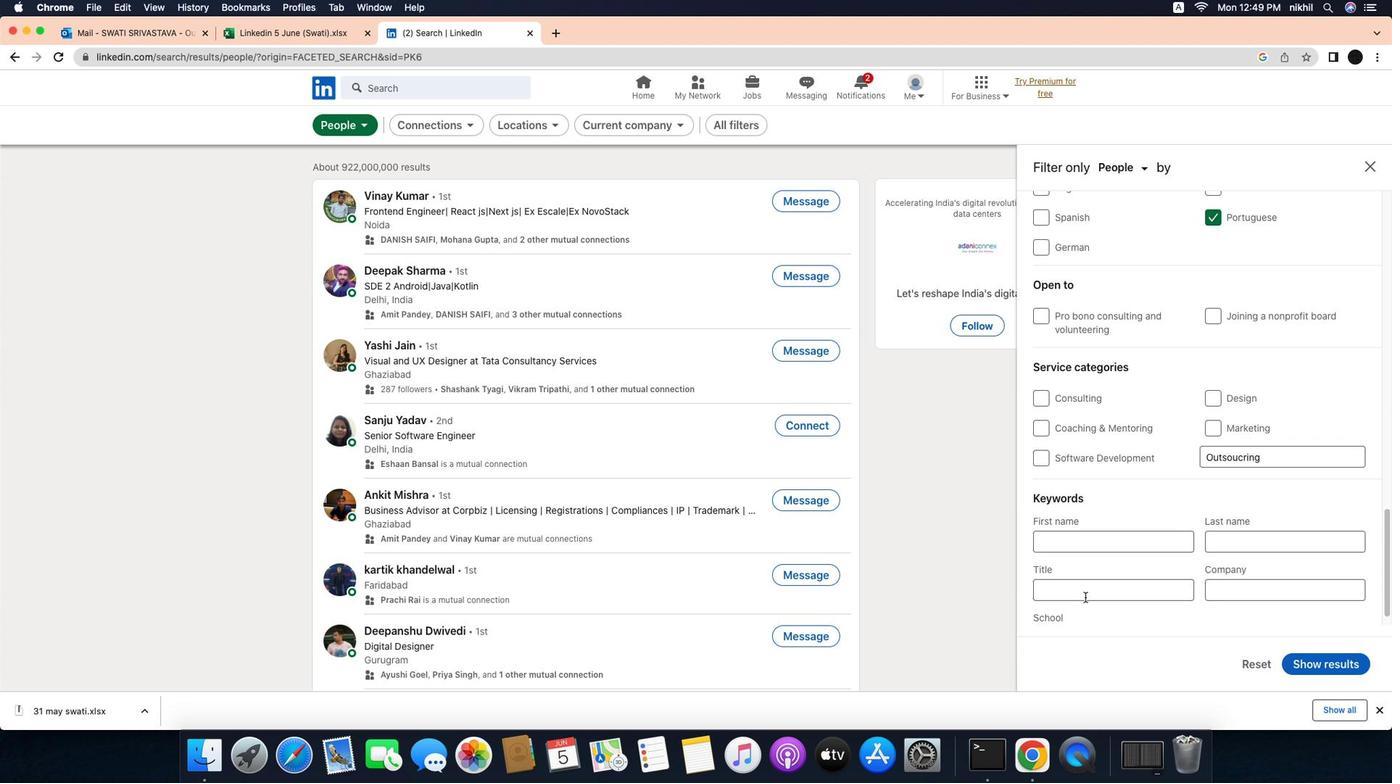 
Action: Mouse scrolled (1270, 451) with delta (-34, -35)
Screenshot: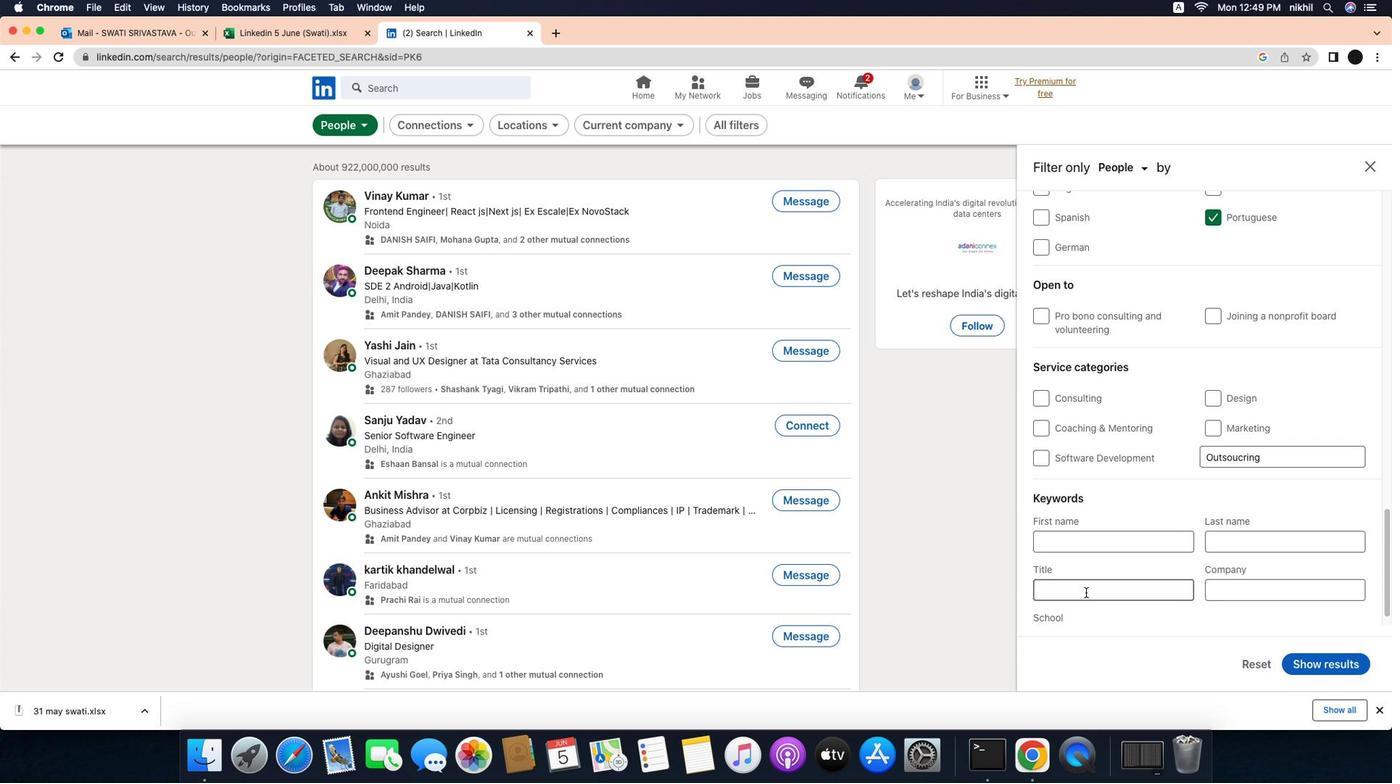 
Action: Mouse moved to (1270, 451)
Screenshot: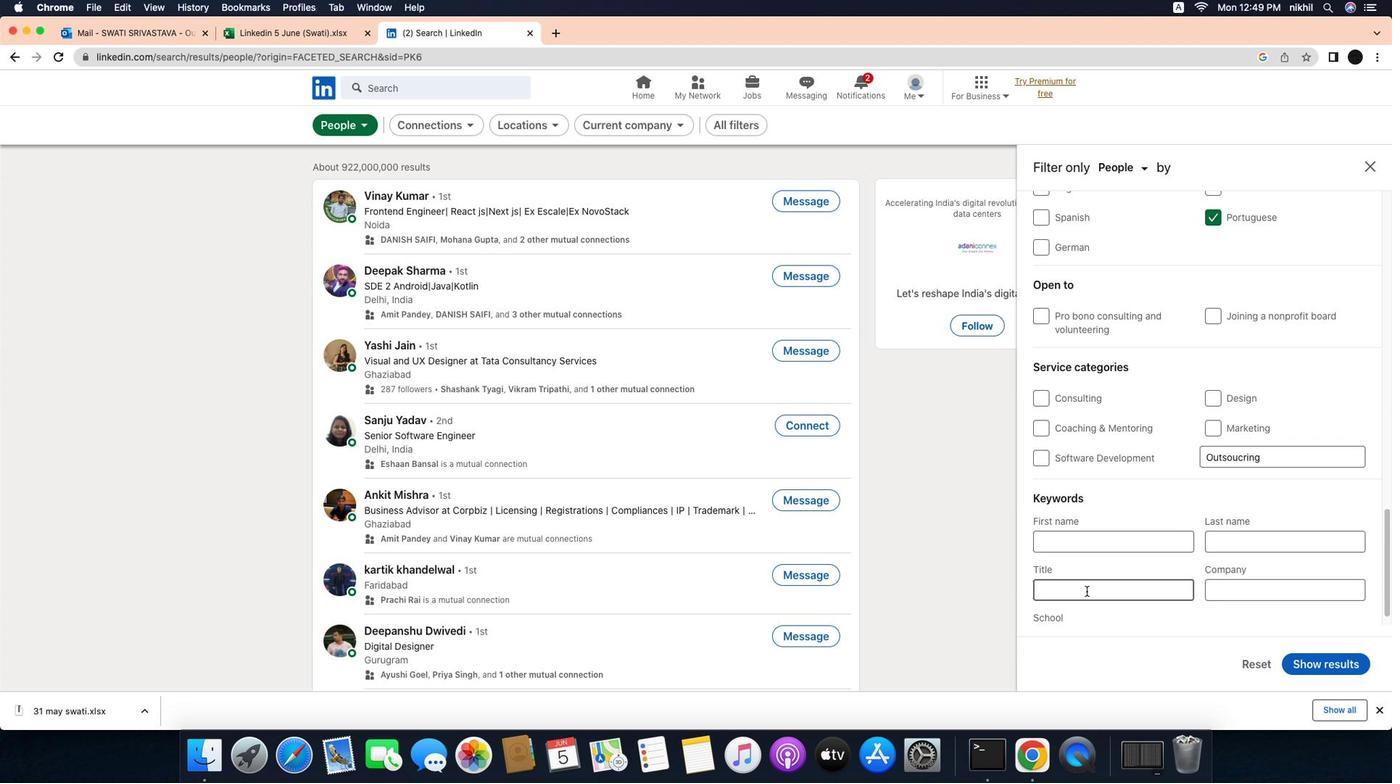 
Action: Mouse scrolled (1270, 451) with delta (-34, -34)
Screenshot: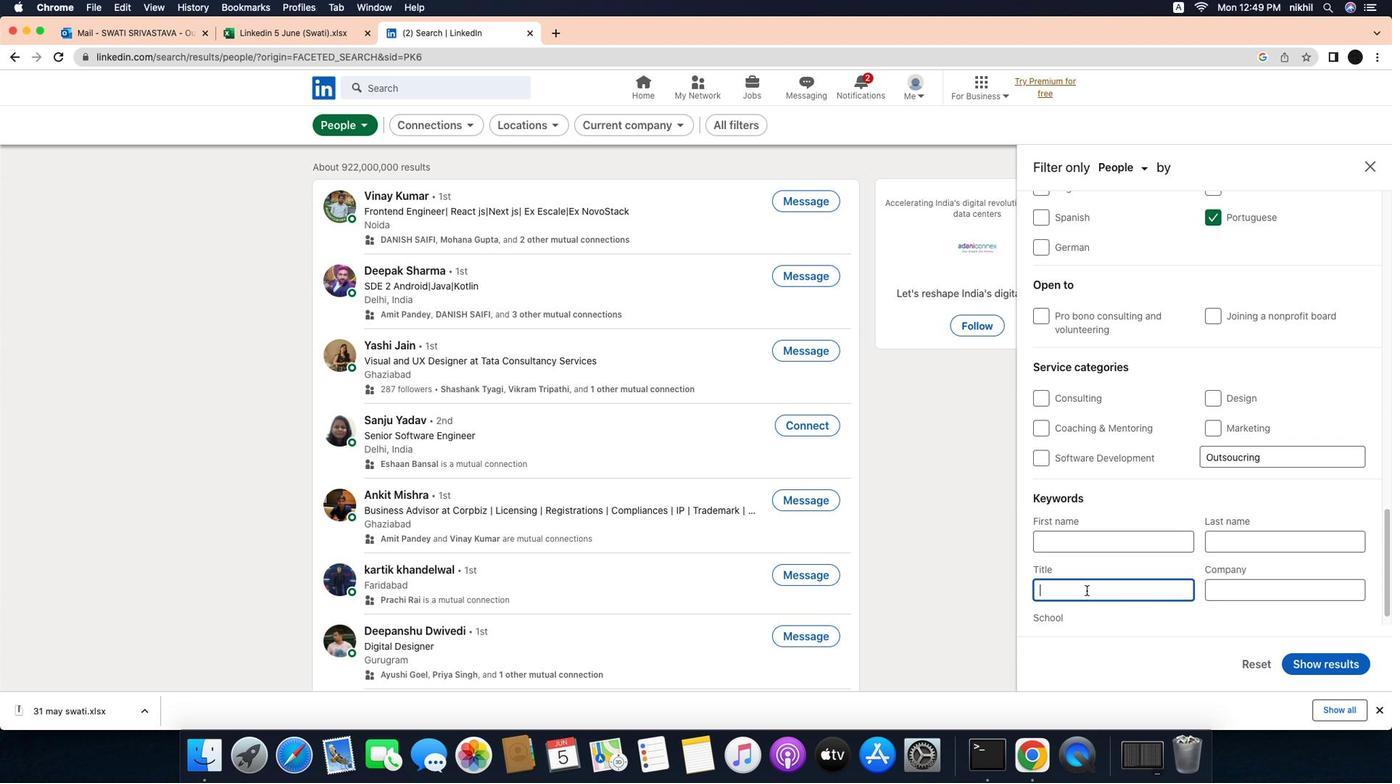 
Action: Mouse scrolled (1270, 451) with delta (-34, -34)
Screenshot: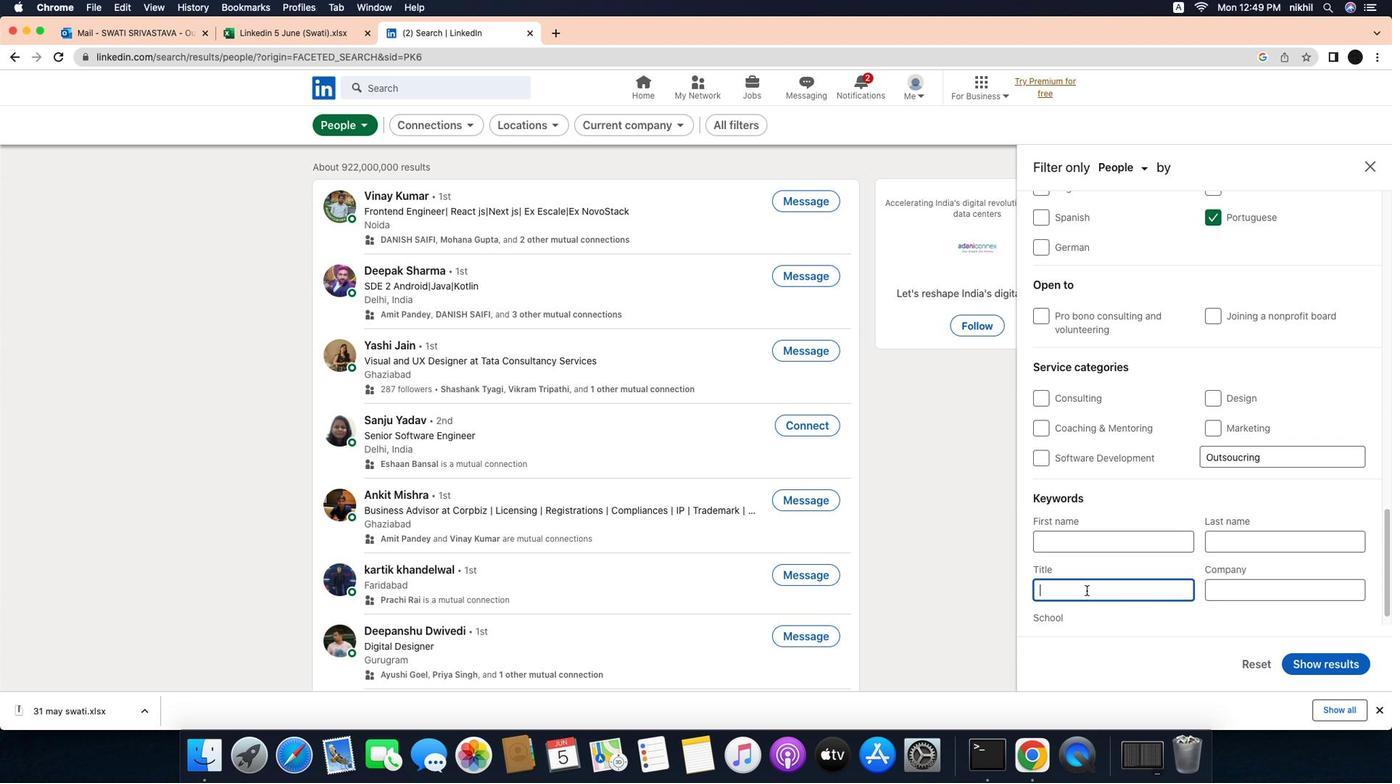
Action: Mouse moved to (1124, 594)
Screenshot: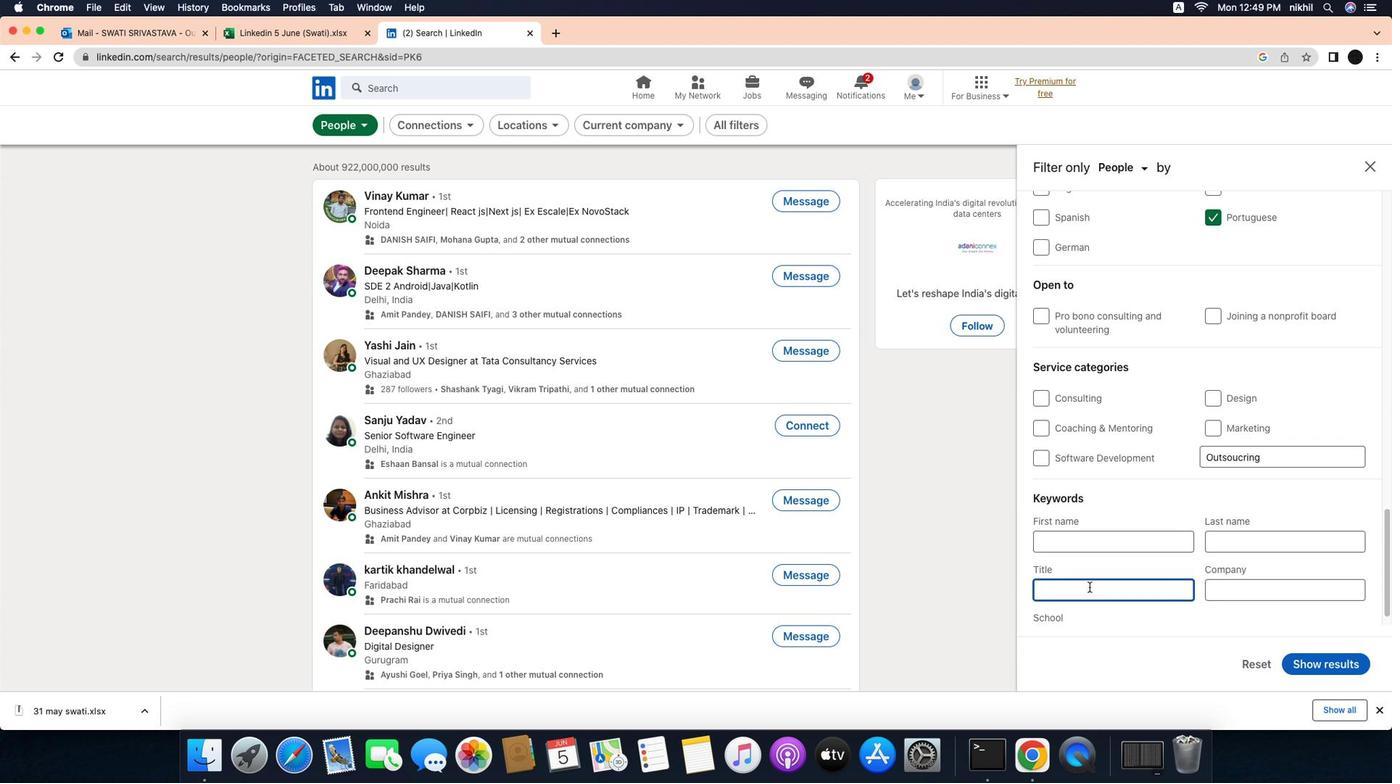 
Action: Mouse pressed left at (1124, 594)
Screenshot: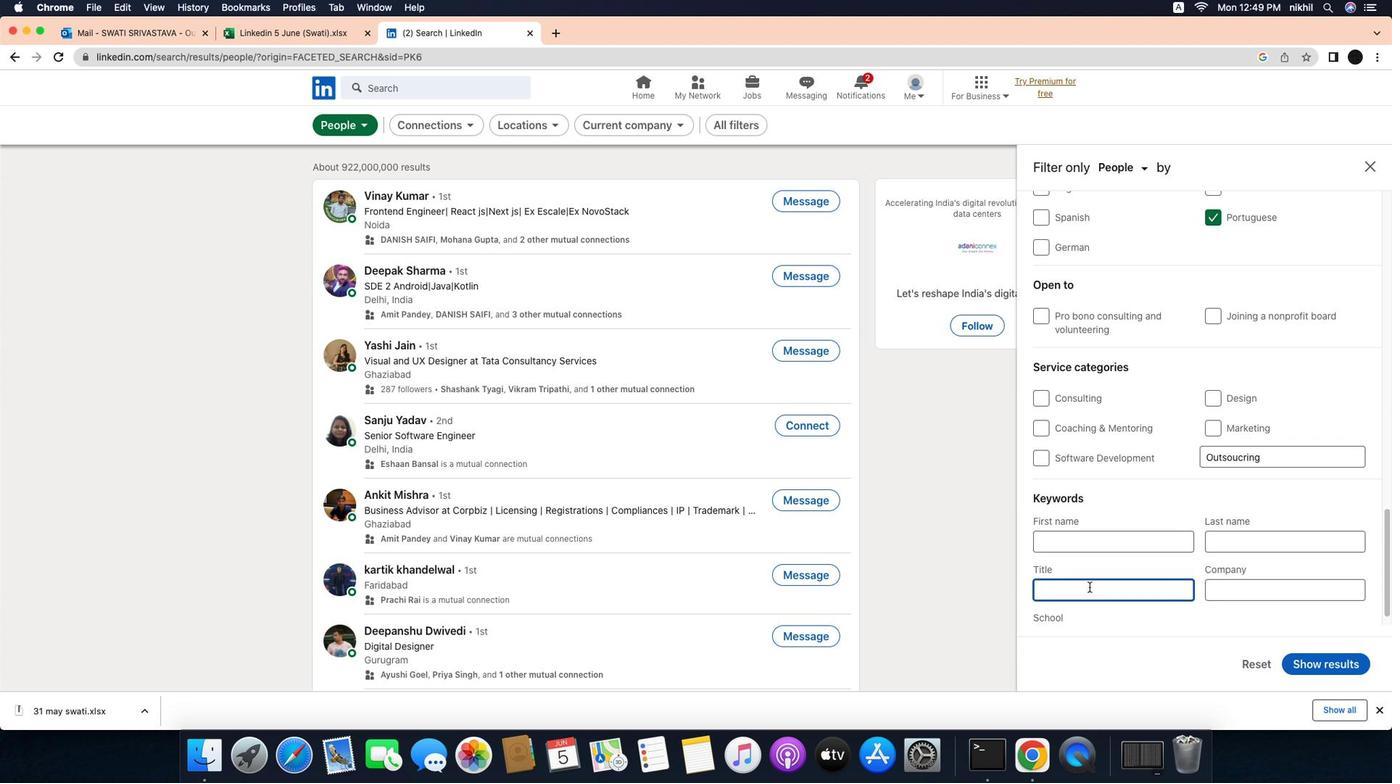 
Action: Mouse moved to (1127, 591)
Screenshot: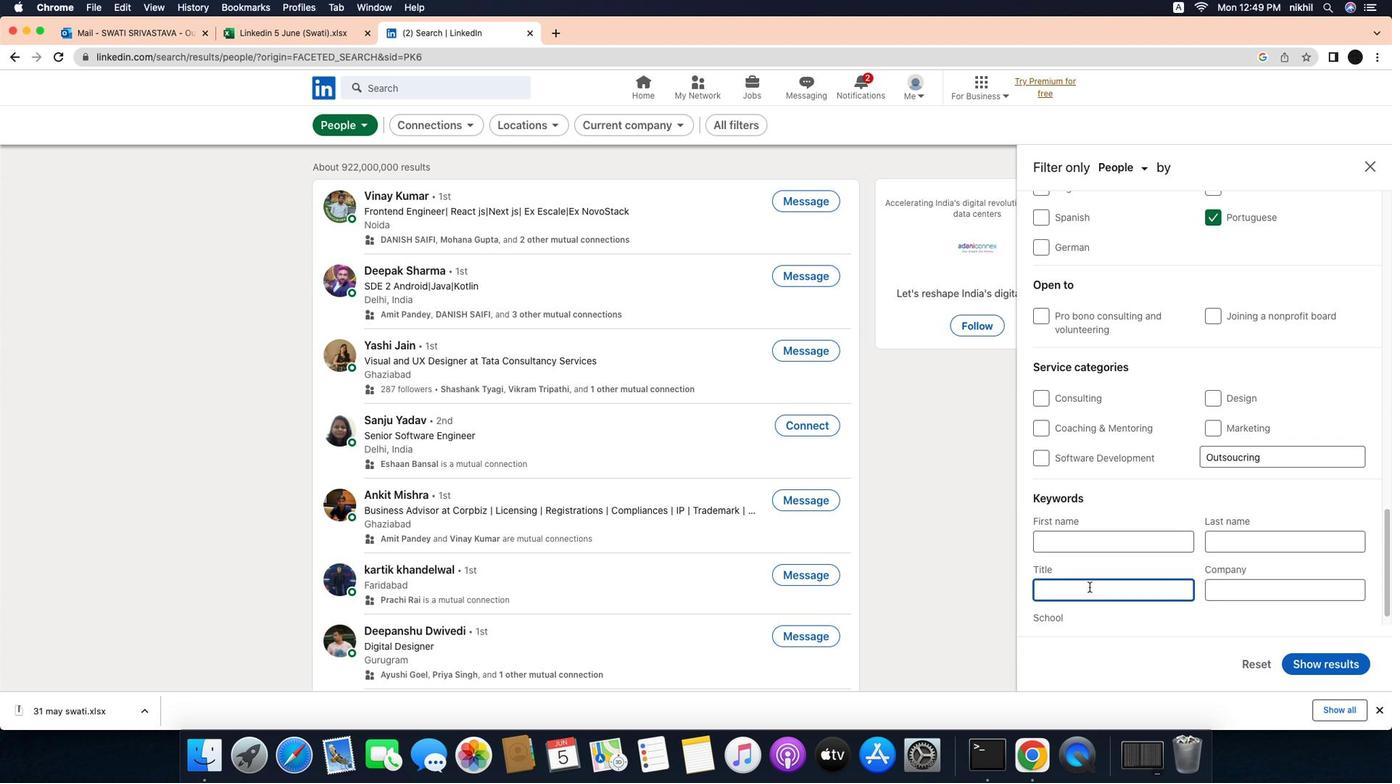 
Action: Key pressed Key.caps_lock'B'Key.caps_lock'e''a''u''t''i''c''i''a''n'Key.enter
Screenshot: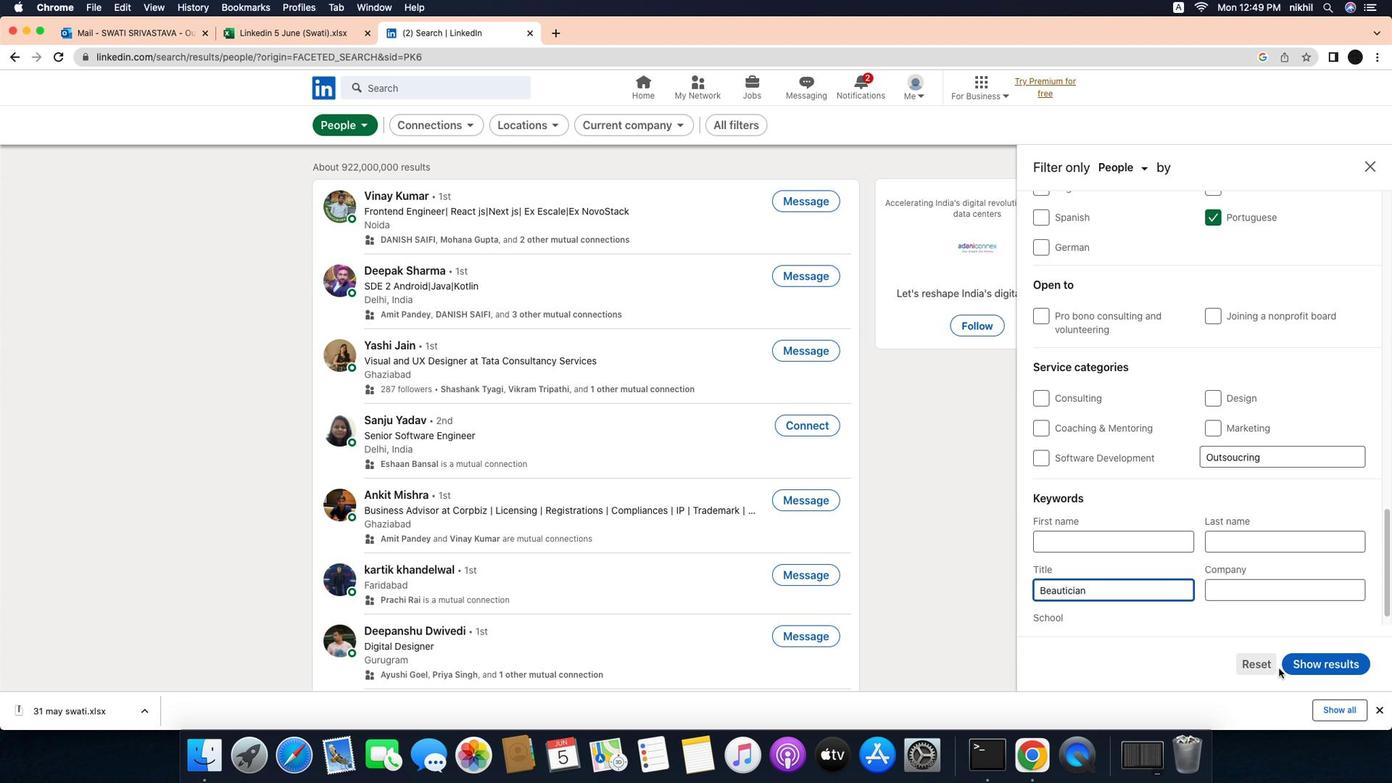 
Action: Mouse moved to (1351, 672)
Screenshot: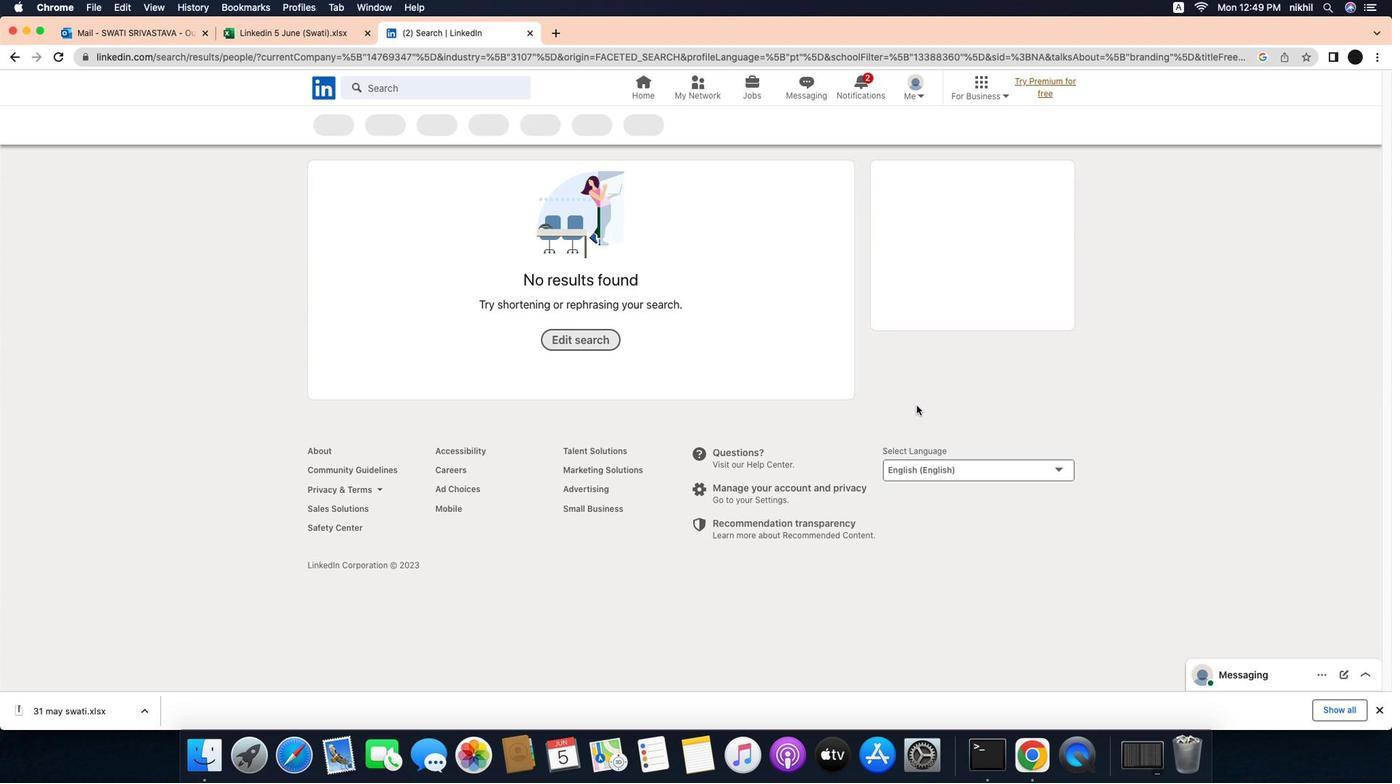 
Action: Mouse pressed left at (1351, 672)
Screenshot: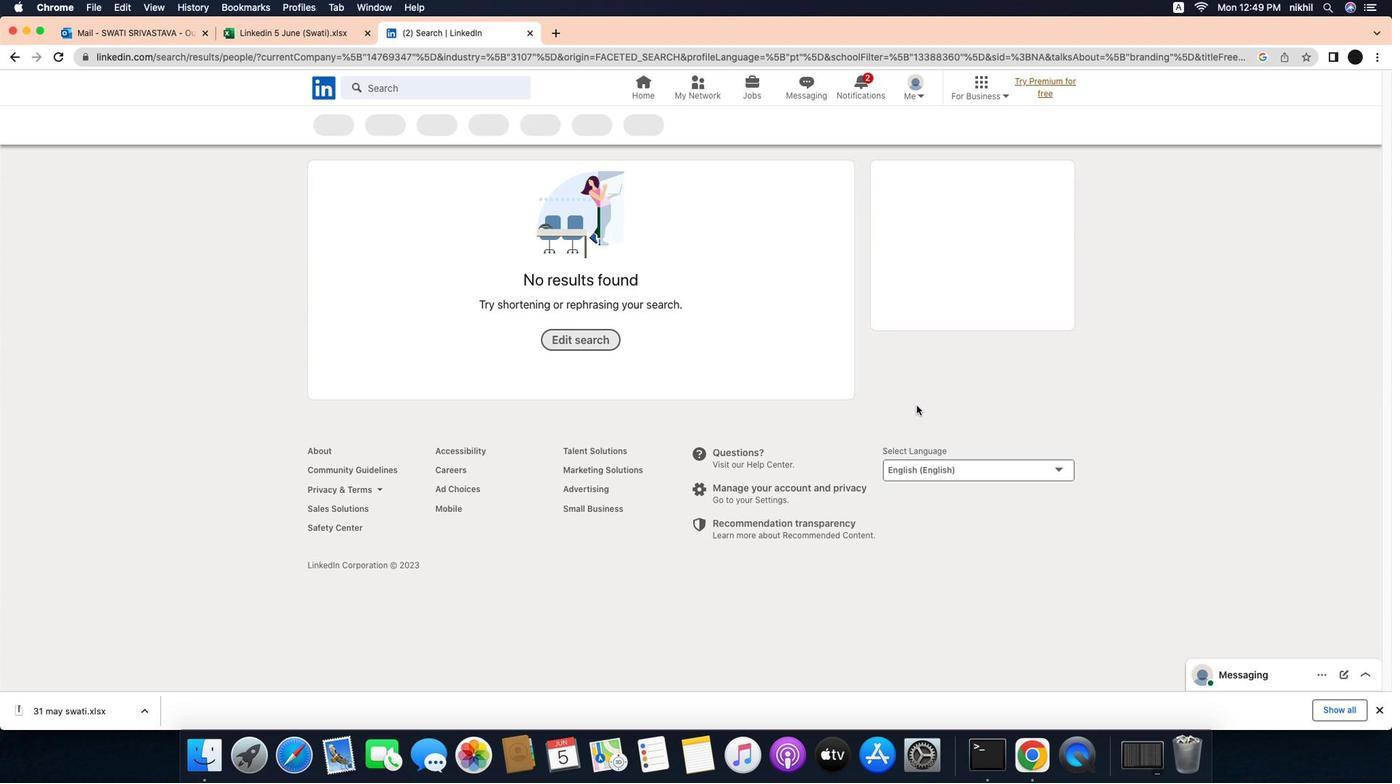 
Action: Mouse moved to (942, 397)
Screenshot: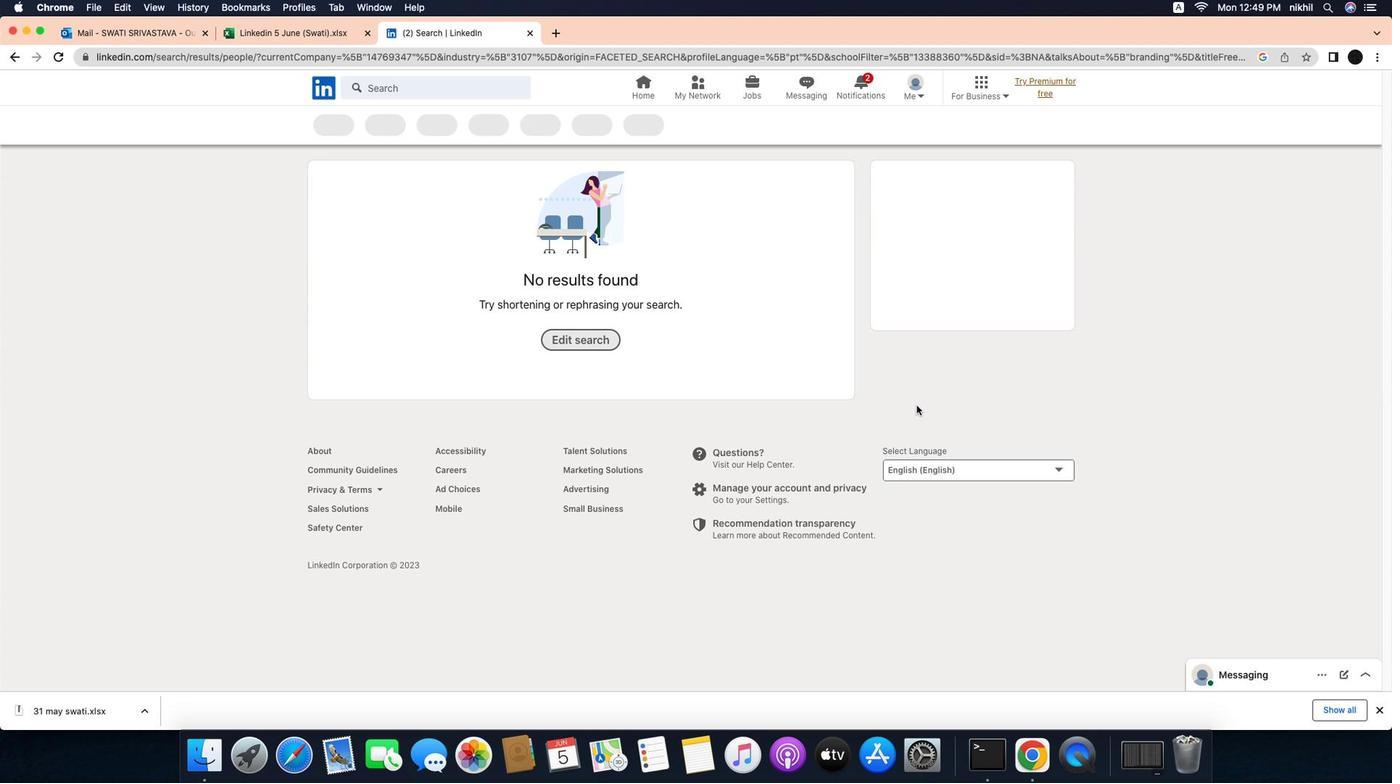 
